 Task: Explore Grand Ole Opry in Nashville. 176.50246
Action: Key pressed <Key.caps_lock>G<Key.caps_lock>rand<Key.space><Key.caps_lock>O<Key.caps_lock>le<Key.space><Key.caps_lock>O<Key.caps_lock>pry<Key.shift_r>
Screenshot: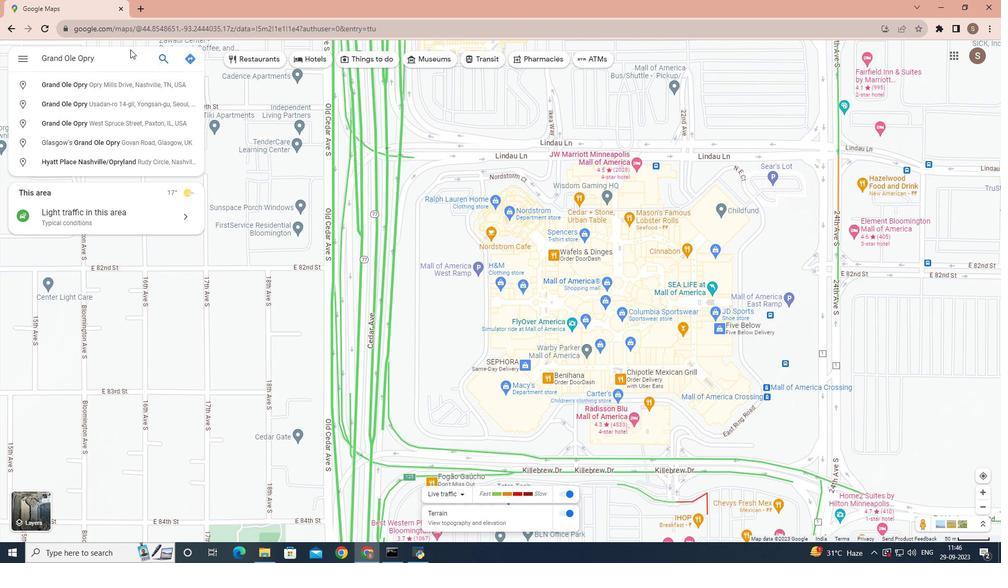
Action: Mouse moved to (122, 88)
Screenshot: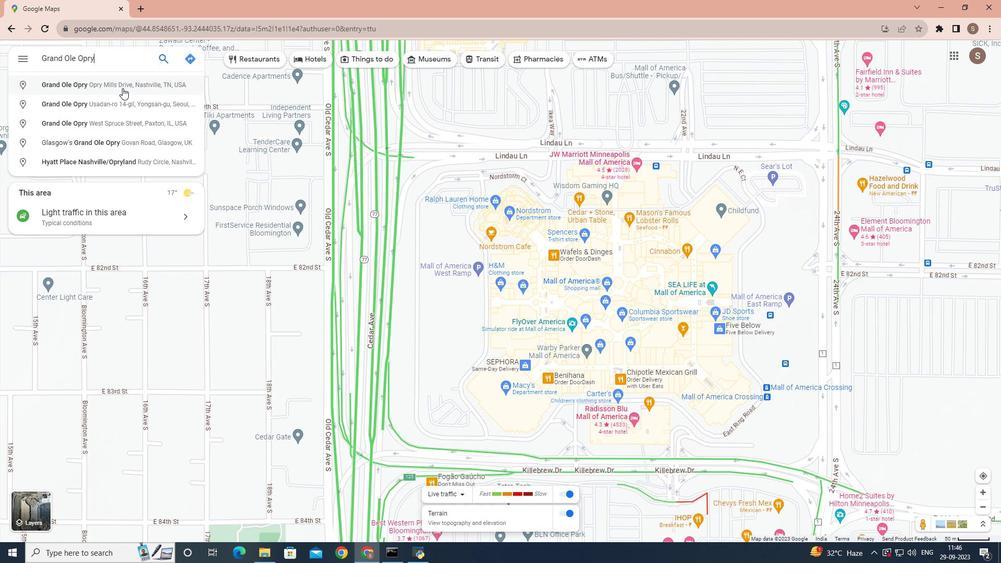 
Action: Mouse pressed left at (122, 88)
Screenshot: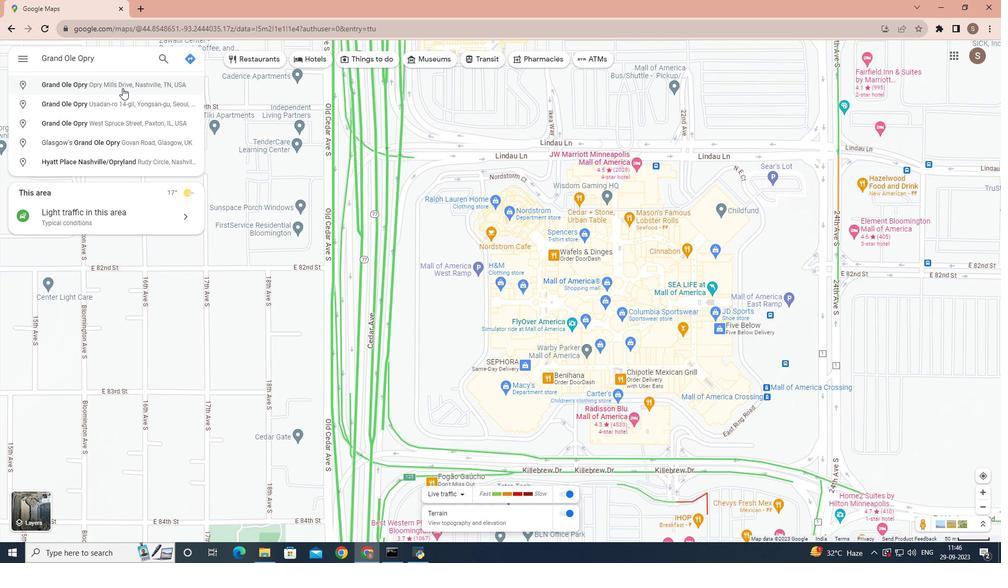 
Action: Mouse moved to (122, 111)
Screenshot: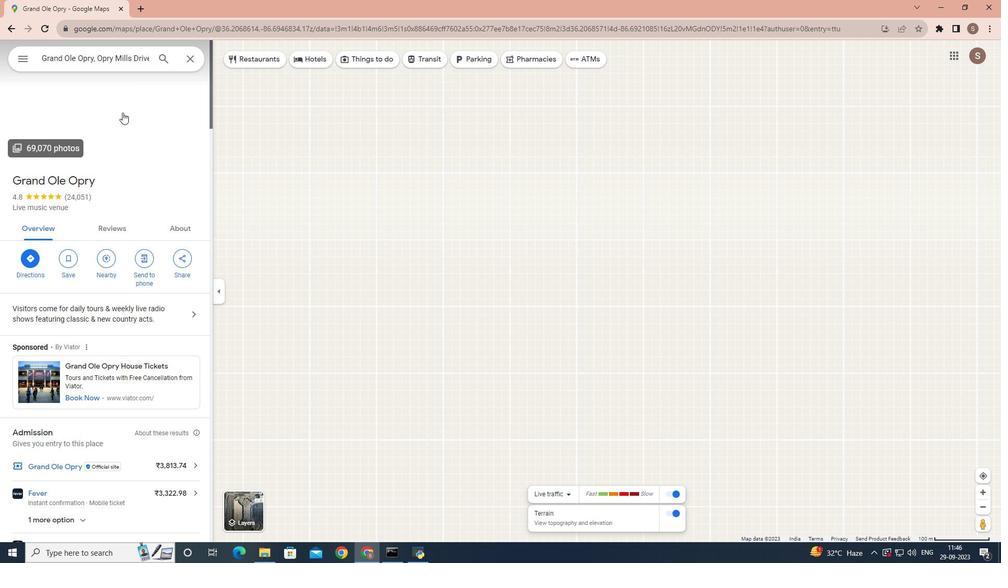 
Action: Mouse scrolled (122, 111) with delta (0, 0)
Screenshot: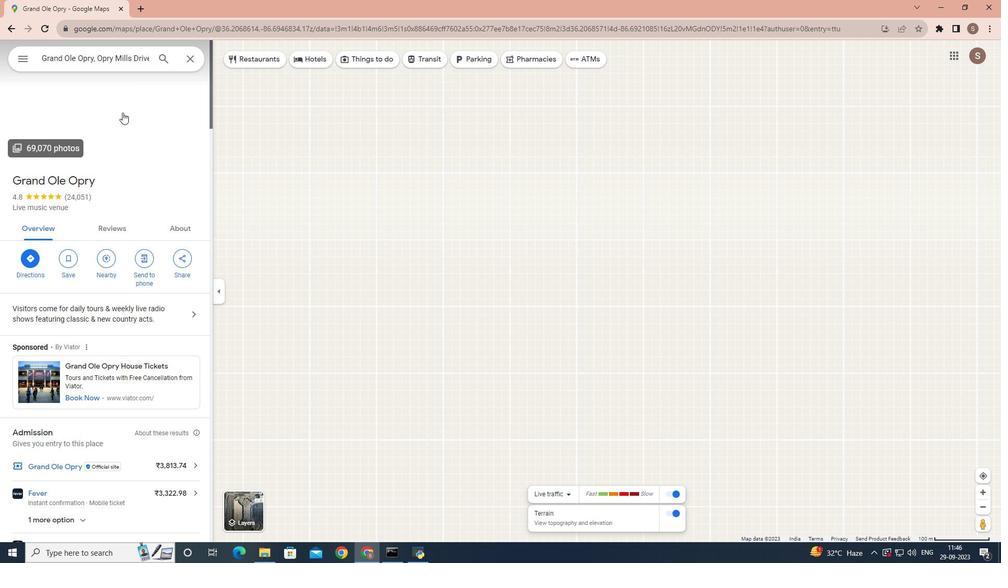 
Action: Mouse moved to (115, 133)
Screenshot: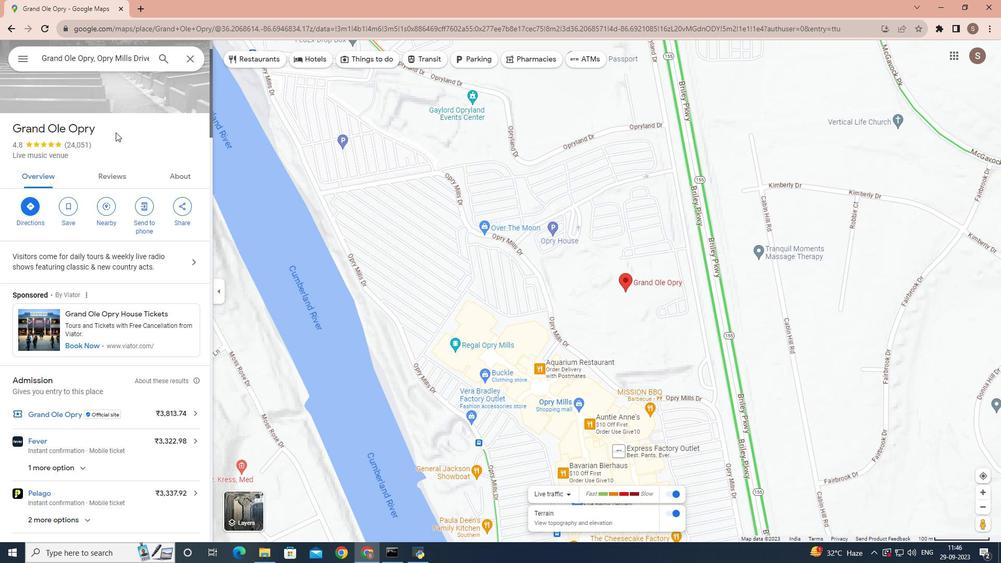 
Action: Mouse scrolled (115, 133) with delta (0, 0)
Screenshot: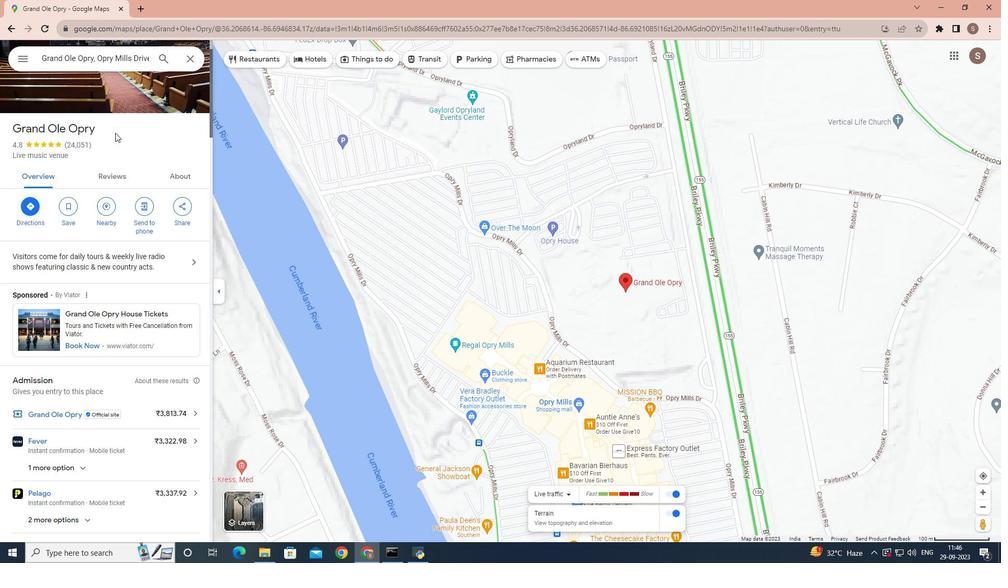 
Action: Mouse scrolled (115, 133) with delta (0, 0)
Screenshot: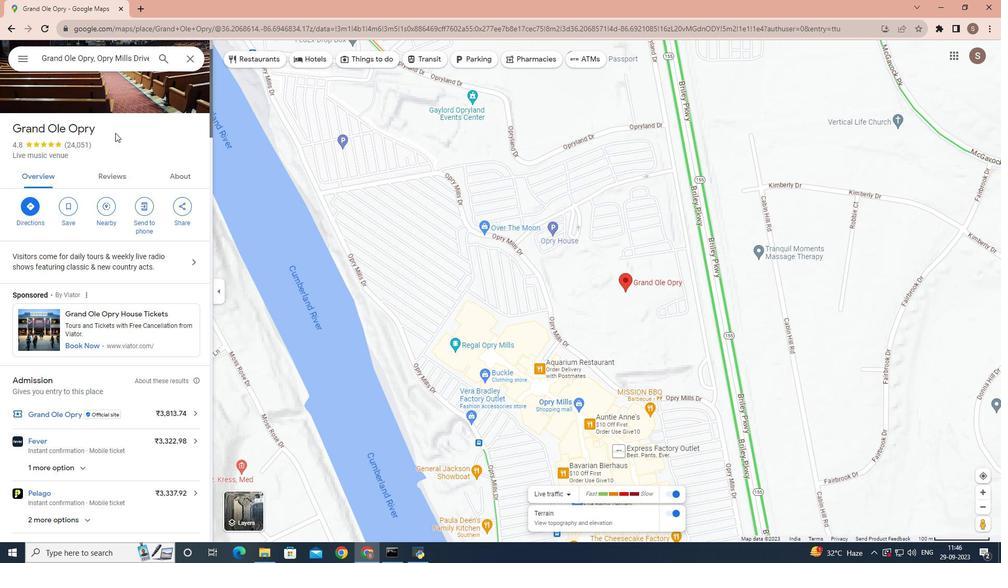 
Action: Mouse scrolled (115, 133) with delta (0, 0)
Screenshot: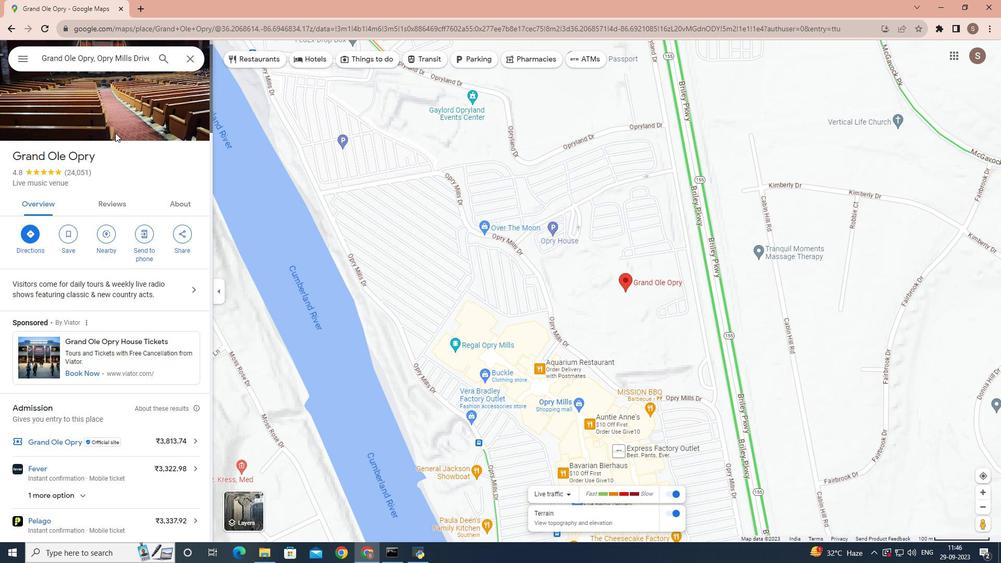 
Action: Mouse scrolled (115, 132) with delta (0, 0)
Screenshot: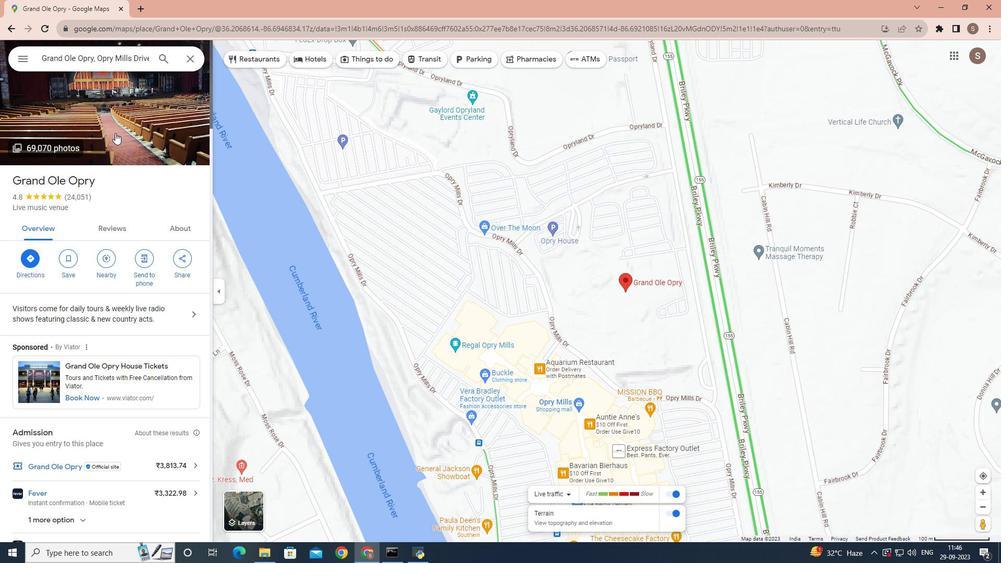 
Action: Mouse moved to (148, 265)
Screenshot: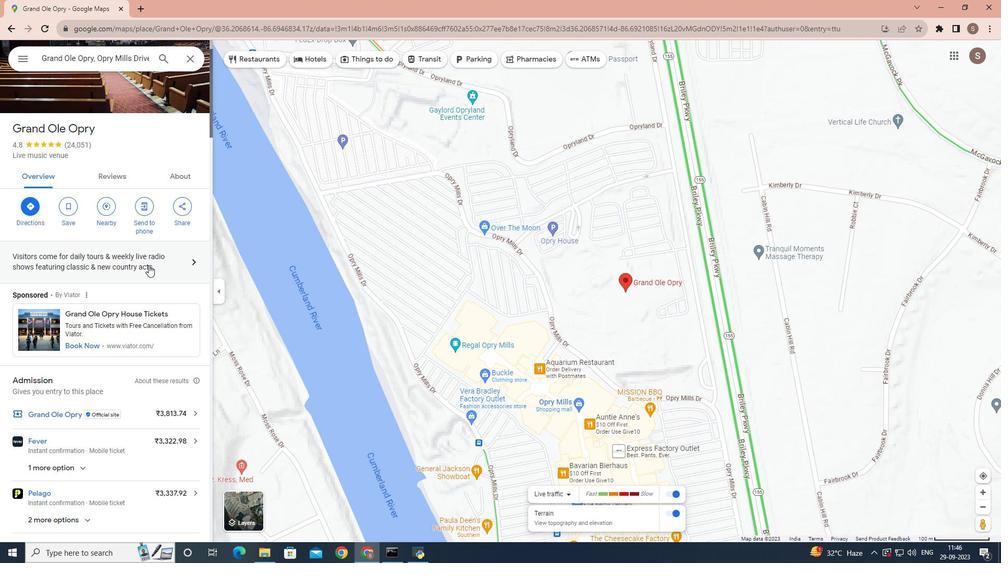 
Action: Mouse scrolled (148, 264) with delta (0, 0)
Screenshot: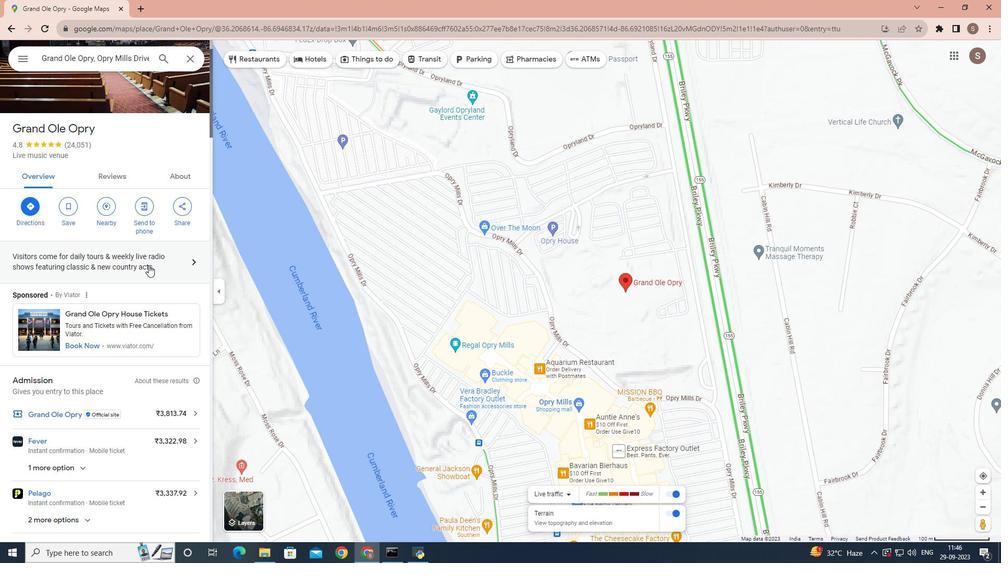 
Action: Mouse moved to (148, 262)
Screenshot: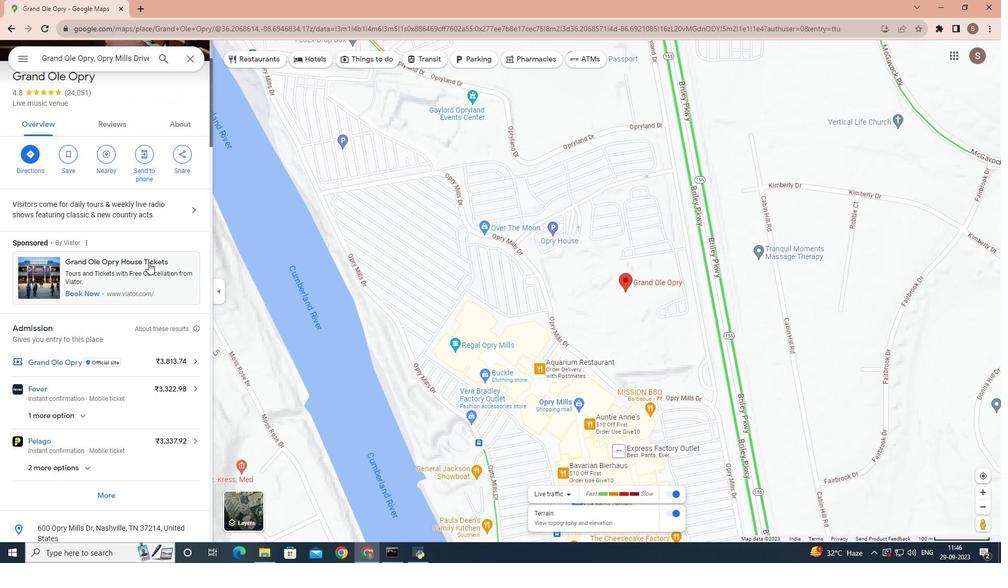 
Action: Mouse scrolled (148, 262) with delta (0, 0)
Screenshot: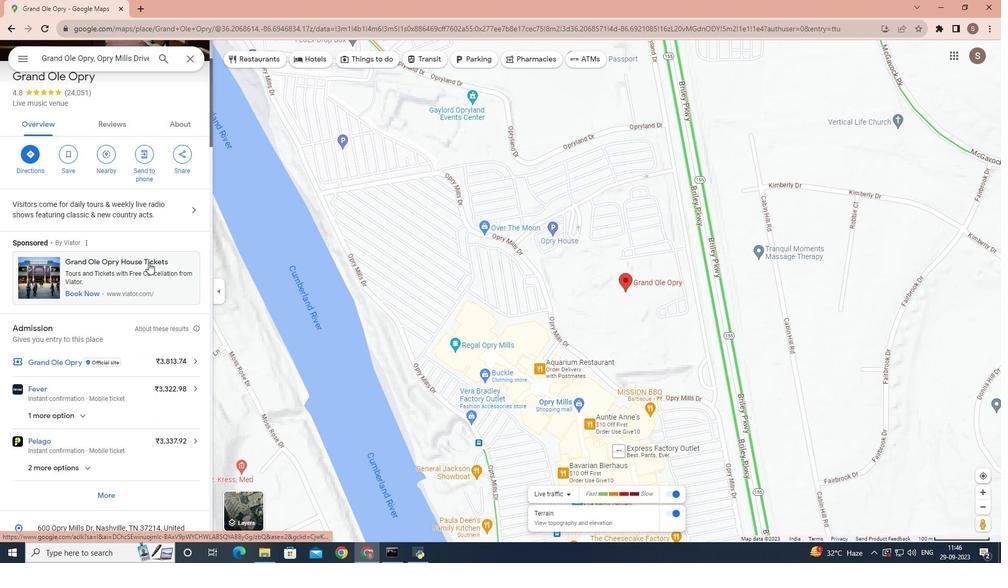 
Action: Mouse scrolled (148, 262) with delta (0, 0)
Screenshot: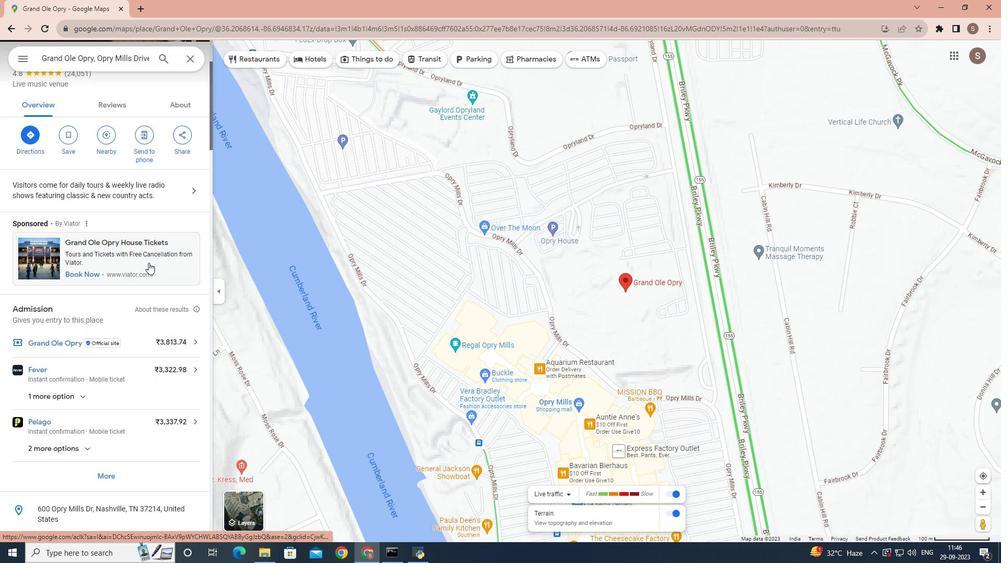 
Action: Mouse moved to (144, 191)
Screenshot: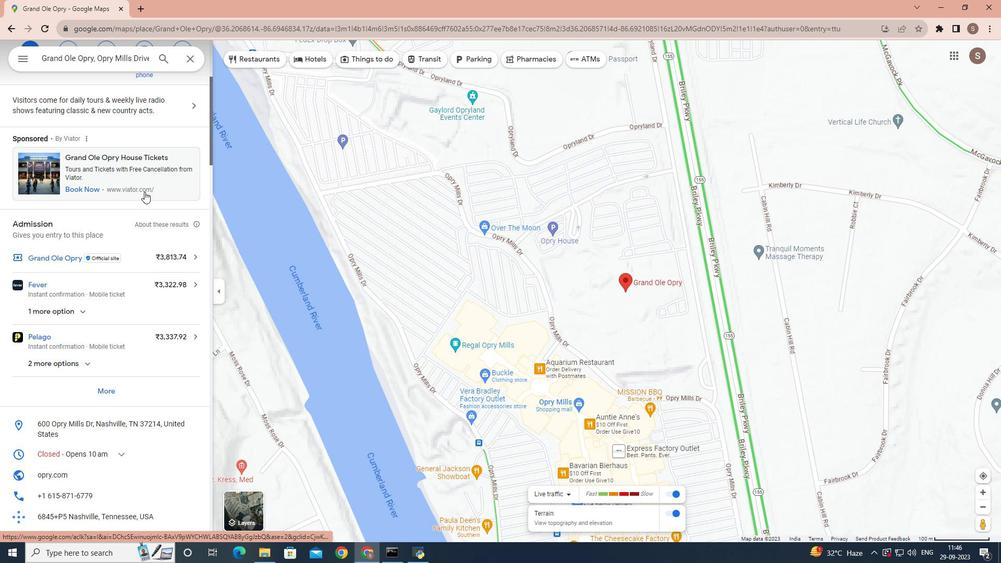 
Action: Mouse scrolled (144, 191) with delta (0, 0)
Screenshot: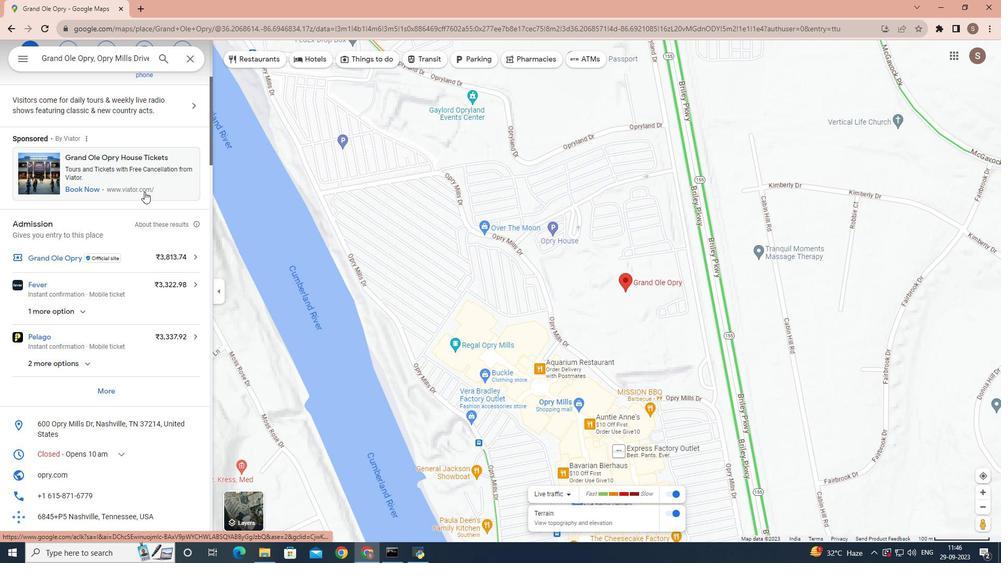 
Action: Mouse scrolled (144, 191) with delta (0, 0)
Screenshot: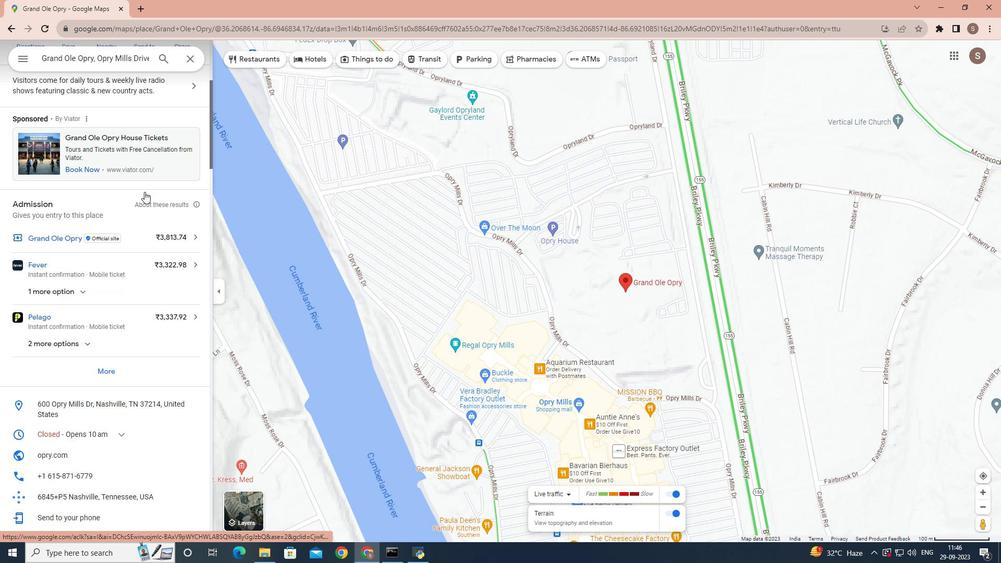 
Action: Mouse scrolled (144, 191) with delta (0, 0)
Screenshot: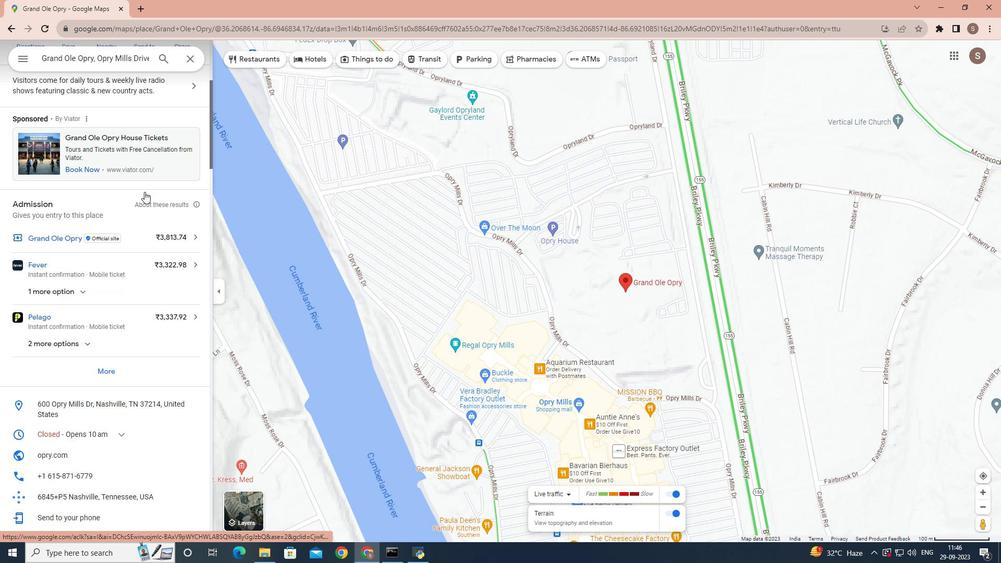 
Action: Mouse scrolled (144, 191) with delta (0, 0)
Screenshot: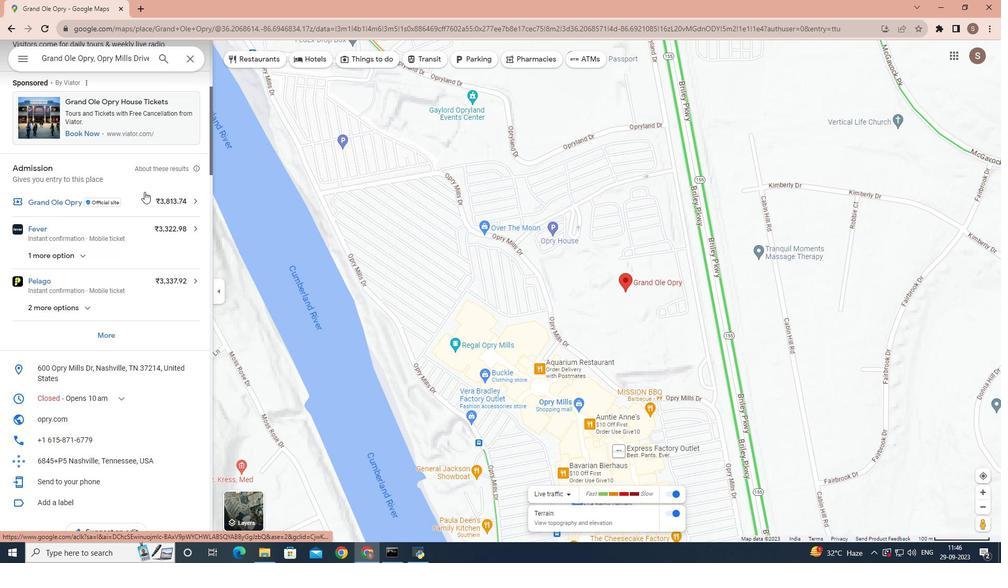 
Action: Mouse scrolled (144, 191) with delta (0, 0)
Screenshot: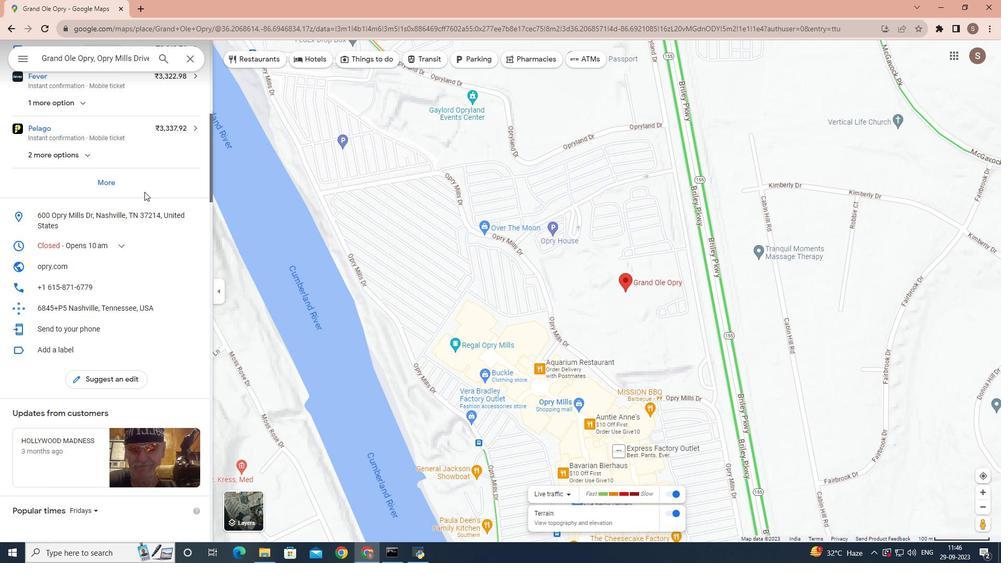 
Action: Mouse scrolled (144, 191) with delta (0, 0)
Screenshot: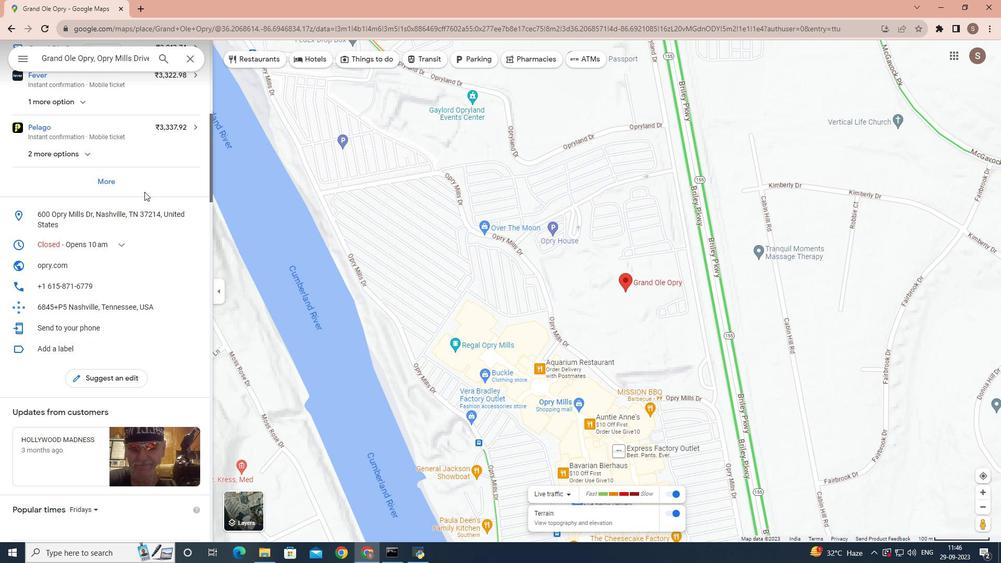 
Action: Mouse scrolled (144, 191) with delta (0, 0)
Screenshot: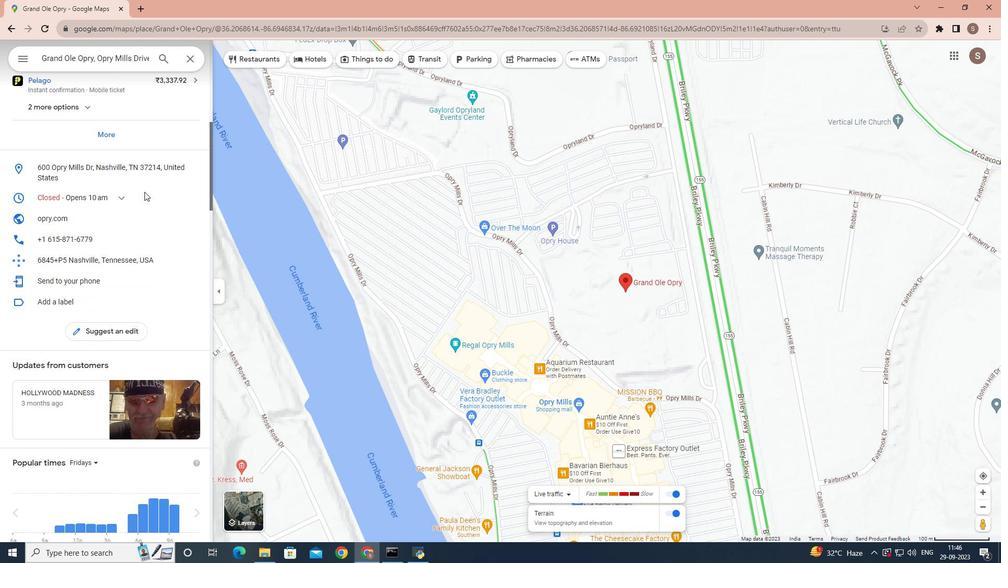 
Action: Mouse scrolled (144, 191) with delta (0, 0)
Screenshot: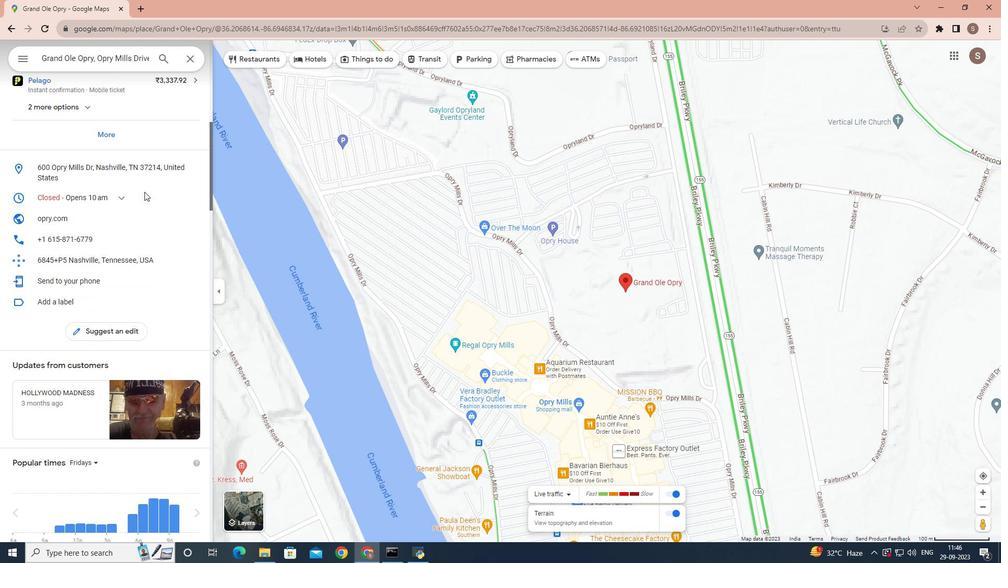 
Action: Mouse scrolled (144, 191) with delta (0, 0)
Screenshot: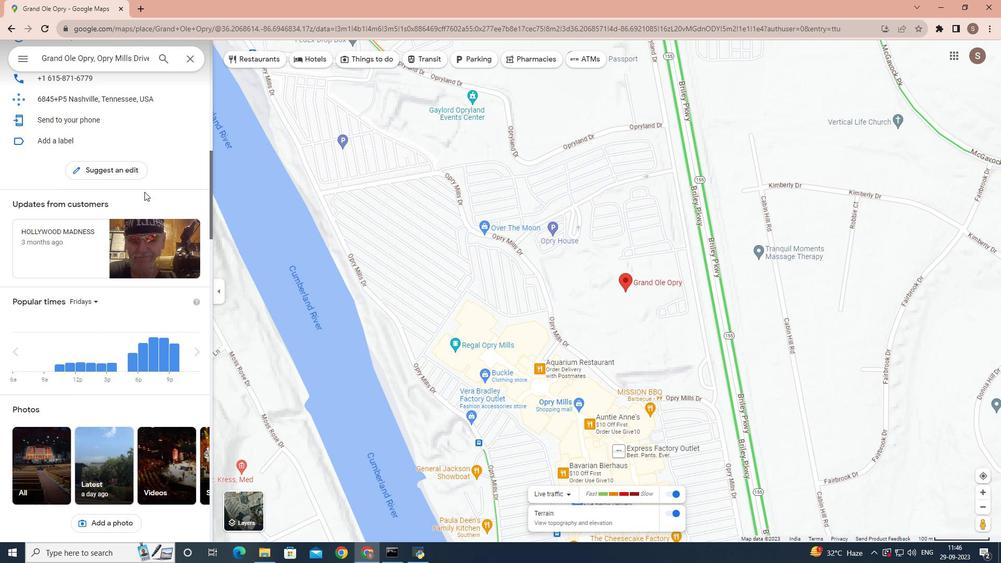 
Action: Mouse scrolled (144, 191) with delta (0, 0)
Screenshot: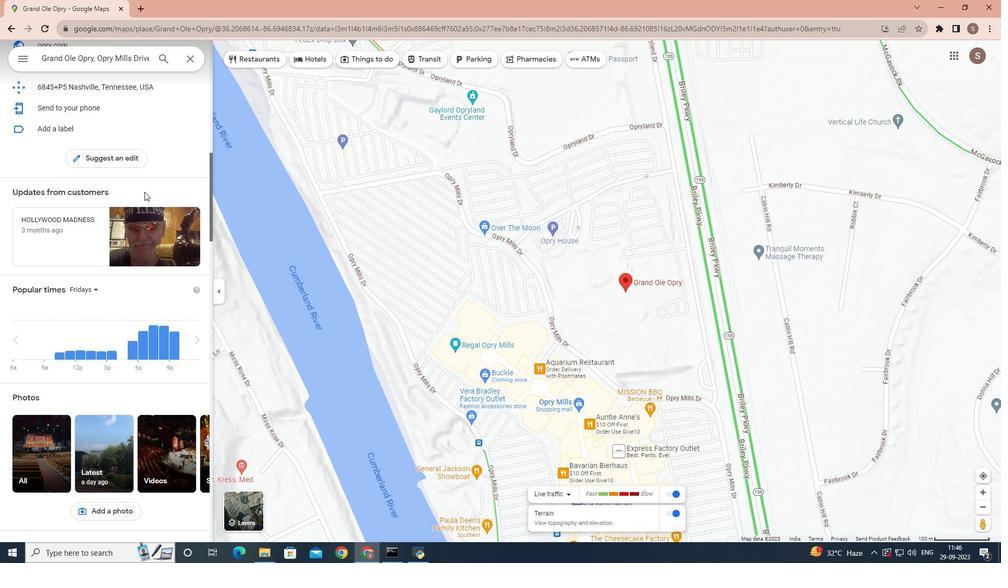 
Action: Mouse scrolled (144, 191) with delta (0, 0)
Screenshot: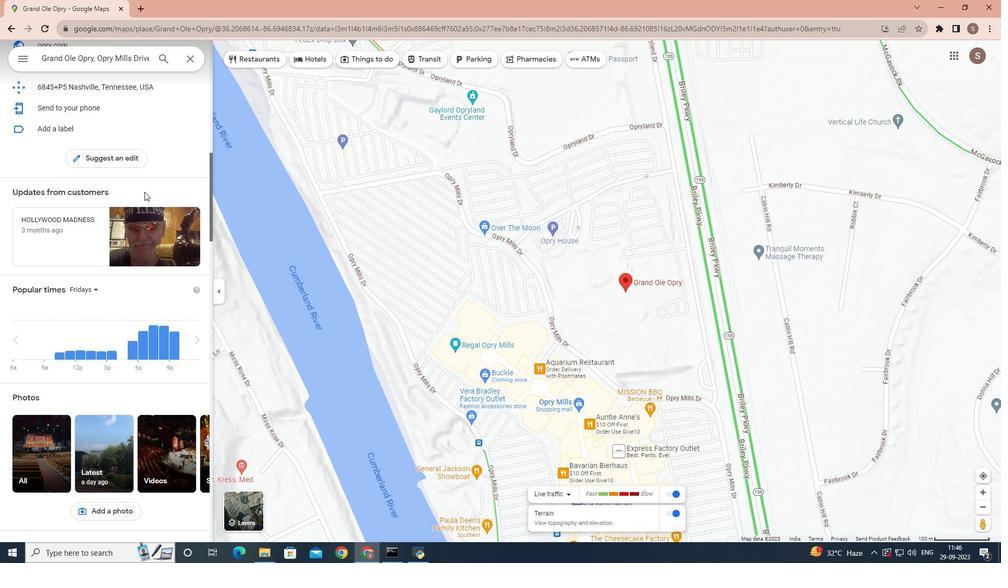 
Action: Mouse scrolled (144, 191) with delta (0, 0)
Screenshot: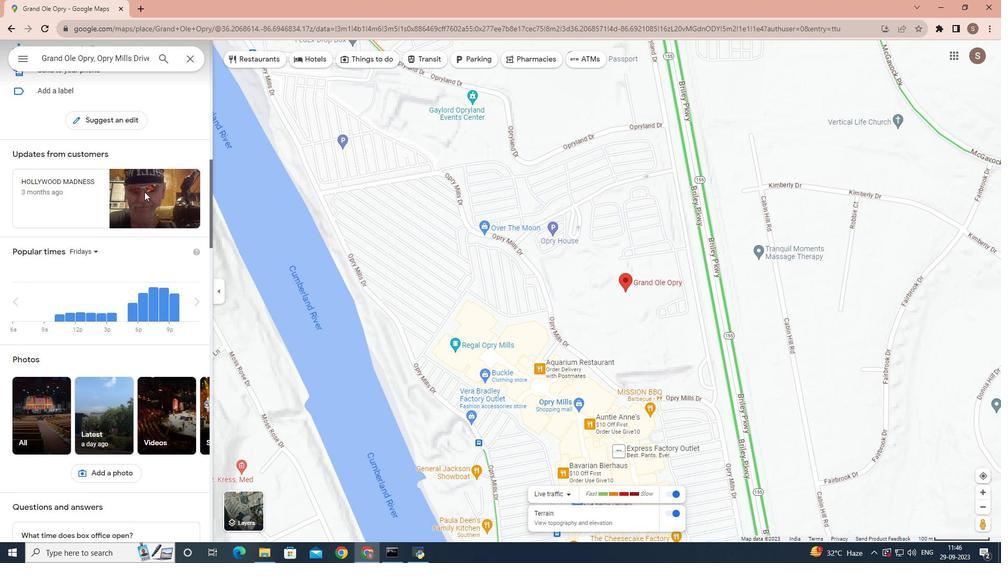 
Action: Mouse scrolled (144, 191) with delta (0, 0)
Screenshot: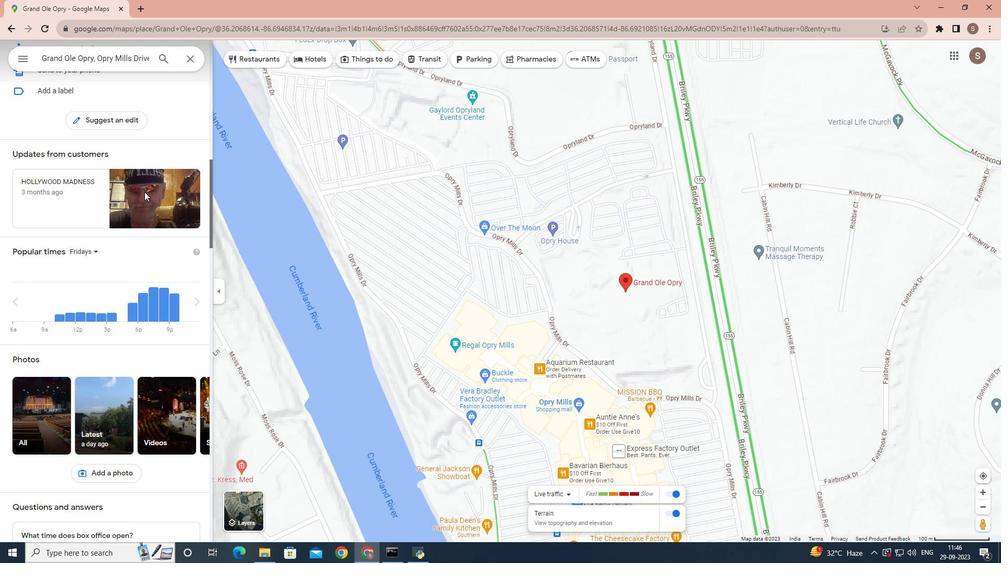 
Action: Mouse scrolled (144, 191) with delta (0, 0)
Screenshot: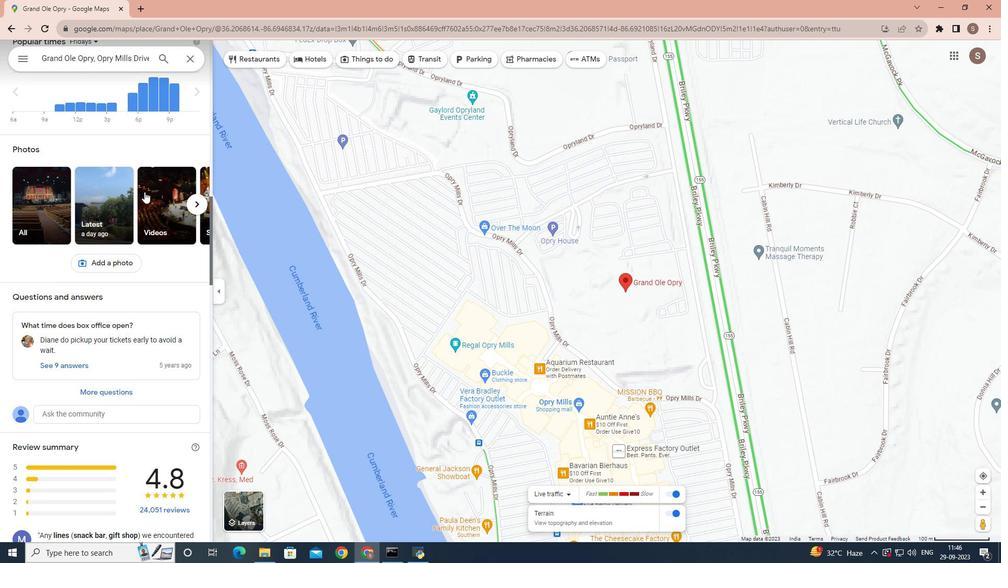 
Action: Mouse scrolled (144, 191) with delta (0, 0)
Screenshot: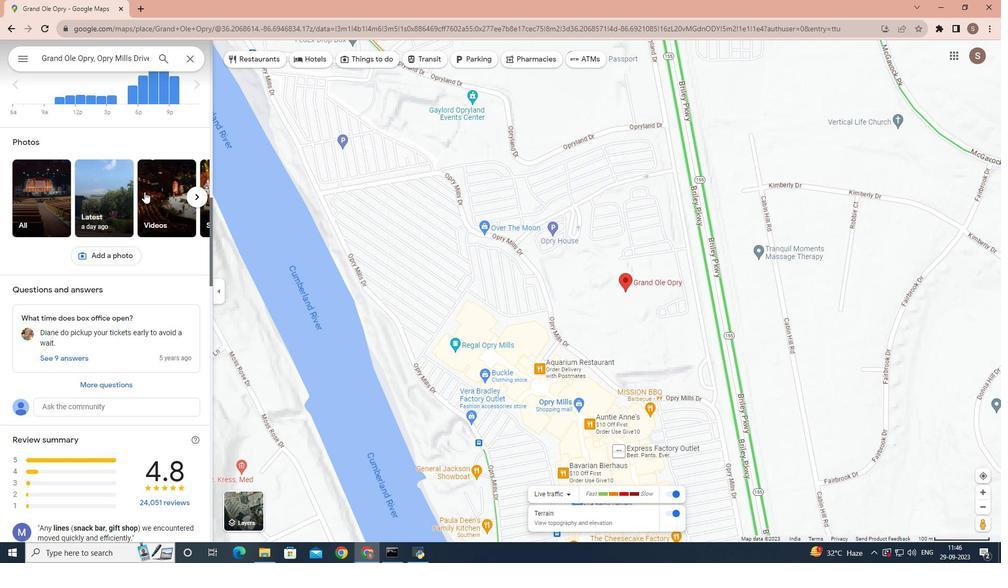 
Action: Mouse scrolled (144, 191) with delta (0, 0)
Screenshot: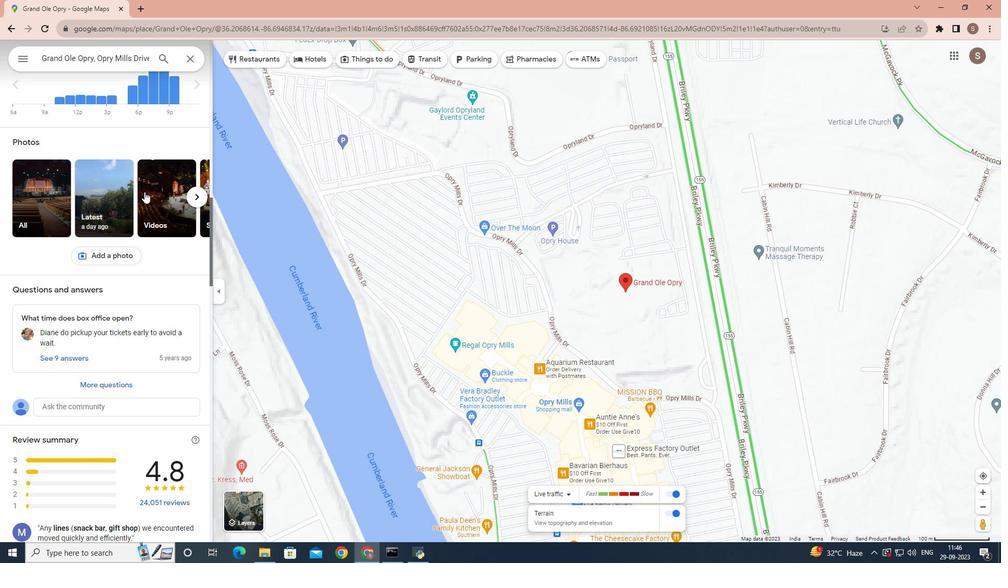 
Action: Mouse scrolled (144, 191) with delta (0, 0)
Screenshot: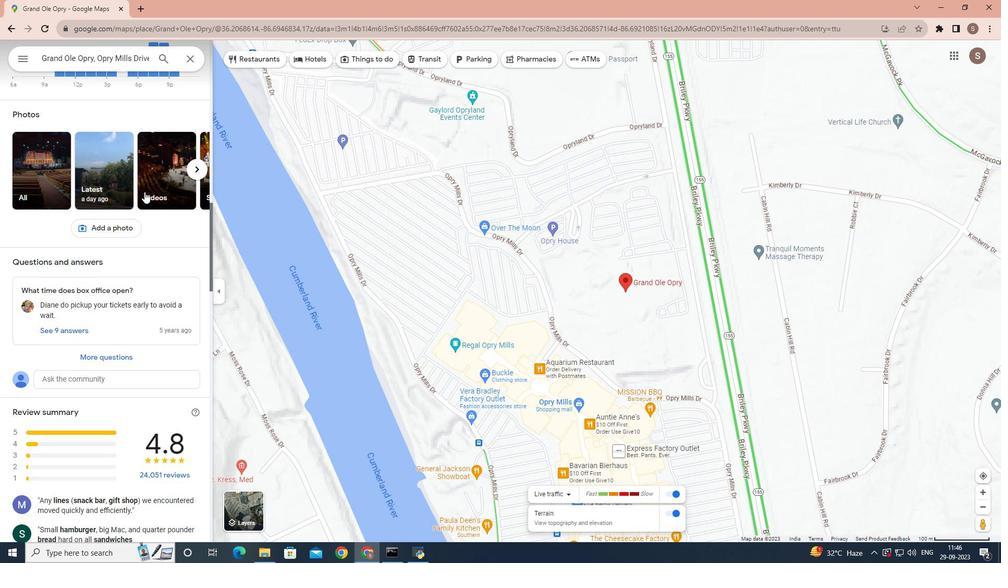 
Action: Mouse scrolled (144, 191) with delta (0, 0)
Screenshot: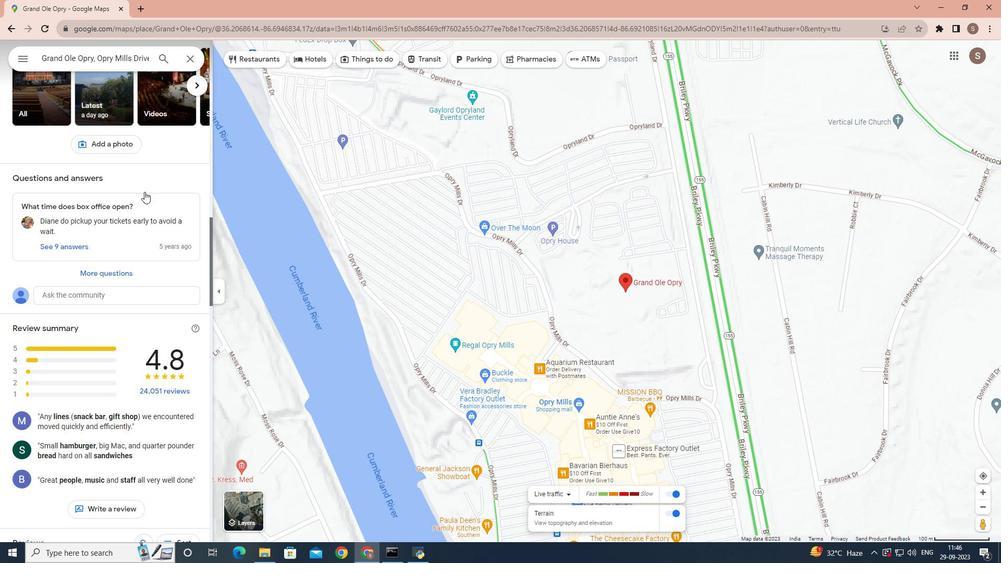 
Action: Mouse scrolled (144, 191) with delta (0, 0)
Screenshot: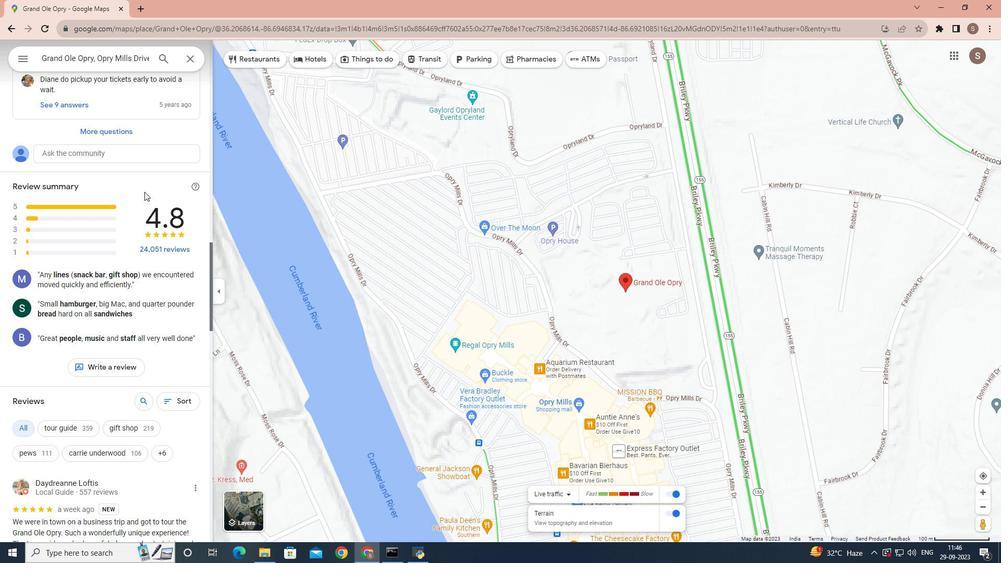 
Action: Mouse scrolled (144, 191) with delta (0, 0)
Screenshot: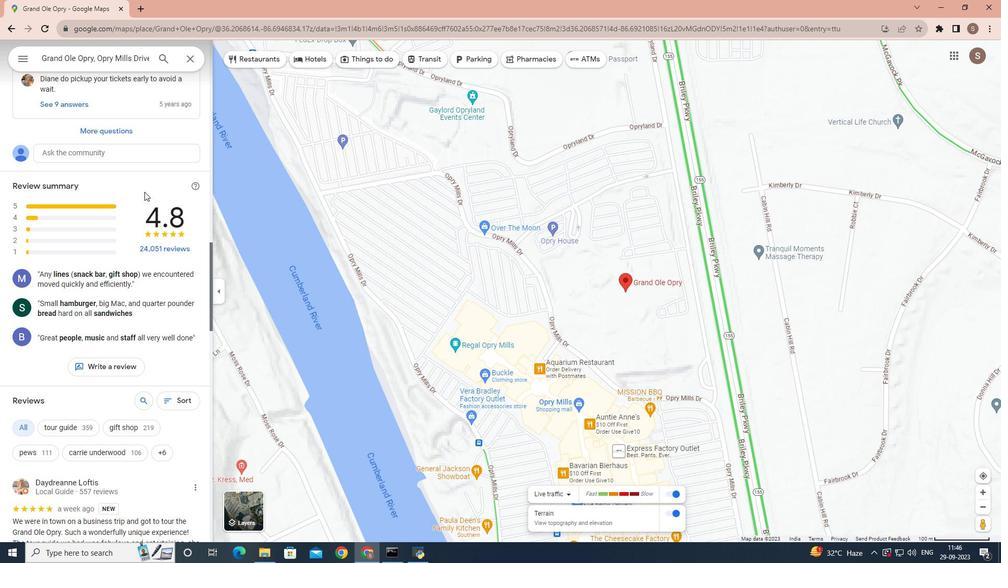 
Action: Mouse scrolled (144, 191) with delta (0, 0)
Screenshot: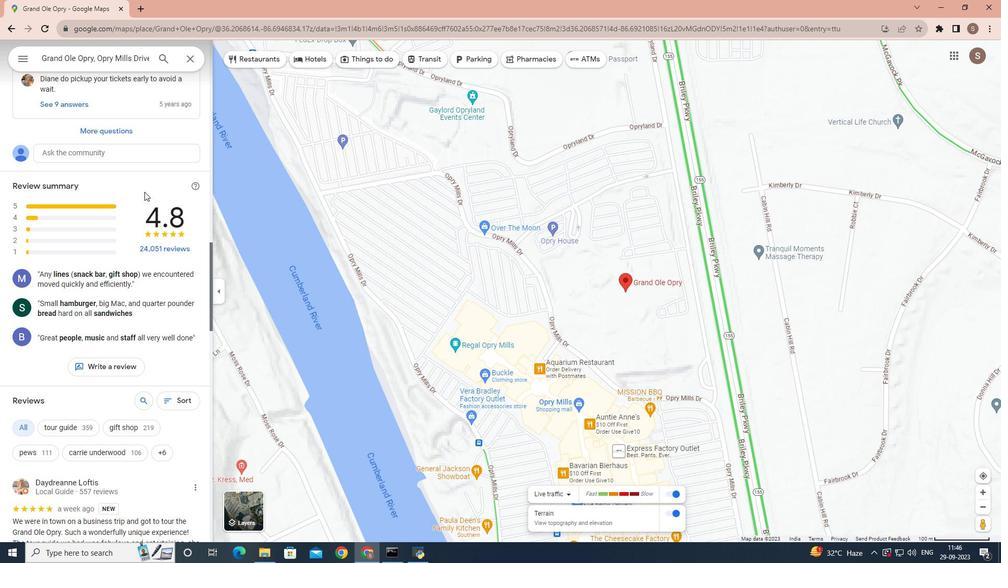
Action: Mouse scrolled (144, 191) with delta (0, 0)
Screenshot: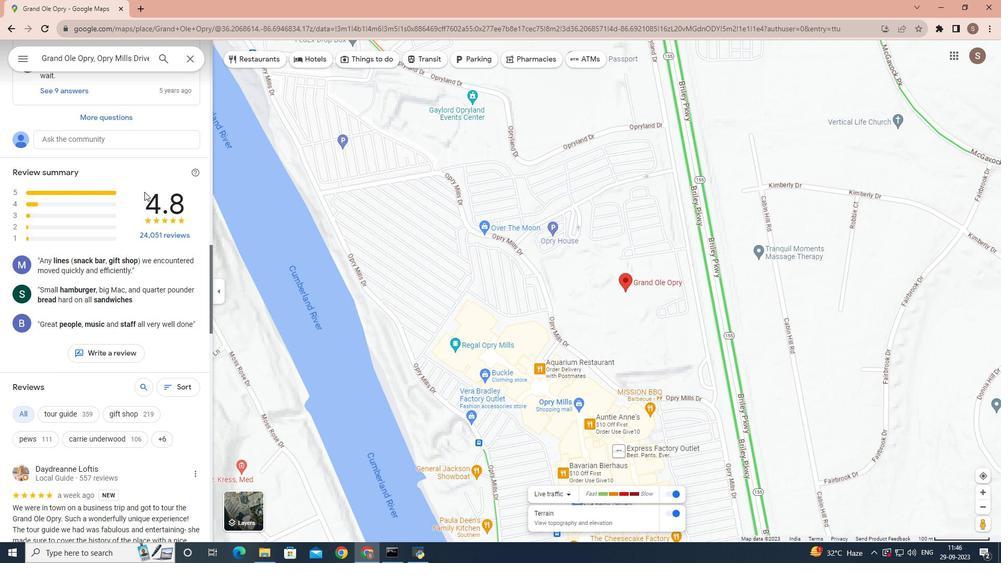 
Action: Mouse scrolled (144, 191) with delta (0, 0)
Screenshot: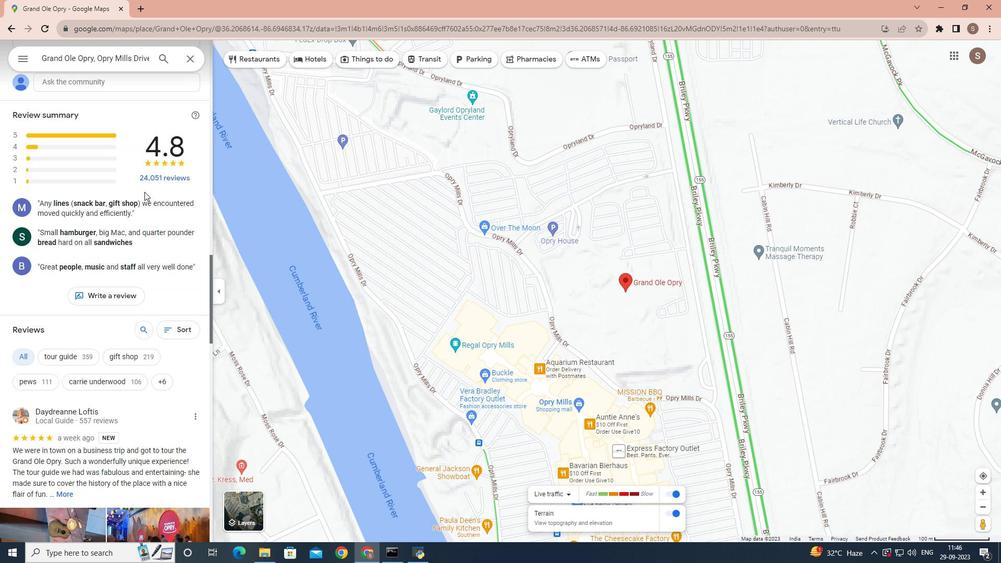 
Action: Mouse moved to (137, 198)
Screenshot: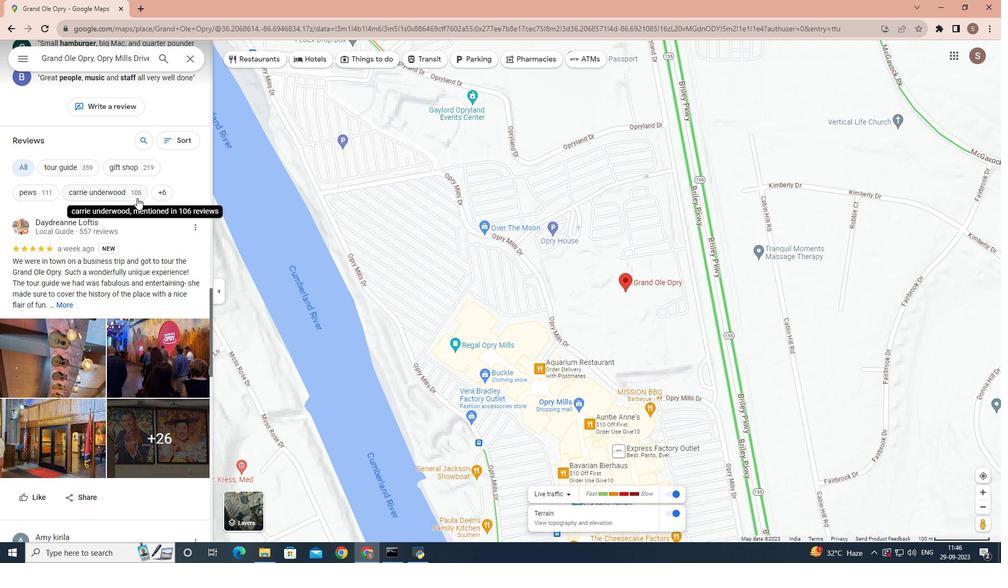 
Action: Mouse scrolled (137, 197) with delta (0, 0)
Screenshot: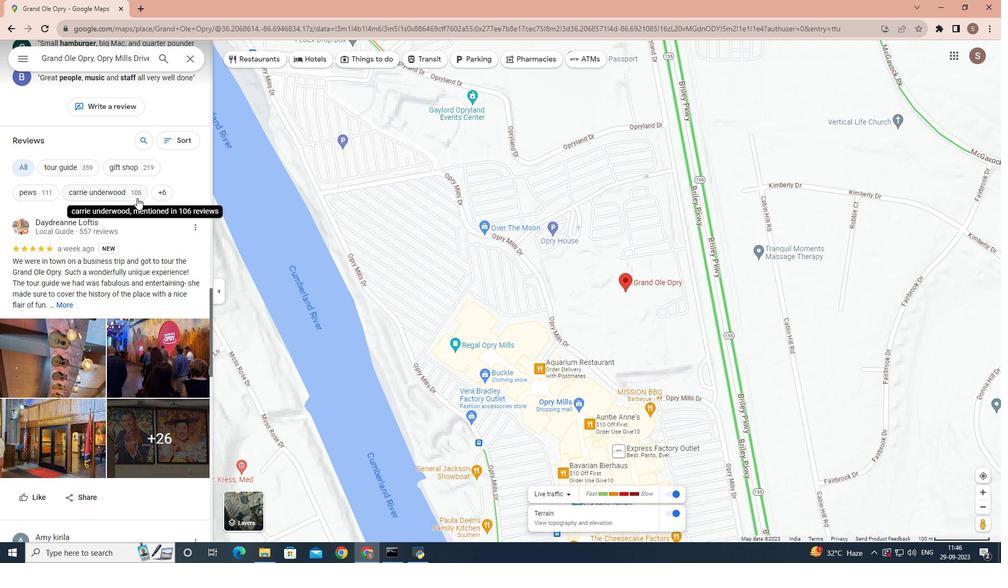 
Action: Mouse scrolled (137, 197) with delta (0, 0)
Screenshot: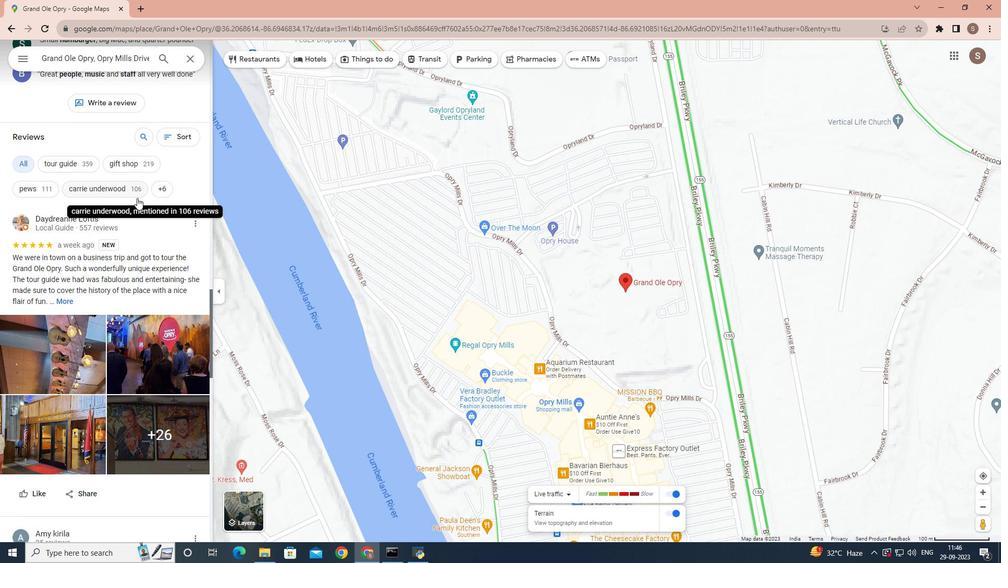 
Action: Mouse scrolled (137, 197) with delta (0, 0)
Screenshot: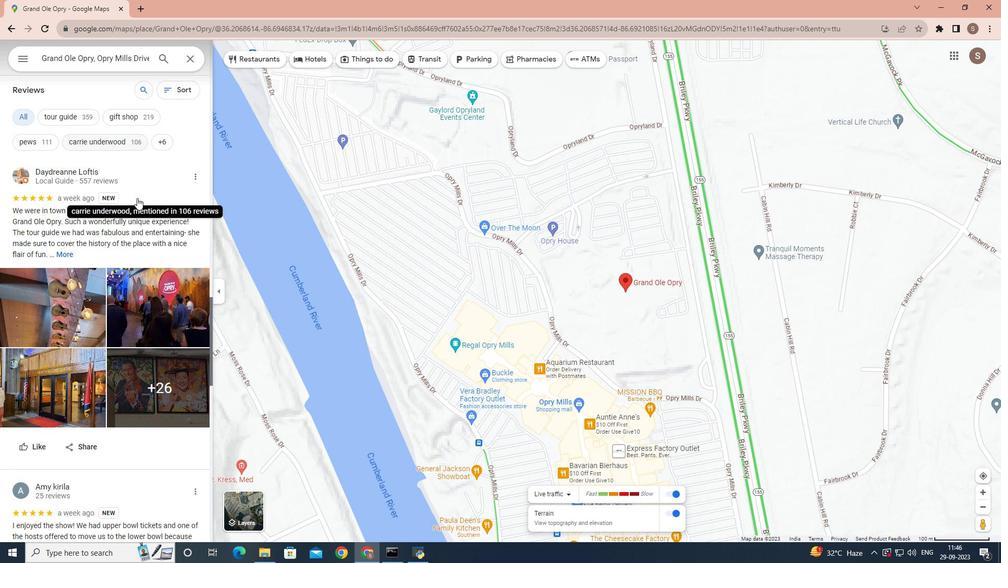 
Action: Mouse scrolled (137, 198) with delta (0, 0)
Screenshot: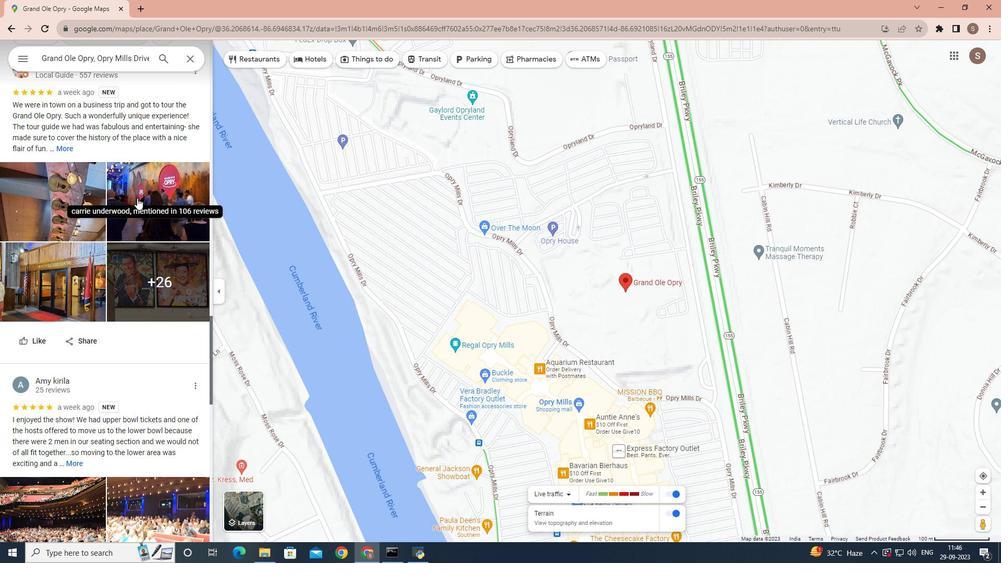 
Action: Mouse moved to (54, 204)
Screenshot: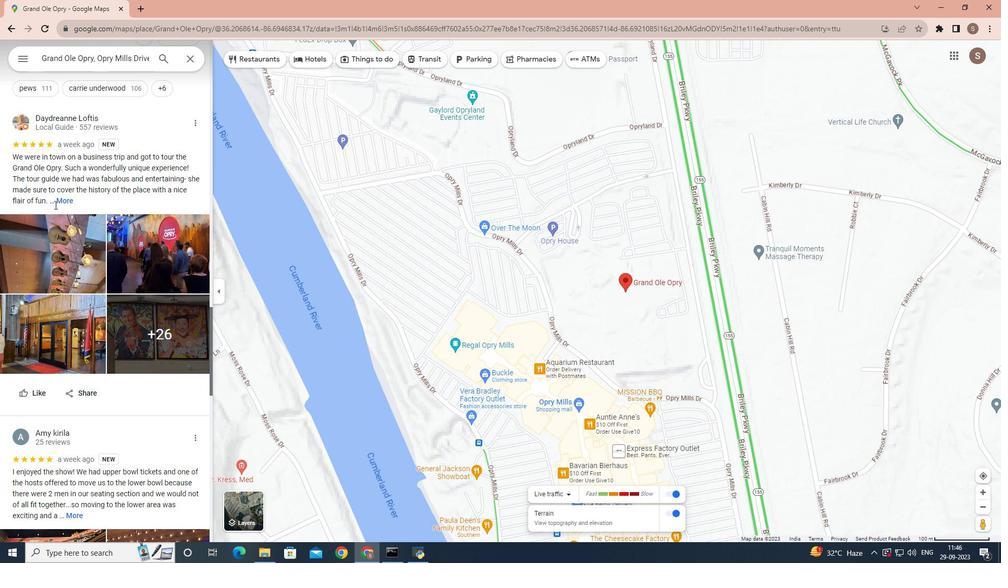 
Action: Mouse pressed left at (54, 204)
Screenshot: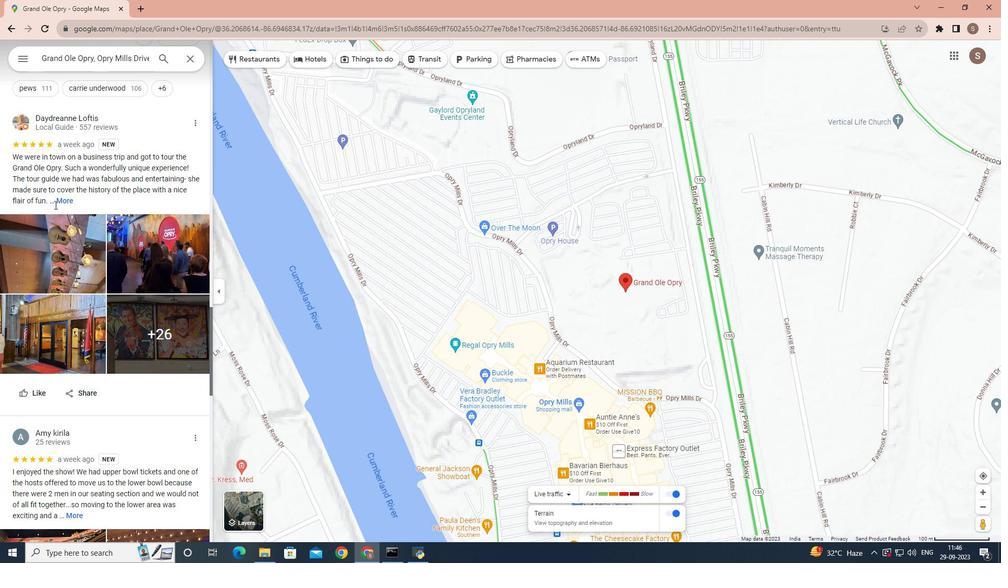 
Action: Mouse moved to (60, 201)
Screenshot: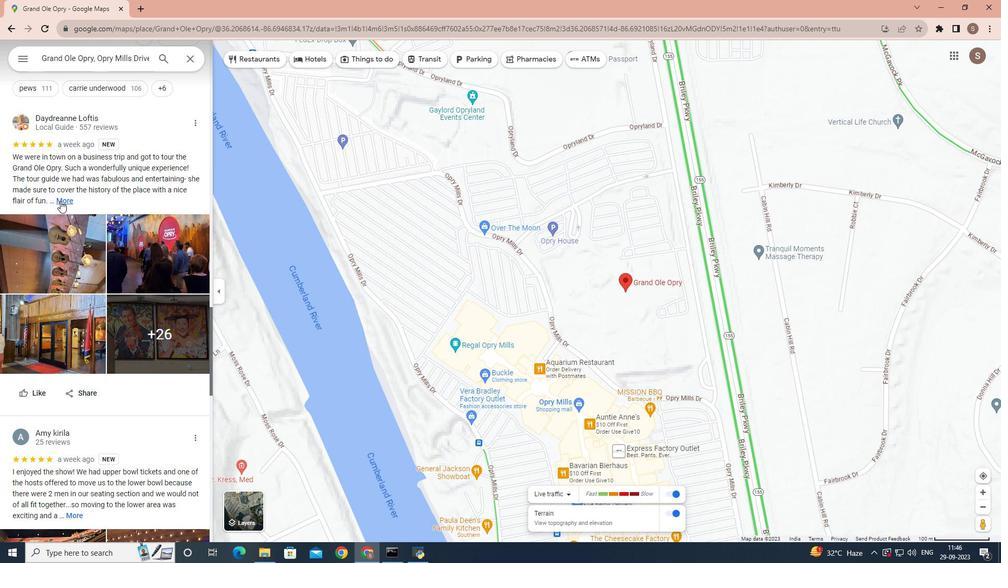 
Action: Mouse pressed left at (60, 201)
Screenshot: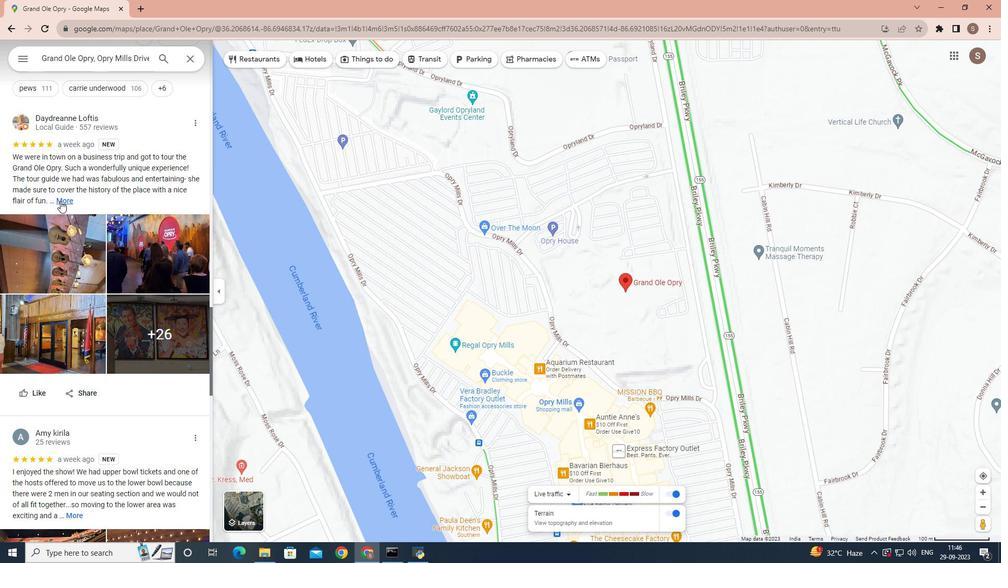 
Action: Mouse scrolled (60, 200) with delta (0, 0)
Screenshot: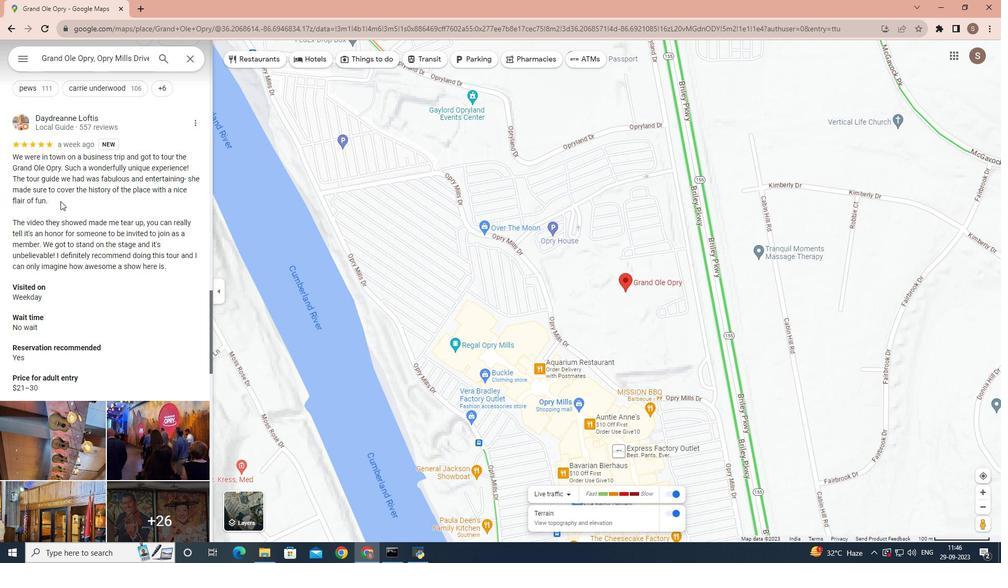 
Action: Mouse scrolled (60, 200) with delta (0, 0)
Screenshot: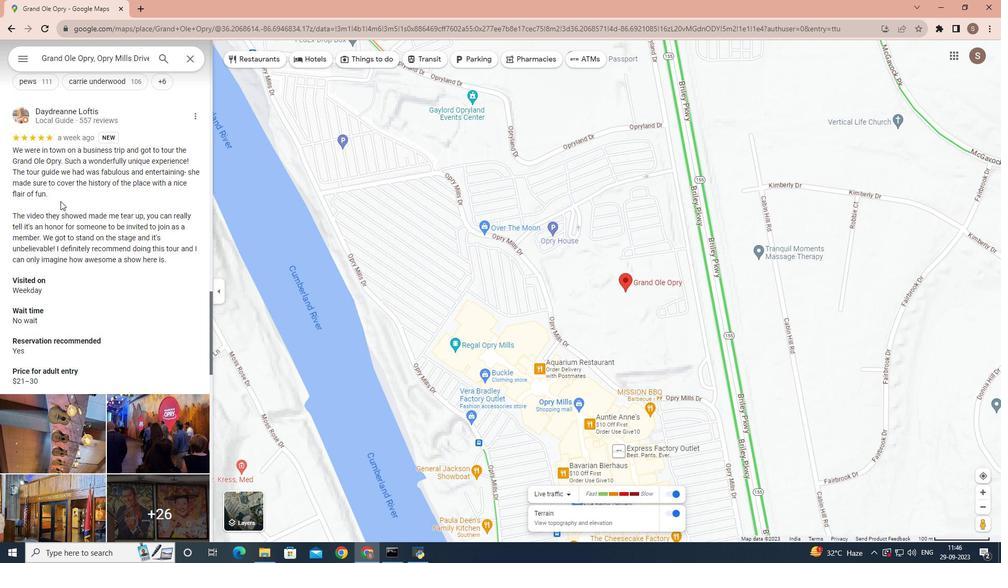 
Action: Mouse scrolled (60, 200) with delta (0, 0)
Screenshot: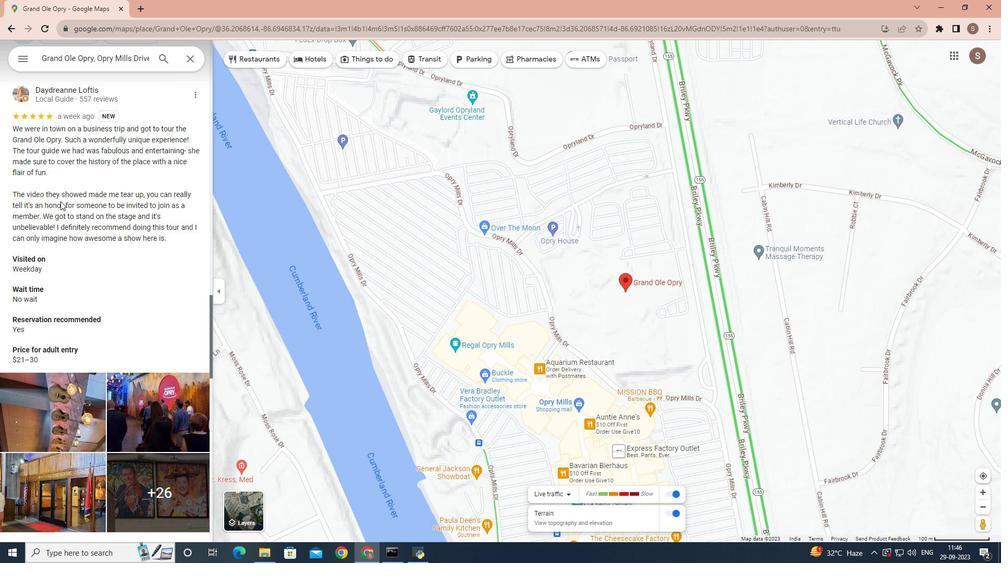 
Action: Mouse scrolled (60, 200) with delta (0, 0)
Screenshot: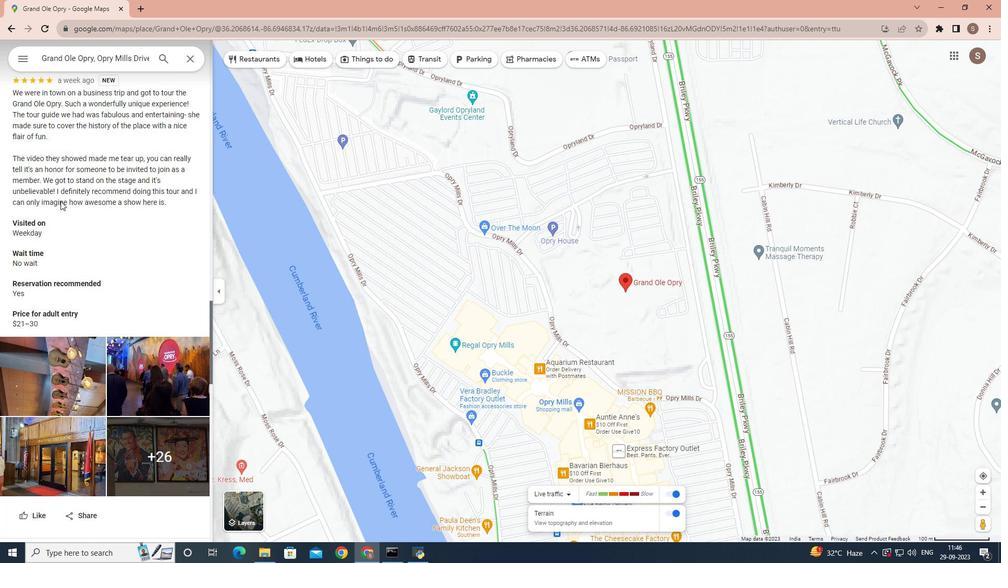 
Action: Mouse scrolled (60, 200) with delta (0, 0)
Screenshot: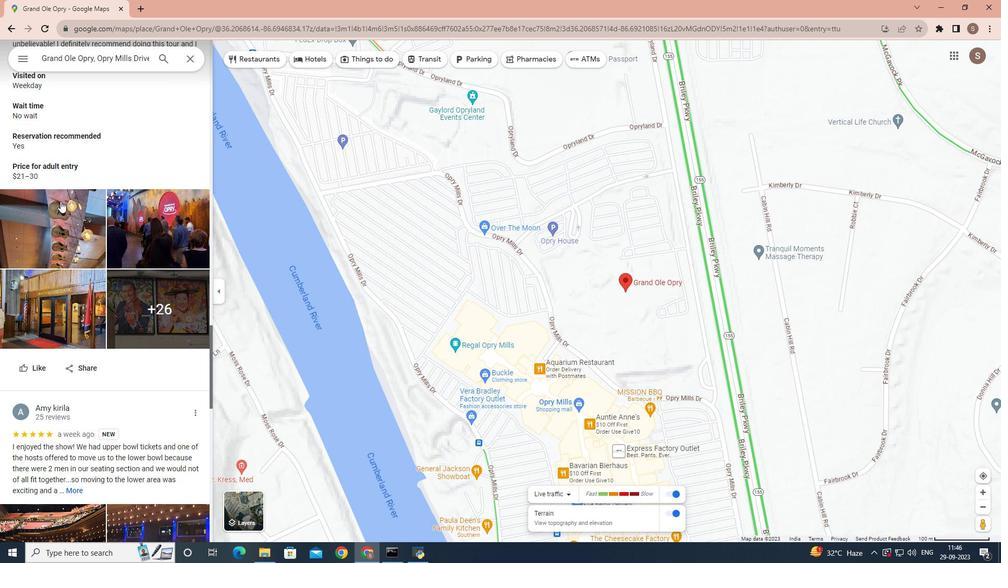 
Action: Mouse scrolled (60, 200) with delta (0, 0)
Screenshot: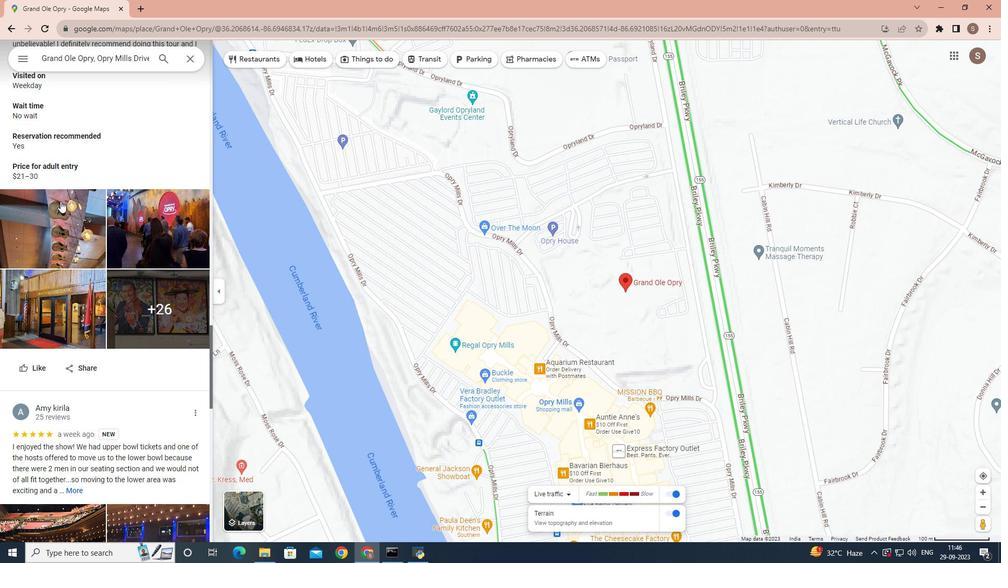 
Action: Mouse scrolled (60, 200) with delta (0, 0)
Screenshot: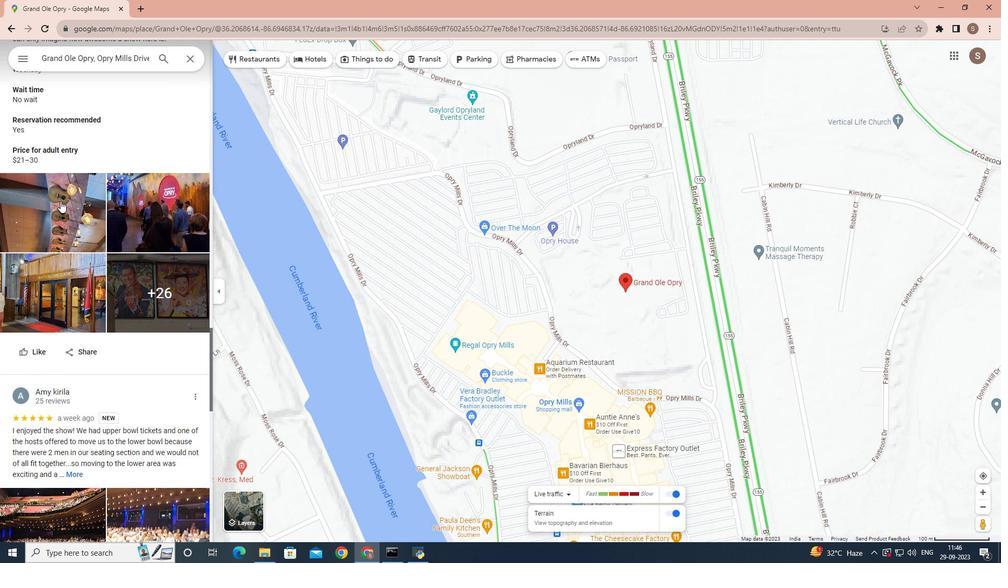 
Action: Mouse scrolled (60, 200) with delta (0, 0)
Screenshot: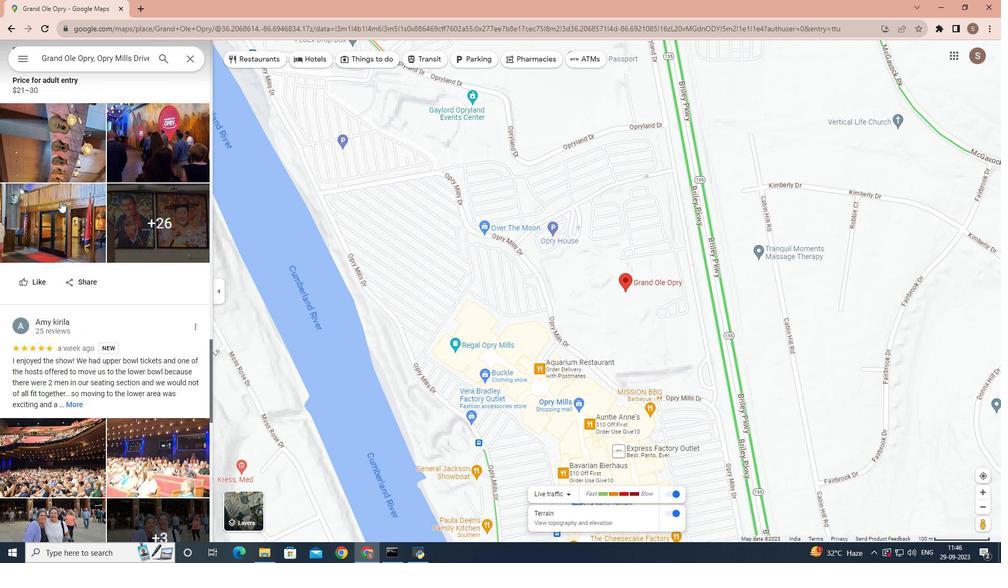 
Action: Mouse scrolled (60, 200) with delta (0, 0)
Screenshot: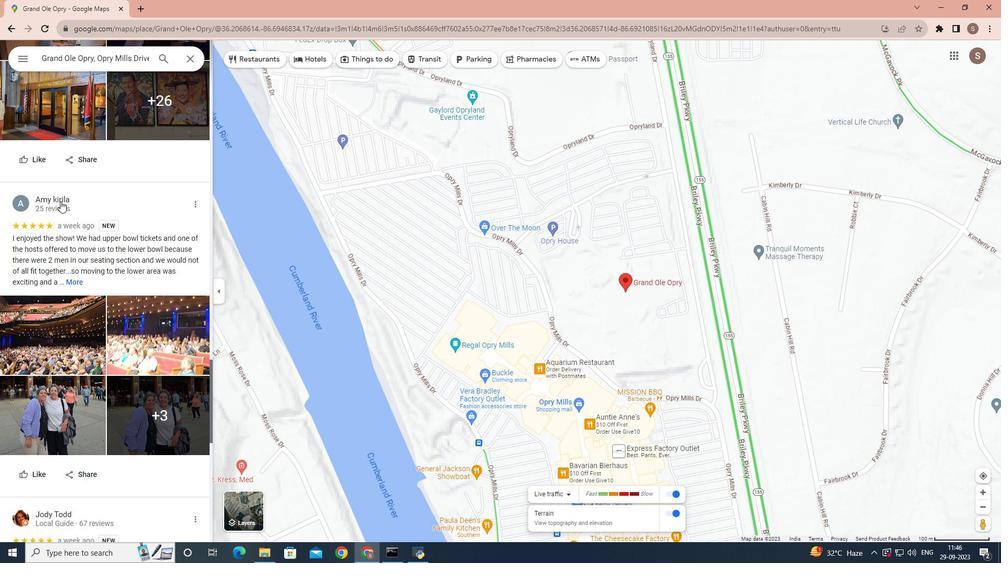 
Action: Mouse scrolled (60, 201) with delta (0, 0)
Screenshot: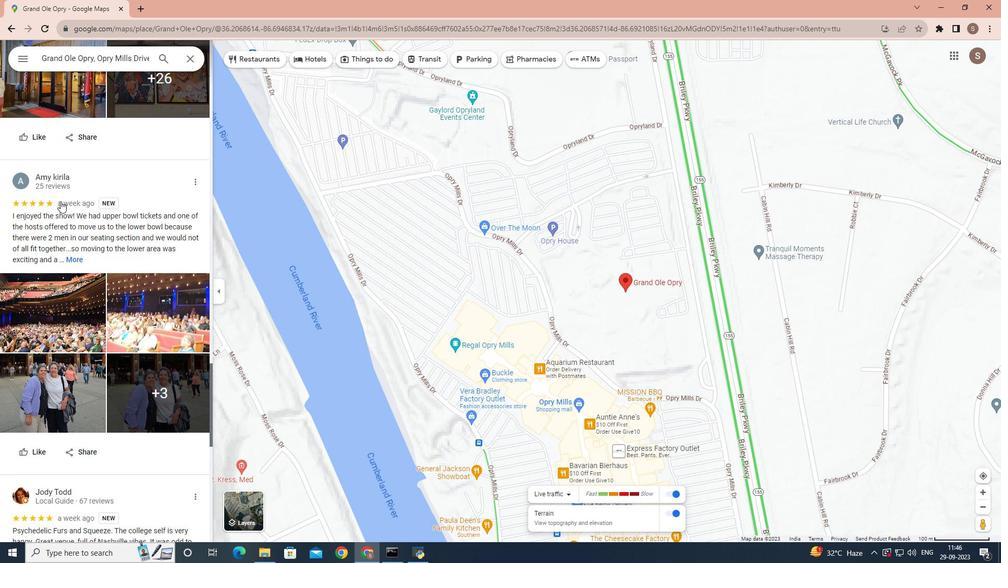 
Action: Mouse moved to (76, 281)
Screenshot: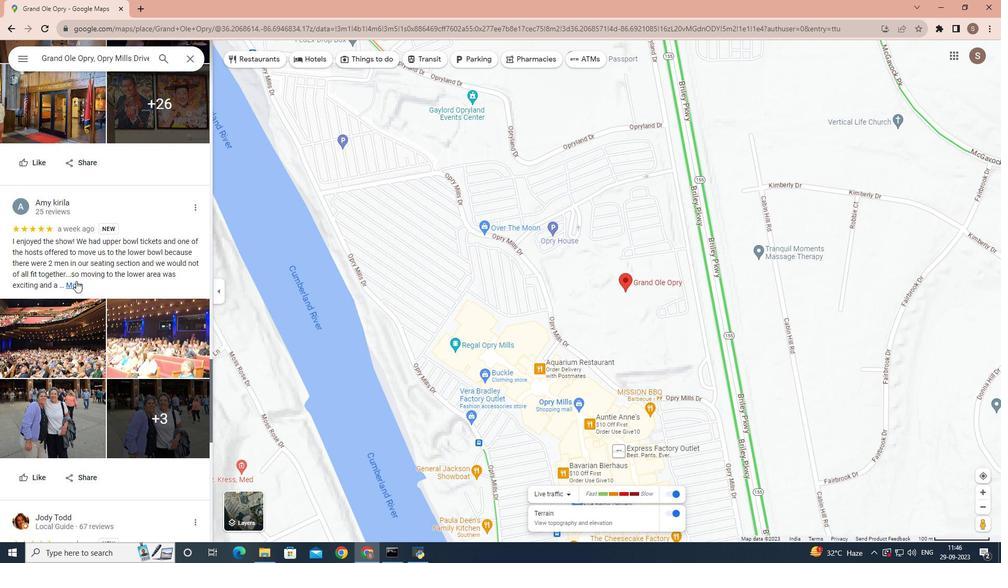 
Action: Mouse pressed left at (76, 281)
Screenshot: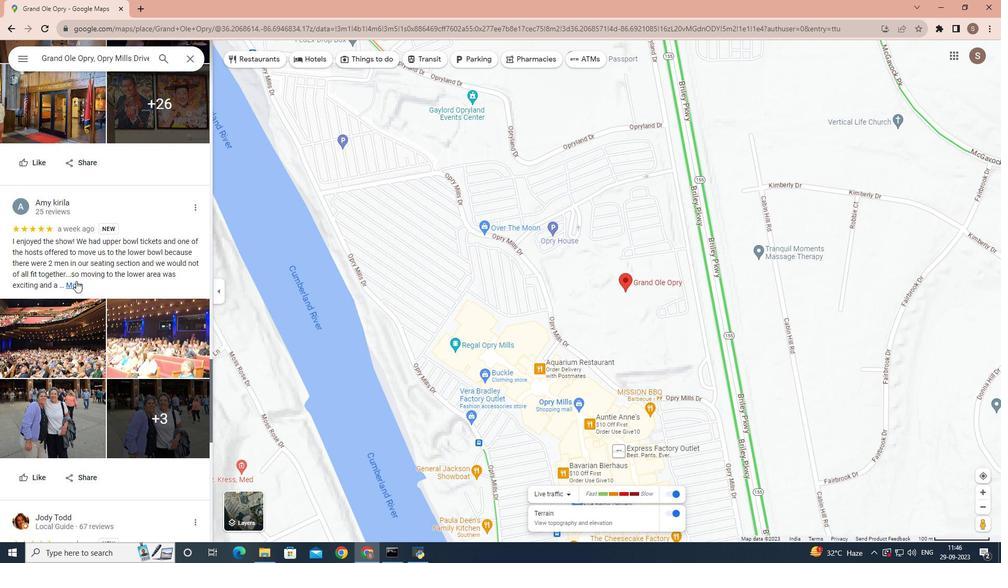 
Action: Mouse moved to (75, 260)
Screenshot: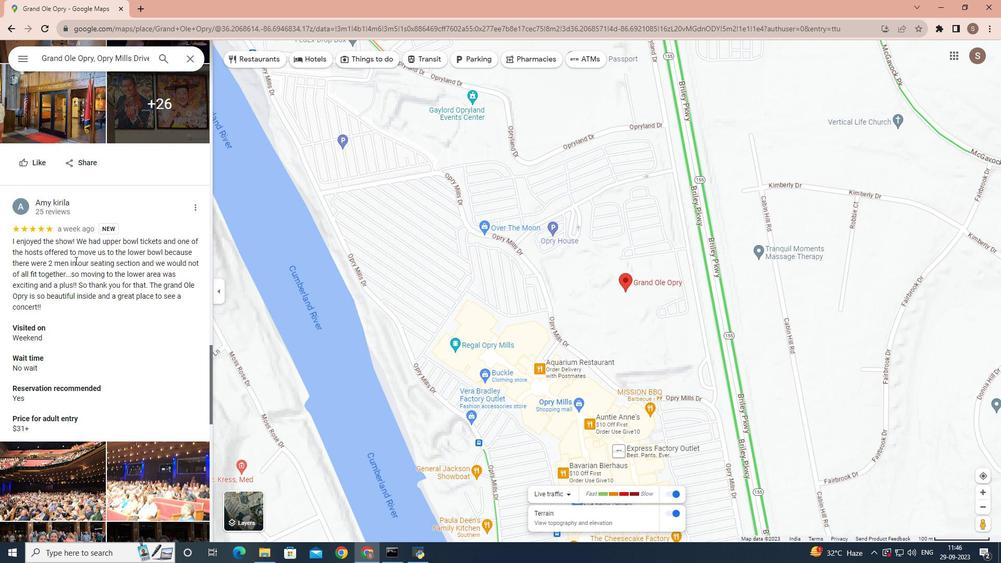 
Action: Mouse scrolled (75, 260) with delta (0, 0)
Screenshot: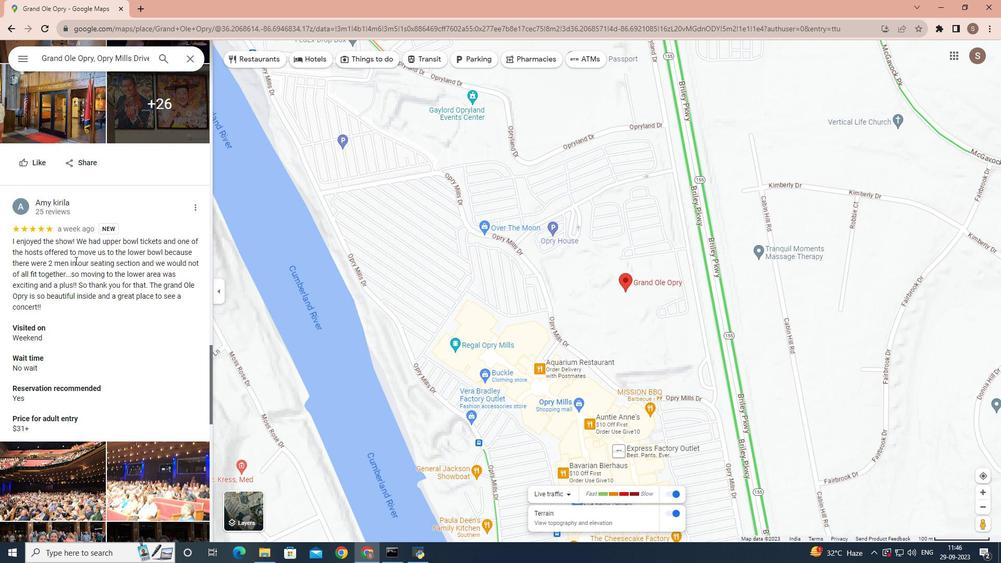 
Action: Mouse scrolled (75, 260) with delta (0, 0)
Screenshot: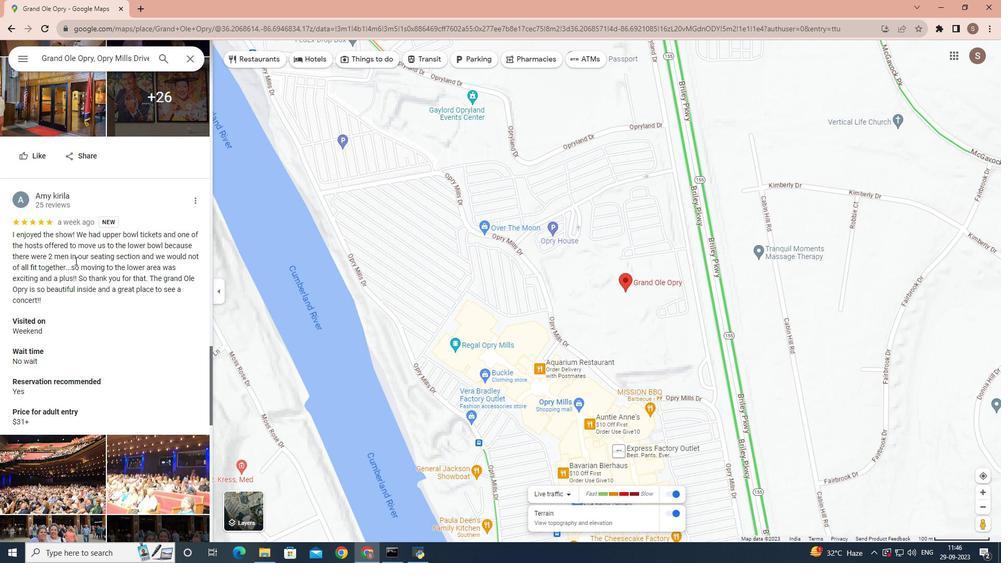 
Action: Mouse scrolled (75, 260) with delta (0, 0)
Screenshot: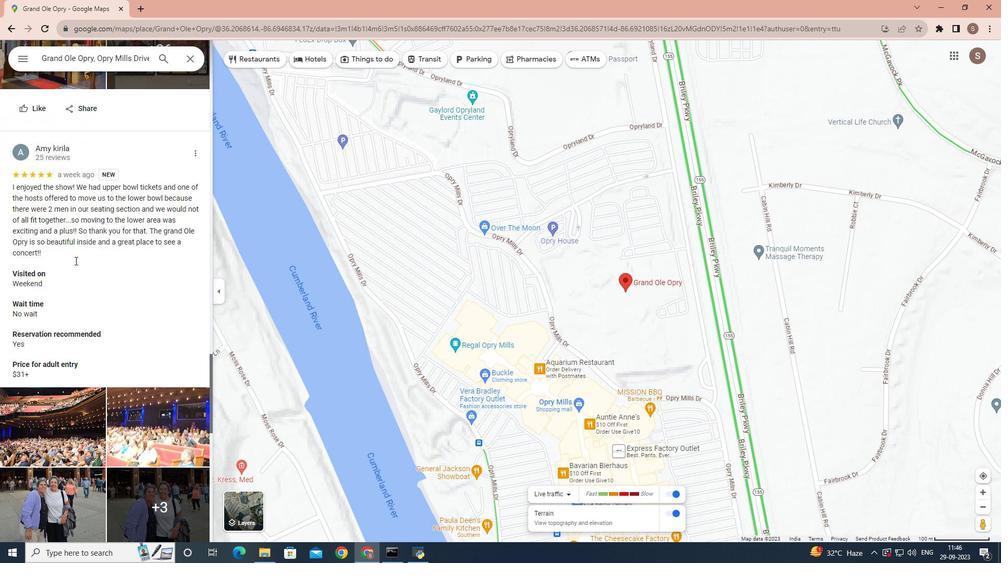 
Action: Mouse scrolled (75, 260) with delta (0, 0)
Screenshot: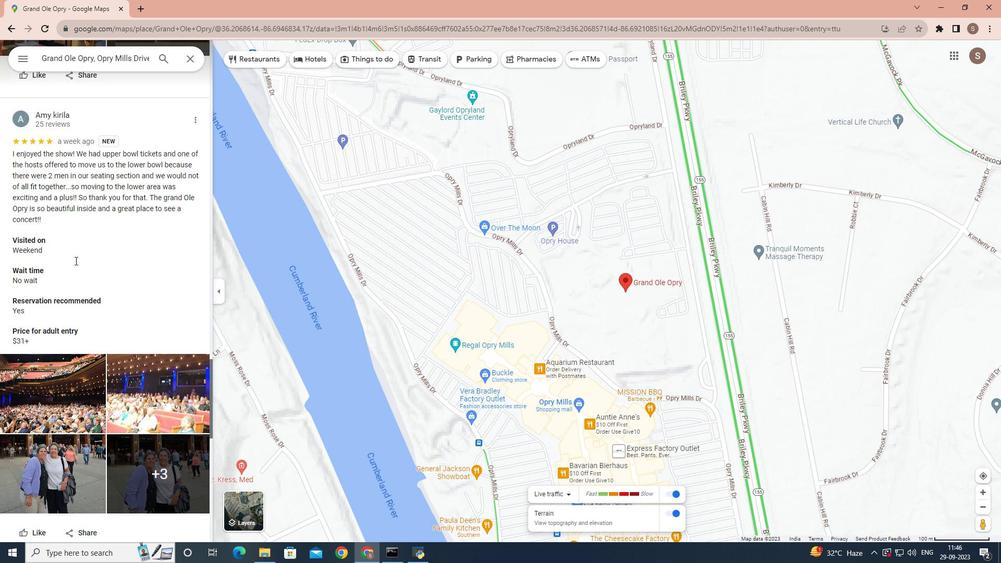 
Action: Mouse moved to (74, 257)
Screenshot: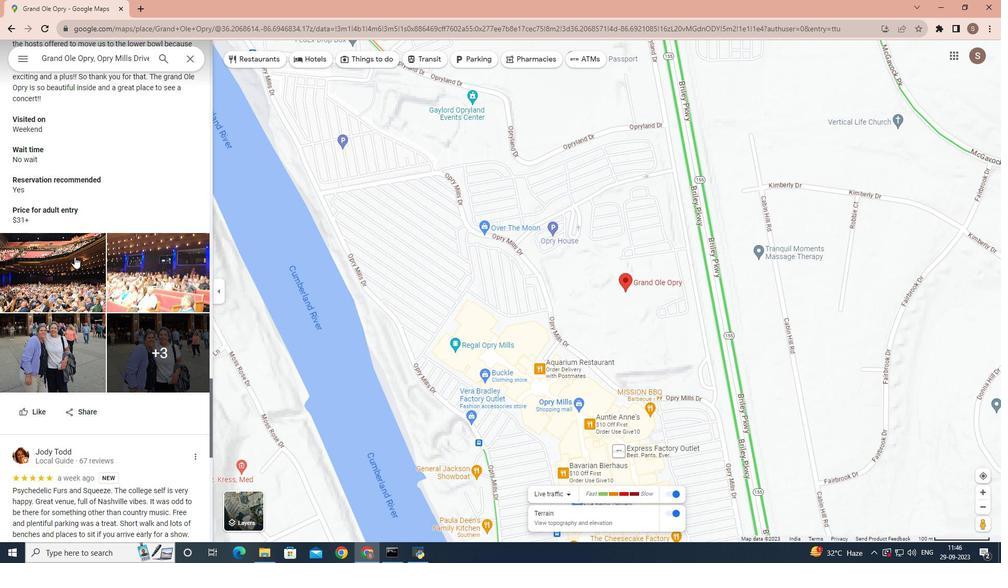 
Action: Mouse scrolled (74, 256) with delta (0, 0)
Screenshot: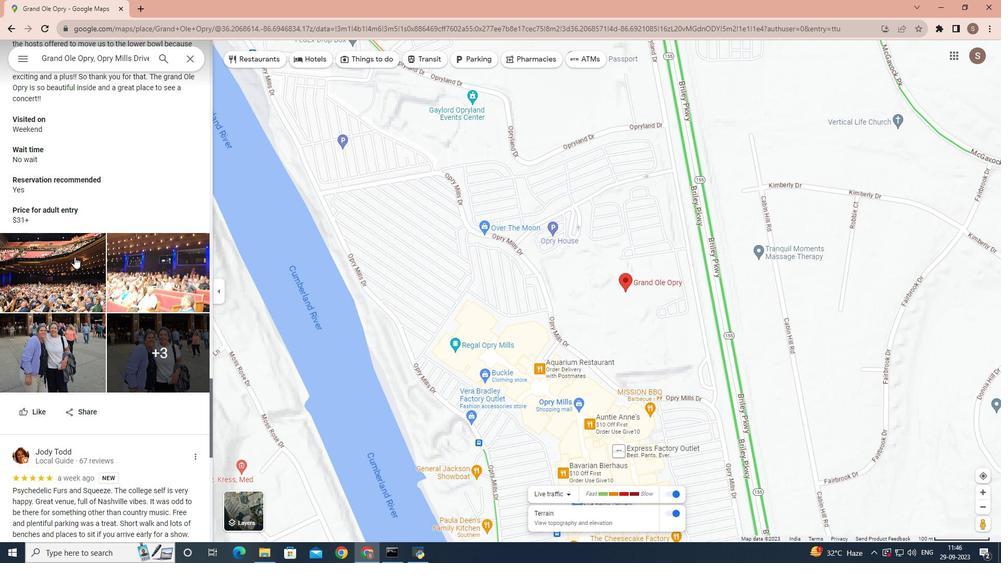 
Action: Mouse scrolled (74, 256) with delta (0, 0)
Screenshot: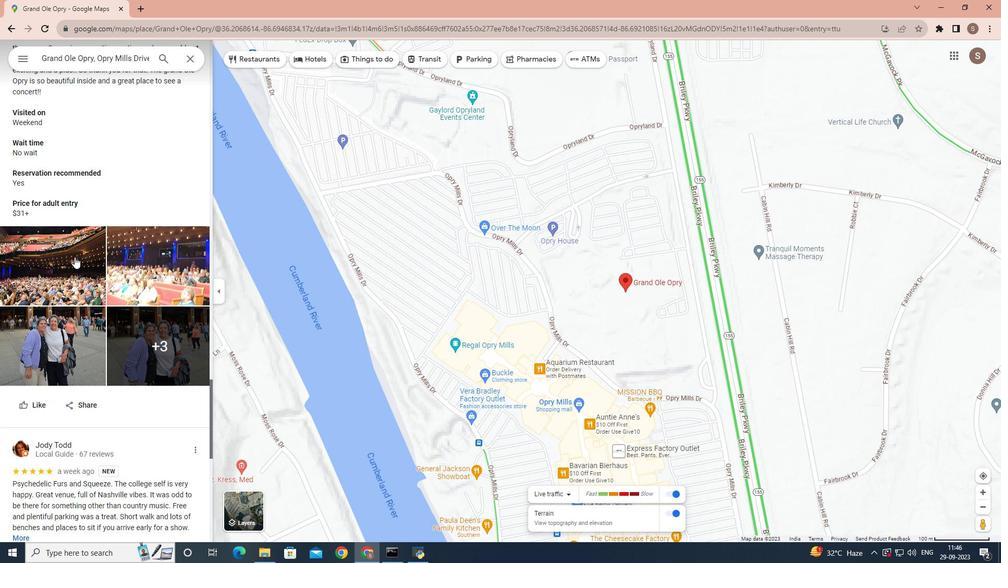 
Action: Mouse scrolled (74, 256) with delta (0, 0)
Screenshot: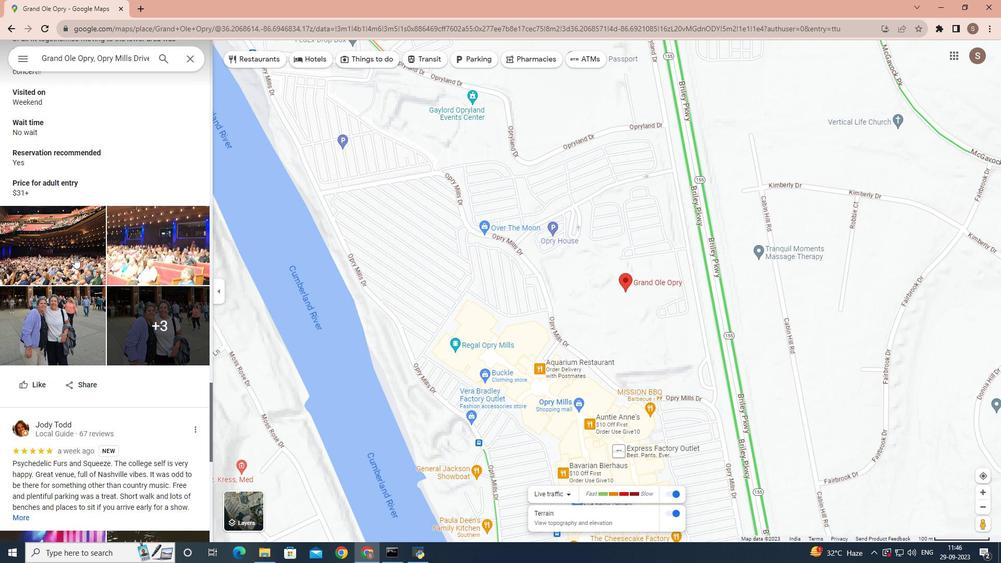 
Action: Mouse scrolled (74, 256) with delta (0, 0)
Screenshot: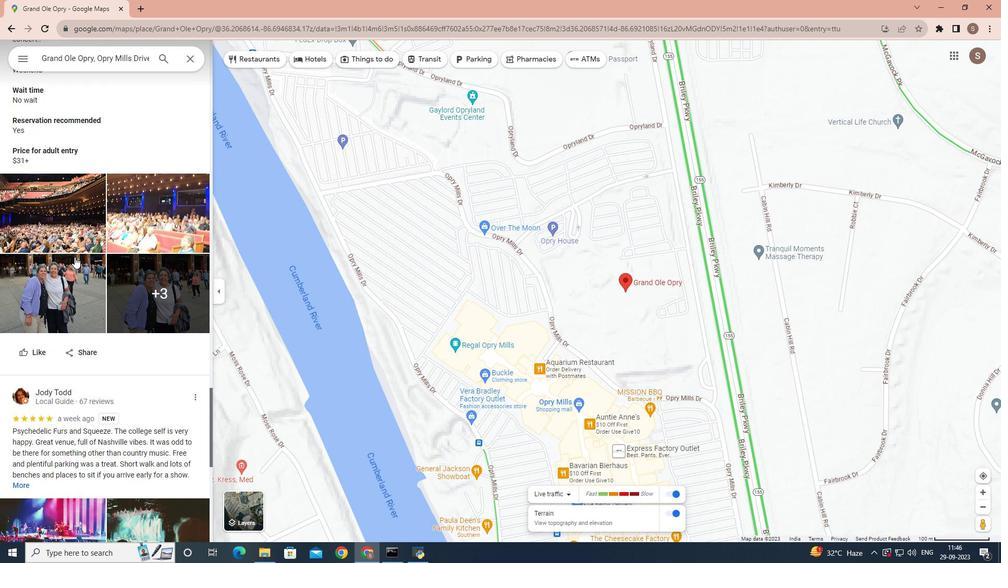 
Action: Mouse scrolled (74, 256) with delta (0, 0)
Screenshot: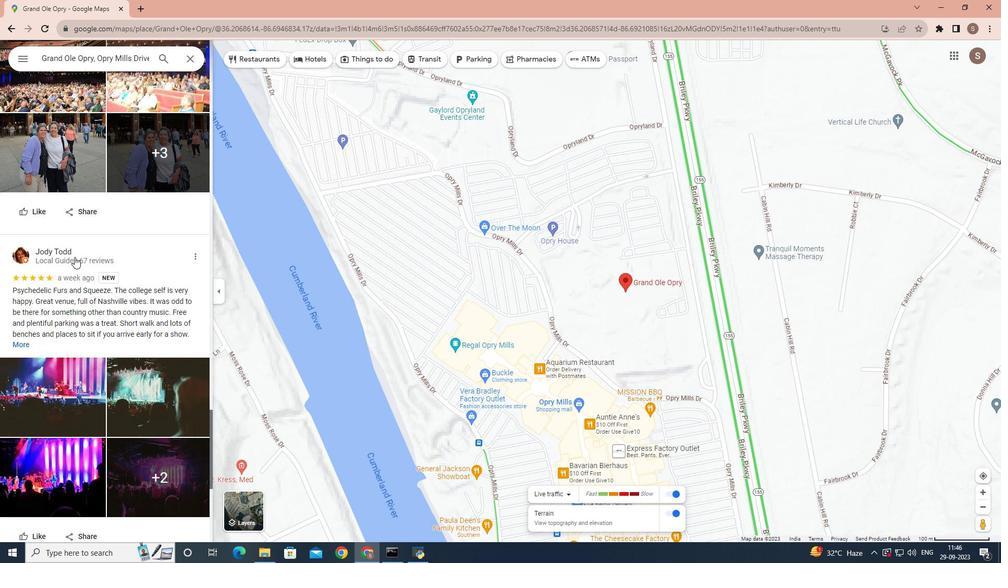 
Action: Mouse scrolled (74, 256) with delta (0, 0)
Screenshot: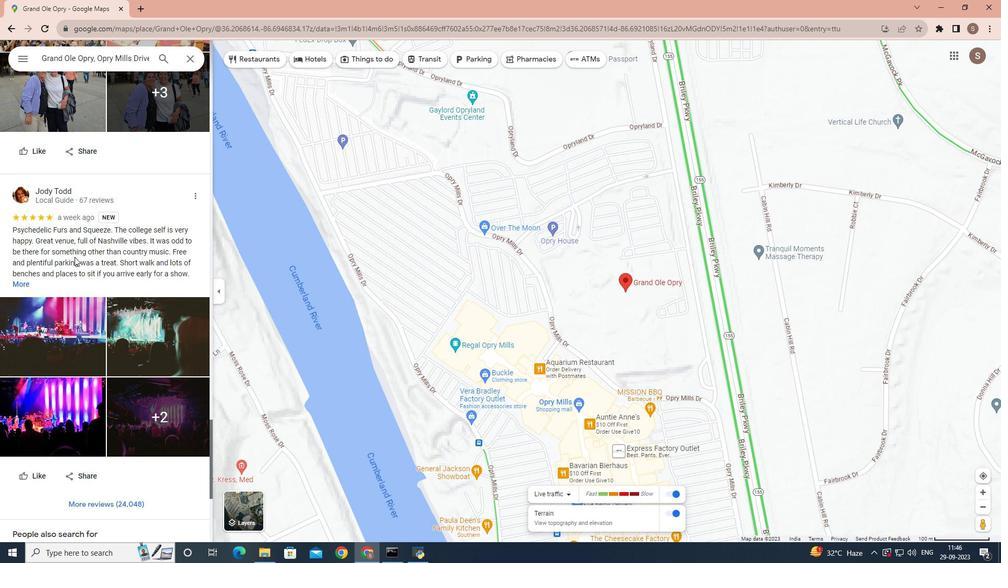 
Action: Mouse moved to (20, 227)
Screenshot: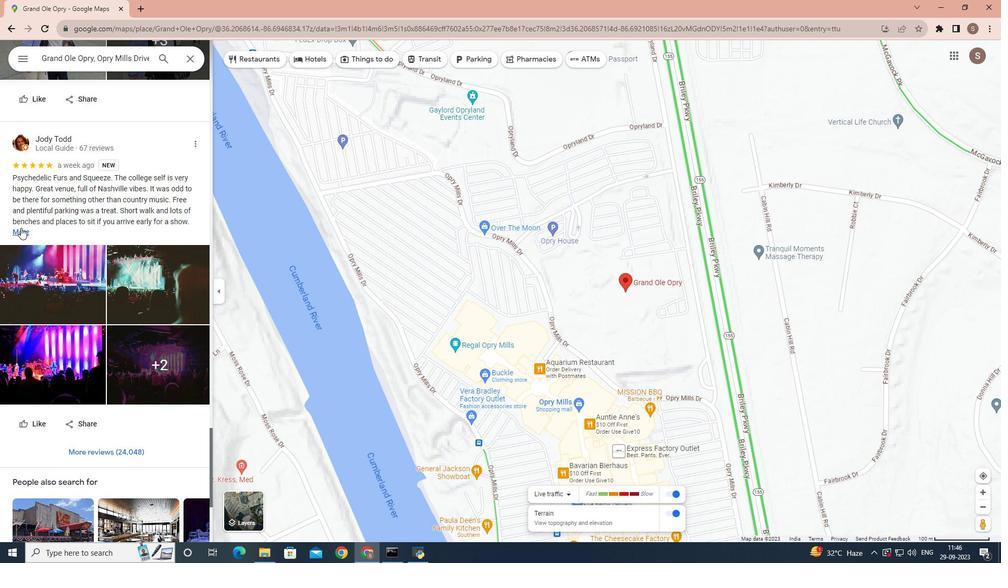 
Action: Mouse pressed left at (20, 227)
Screenshot: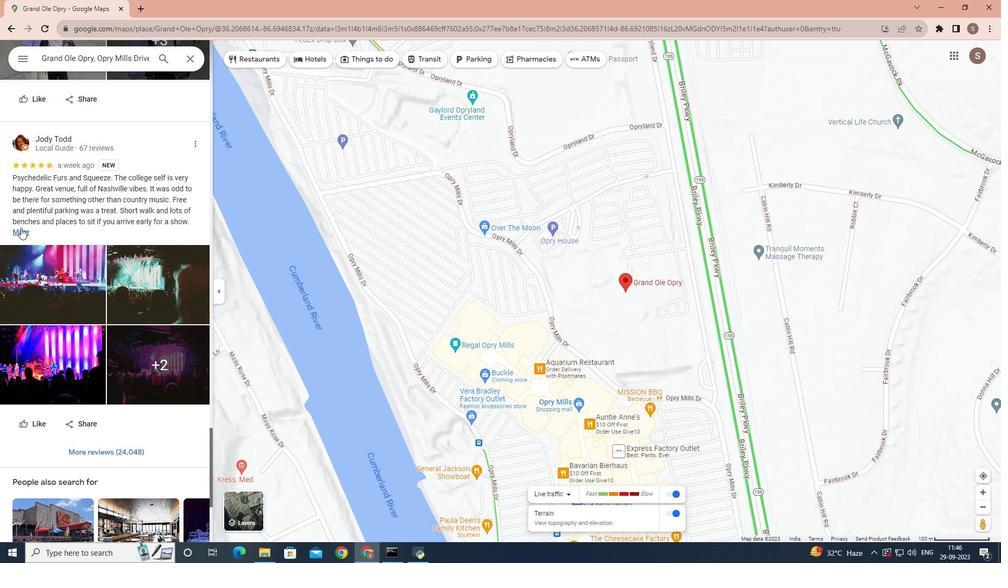 
Action: Mouse moved to (26, 224)
Screenshot: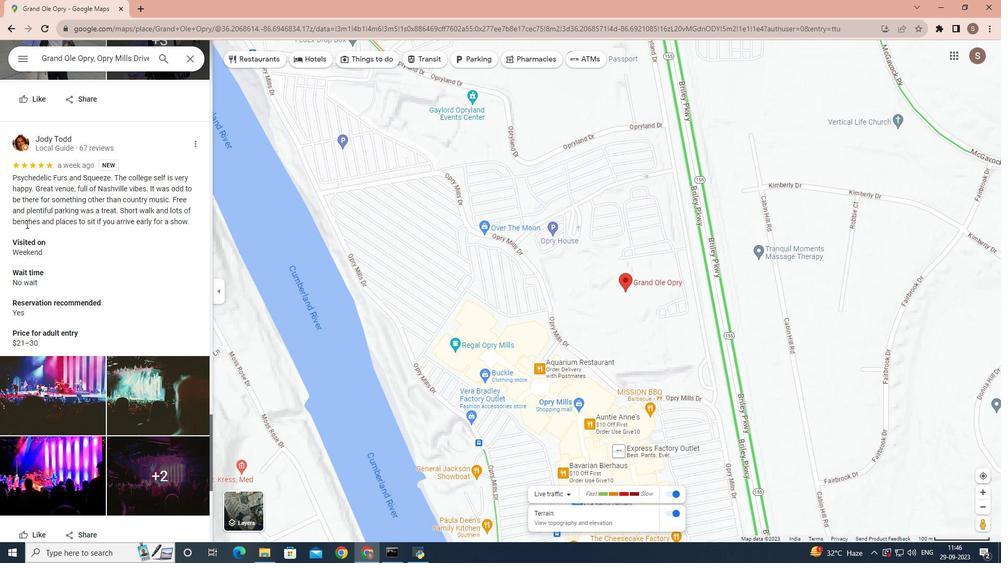 
Action: Mouse scrolled (26, 223) with delta (0, 0)
Screenshot: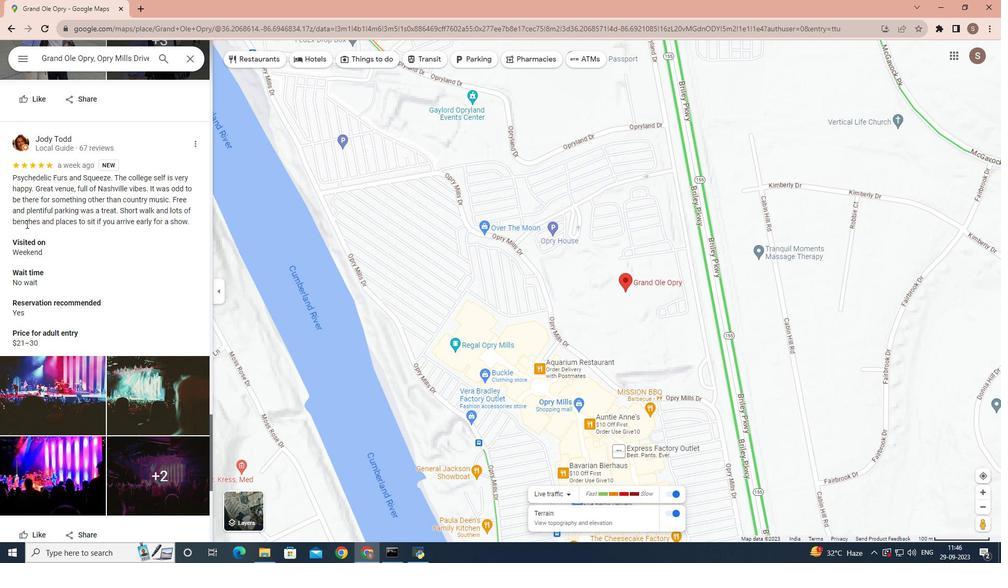 
Action: Mouse scrolled (26, 223) with delta (0, 0)
Screenshot: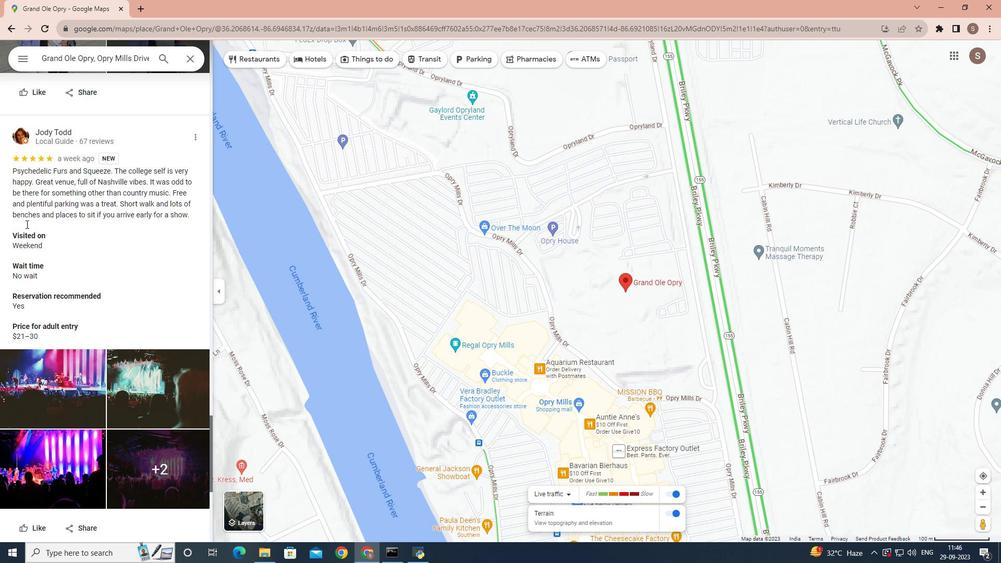 
Action: Mouse scrolled (26, 223) with delta (0, 0)
Screenshot: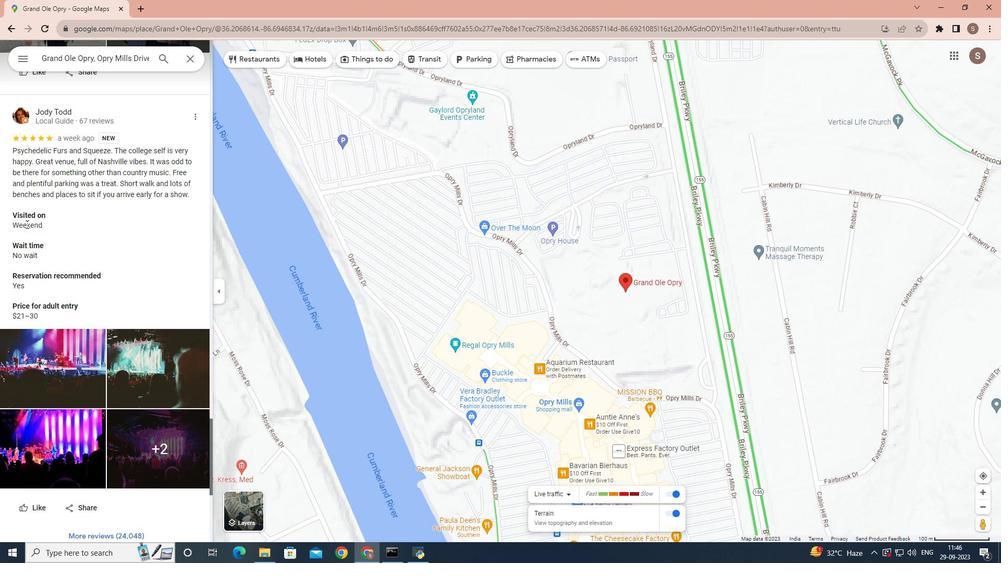 
Action: Mouse scrolled (26, 223) with delta (0, 0)
Screenshot: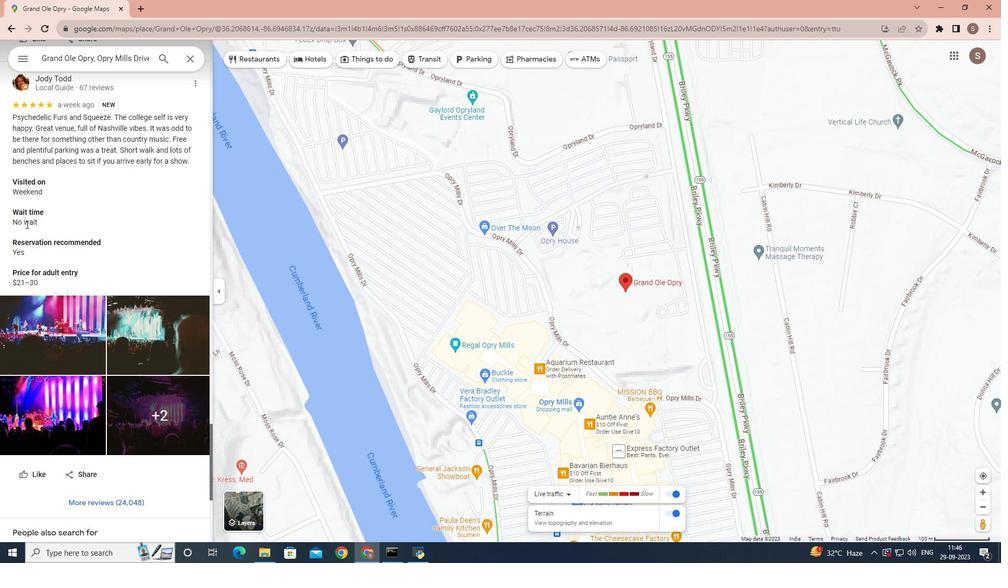 
Action: Mouse scrolled (26, 223) with delta (0, 0)
Screenshot: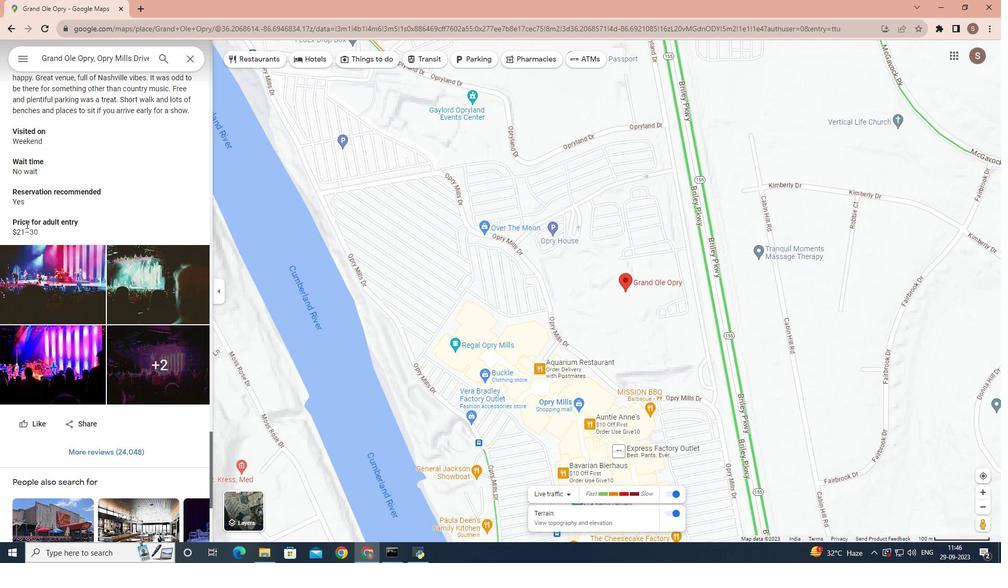 
Action: Mouse scrolled (26, 223) with delta (0, 0)
Screenshot: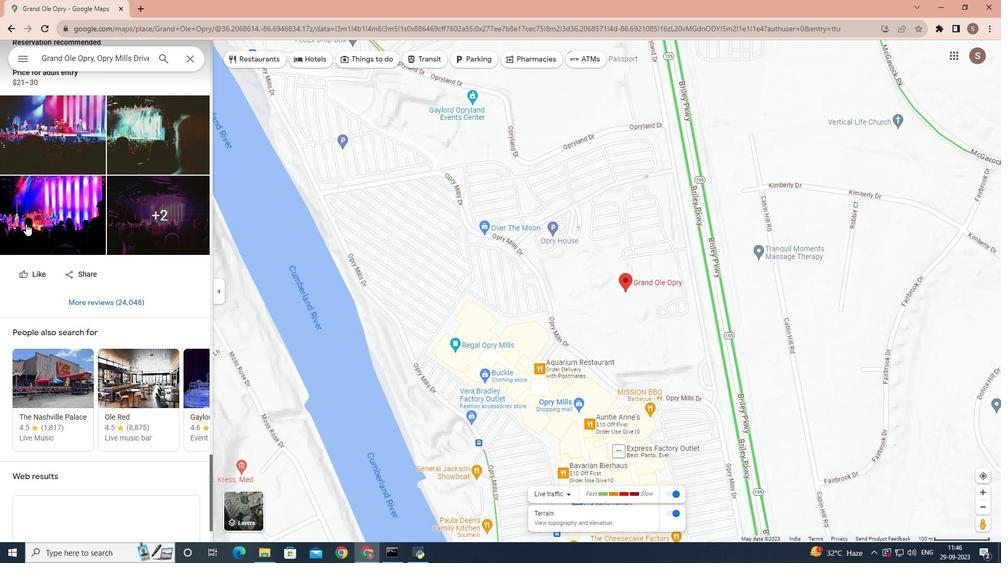 
Action: Mouse scrolled (26, 223) with delta (0, 0)
Screenshot: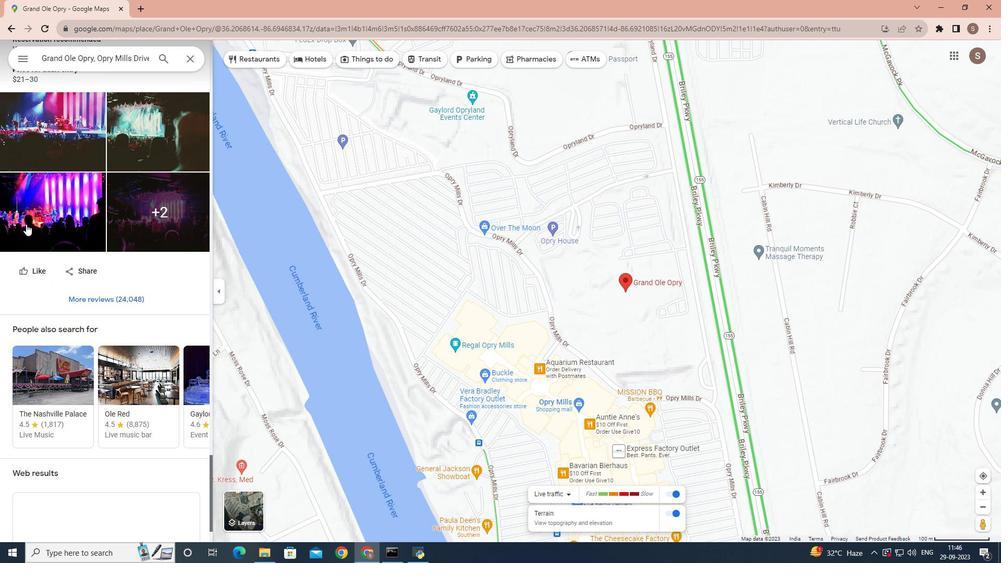 
Action: Mouse scrolled (26, 223) with delta (0, 0)
Screenshot: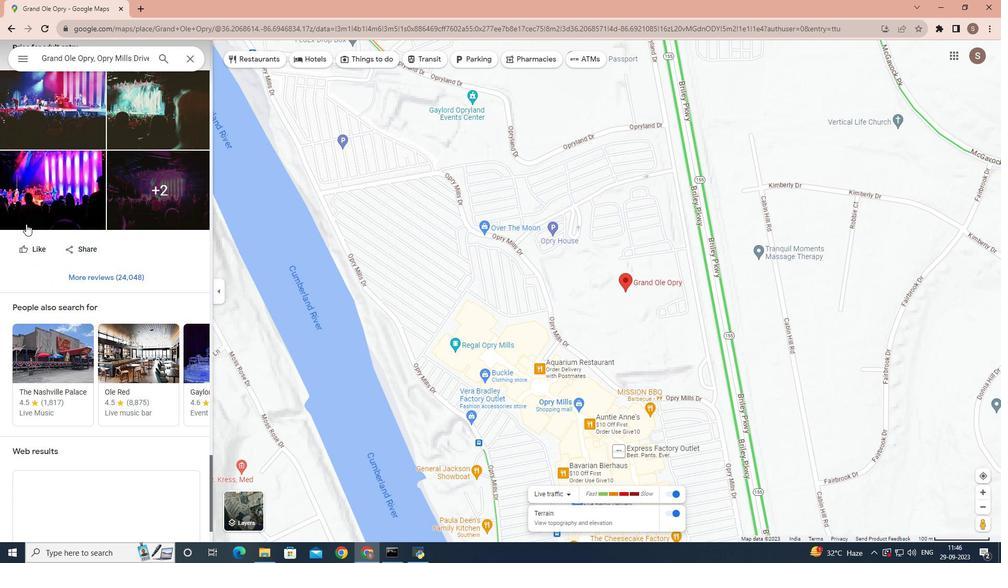 
Action: Mouse scrolled (26, 223) with delta (0, 0)
Screenshot: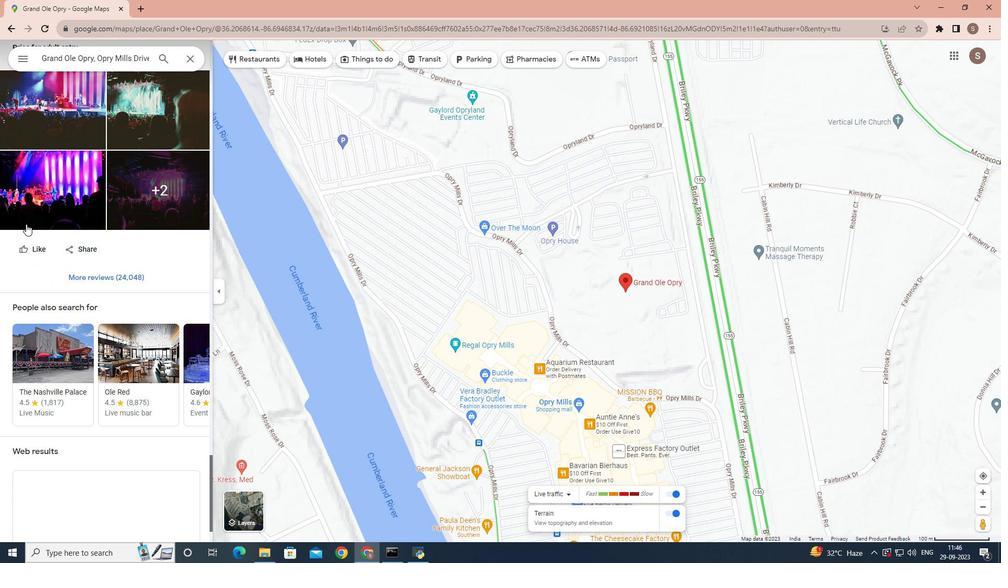 
Action: Mouse scrolled (26, 224) with delta (0, 0)
Screenshot: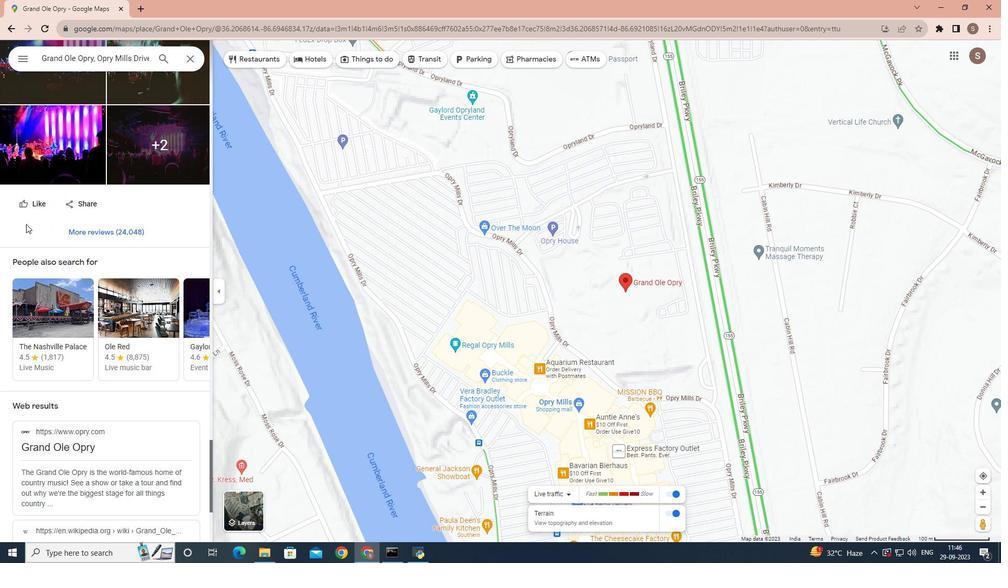 
Action: Mouse scrolled (26, 224) with delta (0, 0)
Screenshot: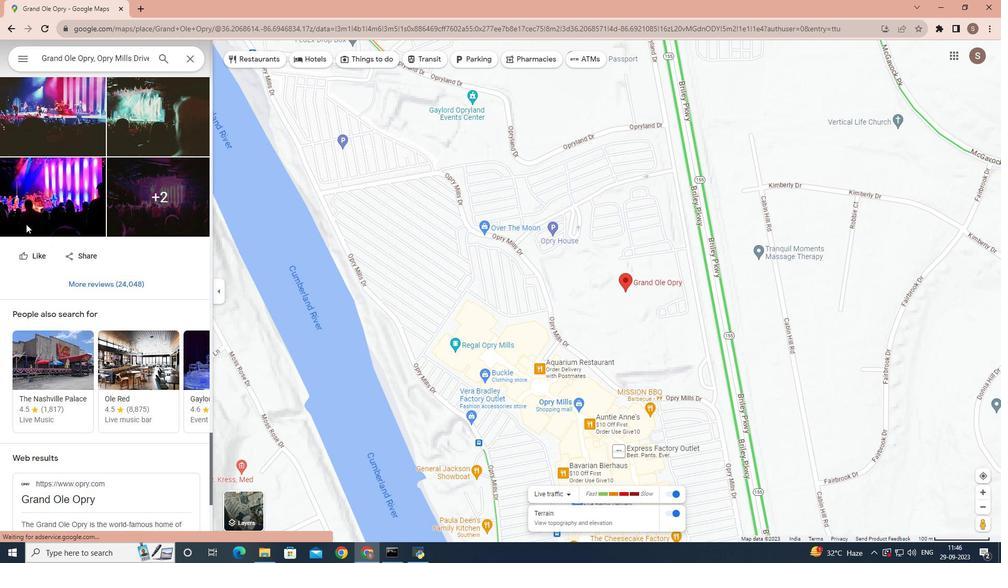 
Action: Mouse scrolled (26, 224) with delta (0, 0)
Screenshot: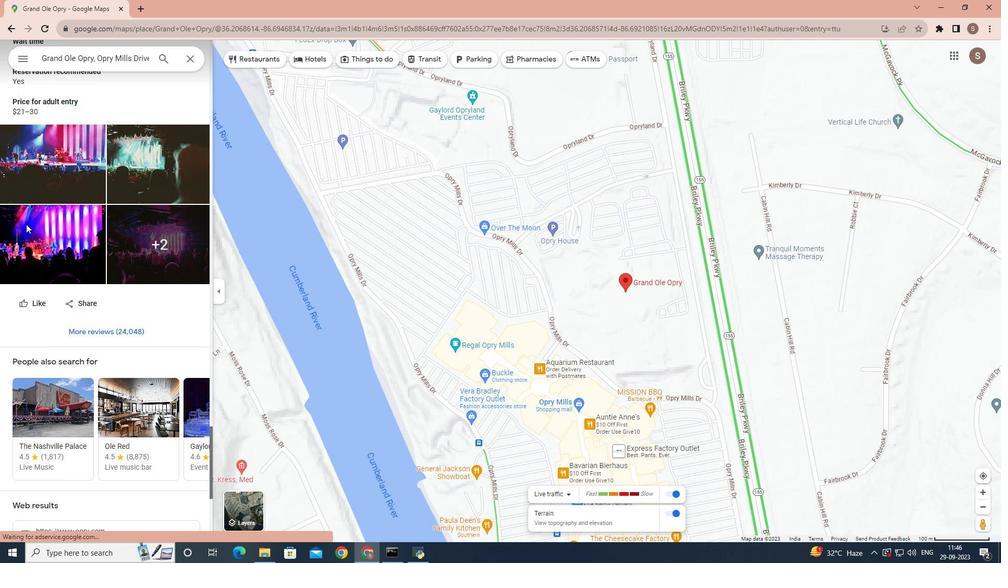 
Action: Mouse scrolled (26, 224) with delta (0, 0)
Screenshot: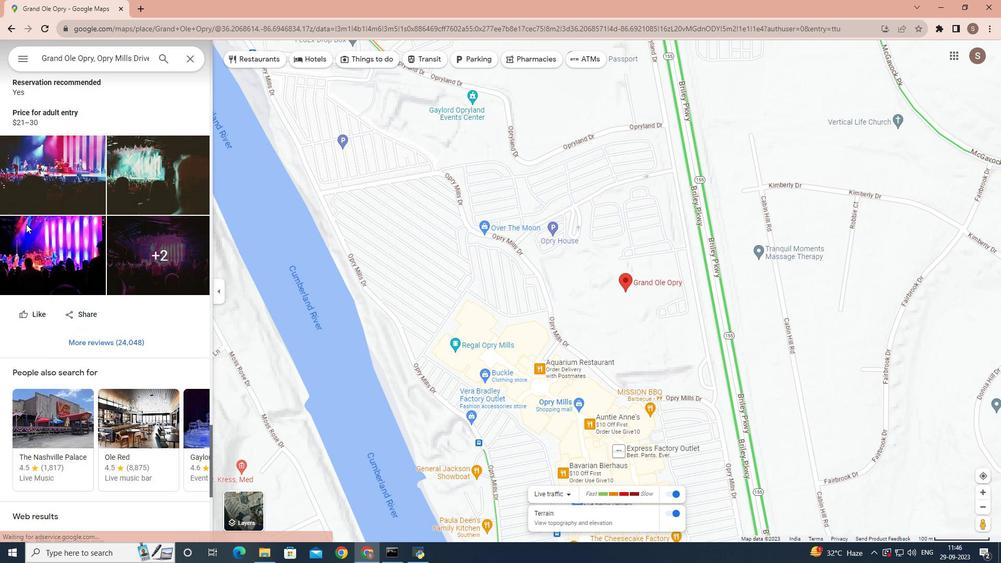 
Action: Mouse scrolled (26, 224) with delta (0, 0)
Screenshot: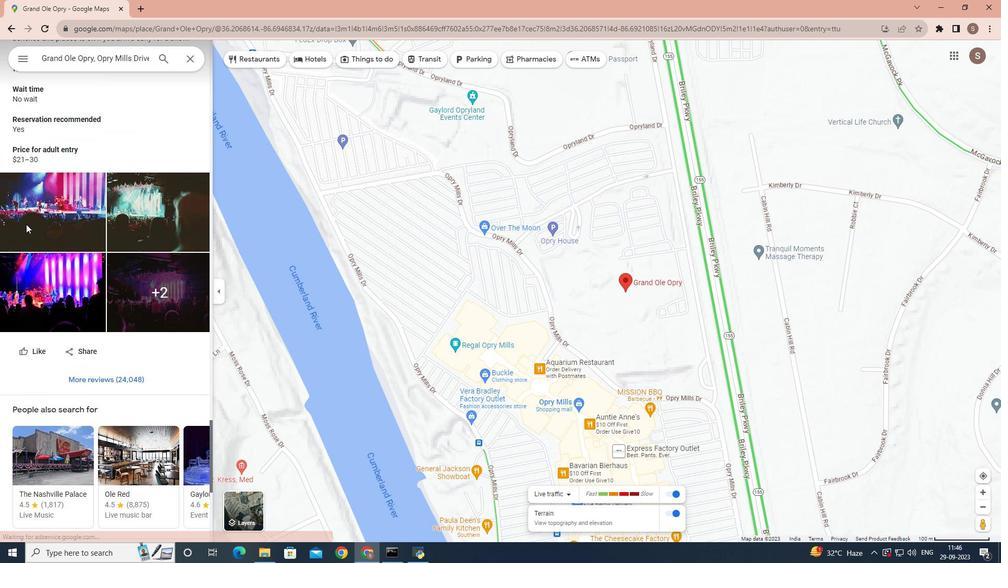 
Action: Mouse moved to (38, 226)
Screenshot: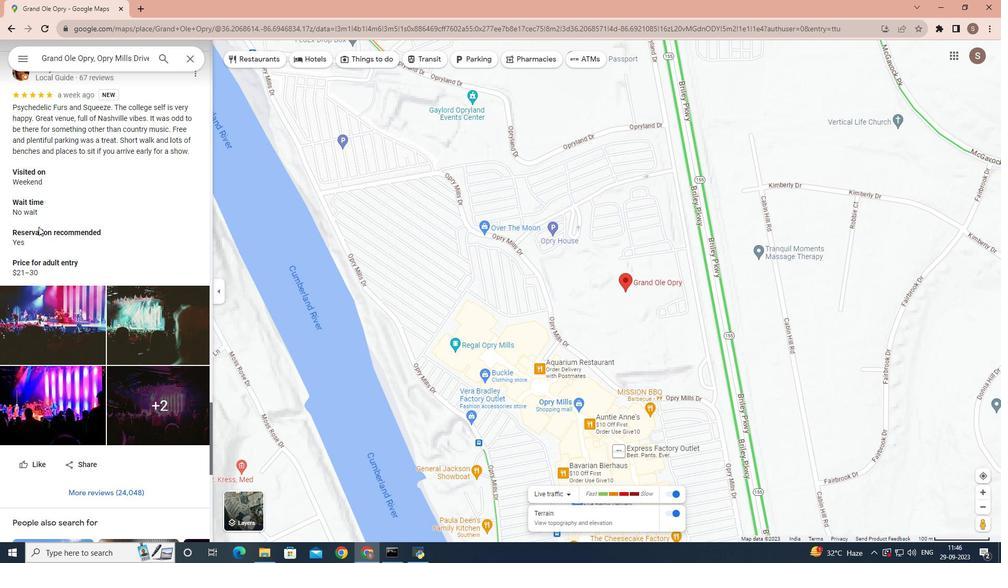 
Action: Mouse scrolled (38, 226) with delta (0, 0)
Screenshot: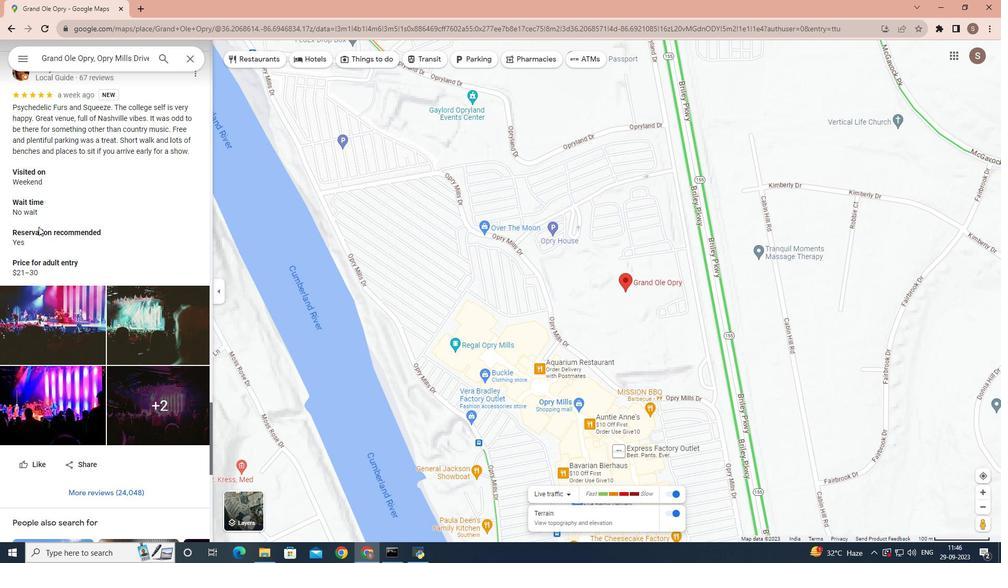 
Action: Mouse scrolled (38, 226) with delta (0, 0)
Screenshot: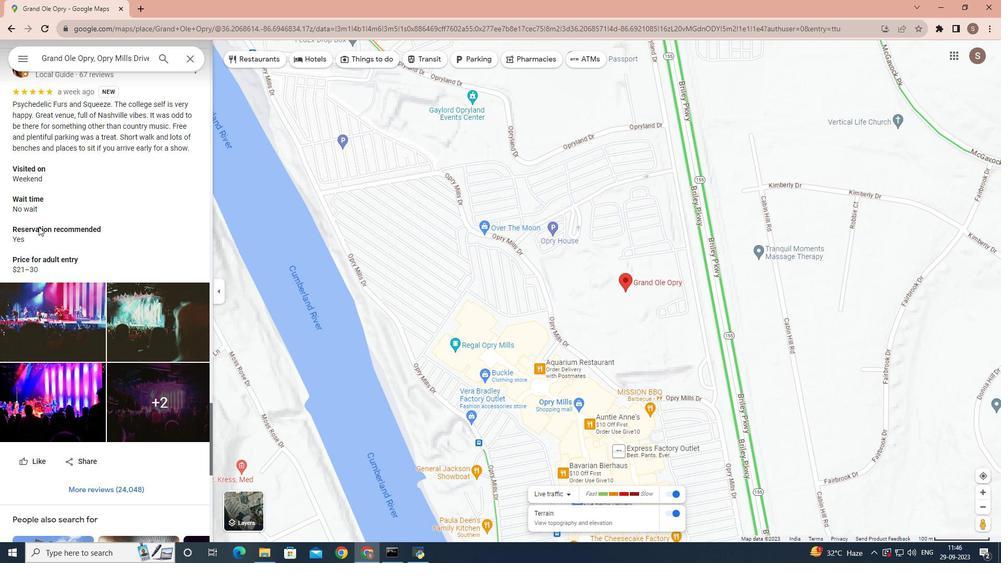 
Action: Mouse scrolled (38, 226) with delta (0, 0)
Screenshot: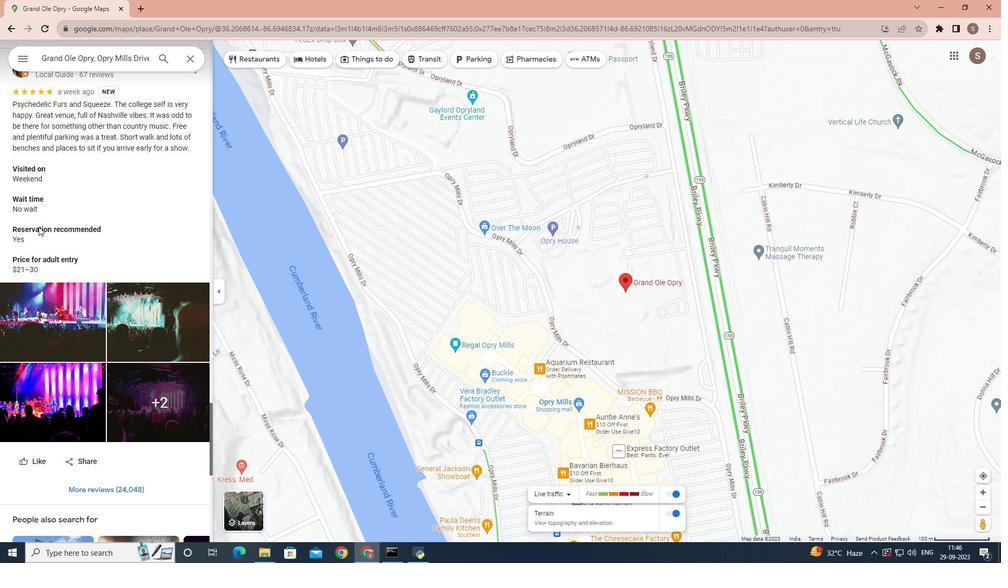 
Action: Mouse scrolled (38, 226) with delta (0, 0)
Screenshot: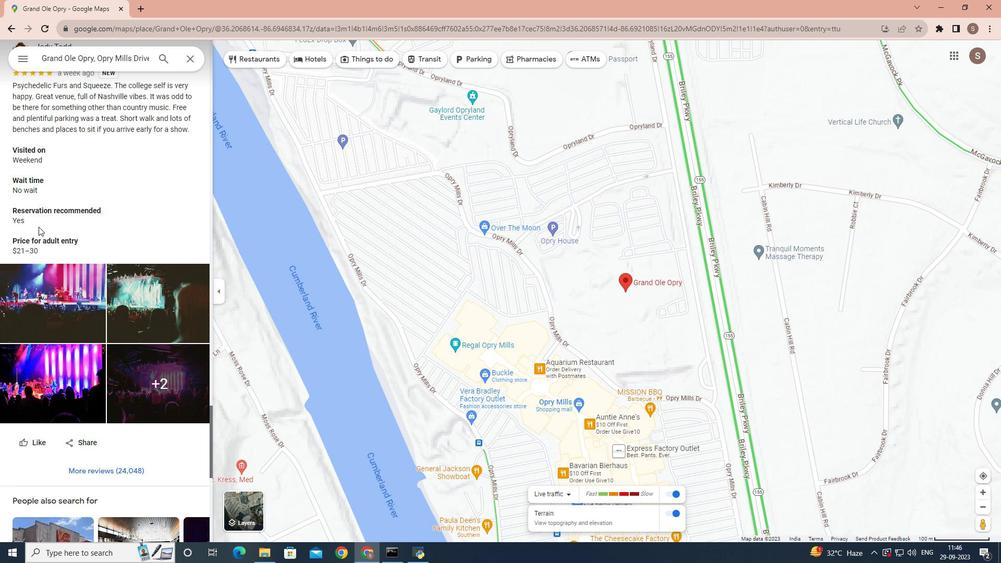 
Action: Mouse scrolled (38, 226) with delta (0, 0)
Screenshot: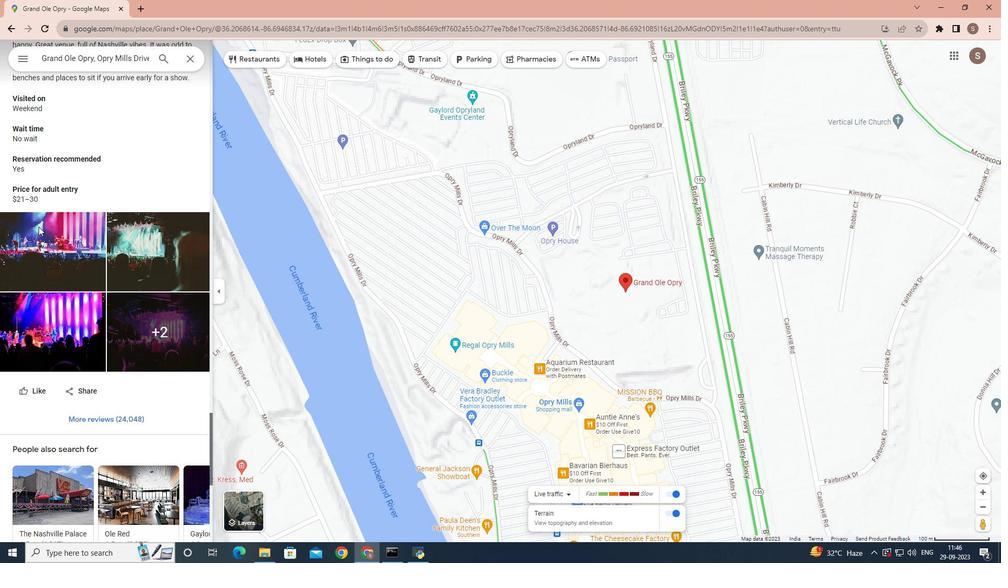 
Action: Mouse scrolled (38, 226) with delta (0, 0)
Screenshot: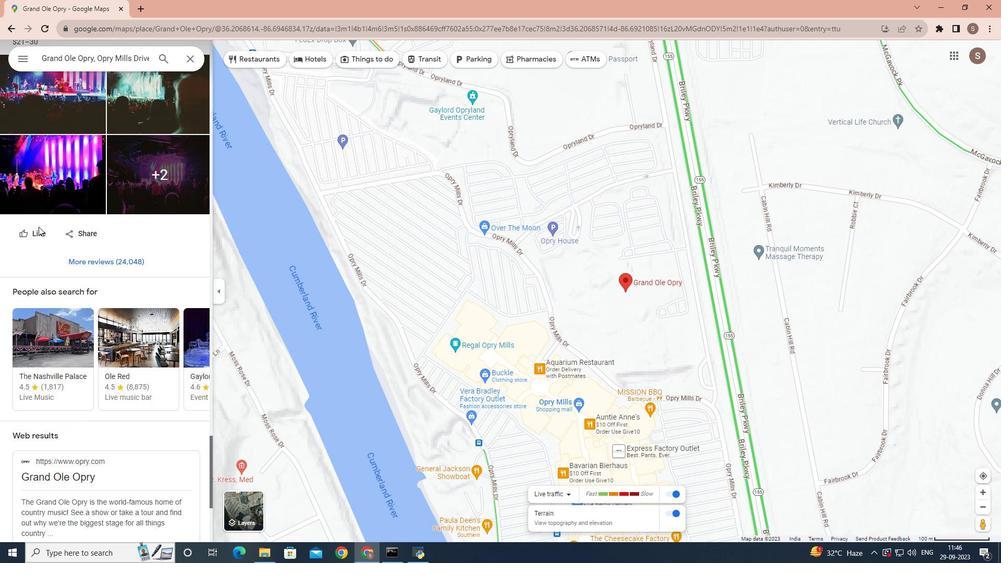
Action: Mouse scrolled (38, 226) with delta (0, 0)
Screenshot: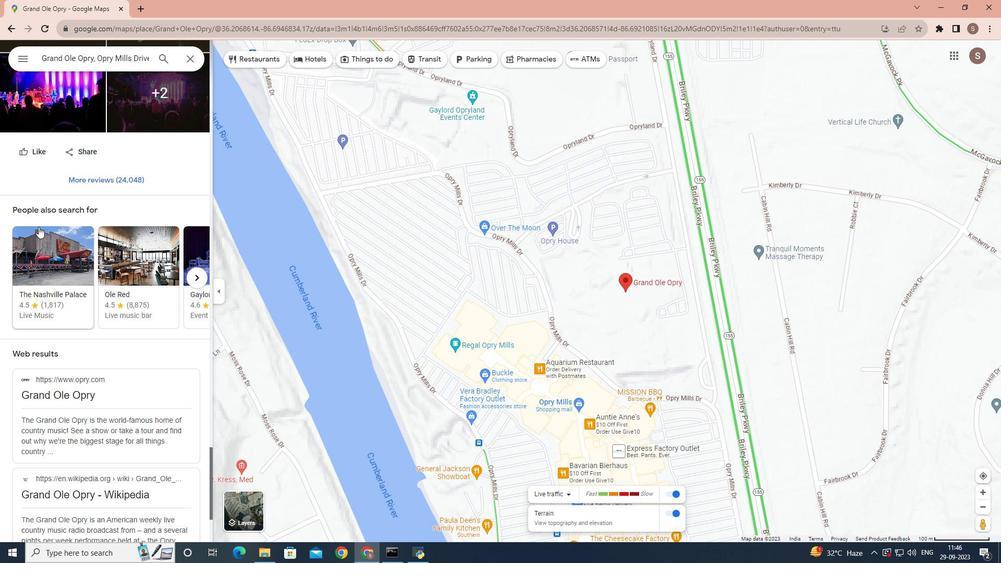 
Action: Mouse scrolled (38, 226) with delta (0, 0)
Screenshot: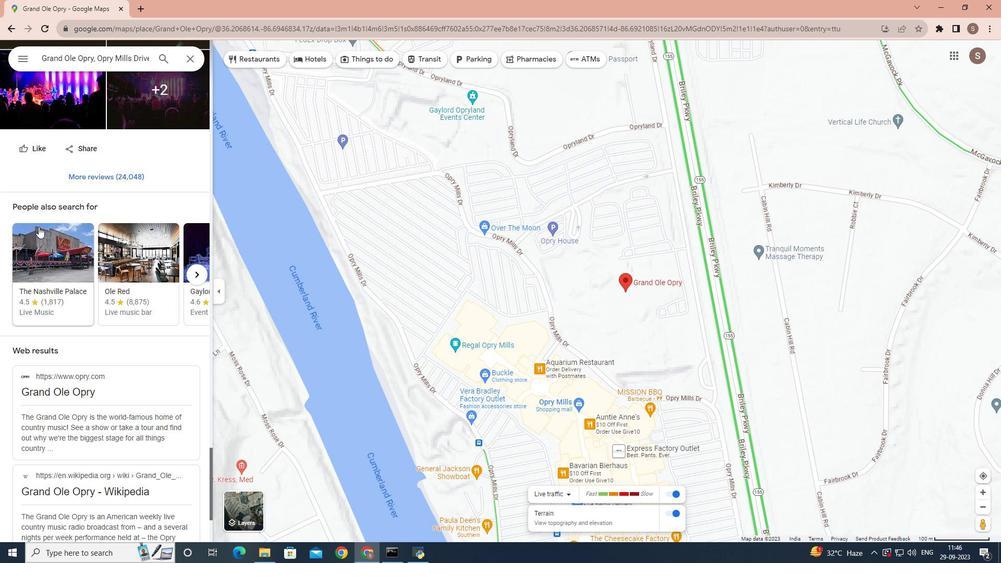 
Action: Mouse scrolled (38, 226) with delta (0, 0)
Screenshot: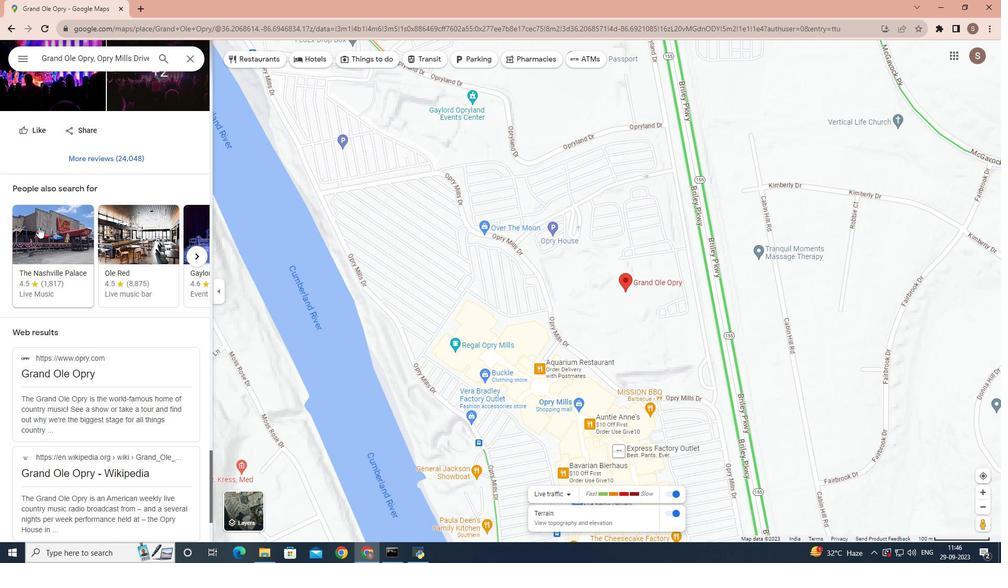 
Action: Mouse scrolled (38, 226) with delta (0, 0)
Screenshot: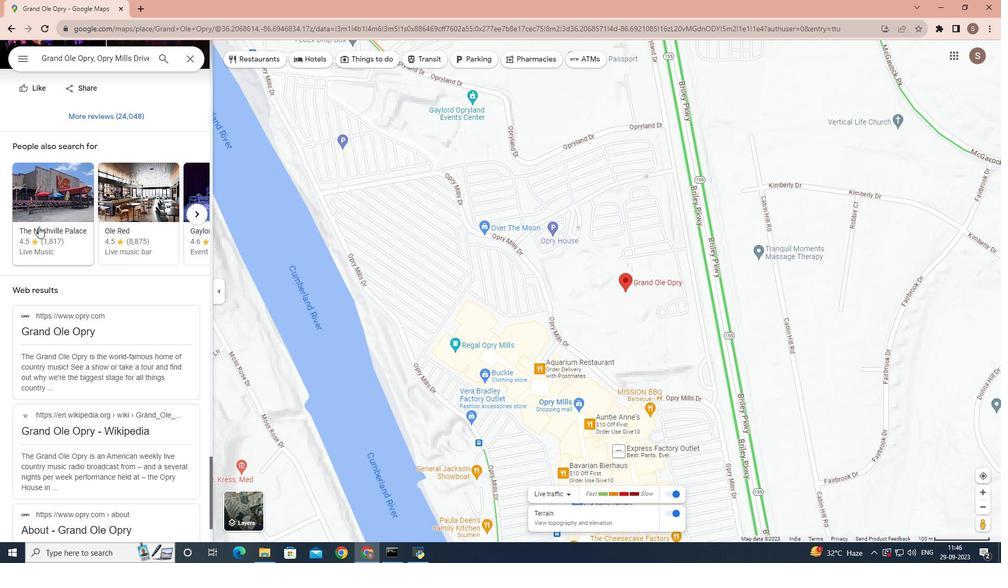 
Action: Mouse scrolled (38, 226) with delta (0, 0)
Screenshot: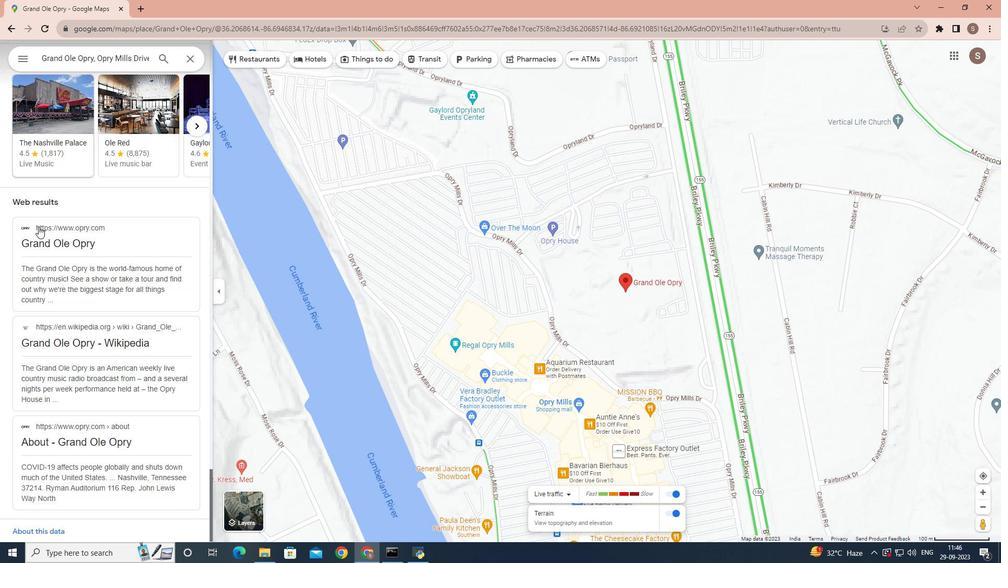 
Action: Mouse scrolled (38, 227) with delta (0, 0)
Screenshot: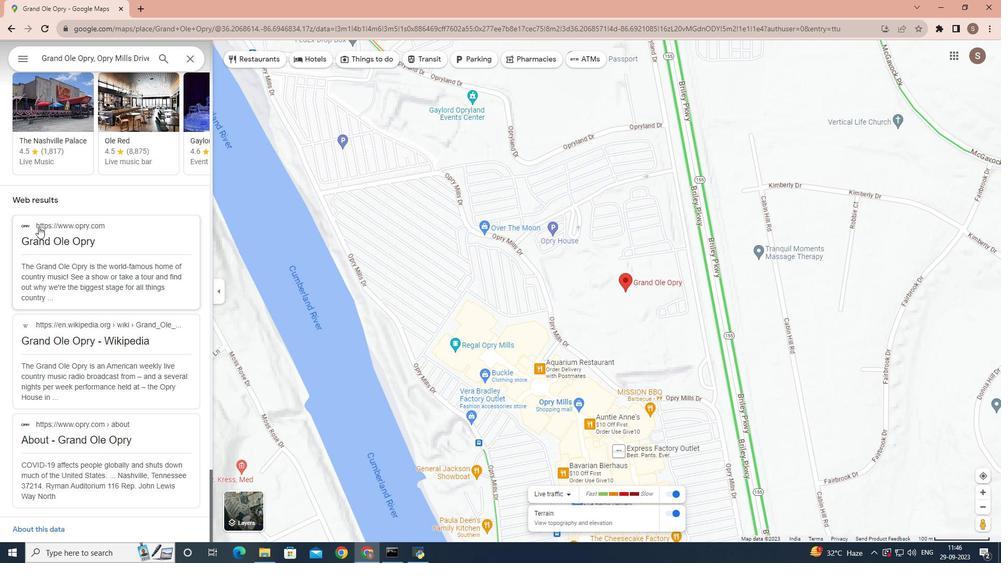 
Action: Mouse scrolled (38, 227) with delta (0, 0)
Screenshot: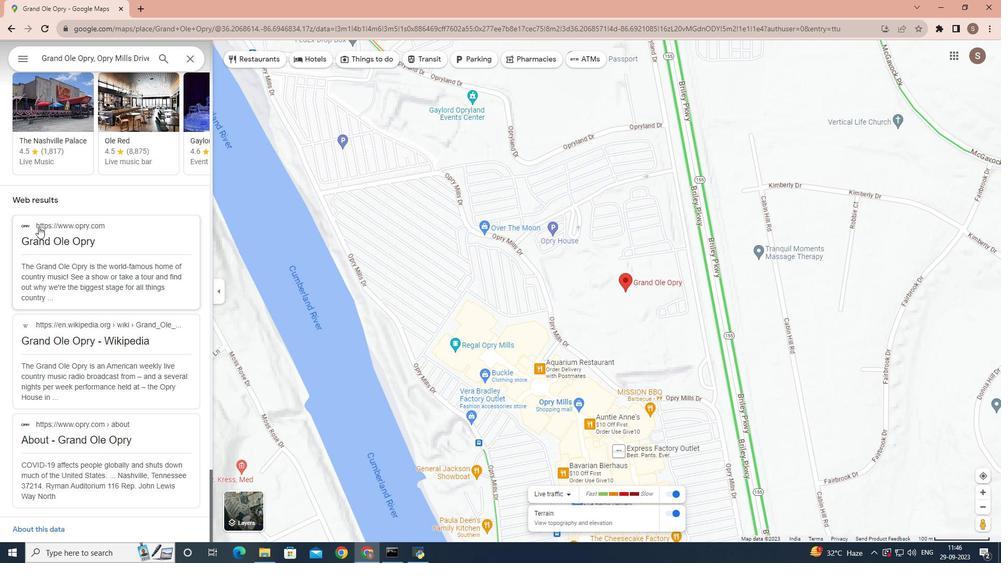 
Action: Mouse scrolled (38, 227) with delta (0, 0)
Screenshot: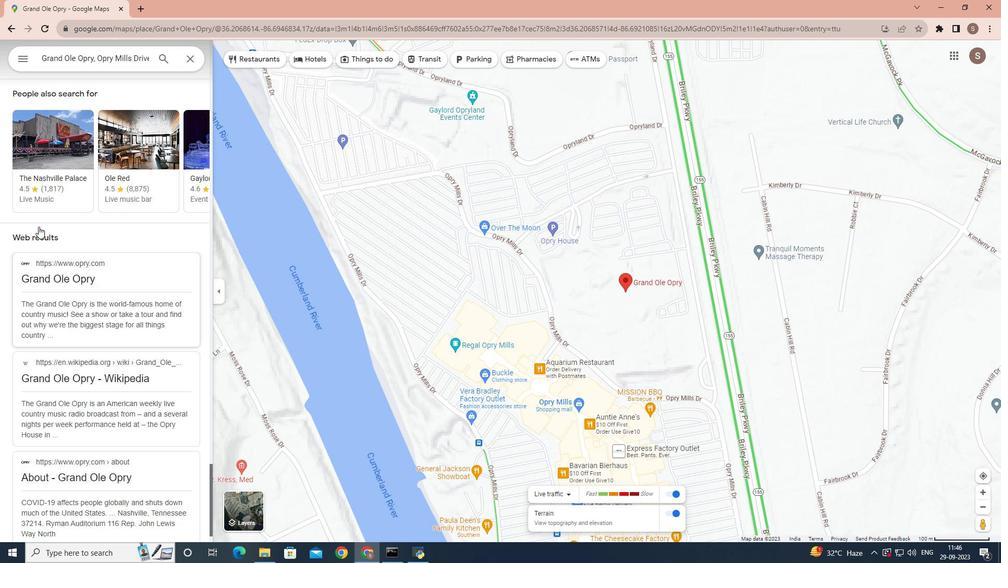 
Action: Mouse scrolled (38, 227) with delta (0, 0)
Screenshot: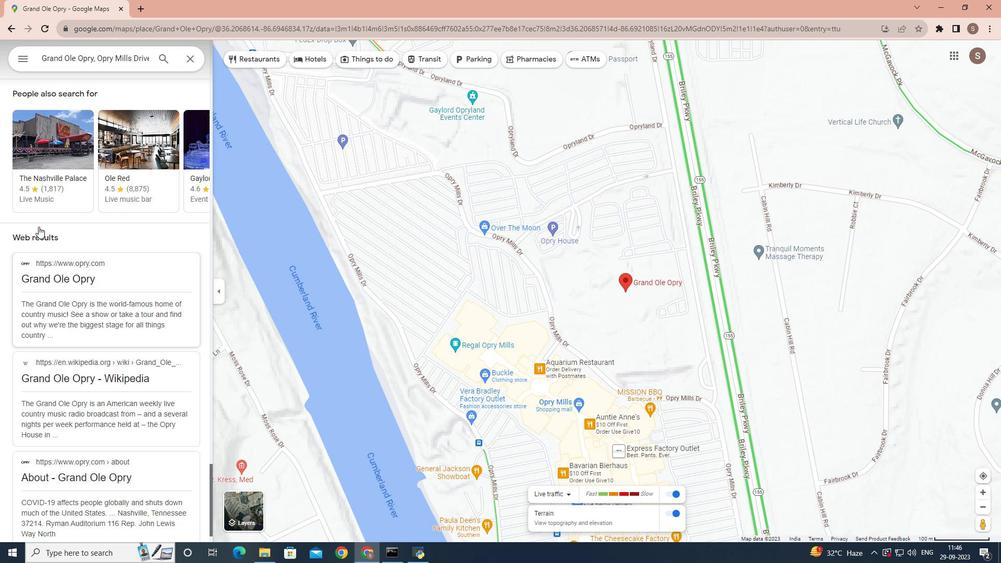 
Action: Mouse scrolled (38, 227) with delta (0, 0)
Screenshot: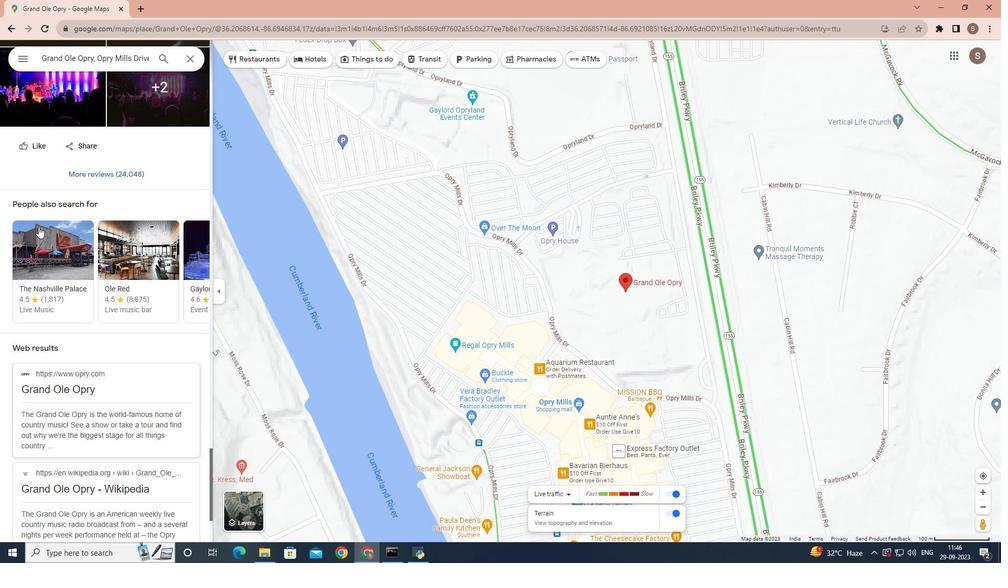 
Action: Mouse scrolled (38, 227) with delta (0, 0)
Screenshot: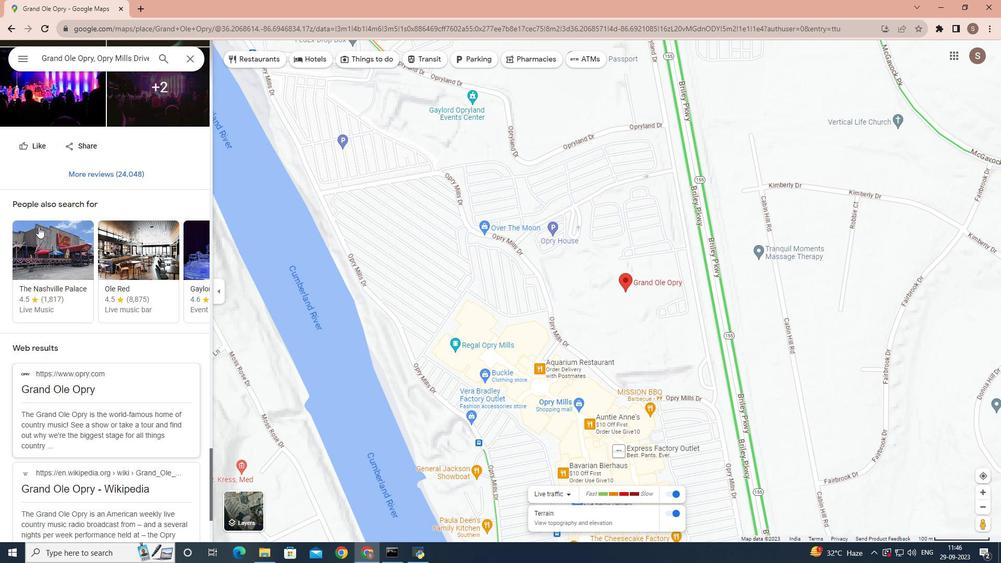 
Action: Mouse scrolled (38, 227) with delta (0, 0)
Screenshot: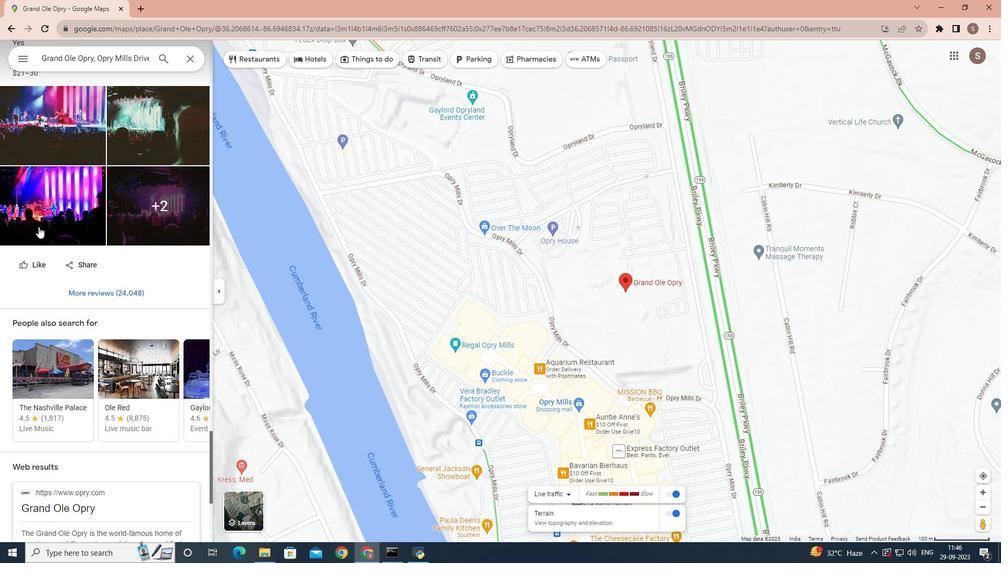 
Action: Mouse scrolled (38, 227) with delta (0, 0)
Screenshot: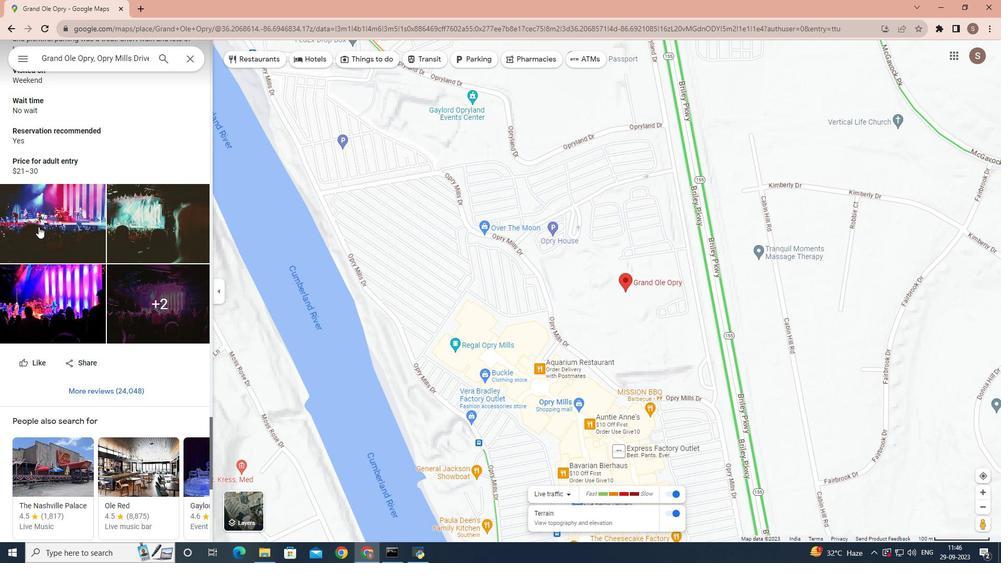 
Action: Mouse scrolled (38, 227) with delta (0, 0)
Screenshot: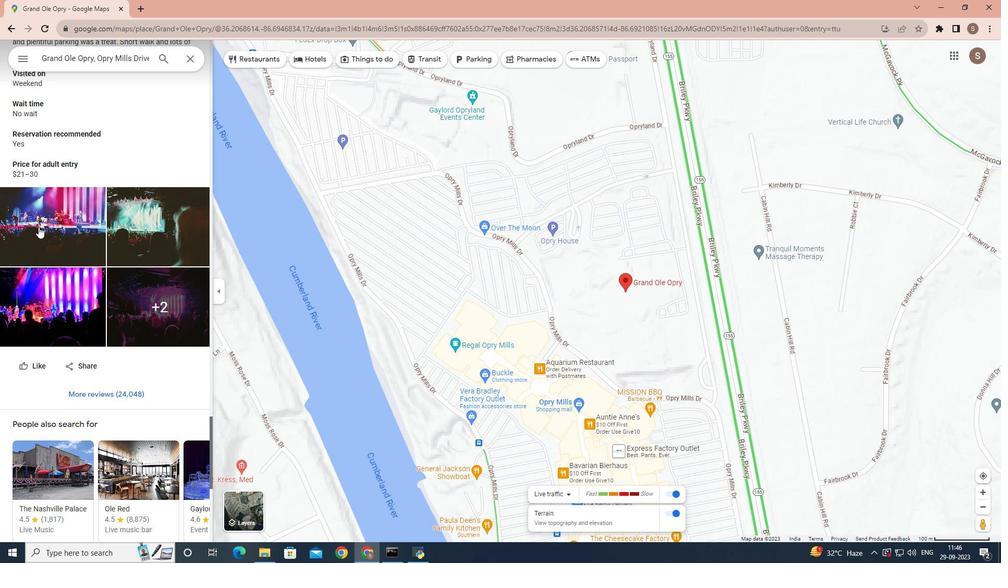 
Action: Mouse scrolled (38, 227) with delta (0, 0)
Screenshot: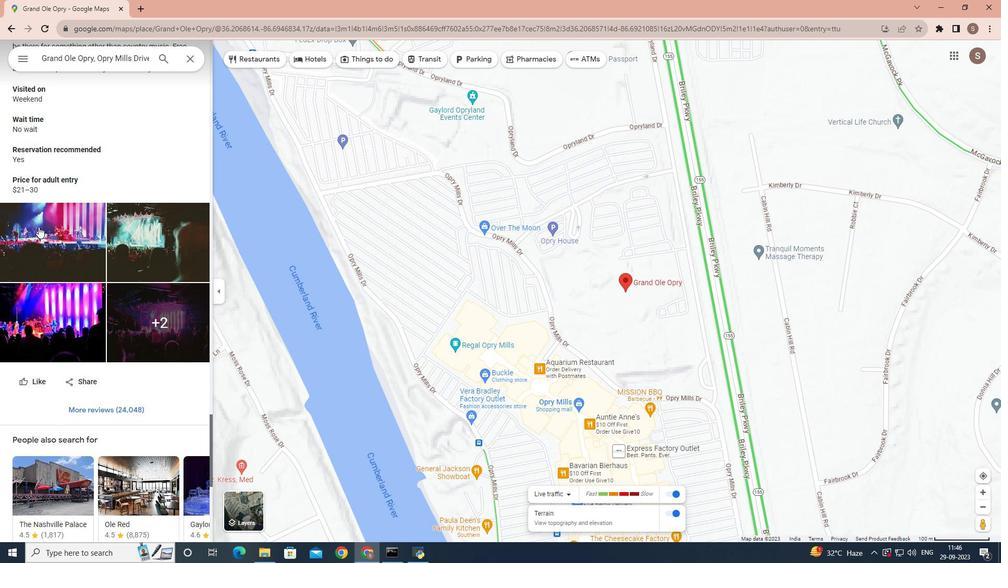 
Action: Mouse scrolled (38, 227) with delta (0, 0)
Screenshot: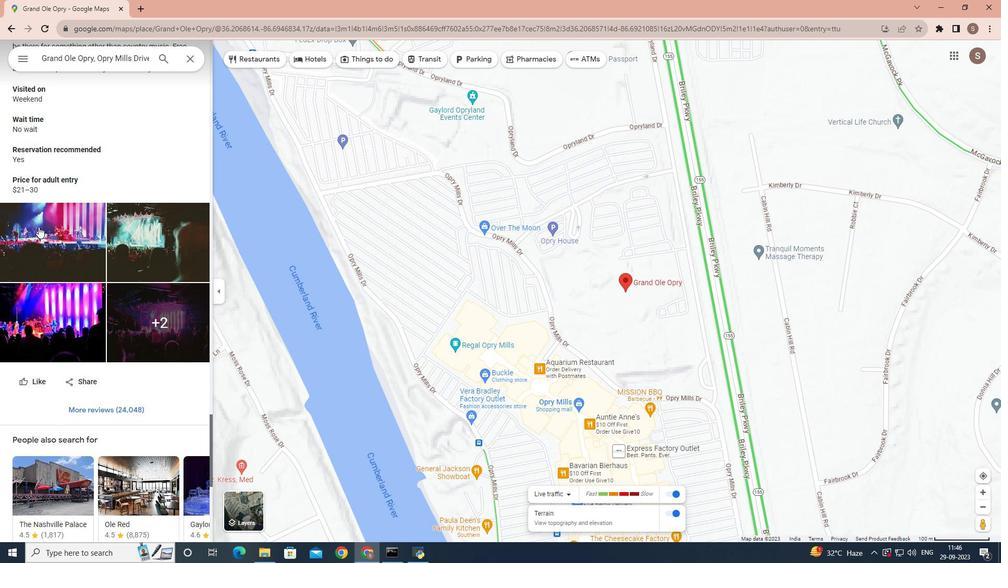 
Action: Mouse scrolled (38, 227) with delta (0, 0)
Screenshot: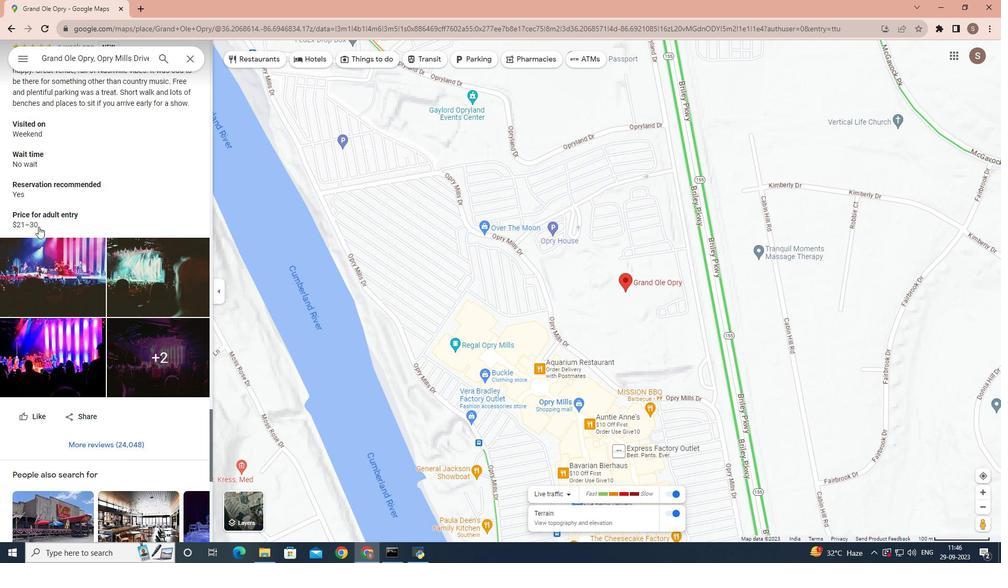 
Action: Mouse scrolled (38, 227) with delta (0, 0)
Screenshot: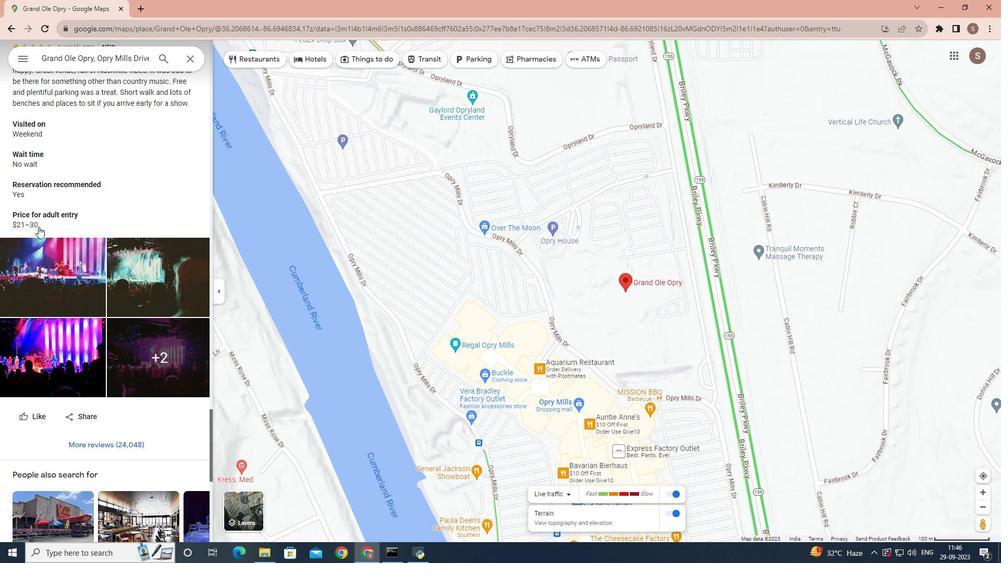 
Action: Mouse scrolled (38, 227) with delta (0, 0)
Screenshot: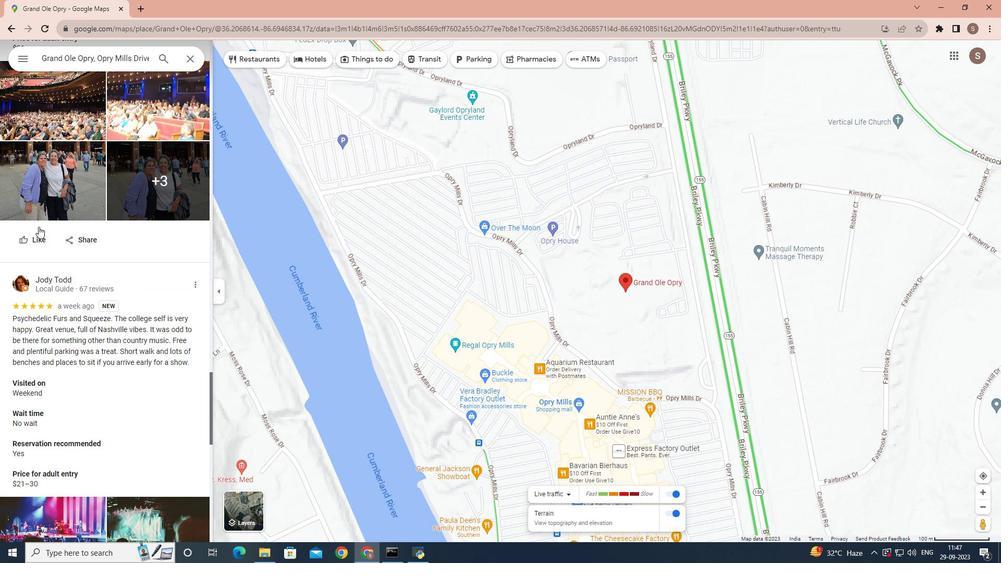 
Action: Mouse scrolled (38, 227) with delta (0, 0)
Screenshot: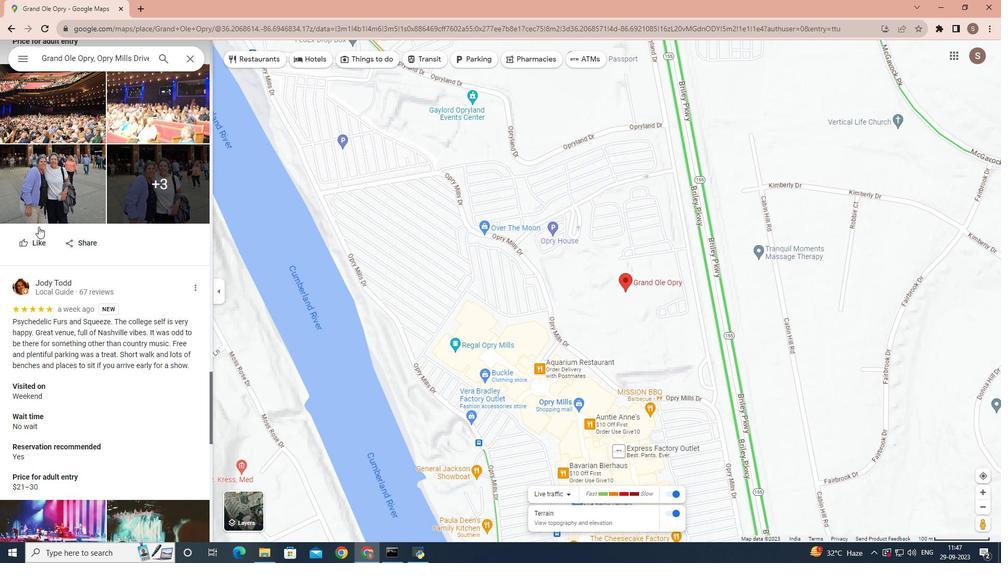 
Action: Mouse scrolled (38, 227) with delta (0, 0)
Screenshot: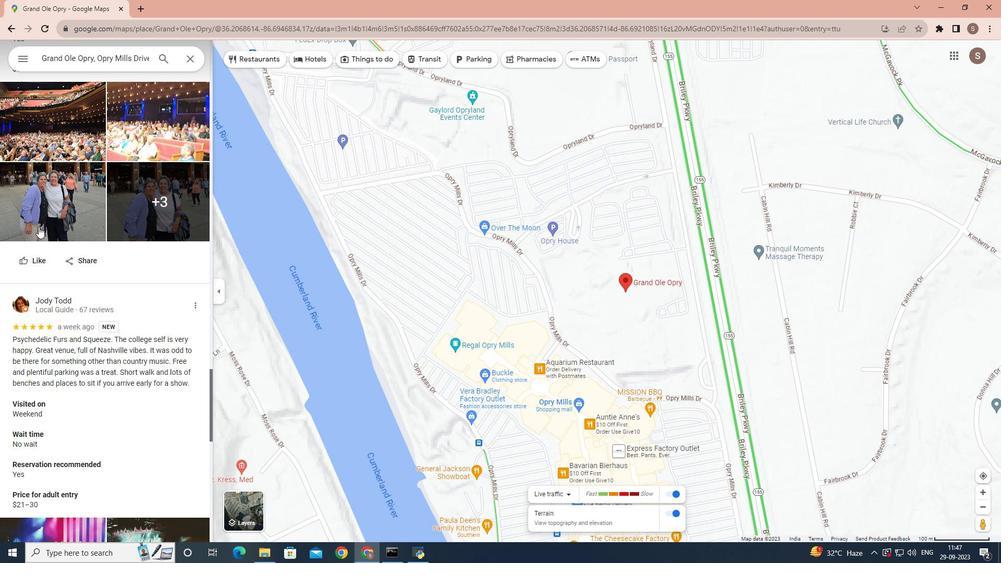 
Action: Mouse scrolled (38, 227) with delta (0, 0)
Screenshot: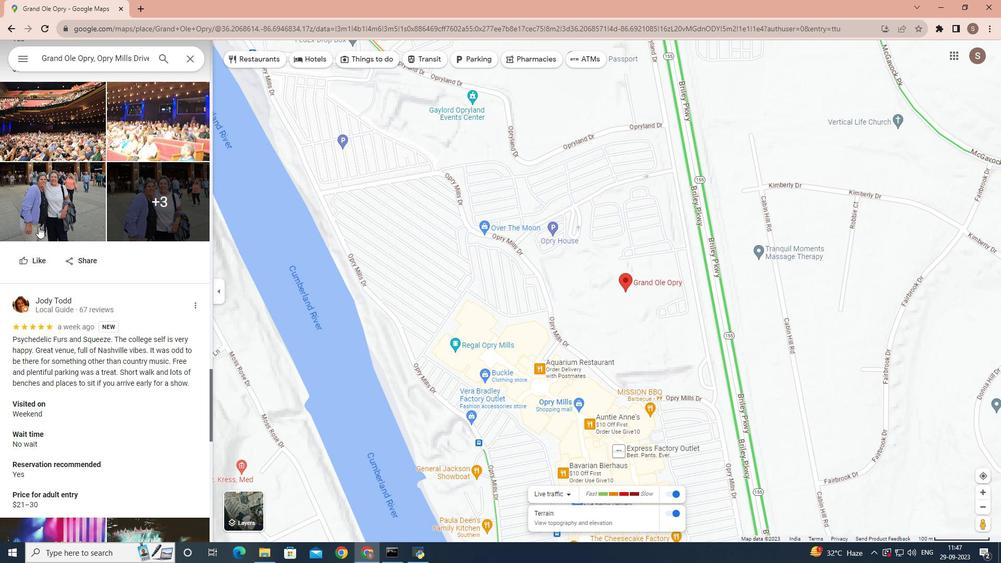 
Action: Mouse scrolled (38, 227) with delta (0, 0)
Screenshot: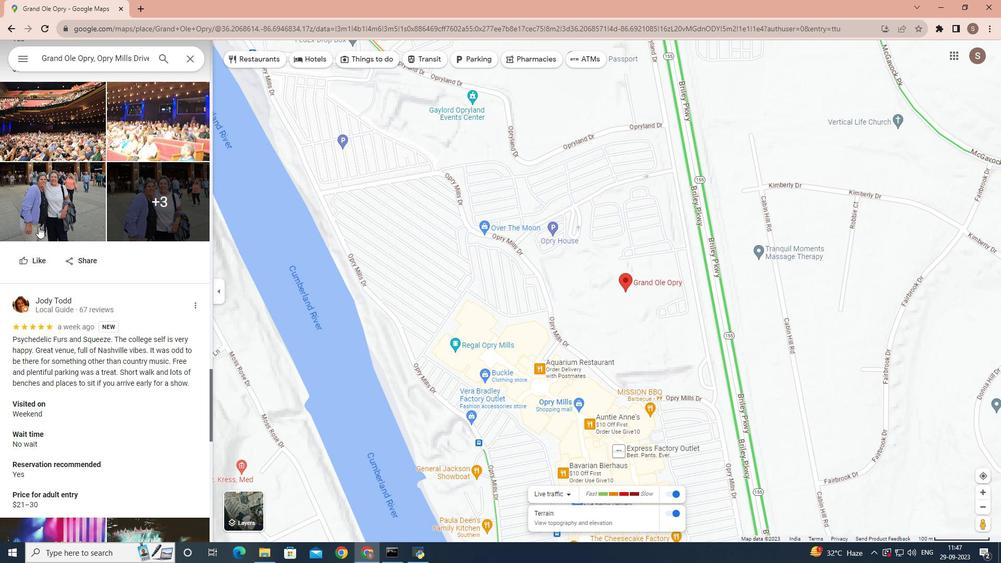 
Action: Mouse scrolled (38, 227) with delta (0, 0)
Screenshot: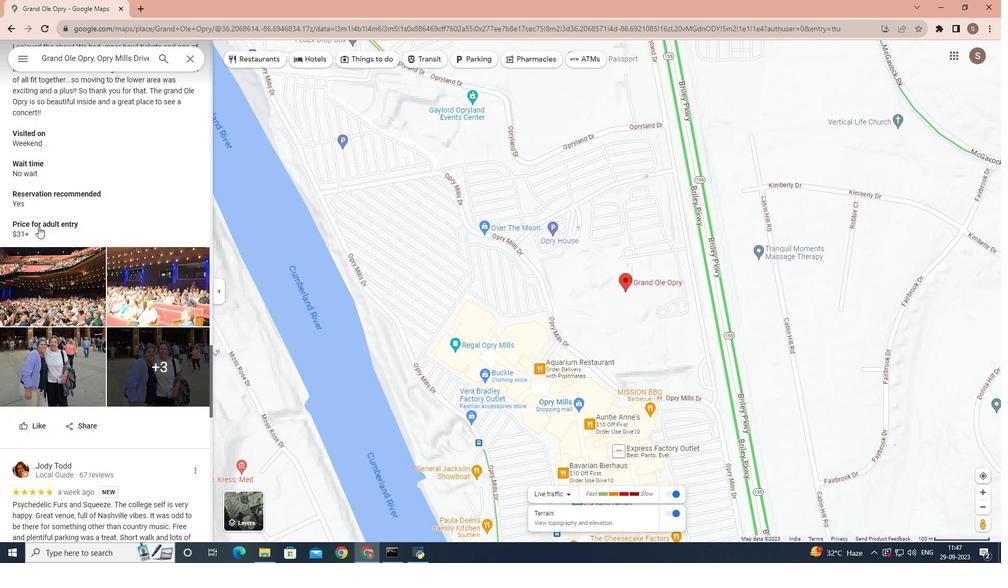 
Action: Mouse scrolled (38, 227) with delta (0, 0)
Screenshot: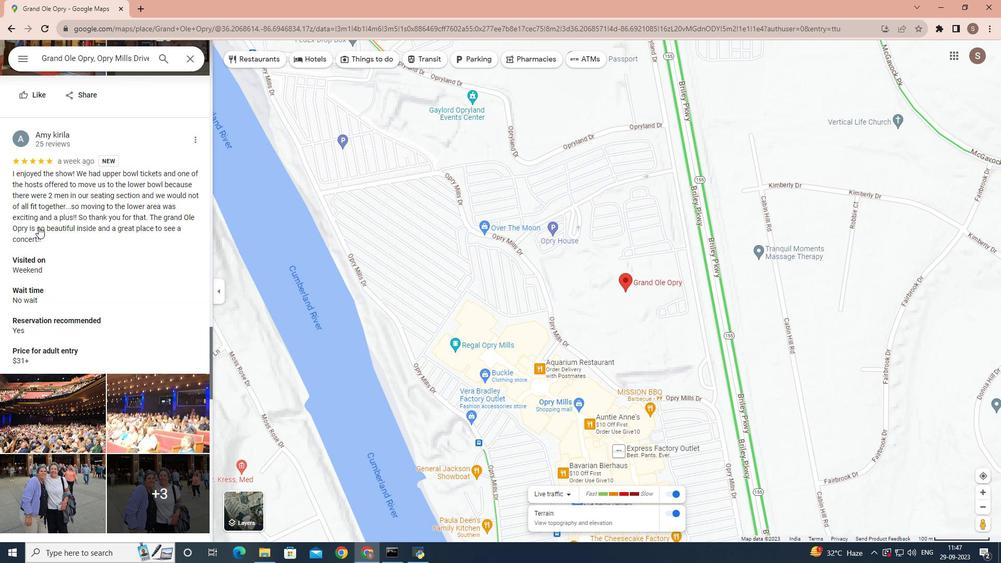 
Action: Mouse scrolled (38, 227) with delta (0, 0)
Screenshot: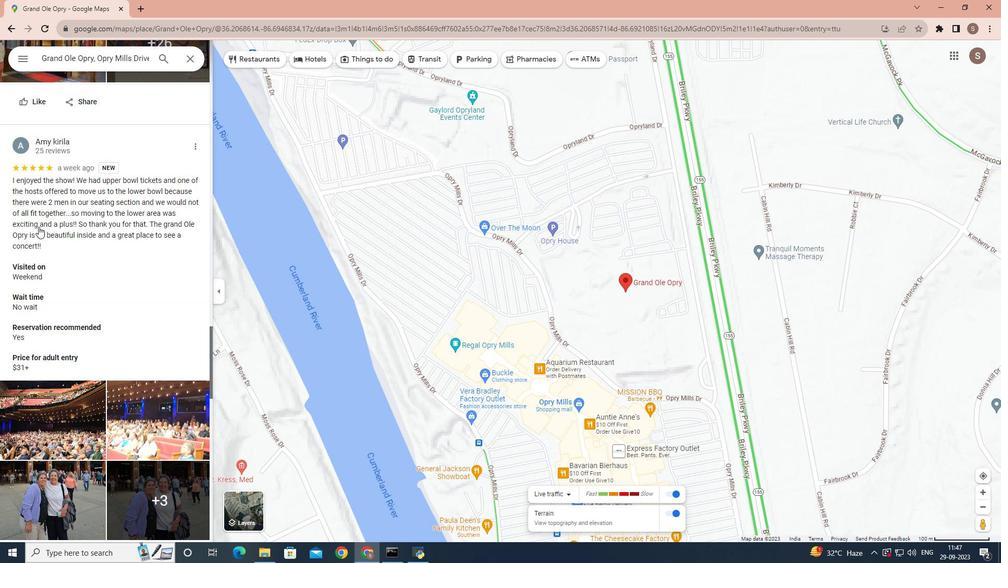 
Action: Mouse scrolled (38, 227) with delta (0, 0)
Screenshot: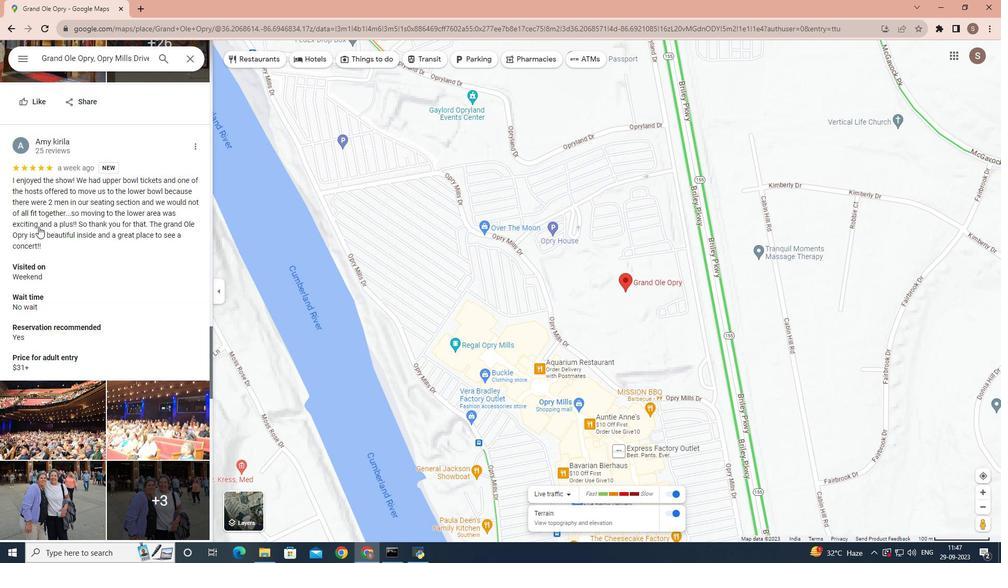 
Action: Mouse scrolled (38, 227) with delta (0, 0)
Screenshot: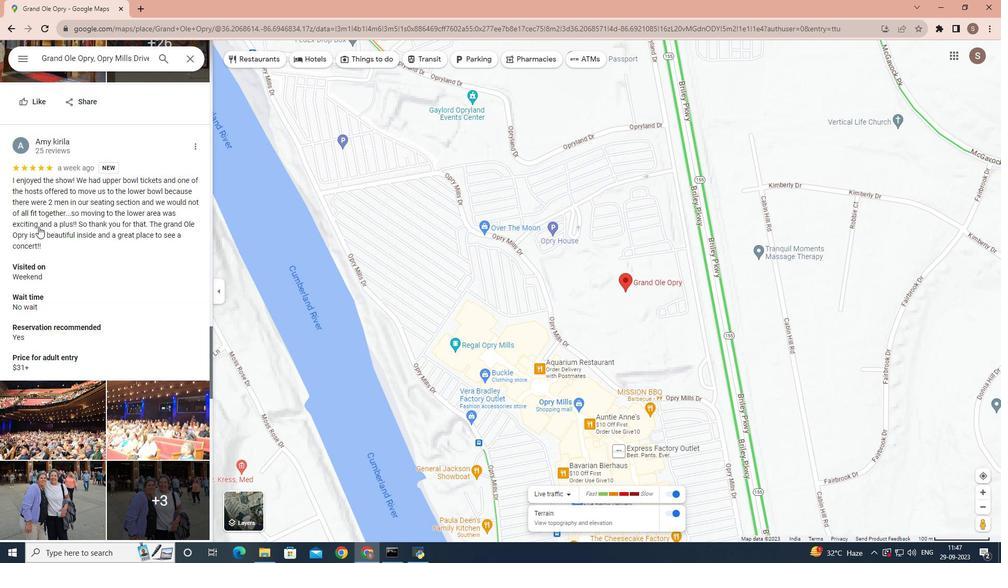 
Action: Mouse scrolled (38, 227) with delta (0, 0)
Screenshot: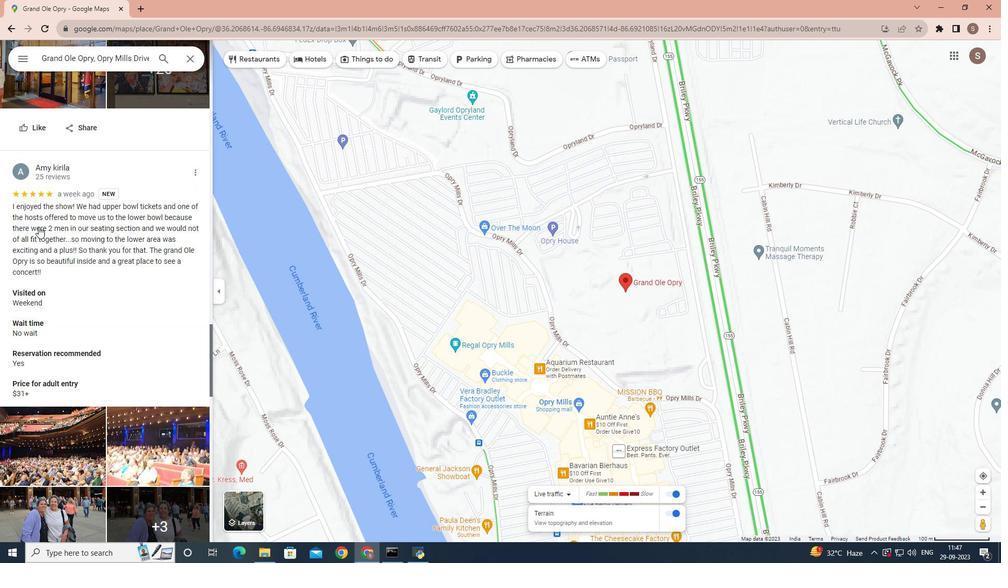 
Action: Mouse scrolled (38, 227) with delta (0, 0)
Screenshot: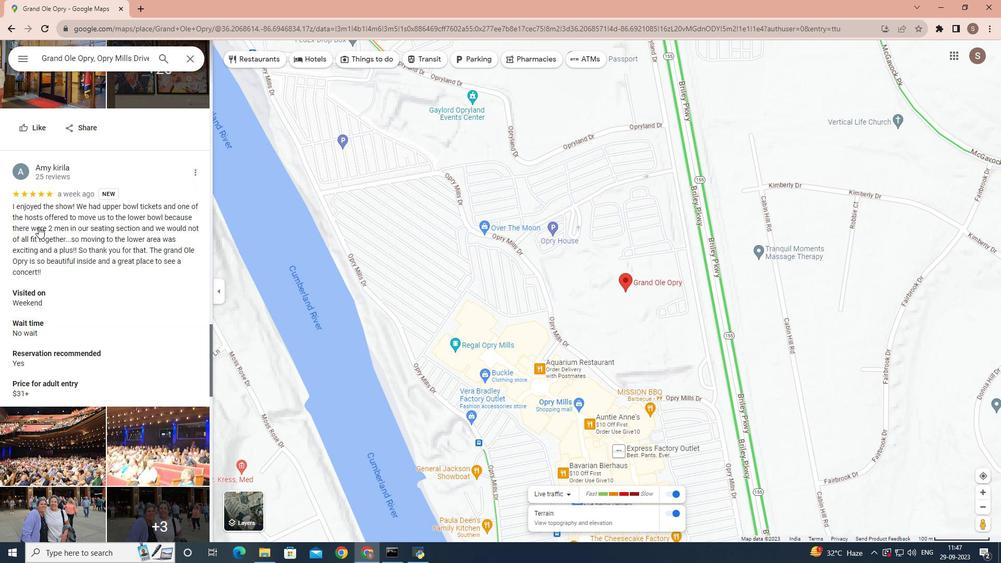 
Action: Mouse scrolled (38, 227) with delta (0, 0)
Screenshot: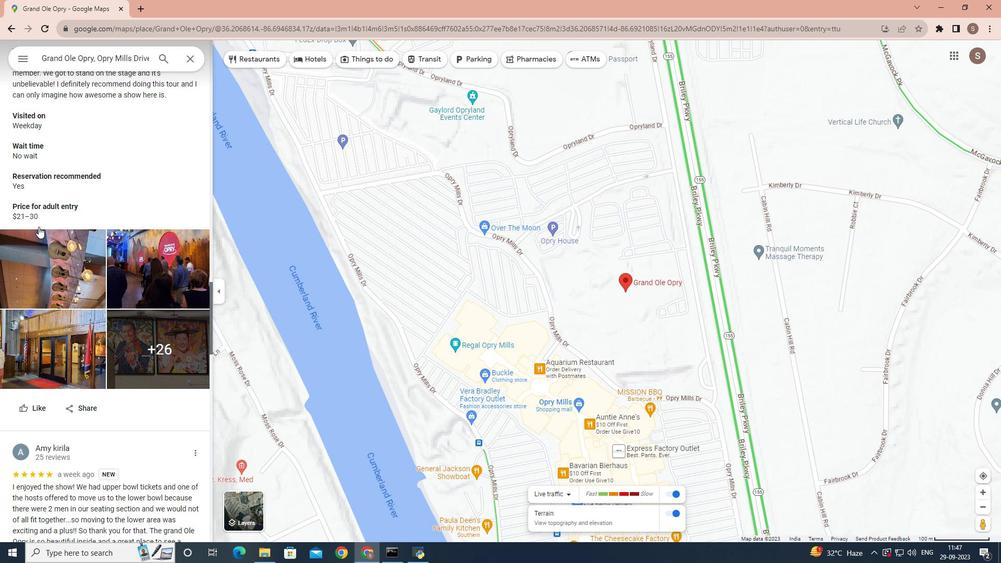 
Action: Mouse scrolled (38, 227) with delta (0, 0)
Screenshot: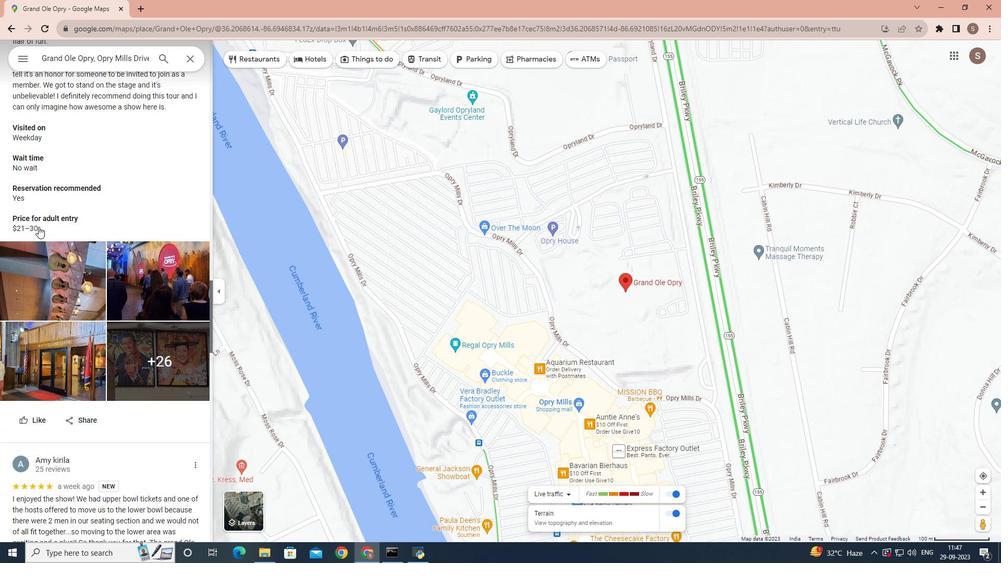 
Action: Mouse scrolled (38, 227) with delta (0, 0)
Screenshot: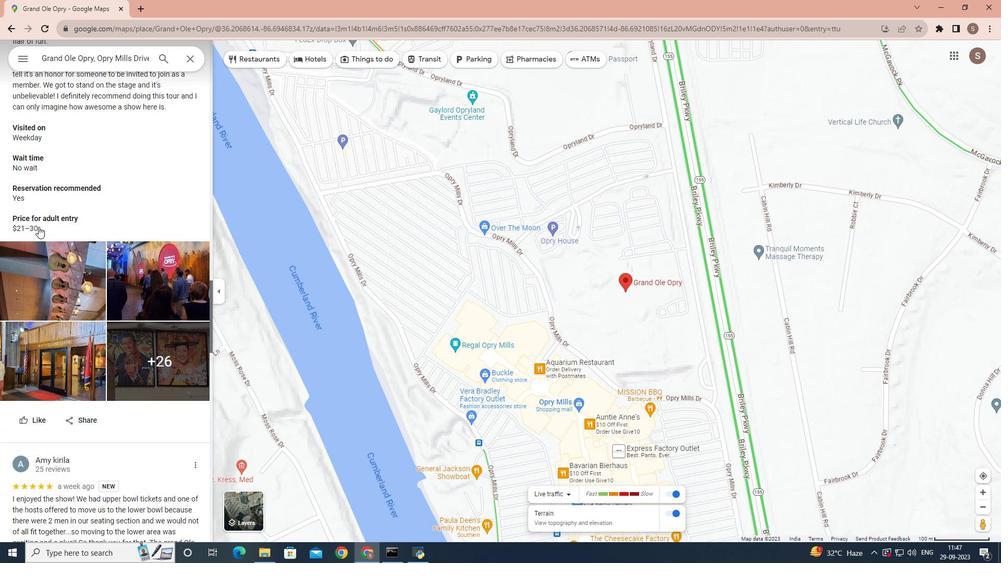 
Action: Mouse scrolled (38, 227) with delta (0, 0)
Screenshot: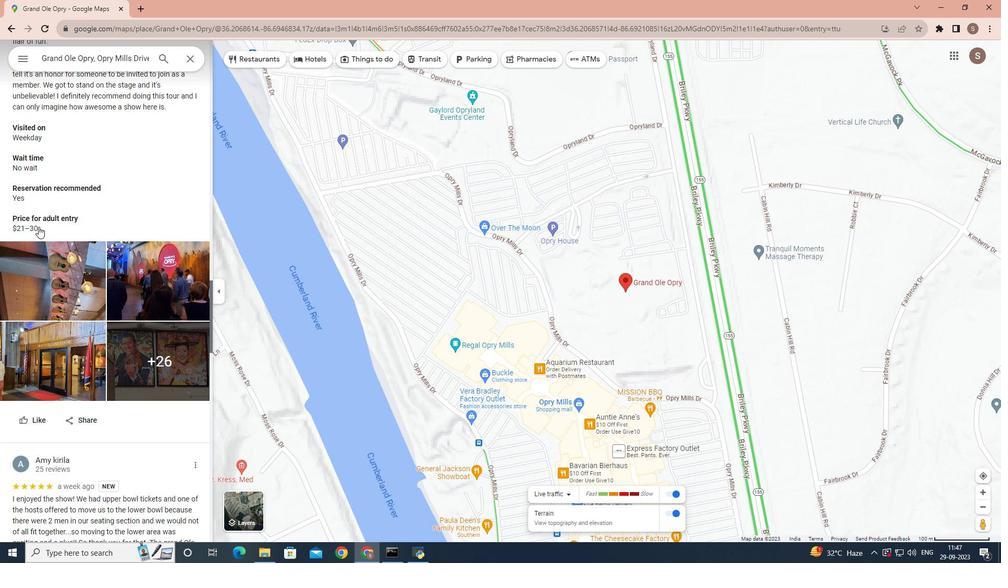 
Action: Mouse scrolled (38, 227) with delta (0, 0)
Screenshot: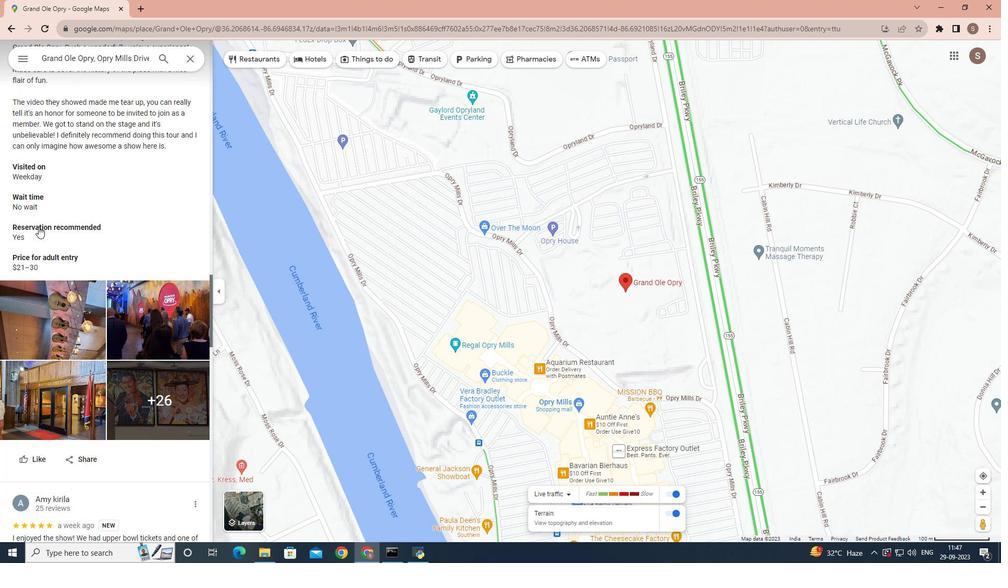 
Action: Mouse scrolled (38, 227) with delta (0, 0)
Screenshot: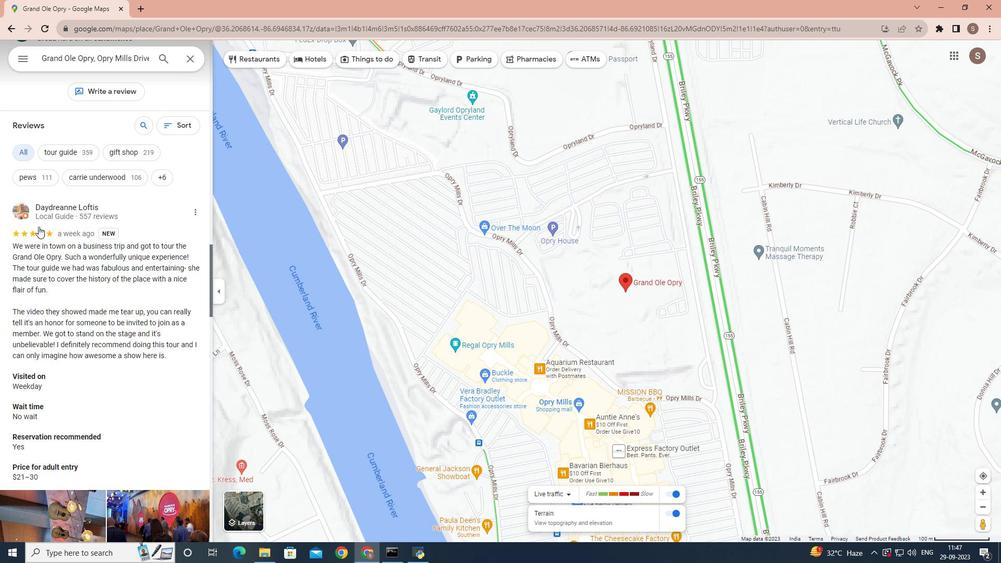 
Action: Mouse scrolled (38, 227) with delta (0, 0)
Screenshot: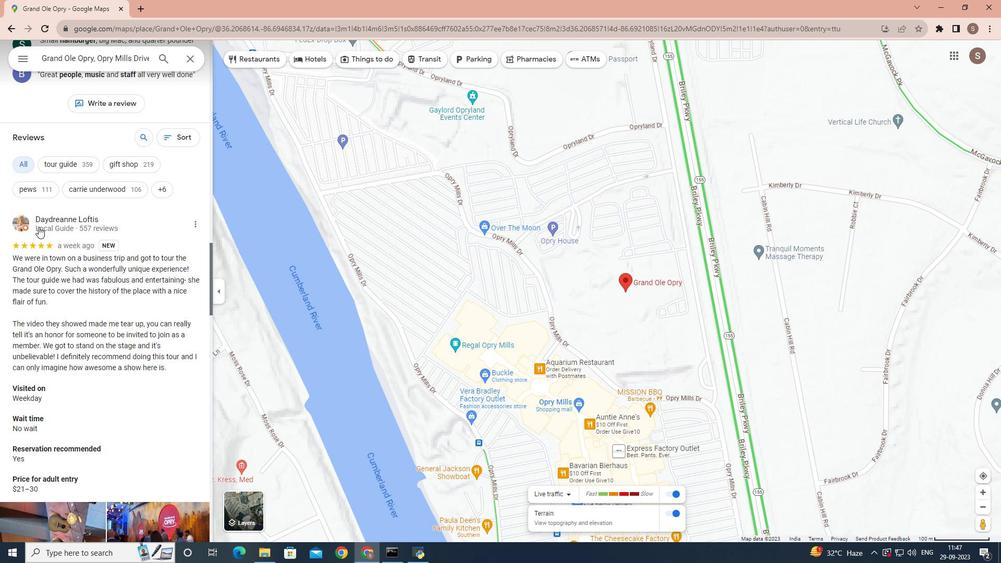 
Action: Mouse scrolled (38, 227) with delta (0, 0)
Screenshot: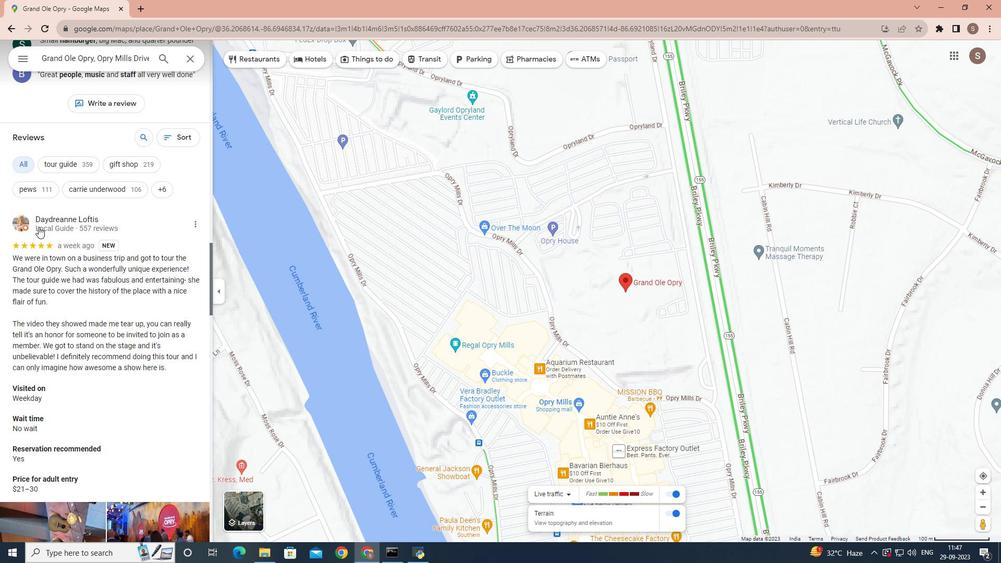 
Action: Mouse scrolled (38, 227) with delta (0, 0)
Screenshot: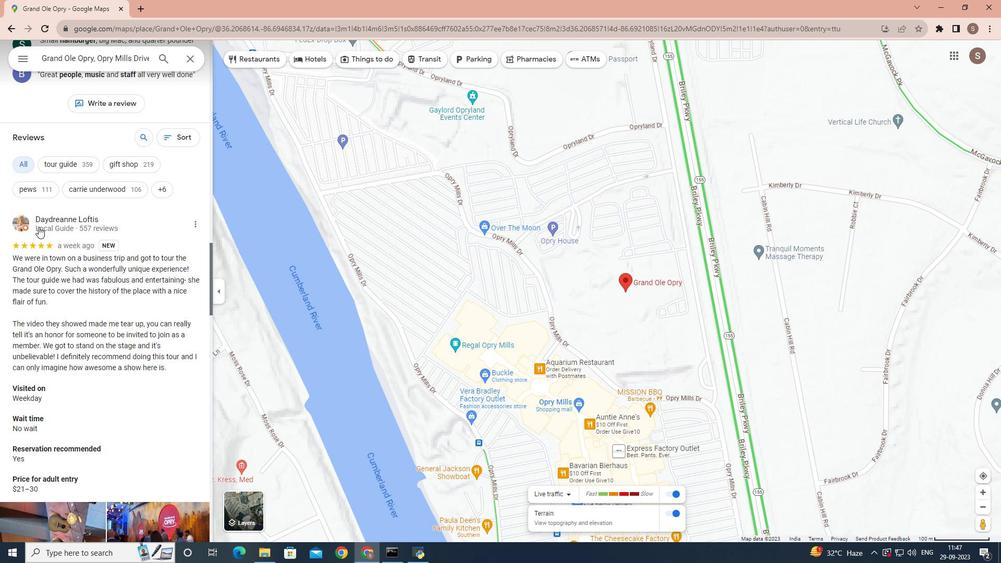
Action: Mouse scrolled (38, 227) with delta (0, 0)
Screenshot: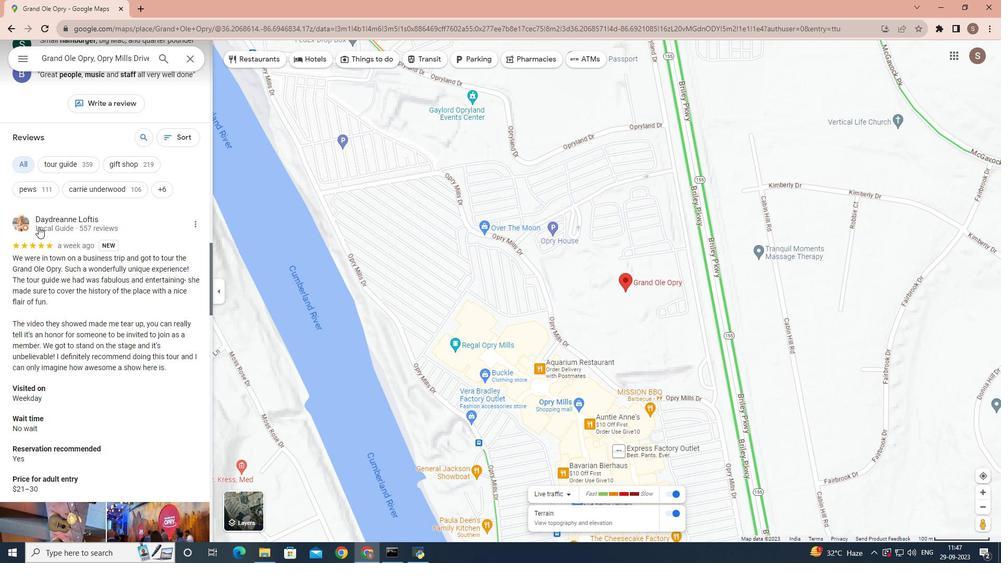 
Action: Mouse scrolled (38, 227) with delta (0, 0)
Screenshot: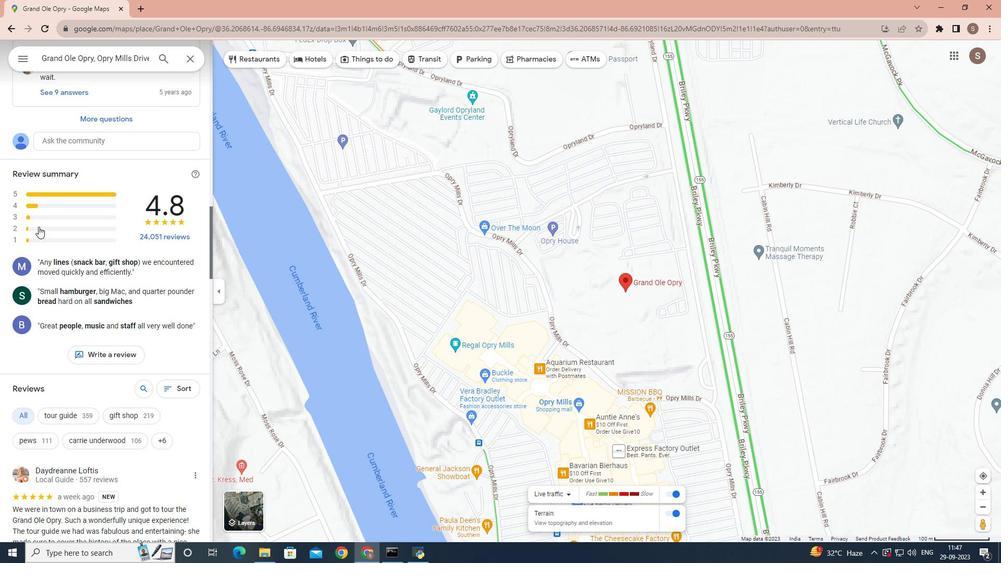 
Action: Mouse scrolled (38, 227) with delta (0, 0)
Screenshot: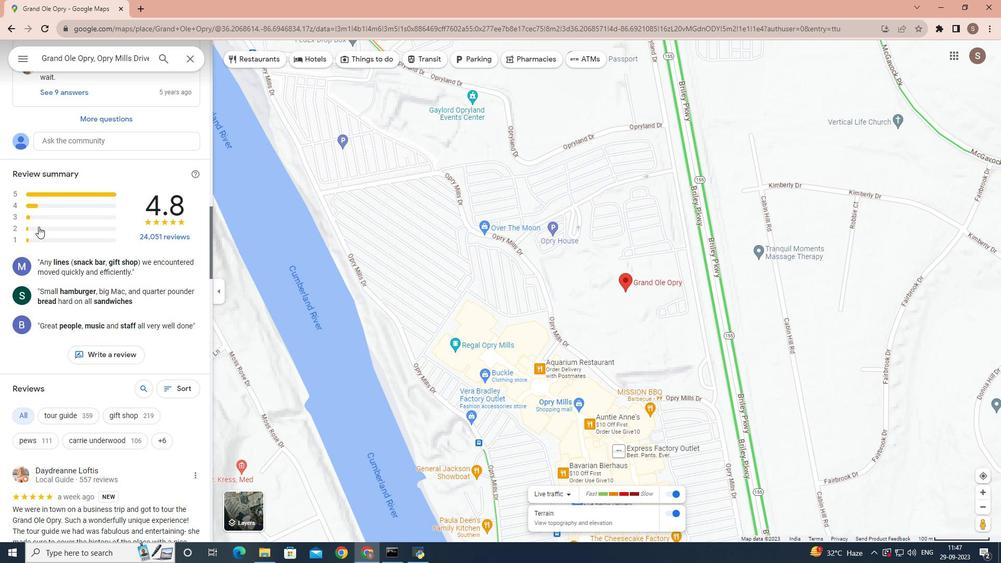 
Action: Mouse scrolled (38, 227) with delta (0, 0)
Screenshot: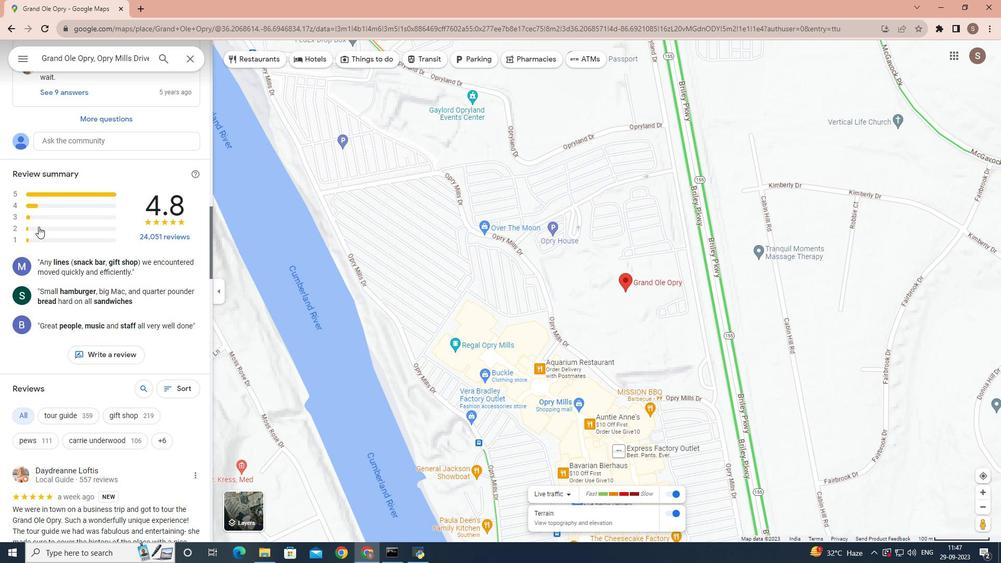 
Action: Mouse scrolled (38, 227) with delta (0, 0)
Screenshot: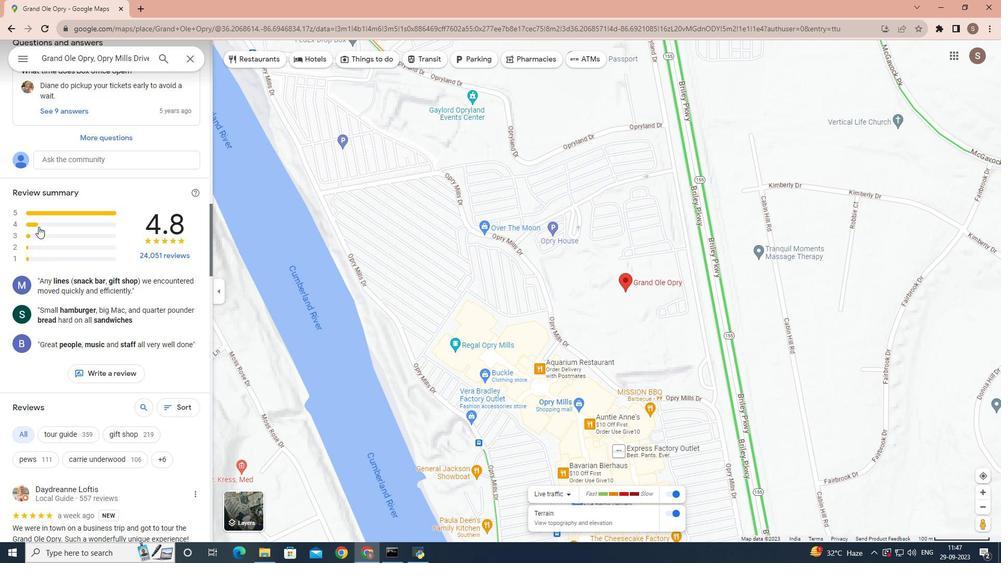 
Action: Mouse scrolled (38, 227) with delta (0, 0)
Screenshot: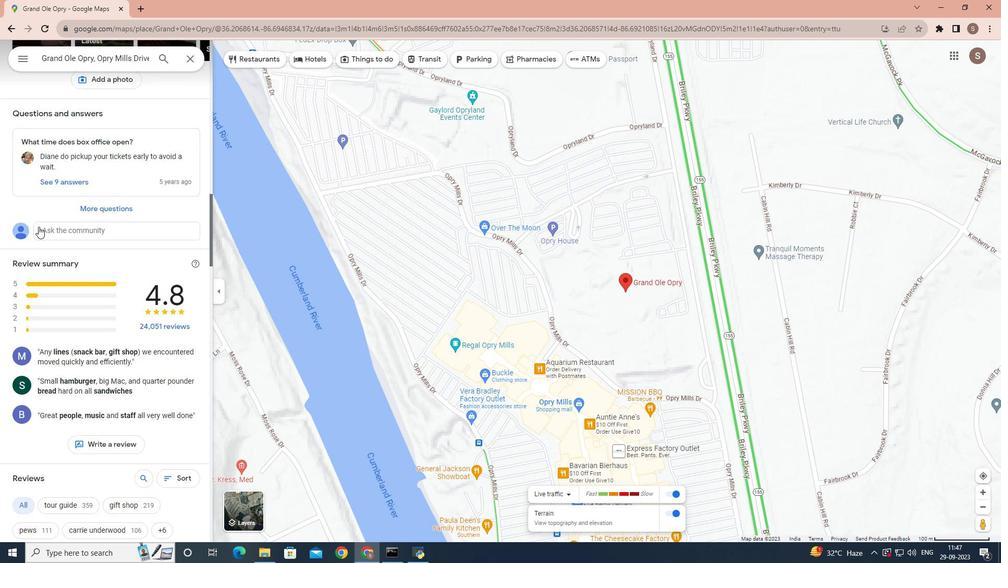 
Action: Mouse scrolled (38, 227) with delta (0, 0)
Screenshot: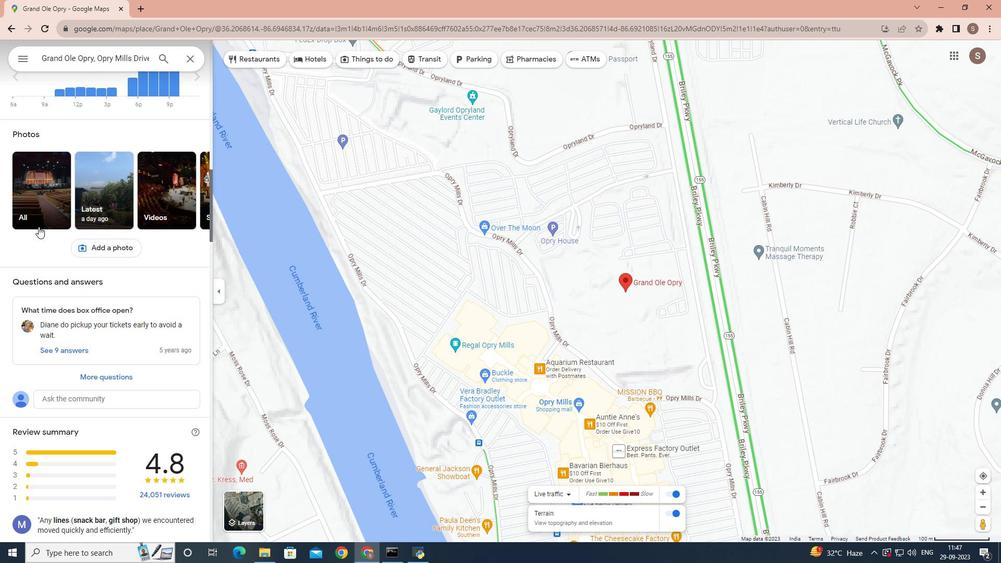 
Action: Mouse scrolled (38, 227) with delta (0, 0)
Screenshot: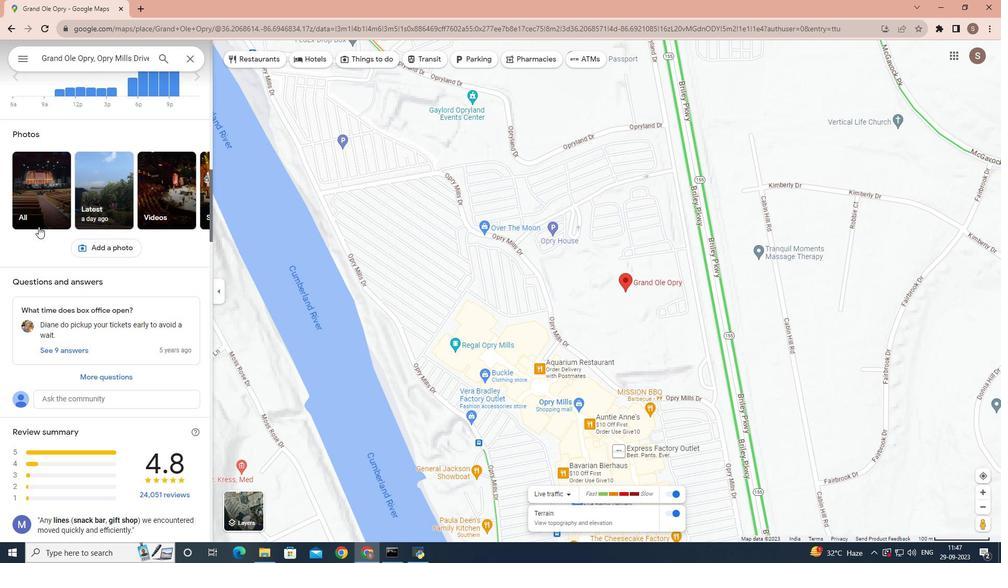 
Action: Mouse scrolled (38, 227) with delta (0, 0)
Screenshot: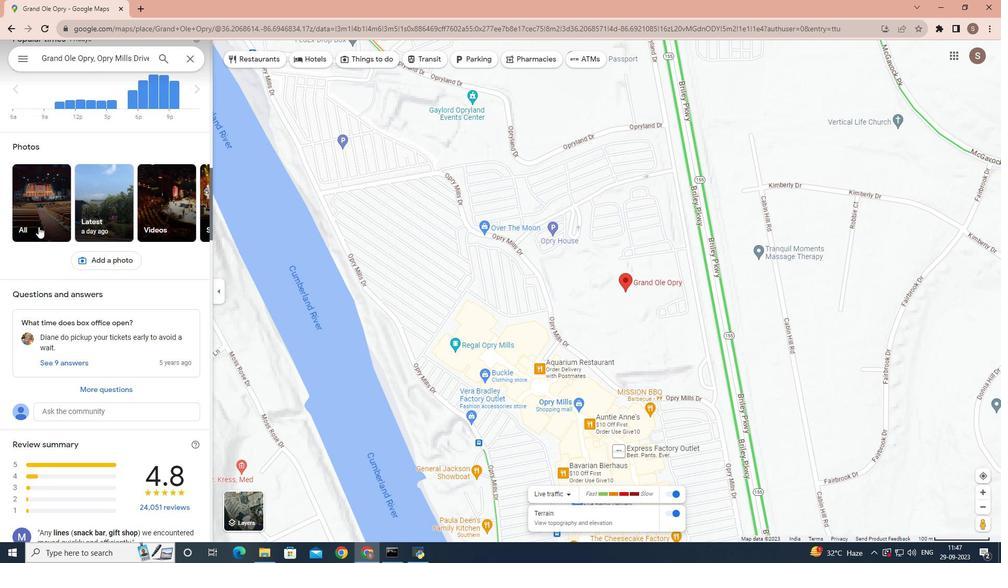 
Action: Mouse scrolled (38, 227) with delta (0, 0)
Screenshot: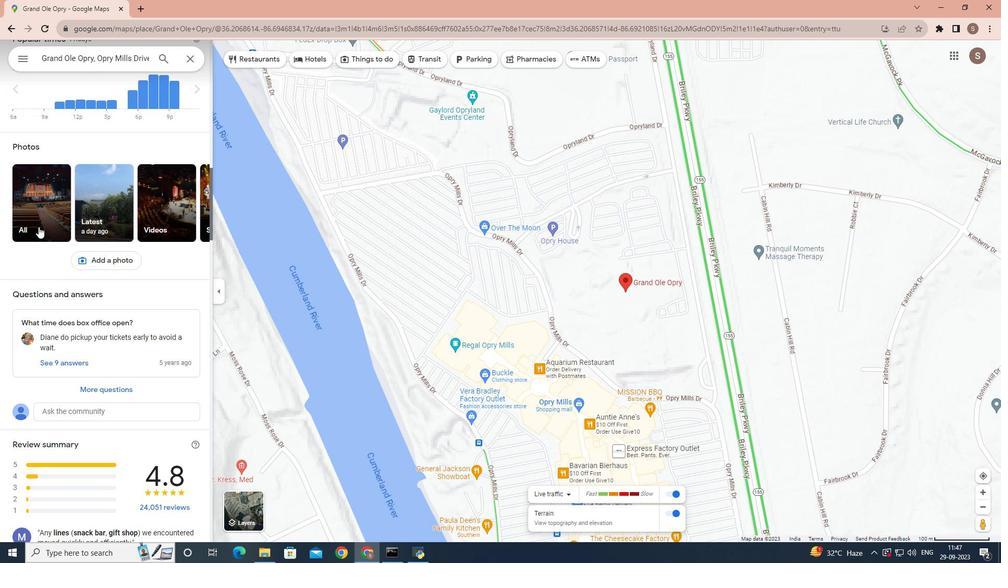 
Action: Mouse moved to (37, 393)
Screenshot: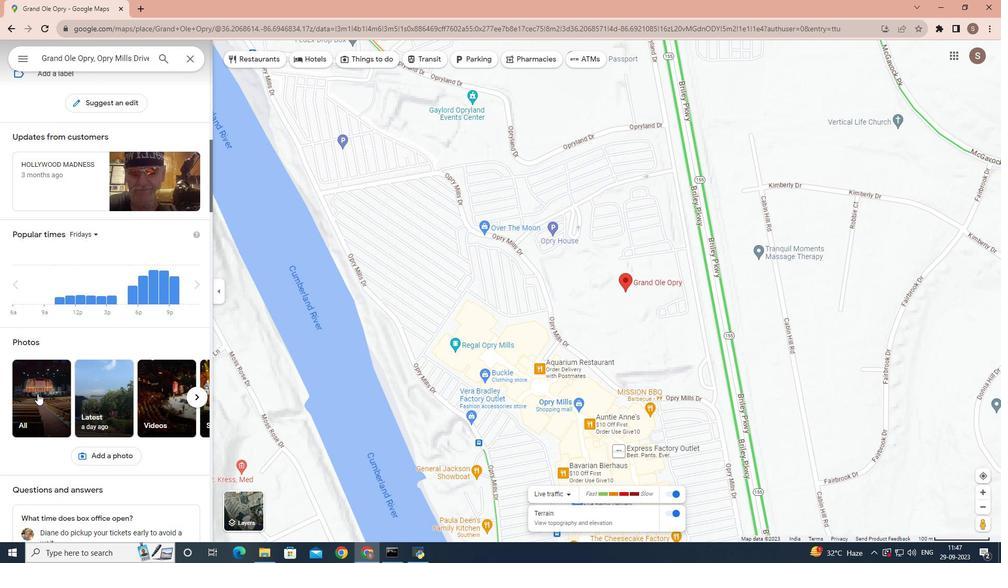 
Action: Mouse pressed left at (37, 393)
Screenshot: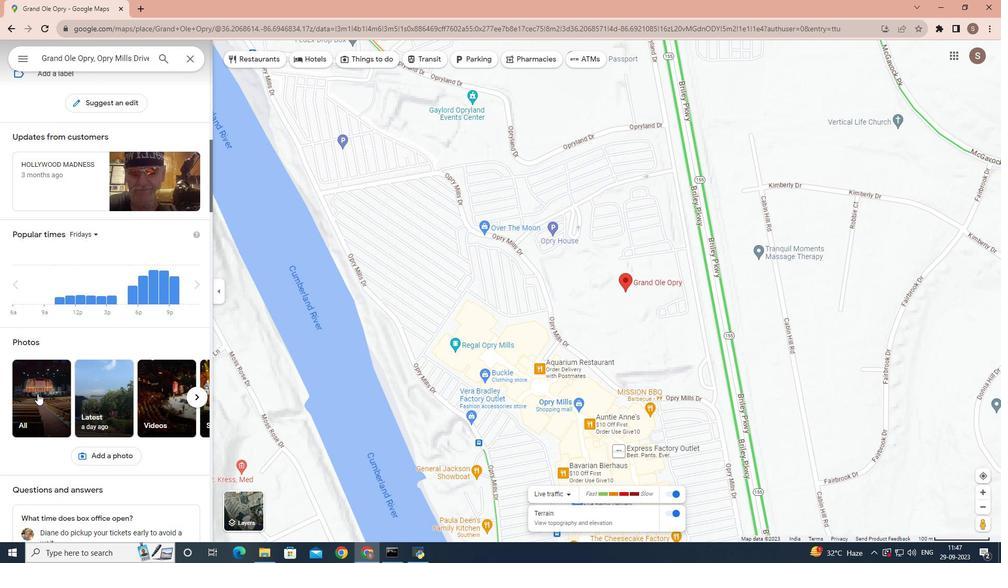 
Action: Mouse moved to (615, 462)
Screenshot: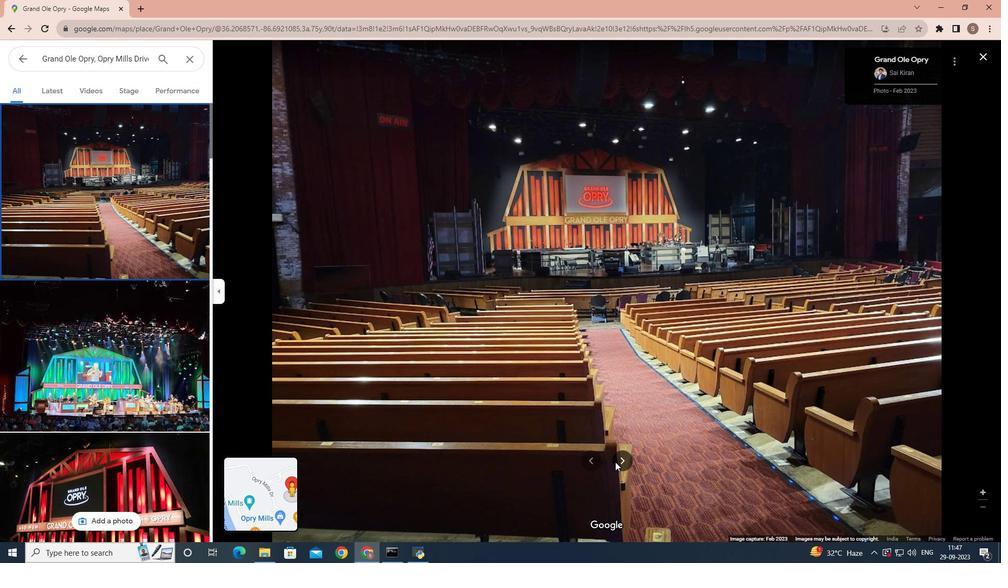 
Action: Mouse pressed left at (615, 462)
Screenshot: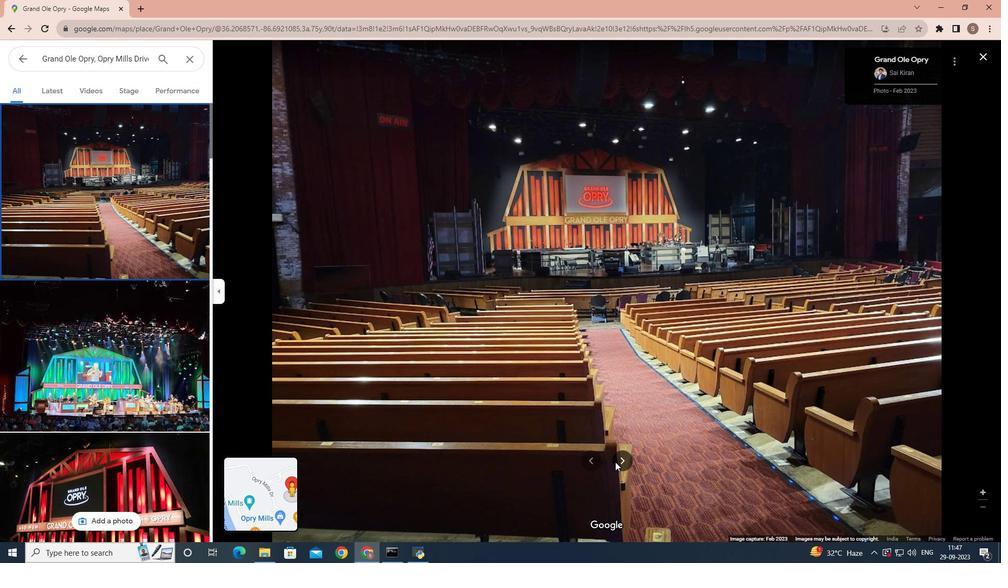 
Action: Mouse pressed left at (615, 462)
Screenshot: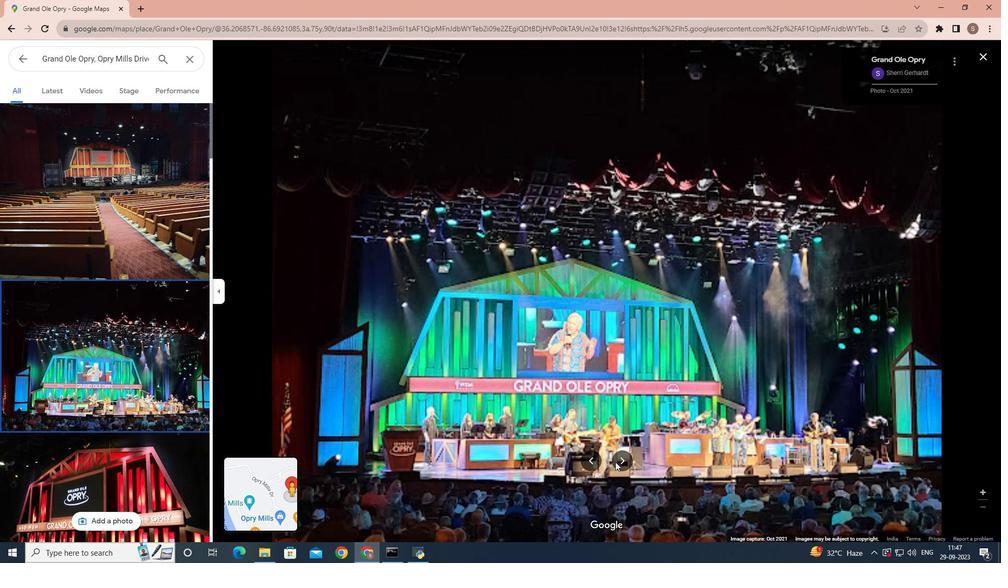 
Action: Mouse pressed left at (615, 462)
Screenshot: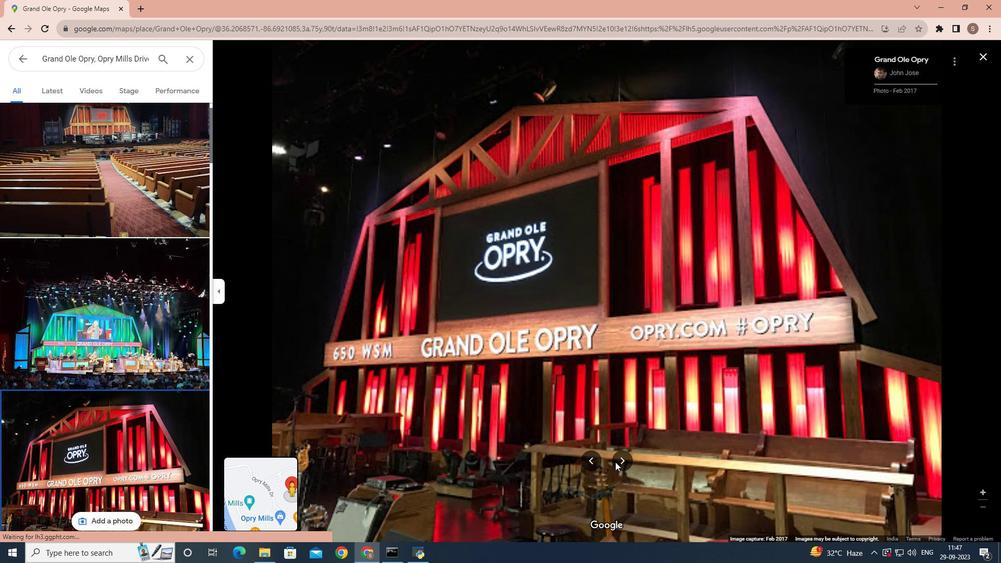 
Action: Mouse pressed left at (615, 462)
Screenshot: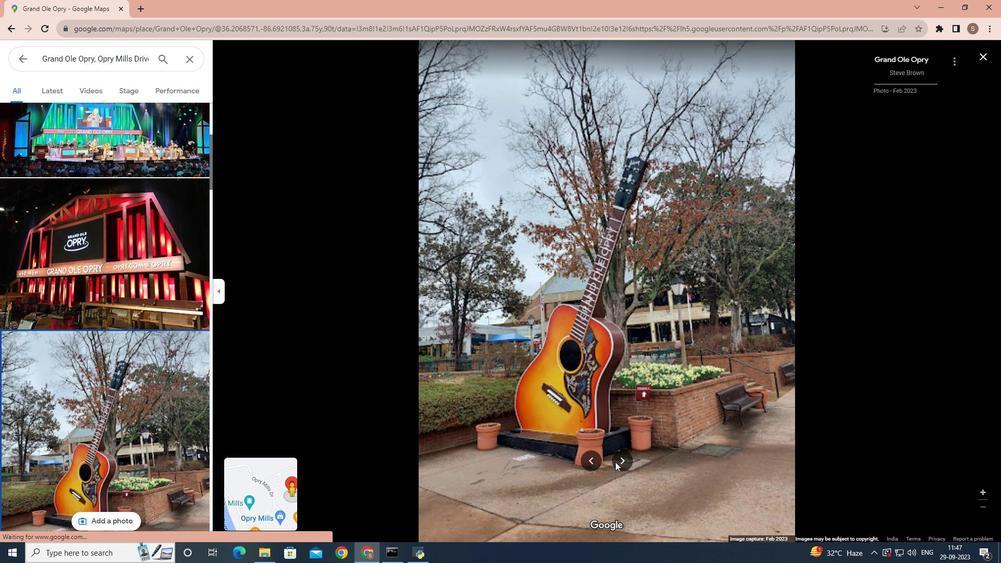 
Action: Mouse pressed left at (615, 462)
Screenshot: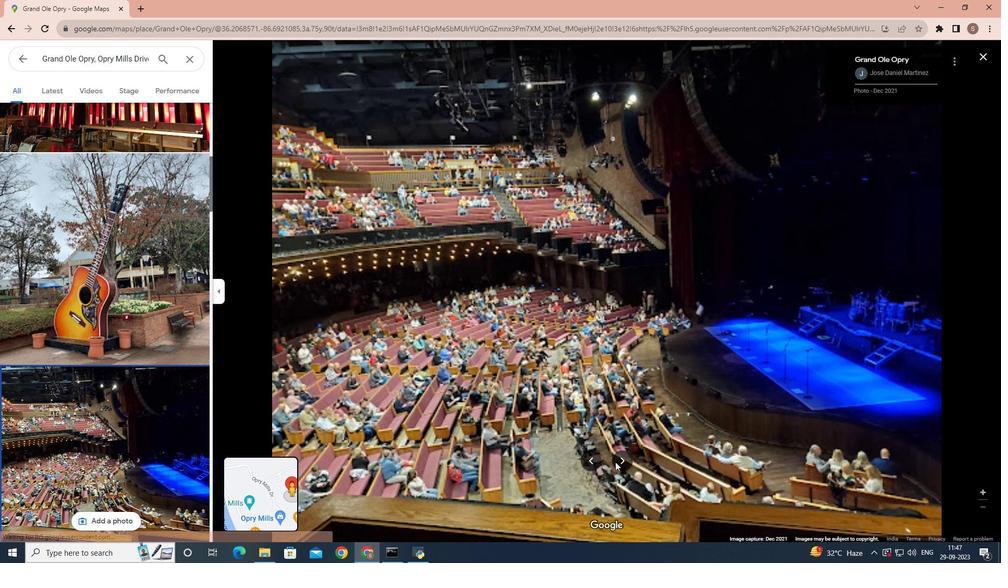 
Action: Mouse pressed left at (615, 462)
Screenshot: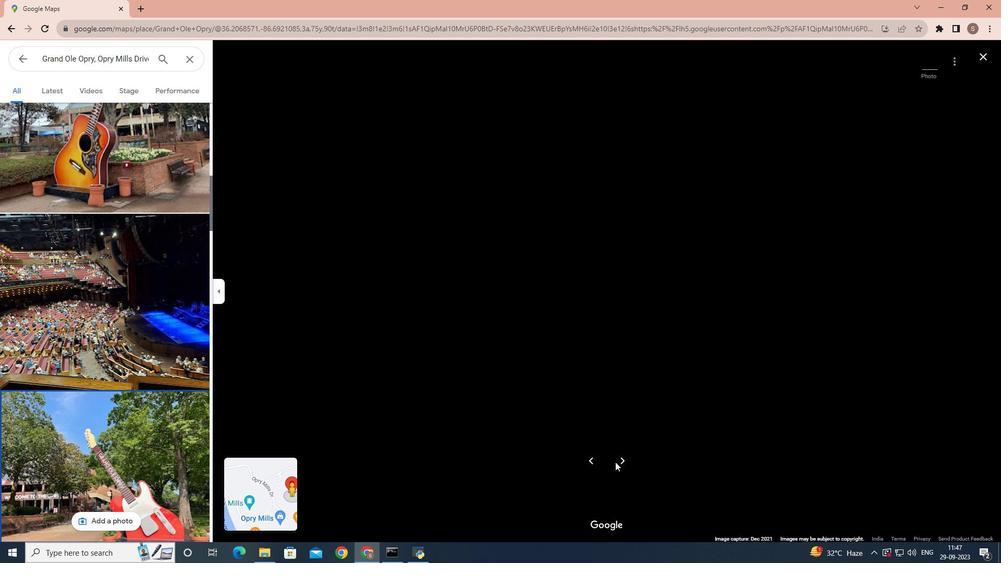 
Action: Mouse pressed left at (615, 462)
Screenshot: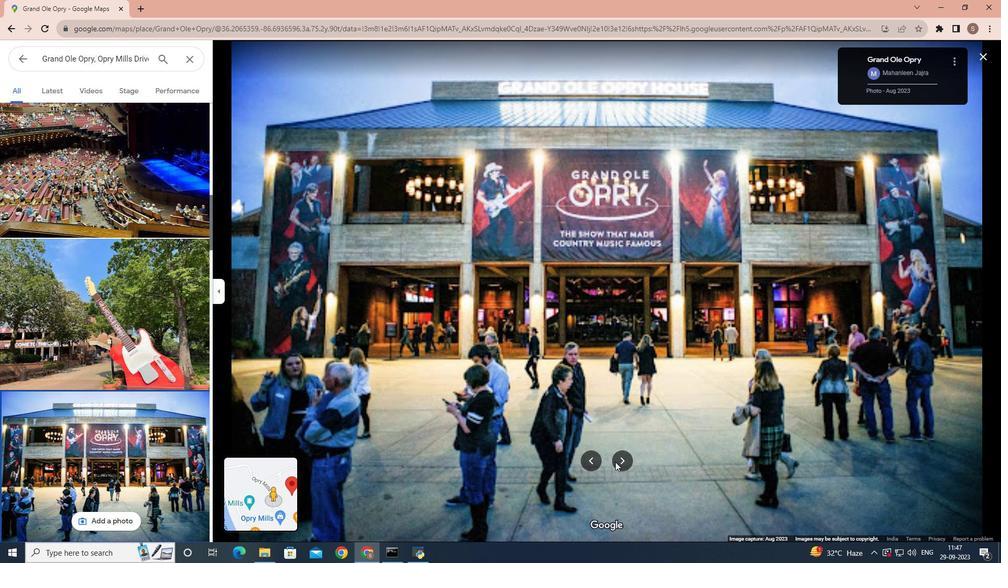 
Action: Mouse pressed left at (615, 462)
Screenshot: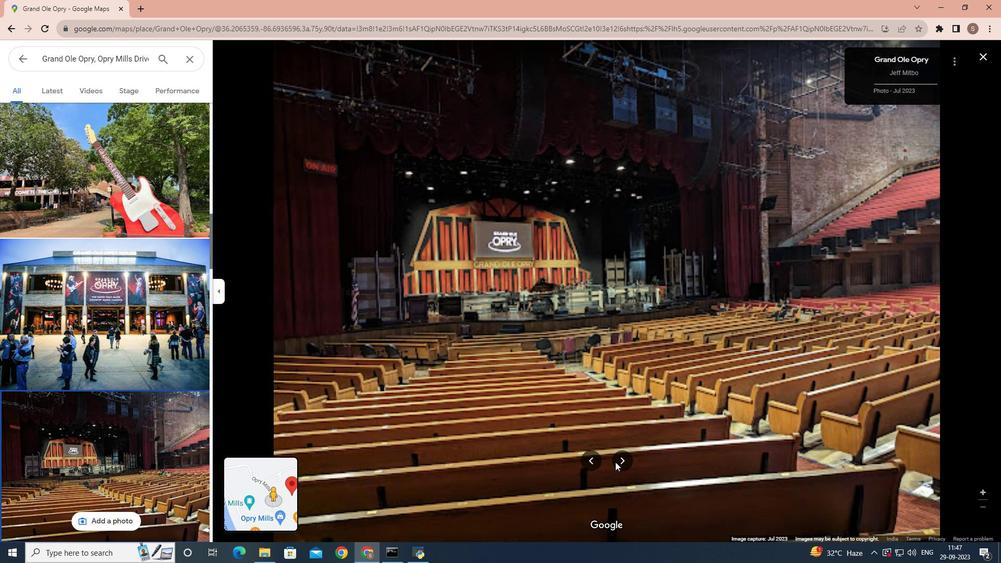 
Action: Mouse pressed left at (615, 462)
Screenshot: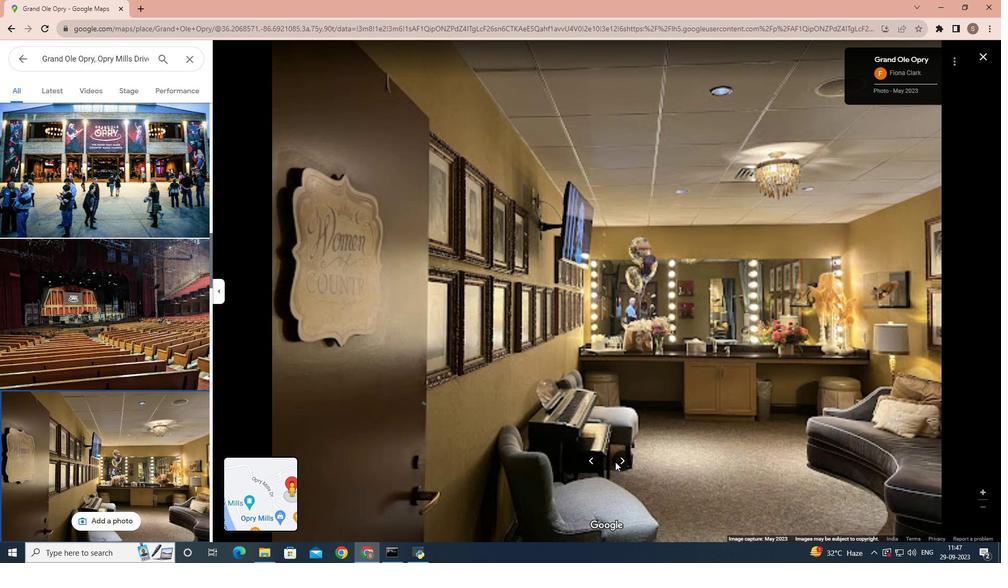 
Action: Mouse pressed left at (615, 462)
Screenshot: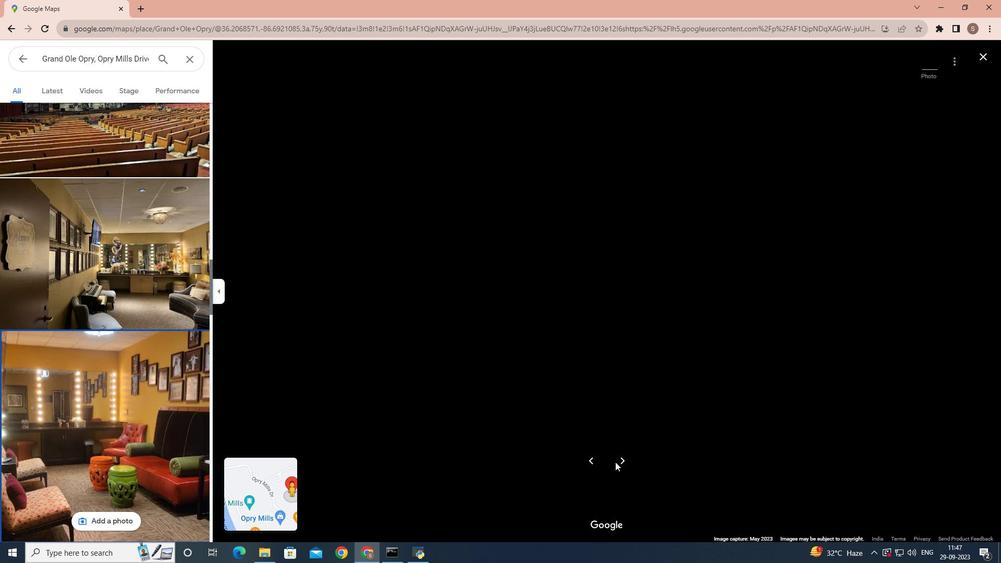 
Action: Mouse moved to (616, 462)
Screenshot: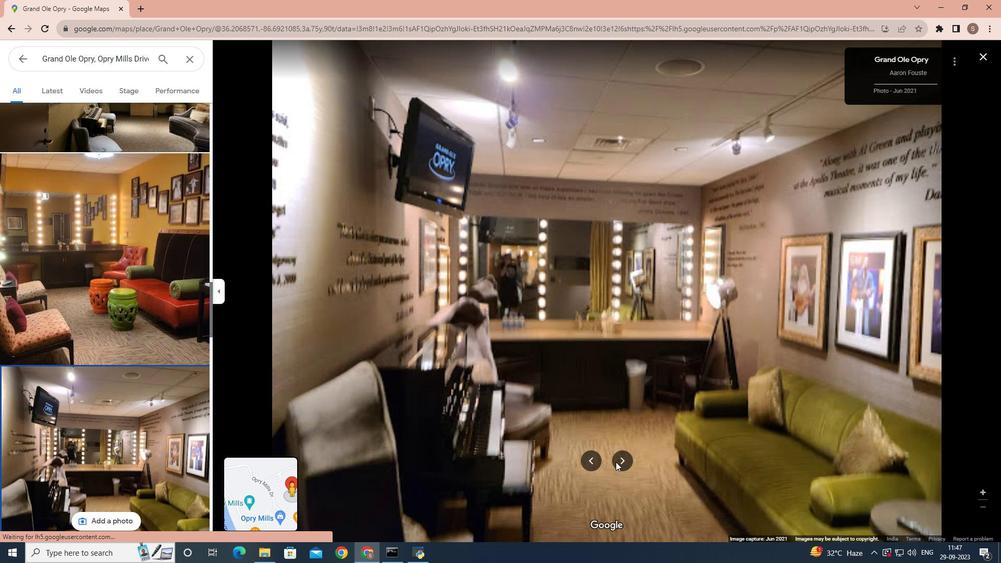 
Action: Mouse pressed left at (616, 462)
Screenshot: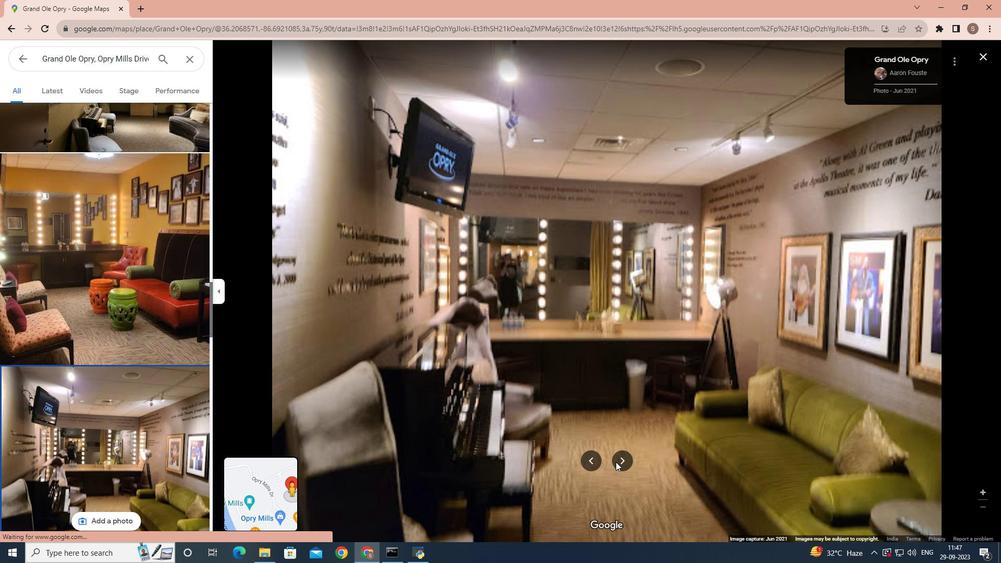 
Action: Mouse pressed left at (616, 462)
Screenshot: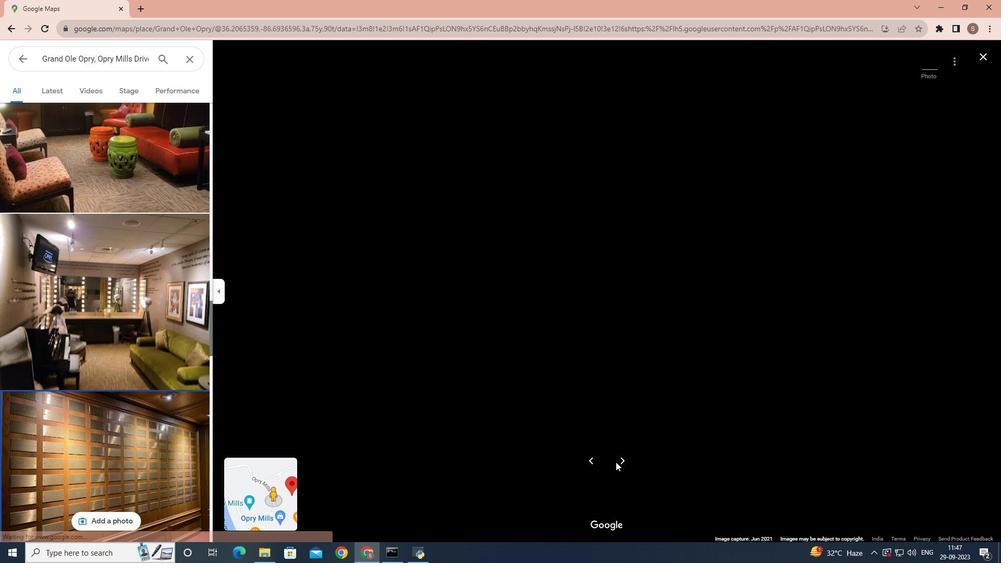 
Action: Mouse pressed left at (616, 462)
Screenshot: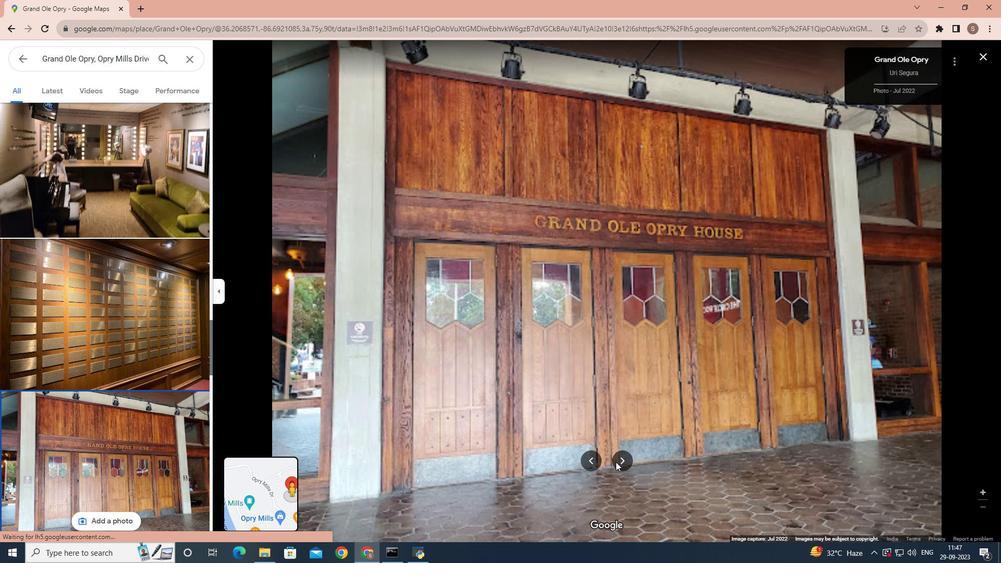 
Action: Mouse pressed left at (616, 462)
Screenshot: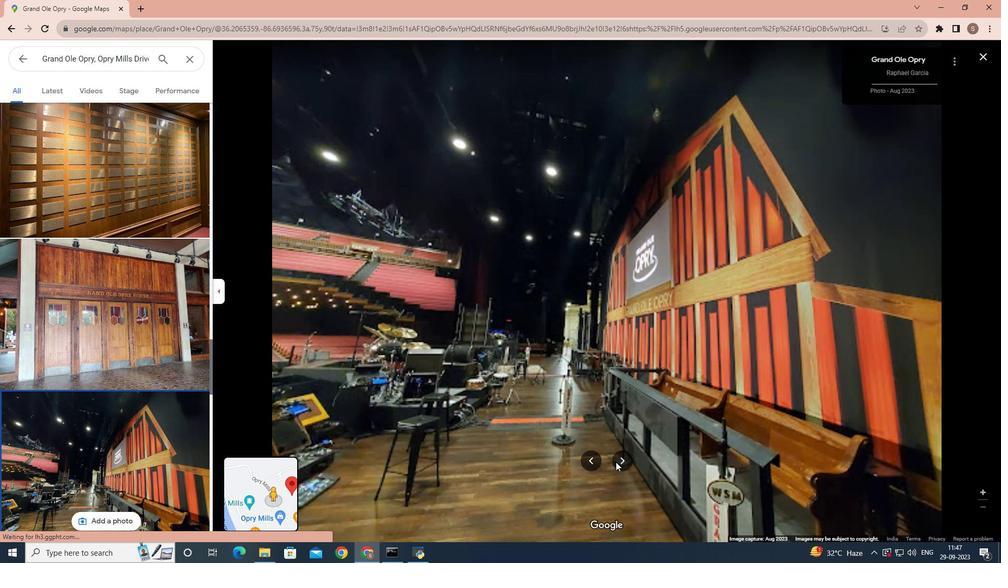
Action: Mouse pressed left at (616, 462)
Screenshot: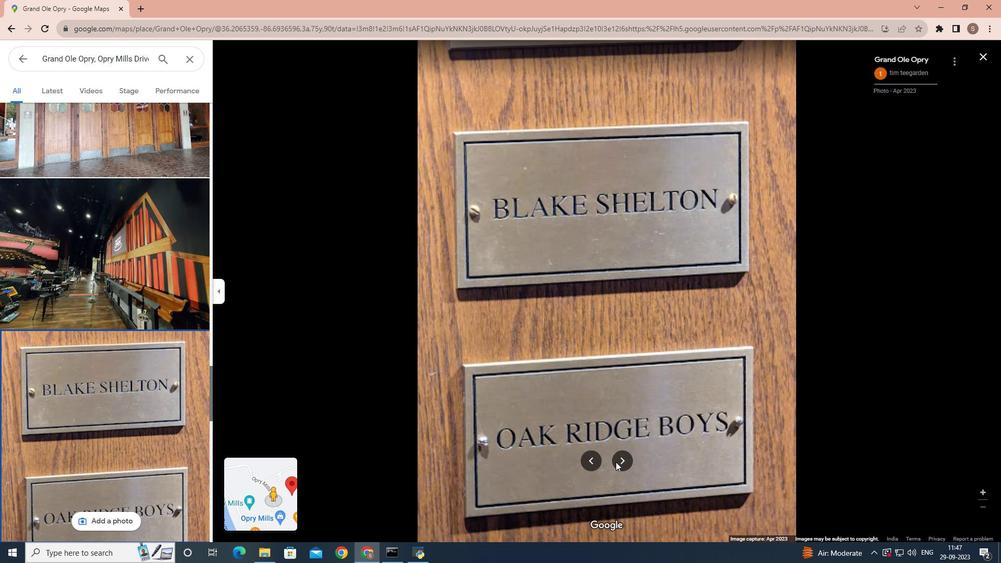 
Action: Mouse pressed left at (616, 462)
Screenshot: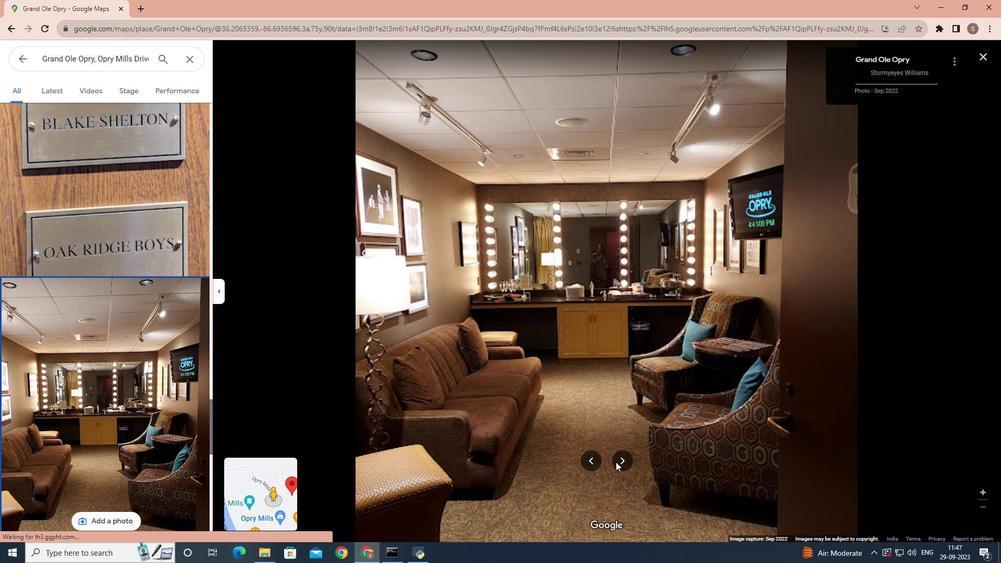 
Action: Mouse pressed left at (616, 462)
Screenshot: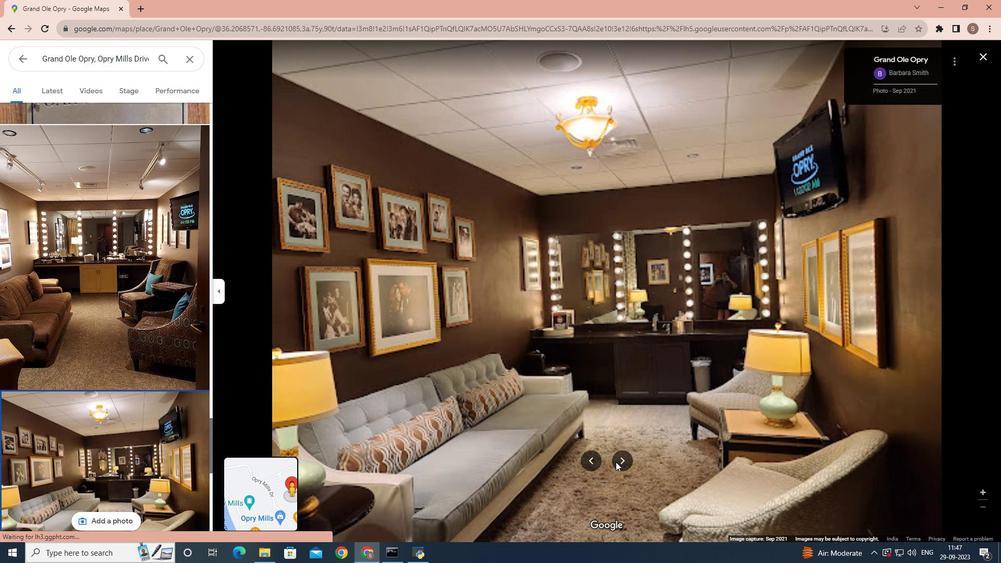 
Action: Mouse moved to (616, 462)
Screenshot: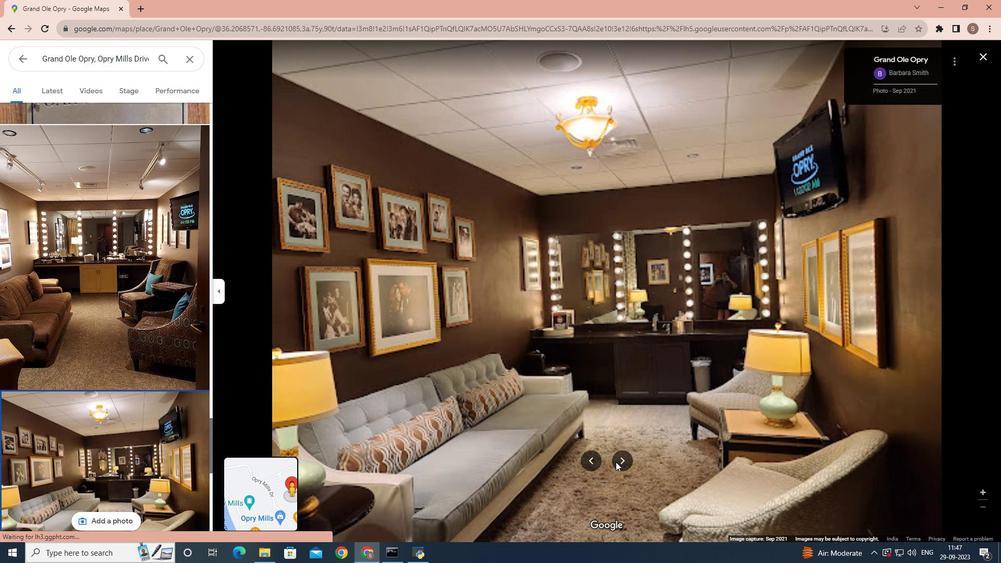 
Action: Mouse pressed left at (616, 462)
Screenshot: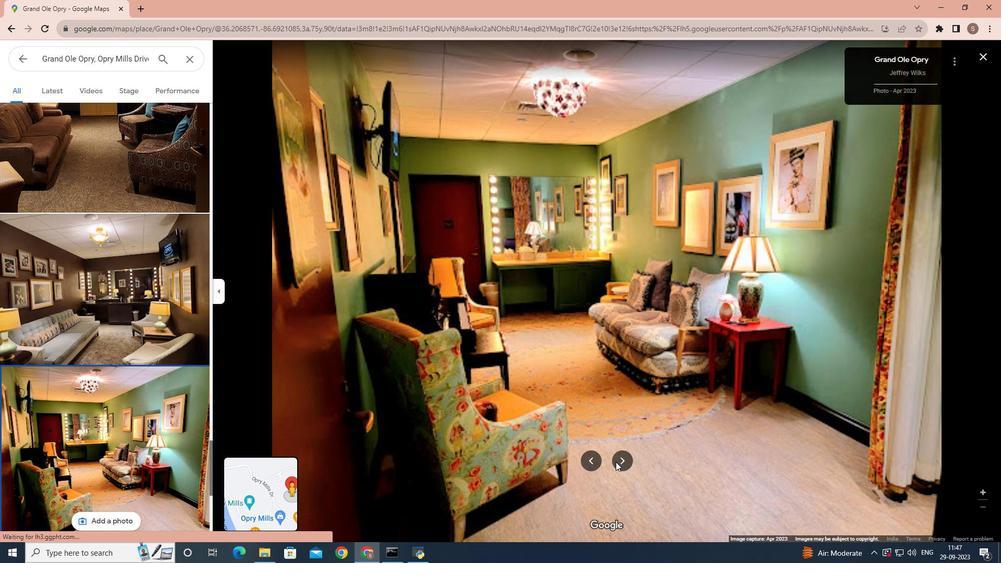 
Action: Mouse pressed left at (616, 462)
Screenshot: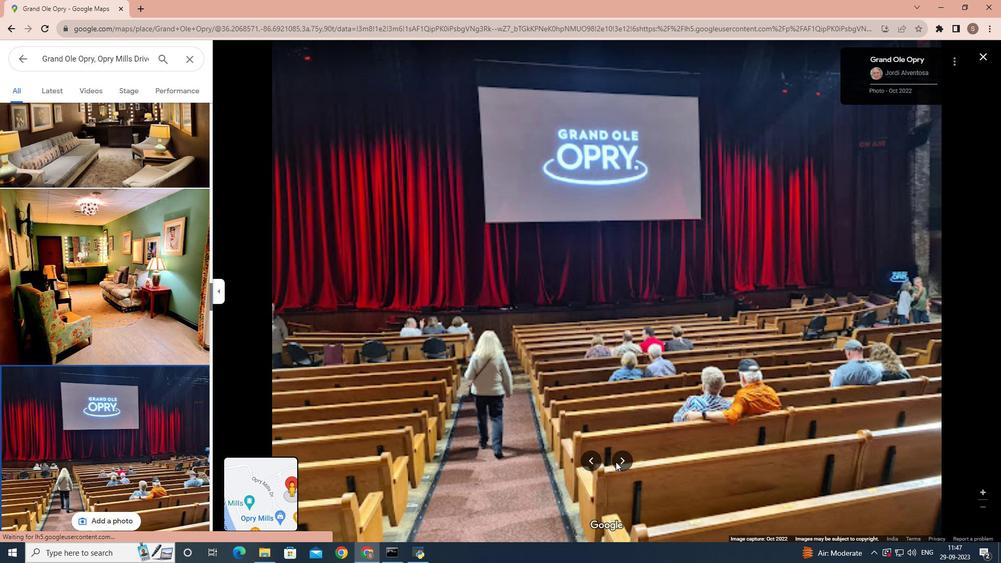 
Action: Mouse pressed left at (616, 462)
Screenshot: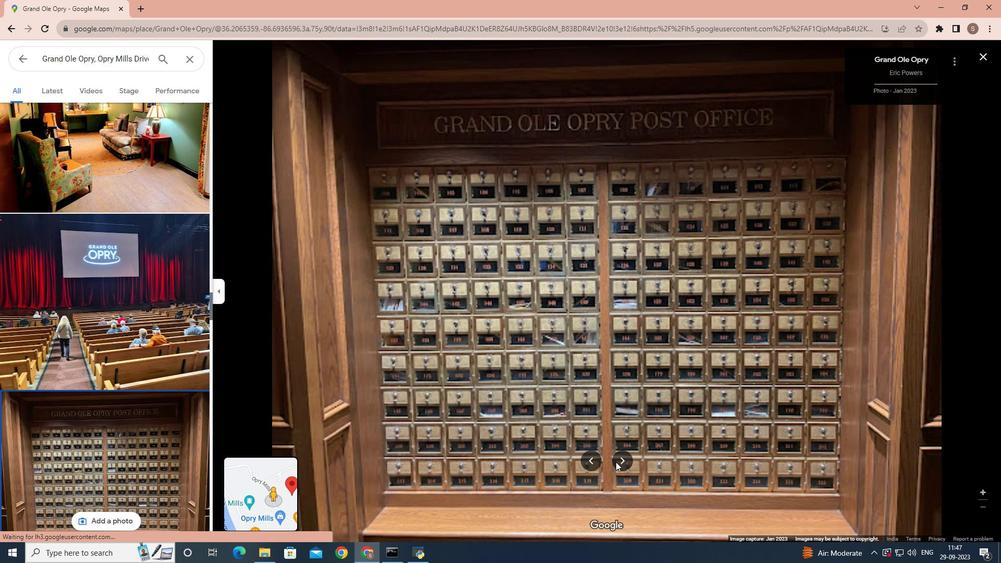 
Action: Mouse moved to (128, 92)
Screenshot: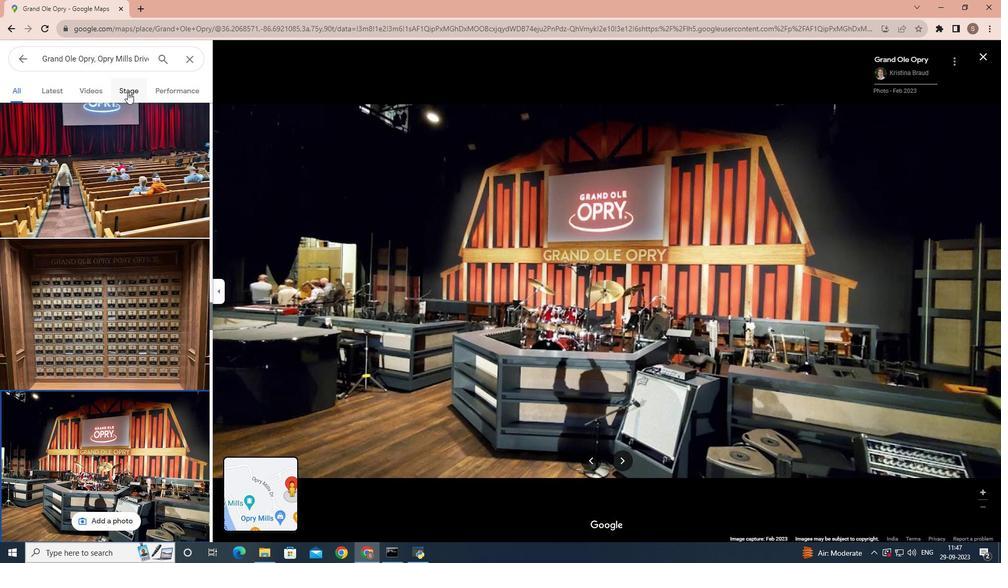 
Action: Mouse pressed left at (128, 92)
Screenshot: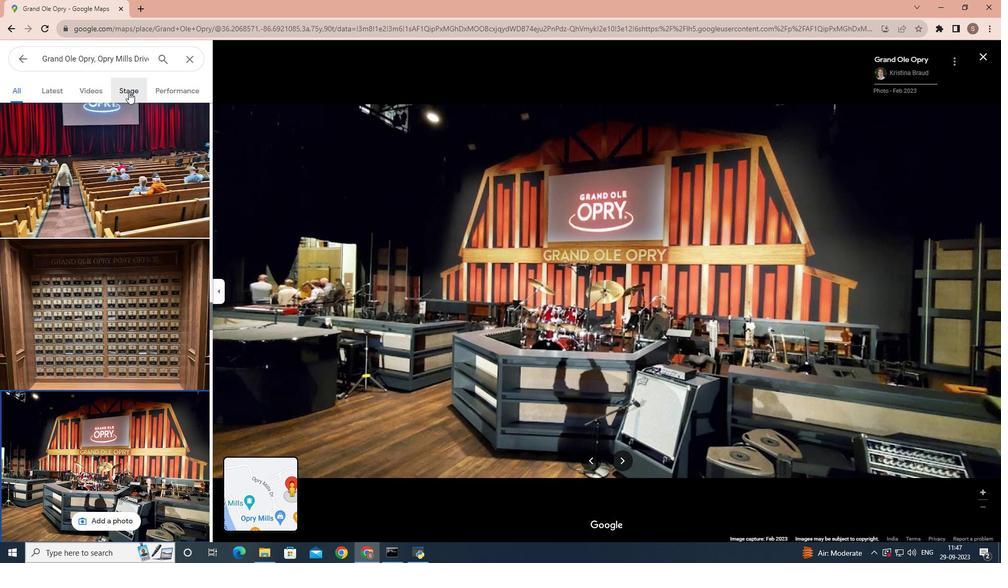 
Action: Mouse moved to (624, 459)
Screenshot: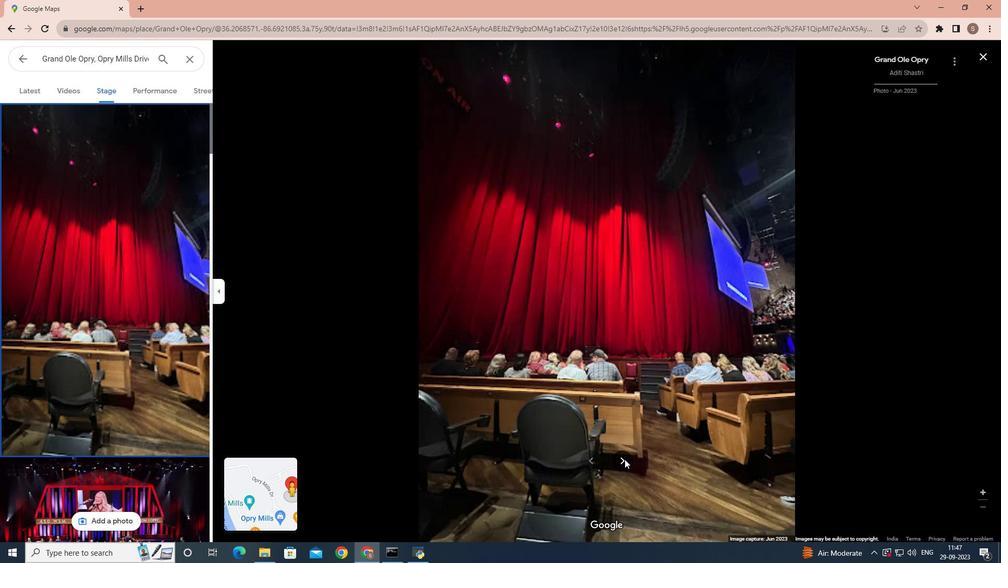 
Action: Mouse pressed left at (624, 459)
Screenshot: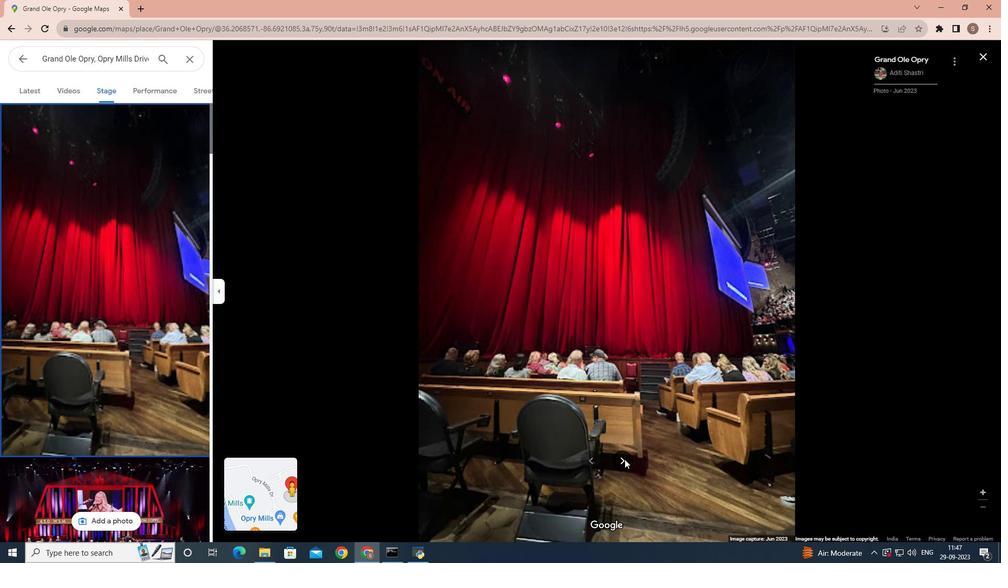 
Action: Mouse pressed left at (624, 459)
Screenshot: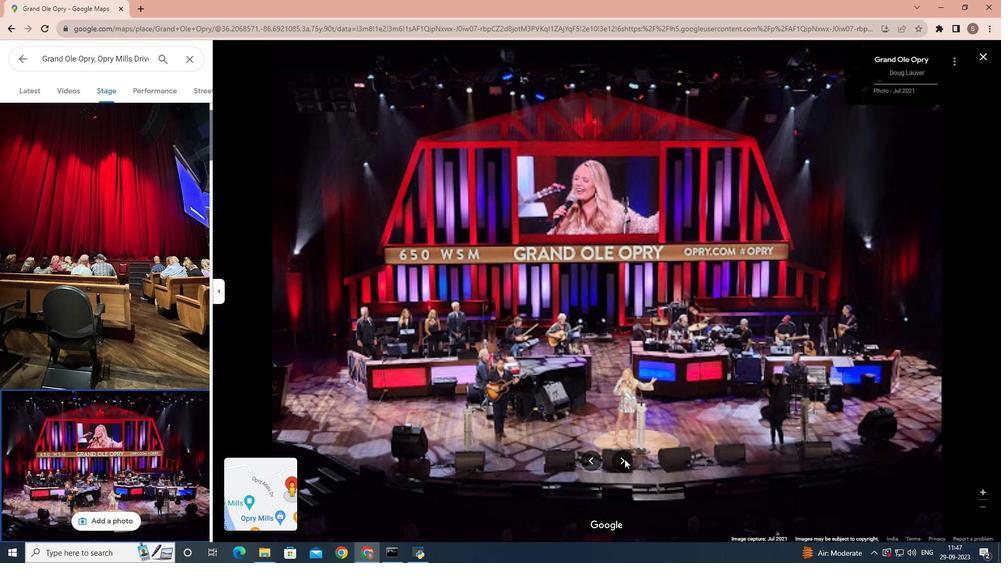 
Action: Mouse pressed left at (624, 459)
Screenshot: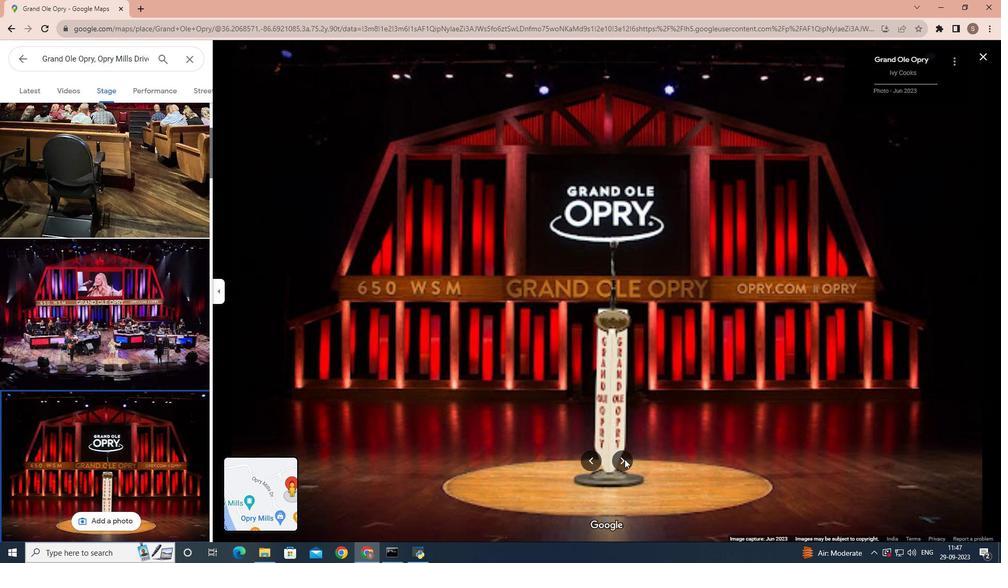 
Action: Mouse pressed left at (624, 459)
Screenshot: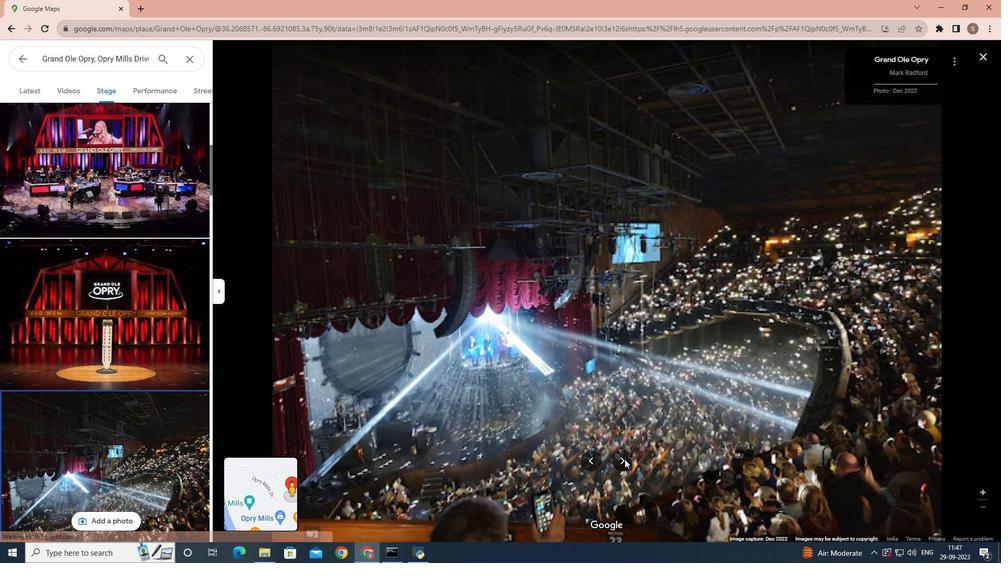 
Action: Mouse pressed left at (624, 459)
Screenshot: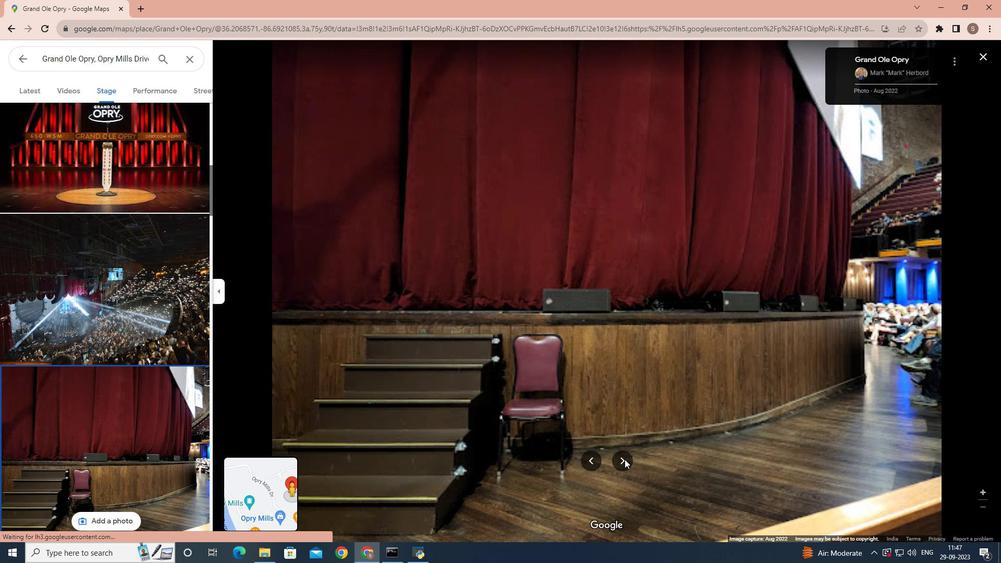 
Action: Mouse pressed left at (624, 459)
Screenshot: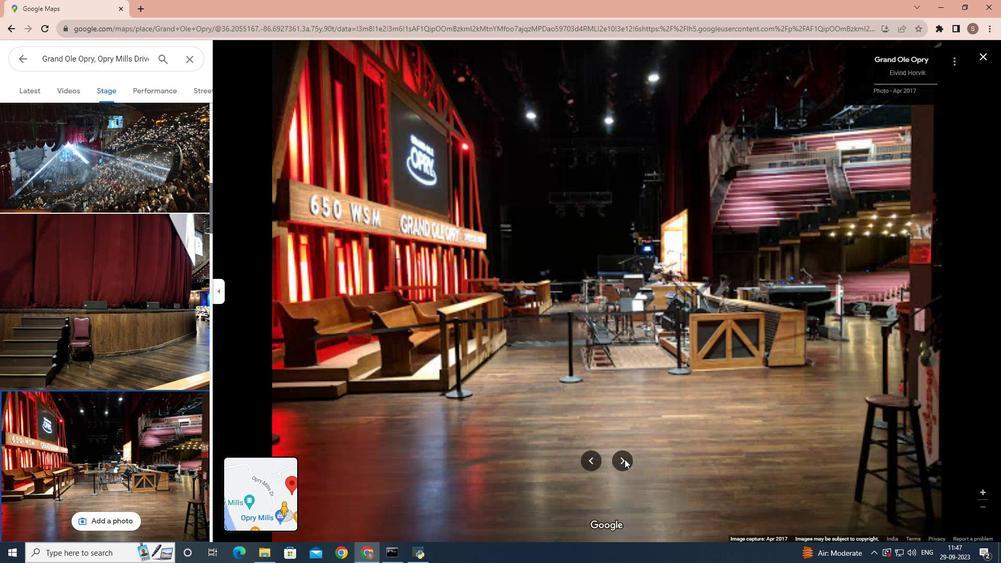 
Action: Mouse pressed left at (624, 459)
Screenshot: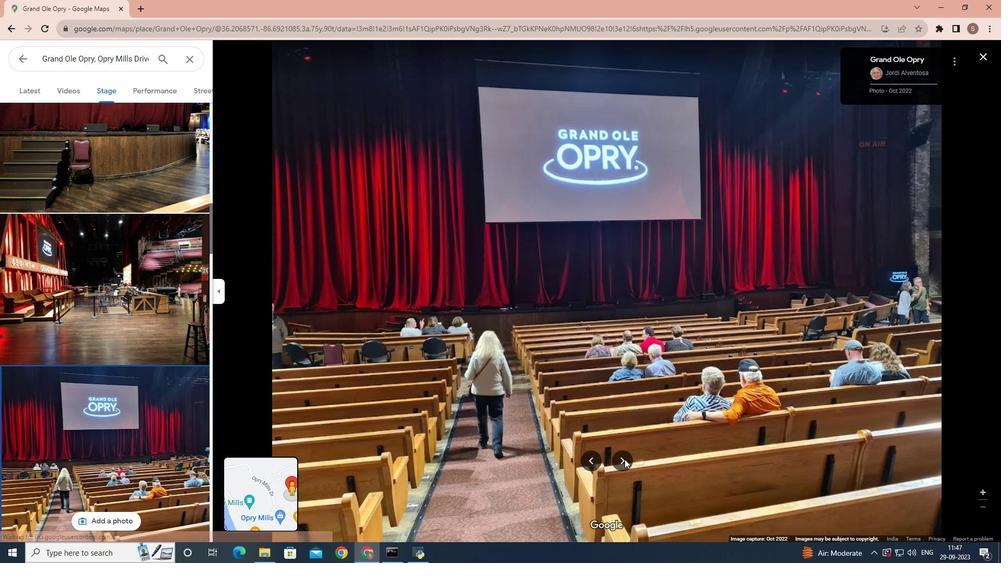 
Action: Mouse pressed left at (624, 459)
Screenshot: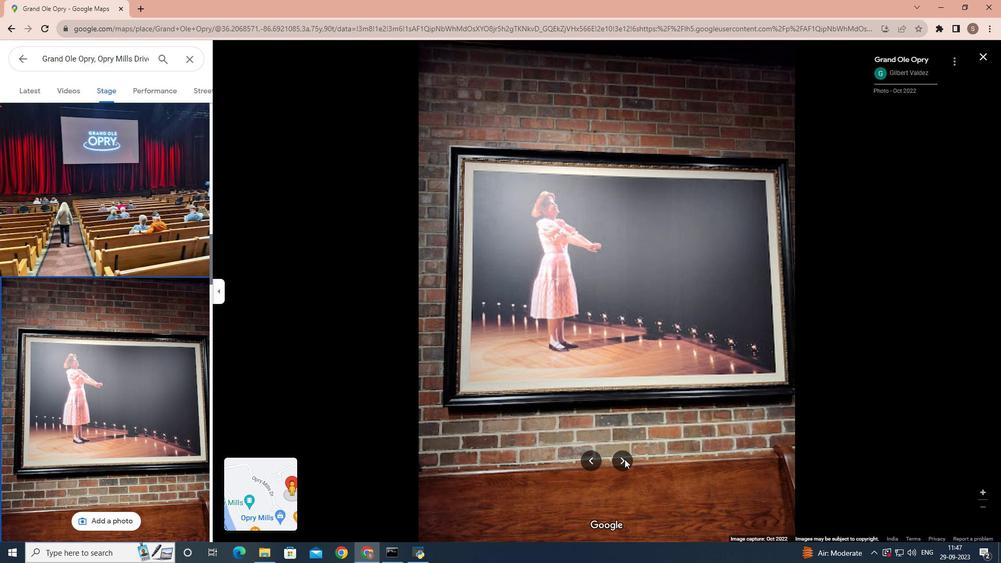 
Action: Mouse pressed left at (624, 459)
Screenshot: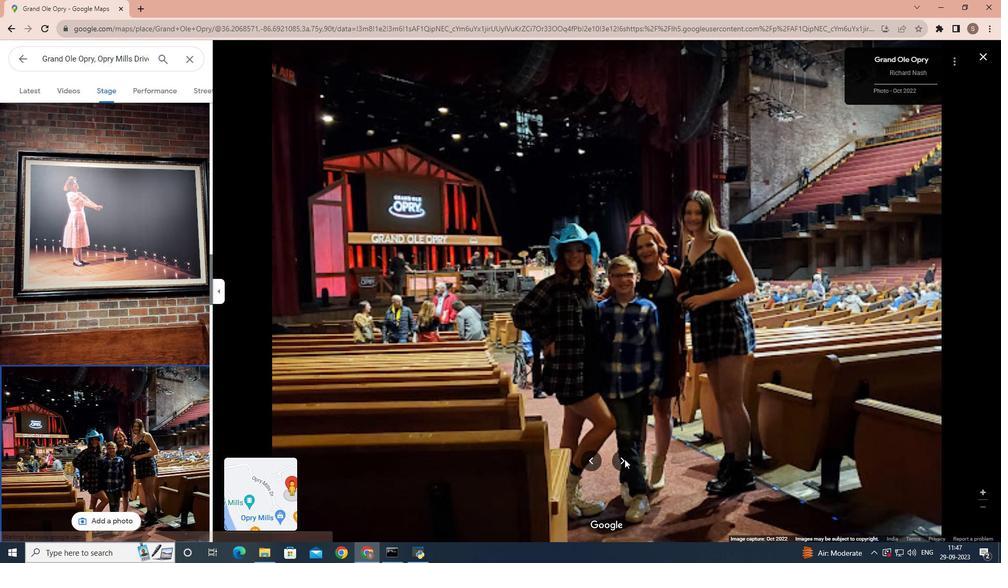 
Action: Mouse pressed left at (624, 459)
Screenshot: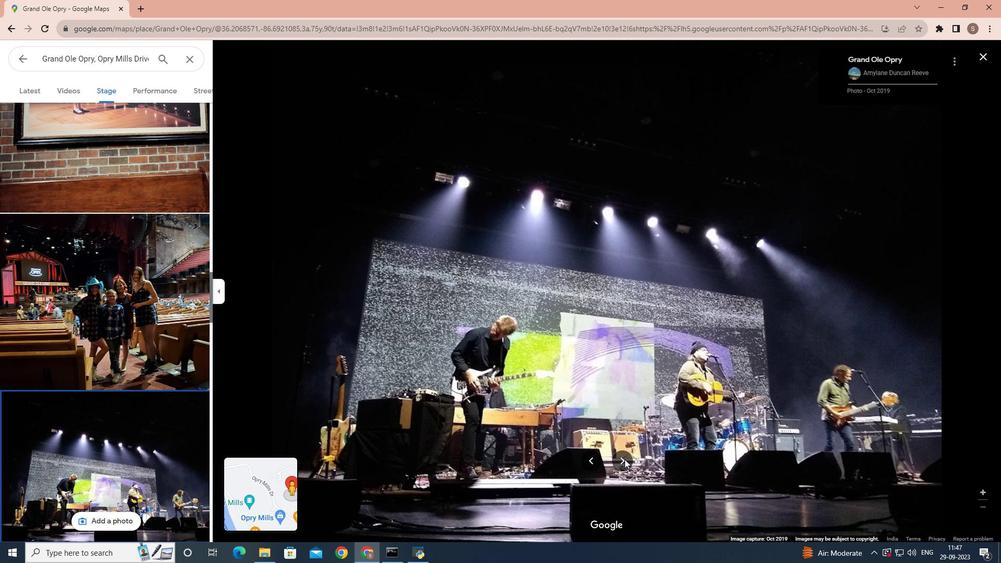 
Action: Mouse pressed left at (624, 459)
Screenshot: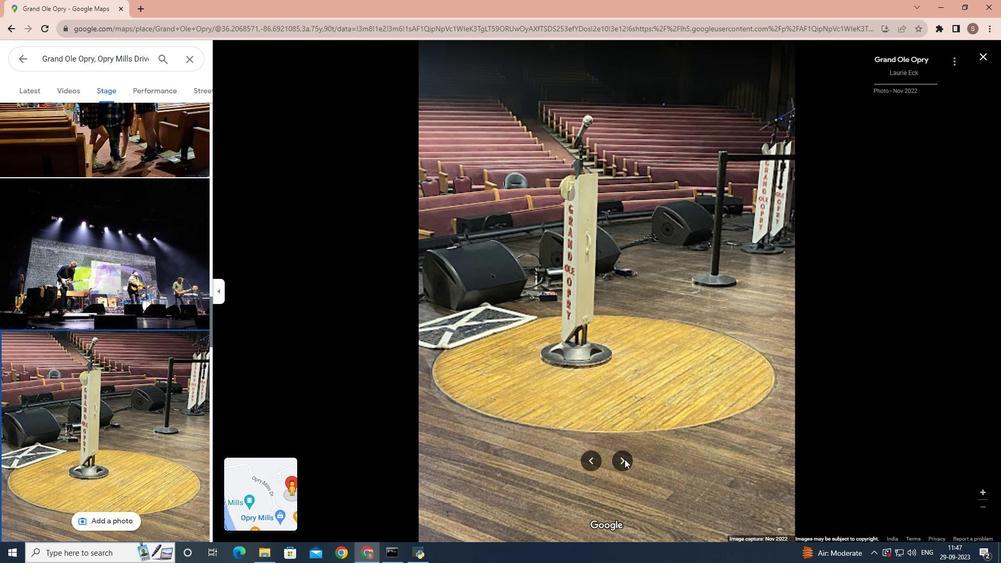 
Action: Mouse pressed left at (624, 459)
Screenshot: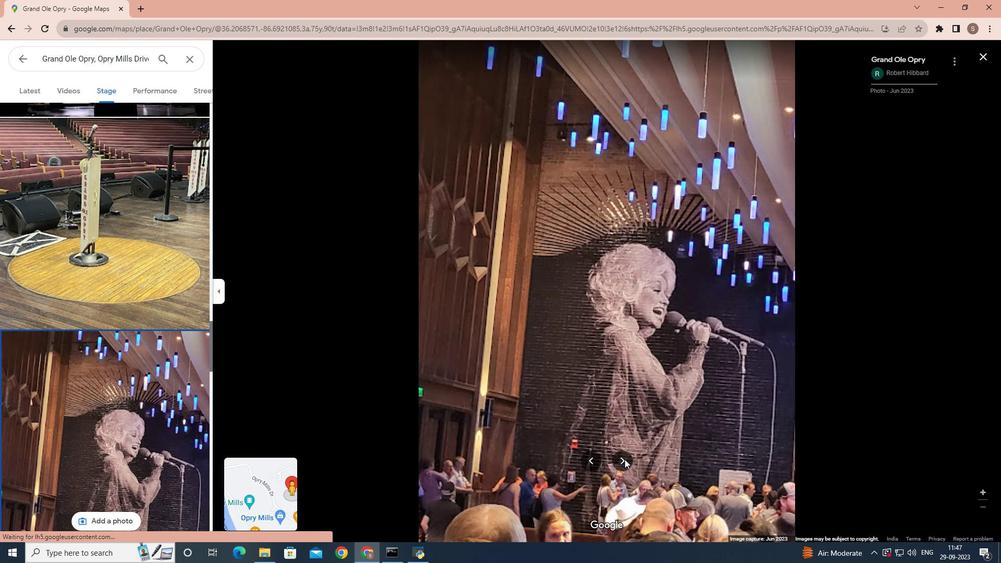 
Action: Mouse pressed left at (624, 459)
Screenshot: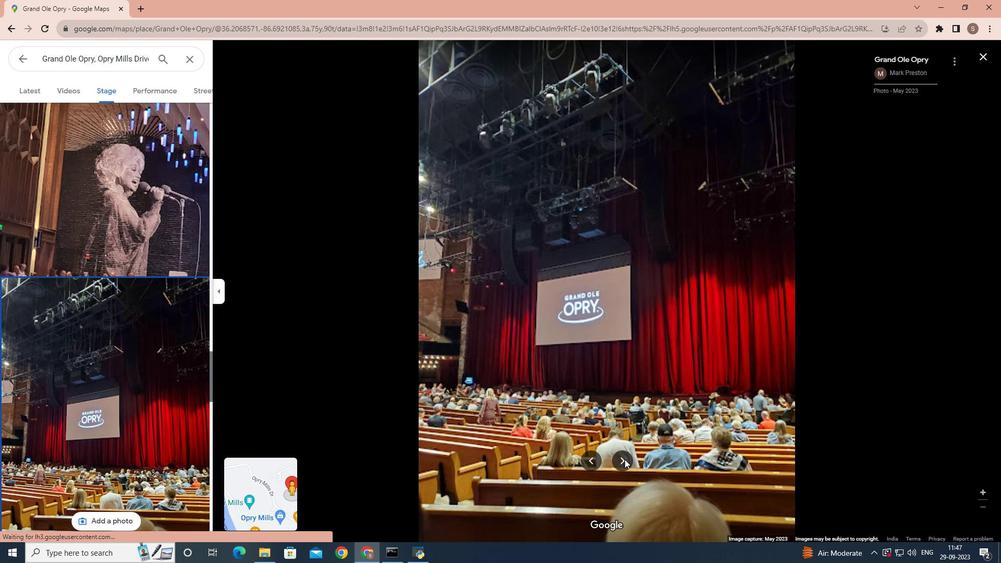 
Action: Mouse moved to (197, 91)
Screenshot: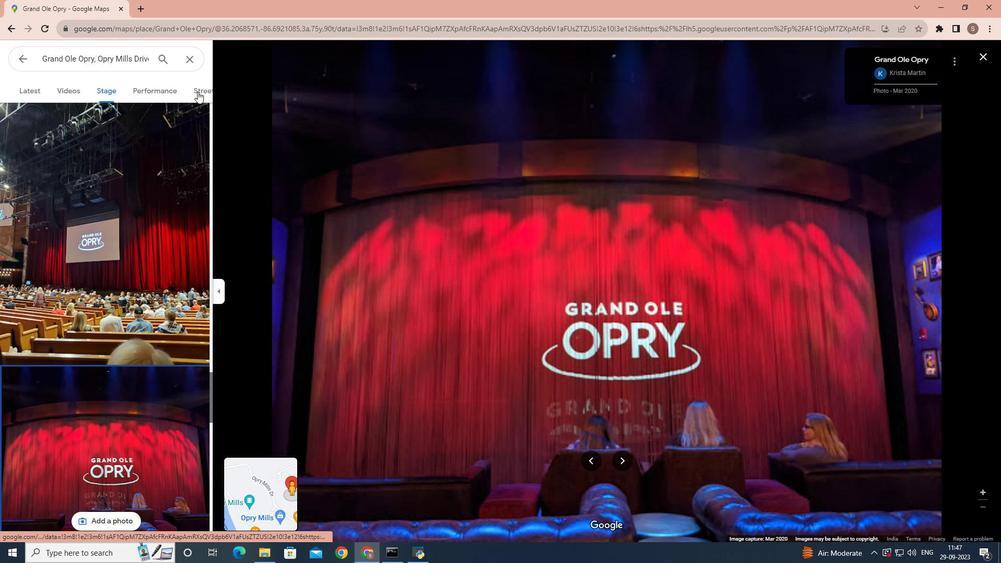 
Action: Mouse pressed left at (197, 91)
Screenshot: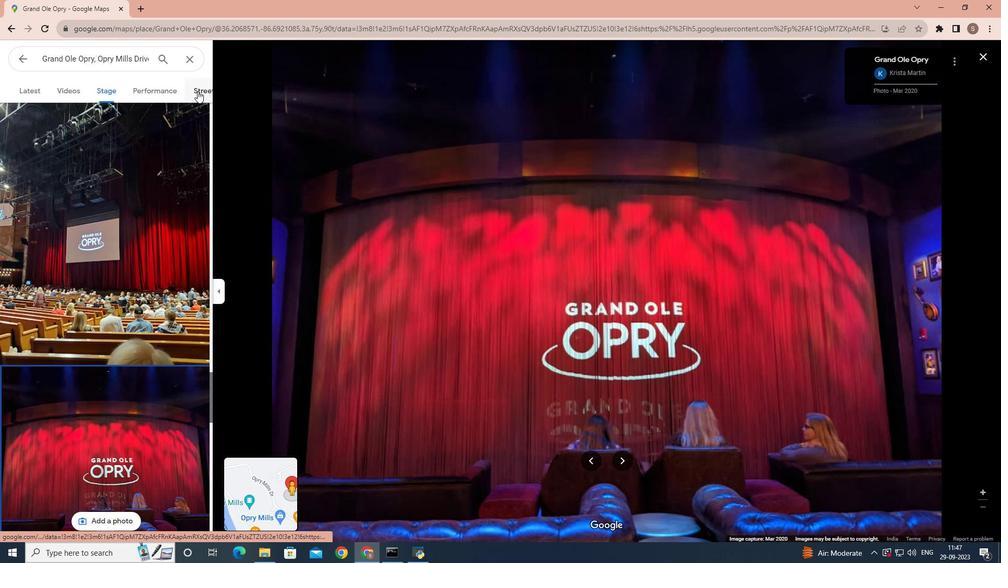 
Action: Mouse moved to (620, 467)
Screenshot: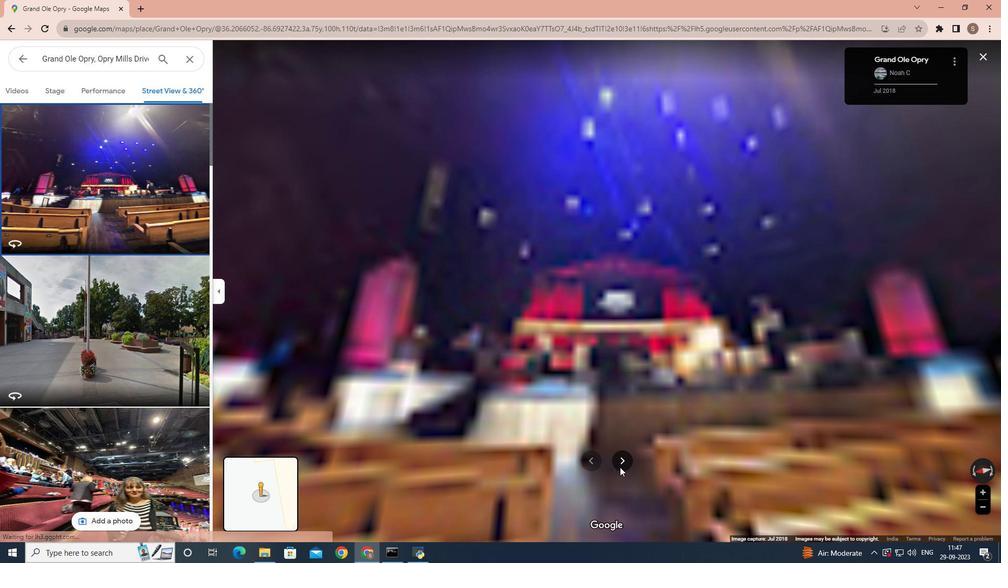 
Action: Mouse pressed left at (620, 467)
Screenshot: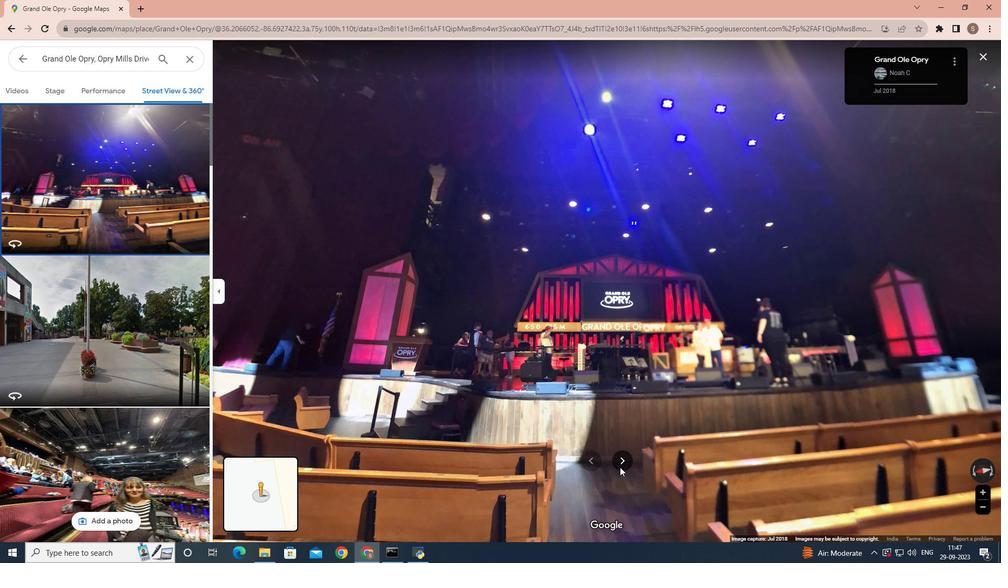 
Action: Mouse pressed left at (620, 467)
Screenshot: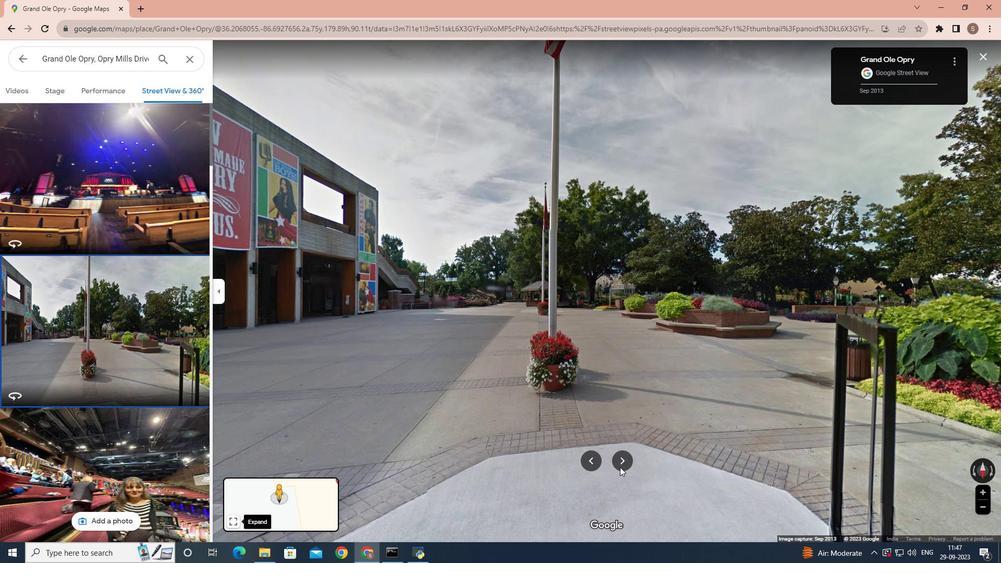 
Action: Mouse pressed left at (620, 467)
Screenshot: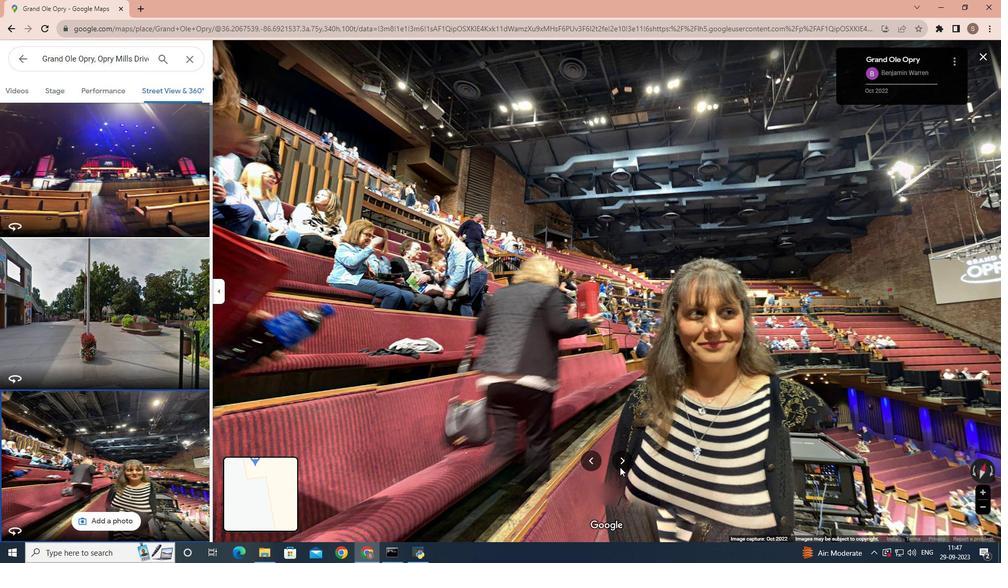 
Action: Mouse moved to (621, 460)
Screenshot: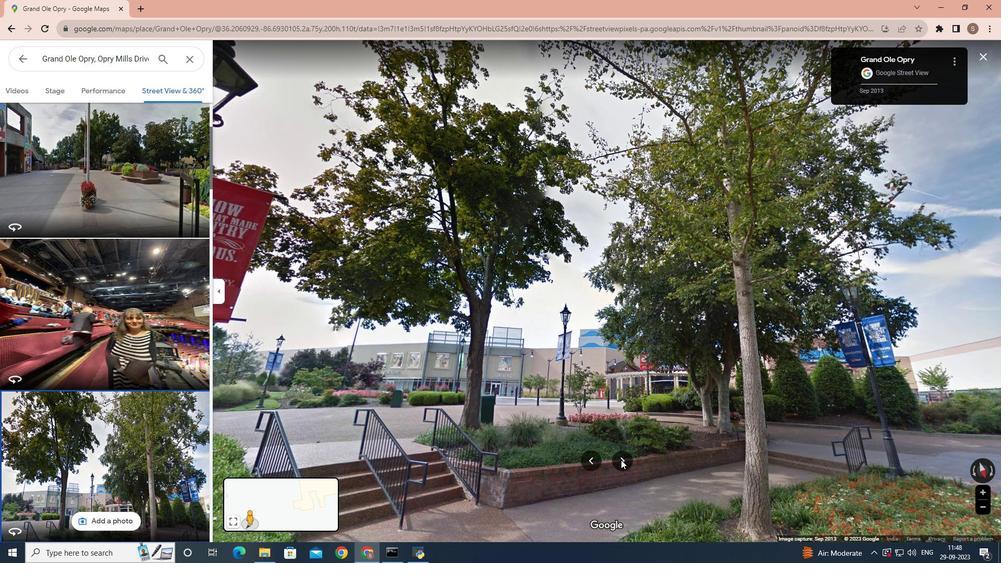 
Action: Mouse pressed left at (621, 460)
Screenshot: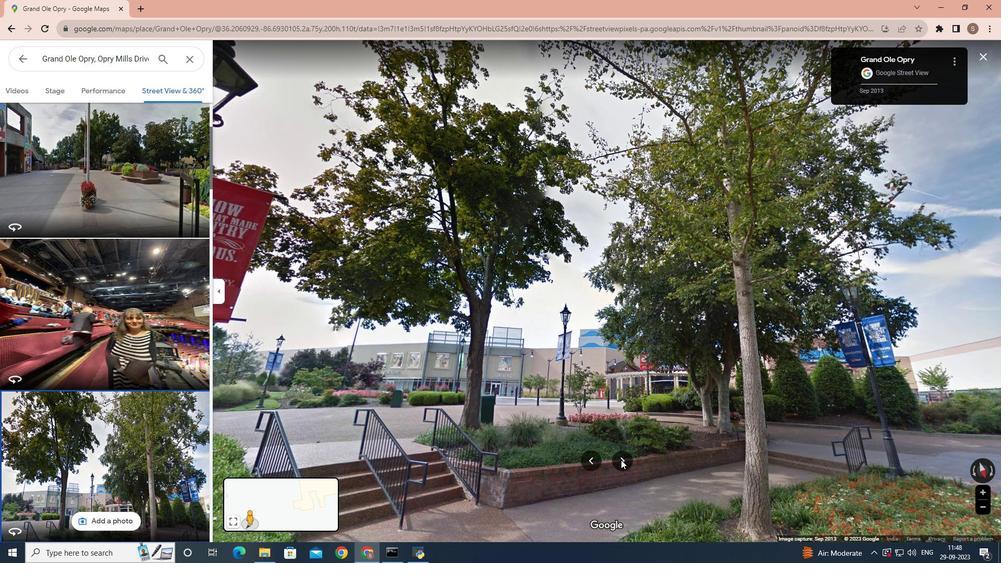 
Action: Mouse pressed left at (621, 460)
Screenshot: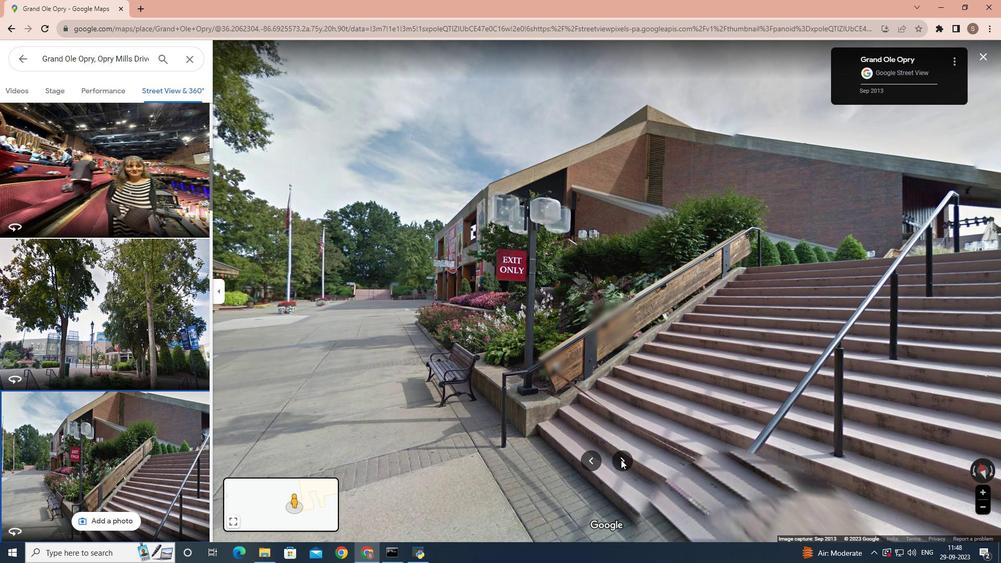 
Action: Mouse pressed left at (621, 460)
Screenshot: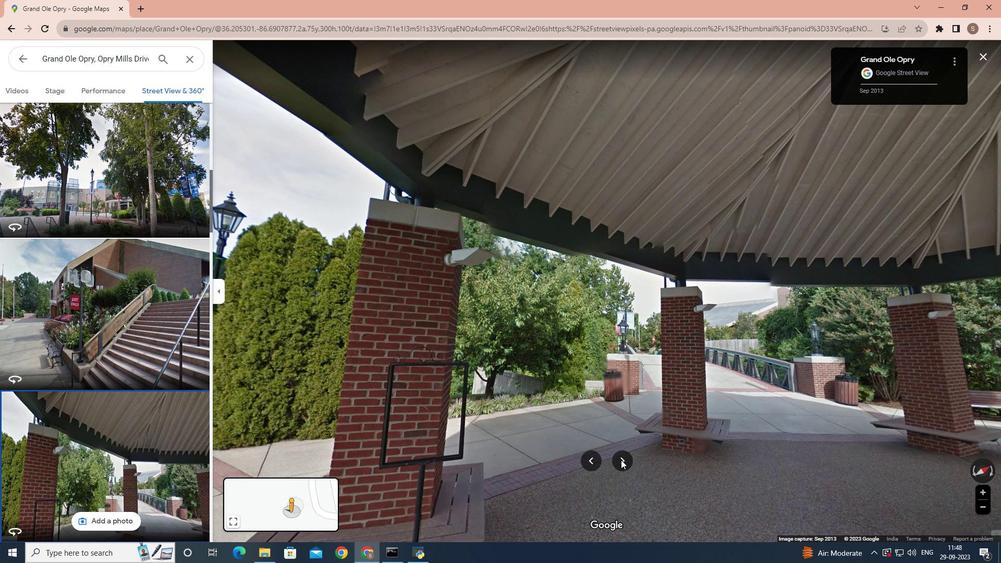 
Action: Mouse pressed left at (621, 460)
Screenshot: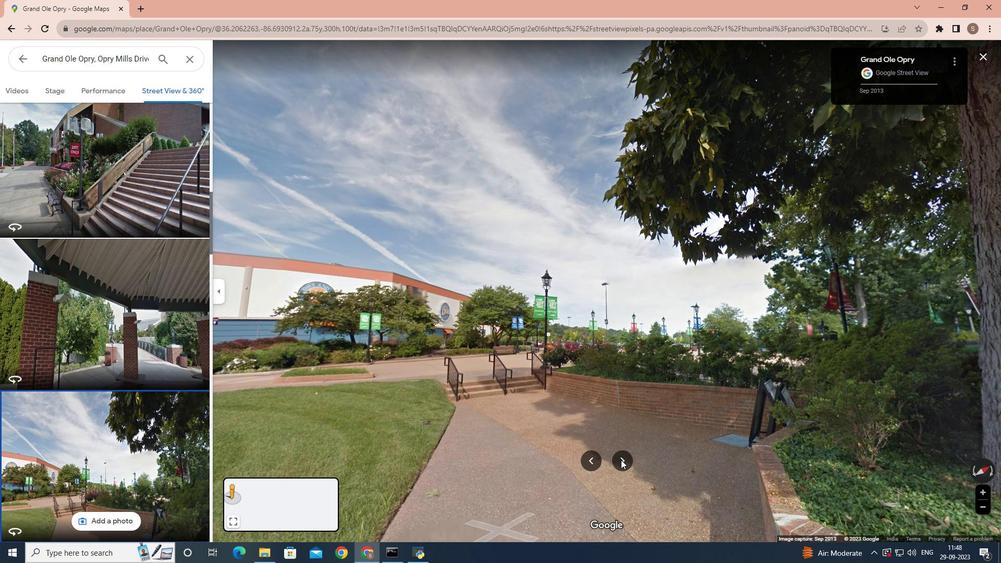 
Action: Mouse pressed left at (621, 460)
Screenshot: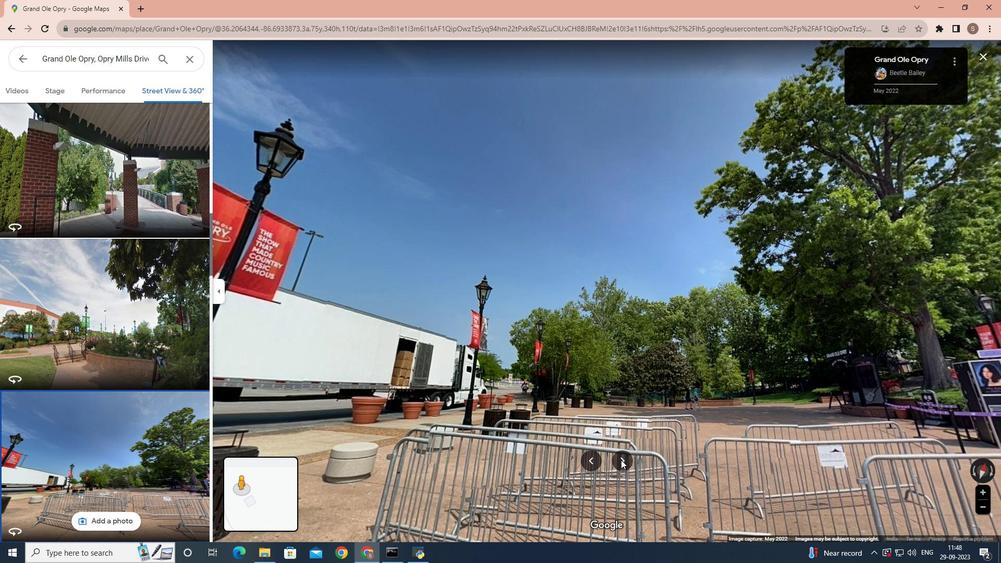 
Action: Mouse pressed left at (621, 460)
Screenshot: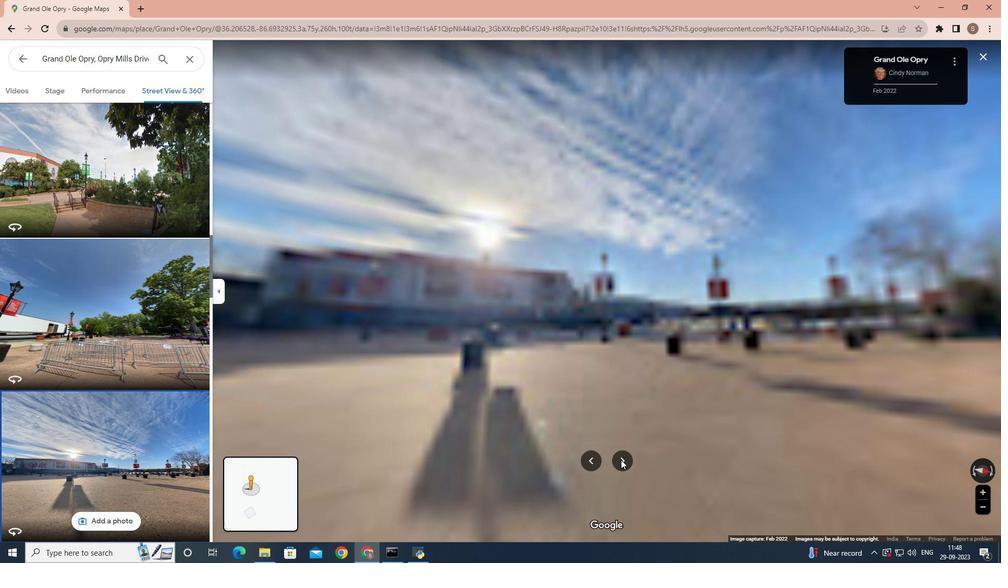 
Action: Mouse moved to (28, 57)
Screenshot: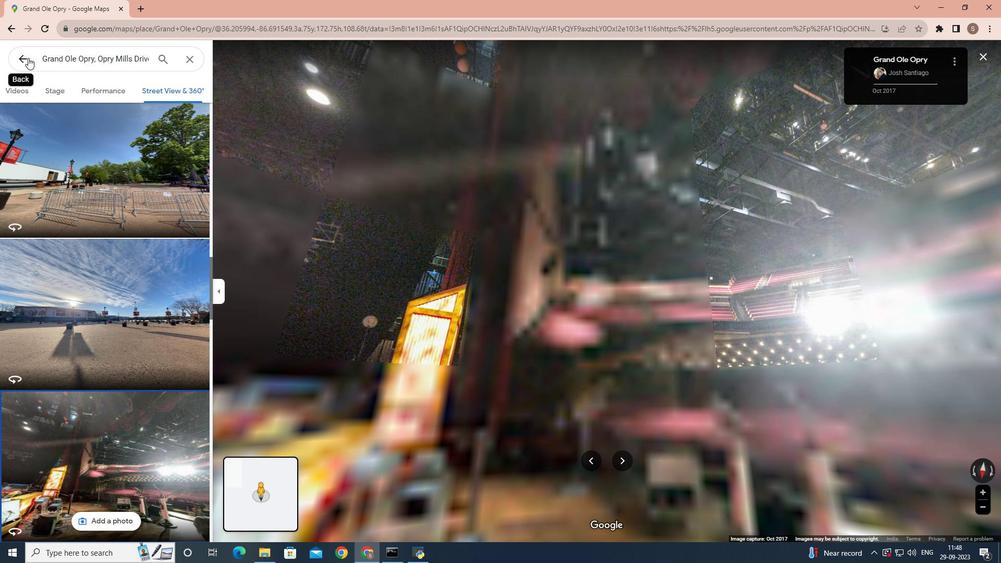 
Action: Mouse pressed left at (28, 57)
Screenshot: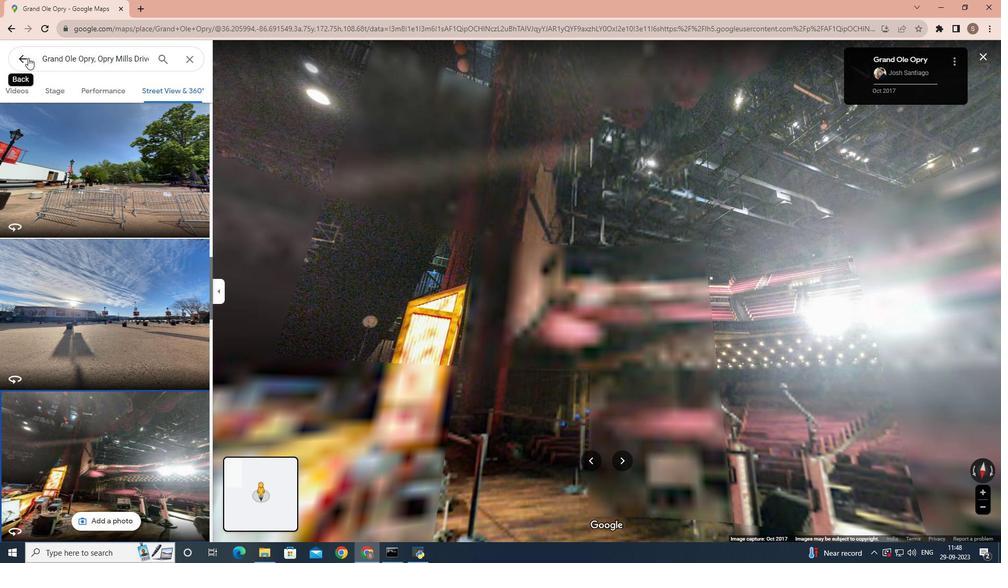 
Action: Mouse moved to (22, 52)
Screenshot: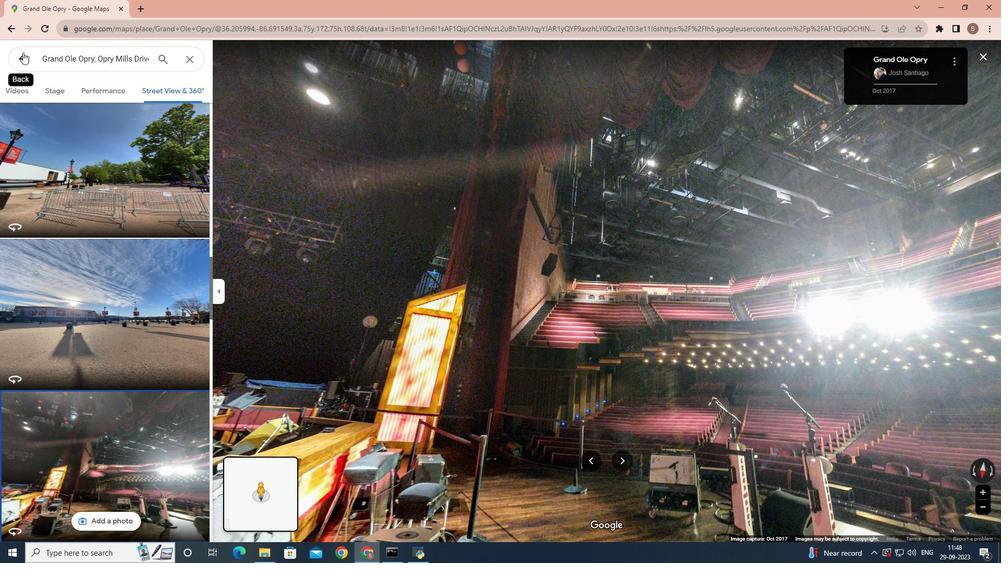 
Action: Mouse pressed left at (22, 52)
Screenshot: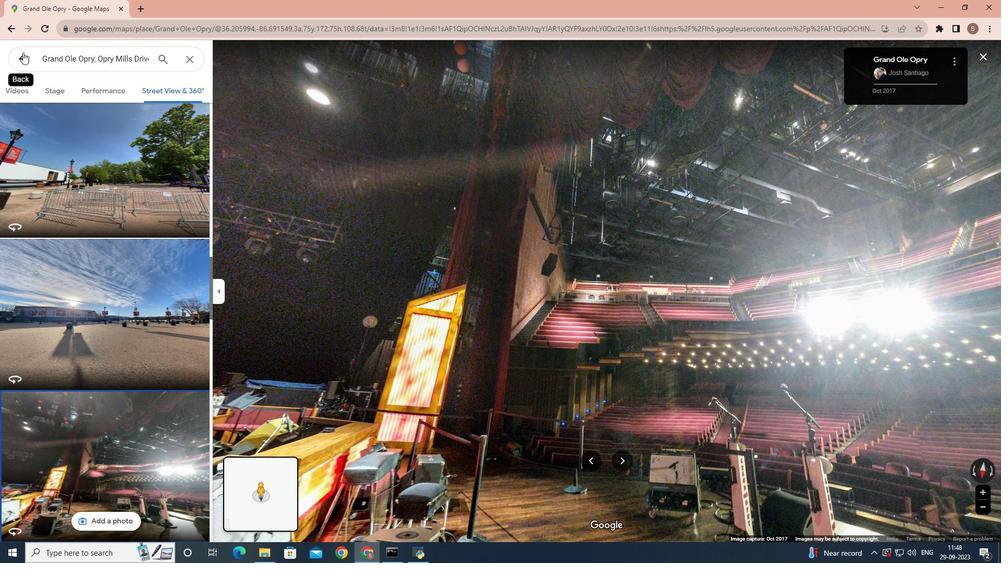 
Action: Mouse moved to (114, 135)
Screenshot: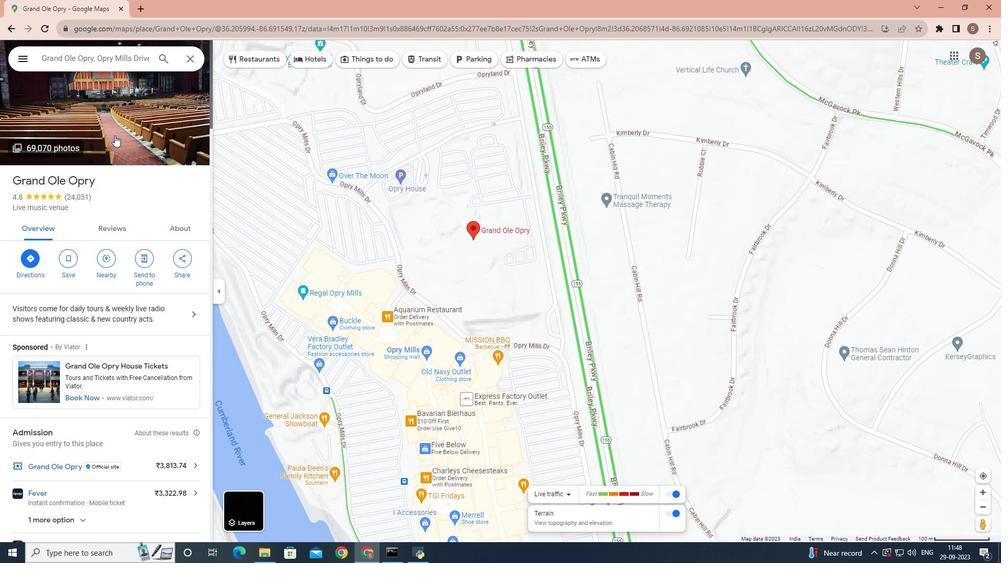 
Action: Mouse scrolled (114, 135) with delta (0, 0)
Screenshot: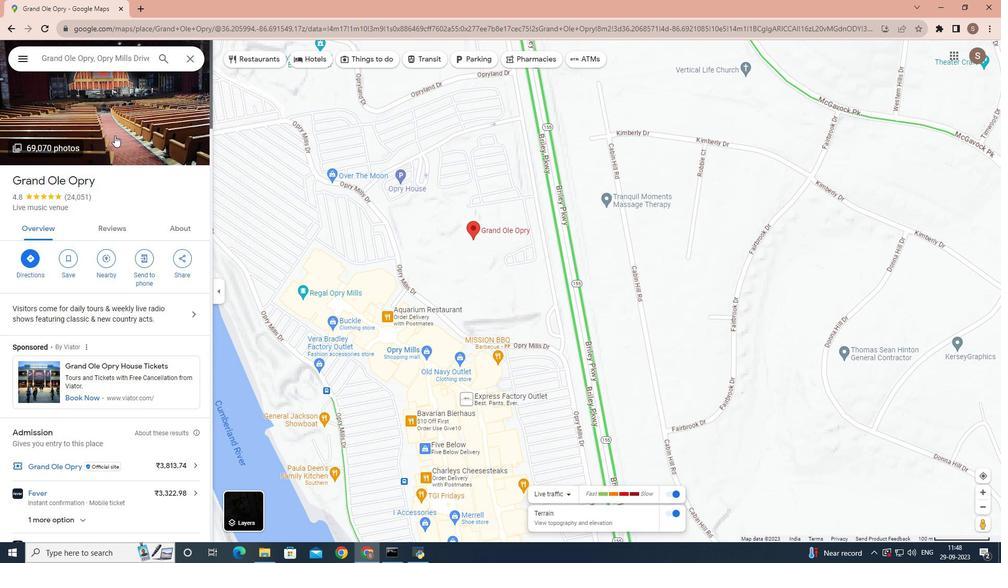 
Action: Mouse scrolled (114, 135) with delta (0, 0)
Screenshot: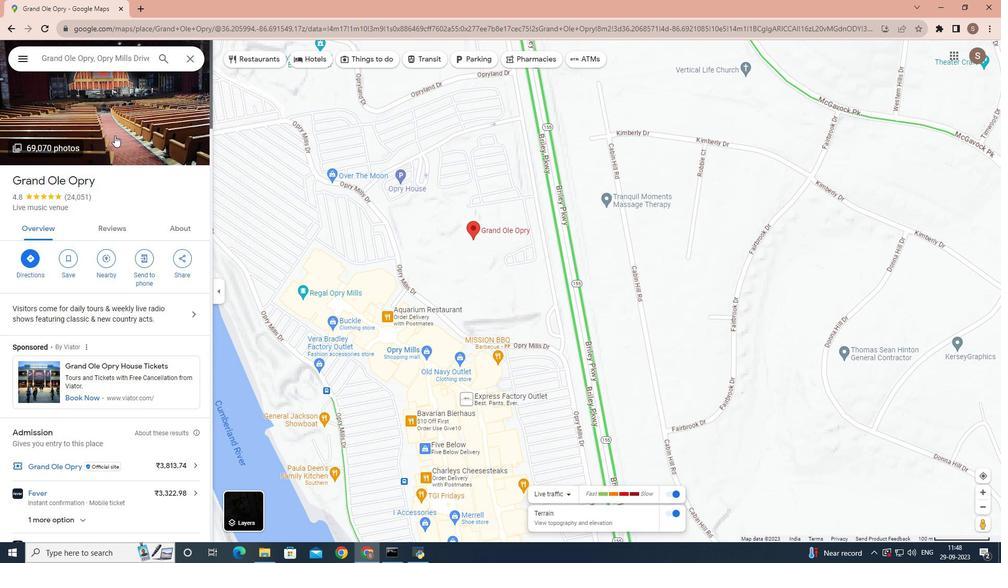 
Action: Mouse scrolled (114, 135) with delta (0, 0)
Screenshot: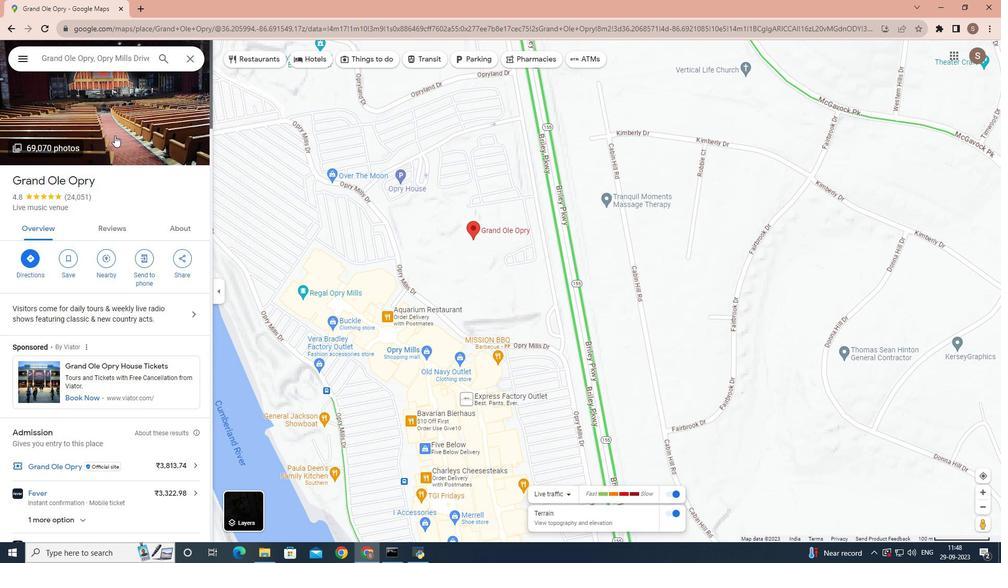 
Action: Mouse scrolled (114, 135) with delta (0, 0)
Screenshot: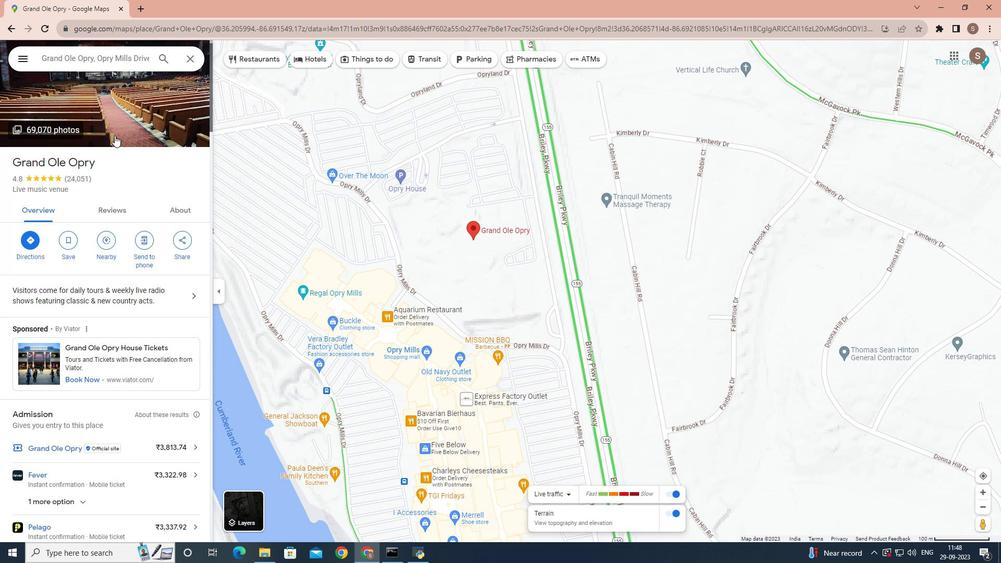 
Action: Mouse scrolled (114, 135) with delta (0, 0)
Screenshot: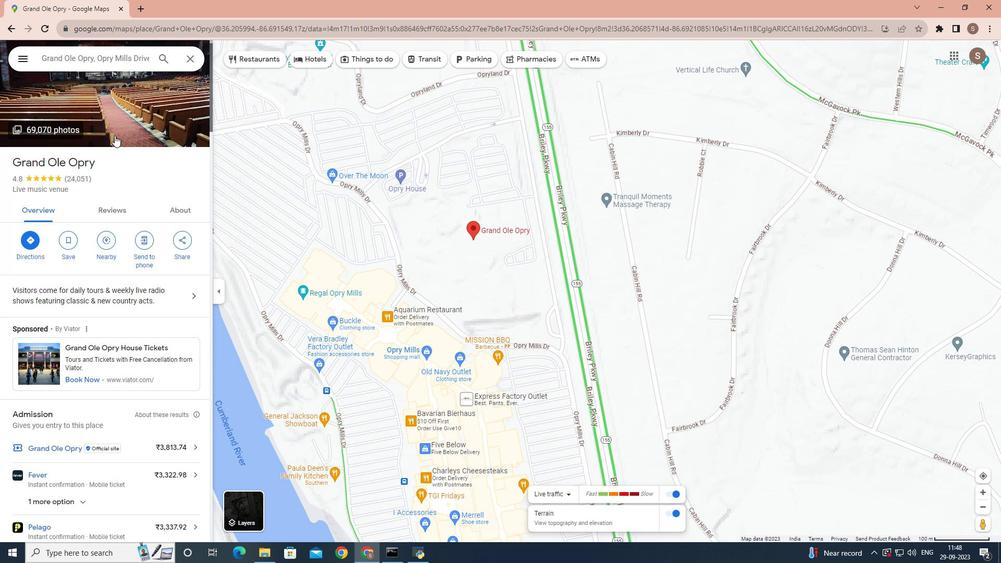 
Action: Mouse scrolled (114, 135) with delta (0, 0)
Screenshot: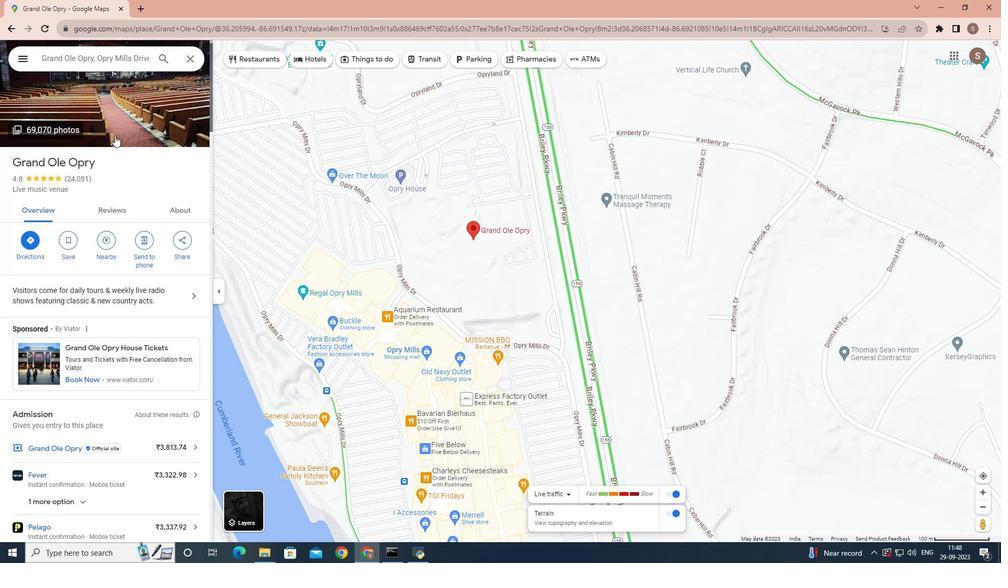 
Action: Mouse scrolled (114, 135) with delta (0, 0)
Screenshot: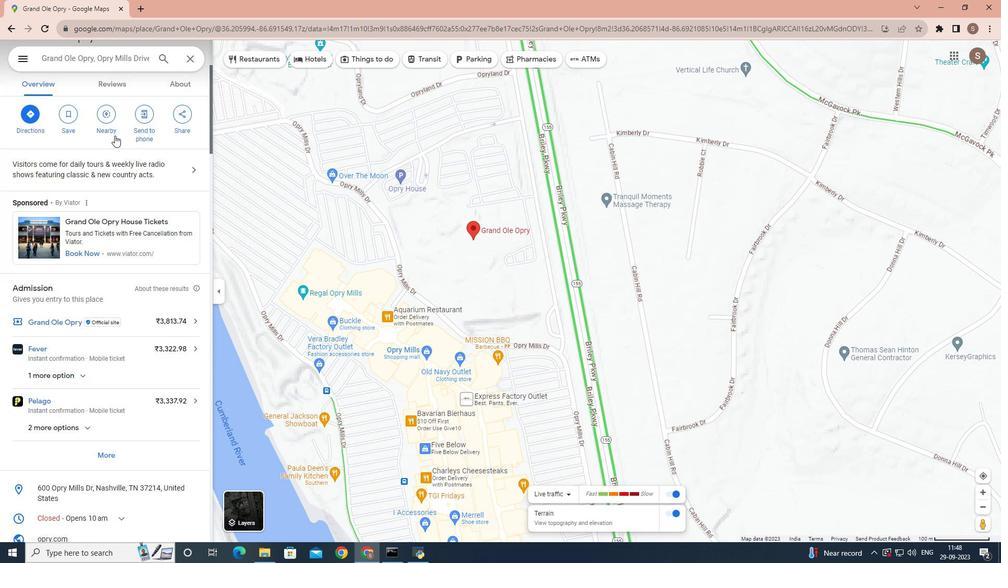 
Action: Mouse scrolled (114, 136) with delta (0, 0)
Screenshot: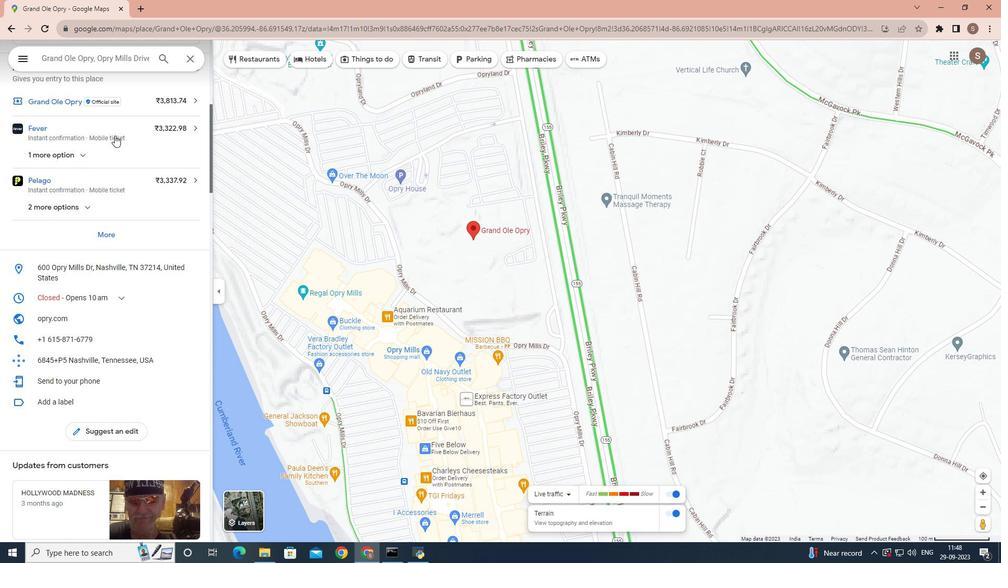 
Action: Mouse scrolled (114, 136) with delta (0, 0)
Screenshot: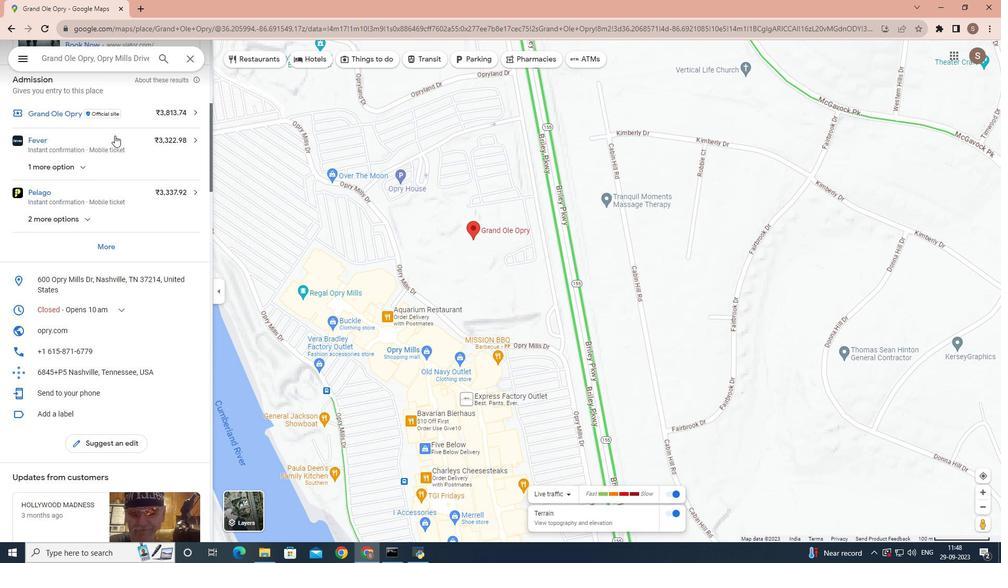 
Action: Mouse scrolled (114, 136) with delta (0, 0)
Screenshot: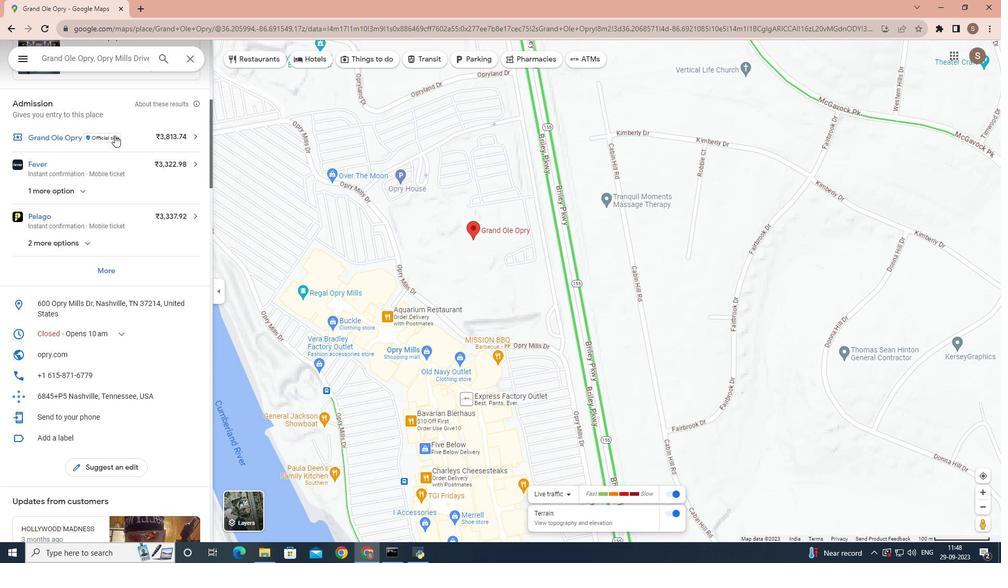 
Action: Mouse scrolled (114, 136) with delta (0, 0)
Screenshot: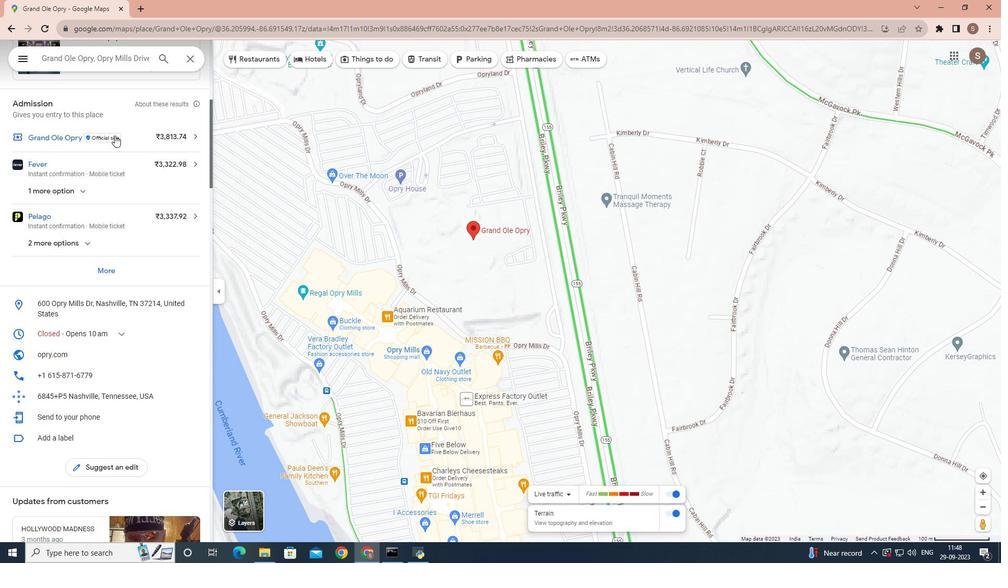 
Action: Mouse scrolled (114, 136) with delta (0, 0)
Screenshot: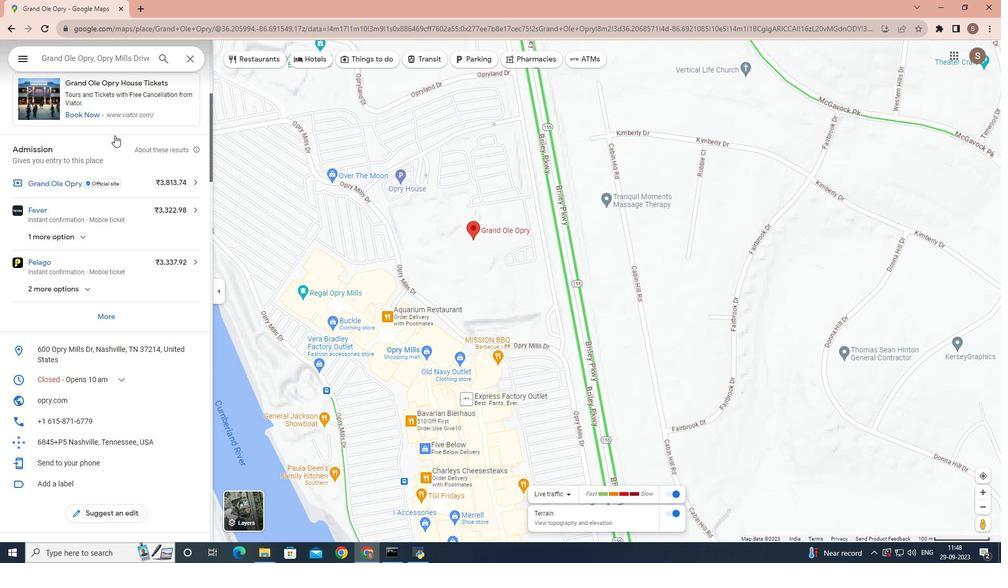 
Action: Mouse scrolled (114, 135) with delta (0, 0)
Screenshot: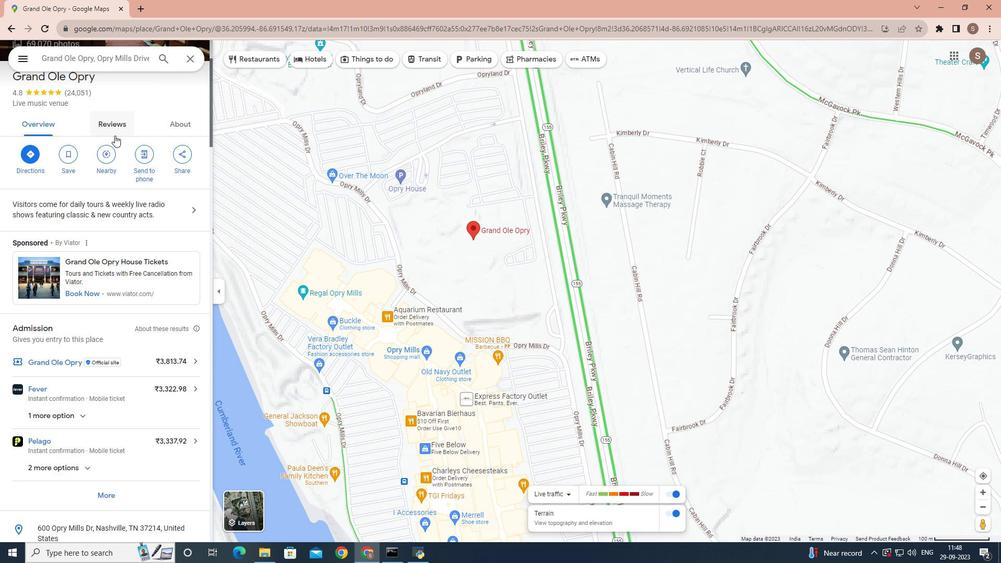 
Action: Mouse scrolled (114, 135) with delta (0, 0)
Screenshot: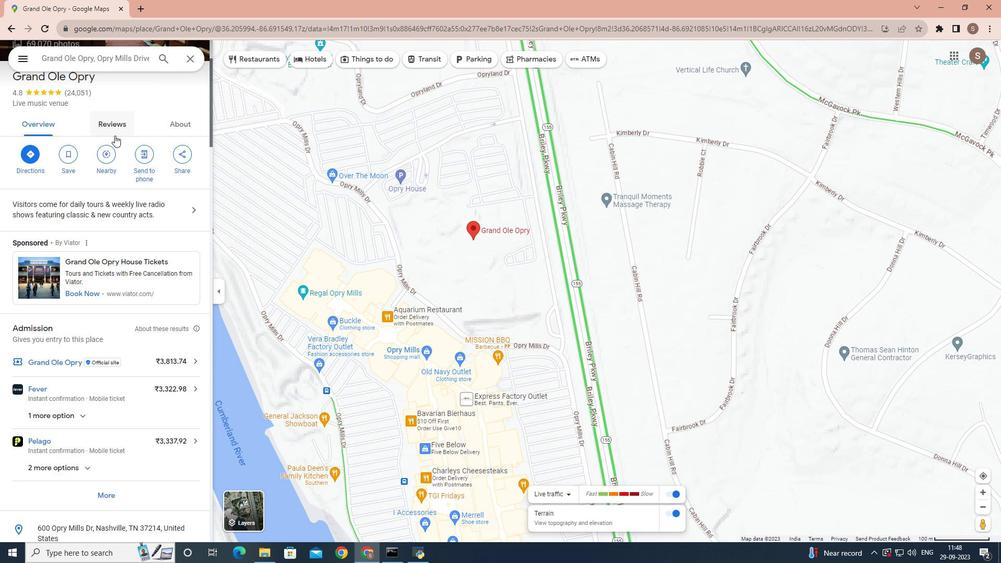 
Action: Mouse scrolled (114, 135) with delta (0, 0)
Screenshot: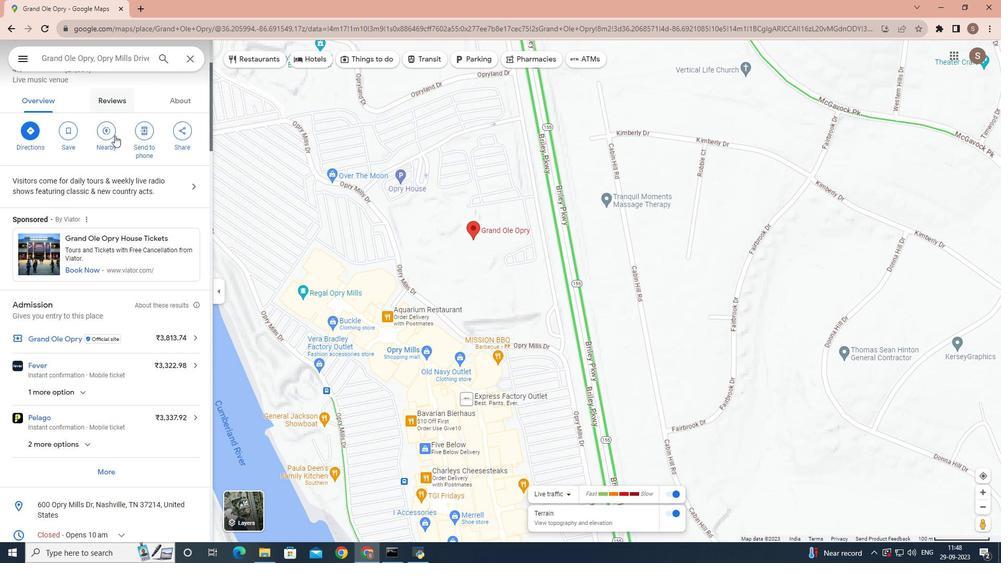 
Action: Mouse scrolled (114, 135) with delta (0, 0)
Screenshot: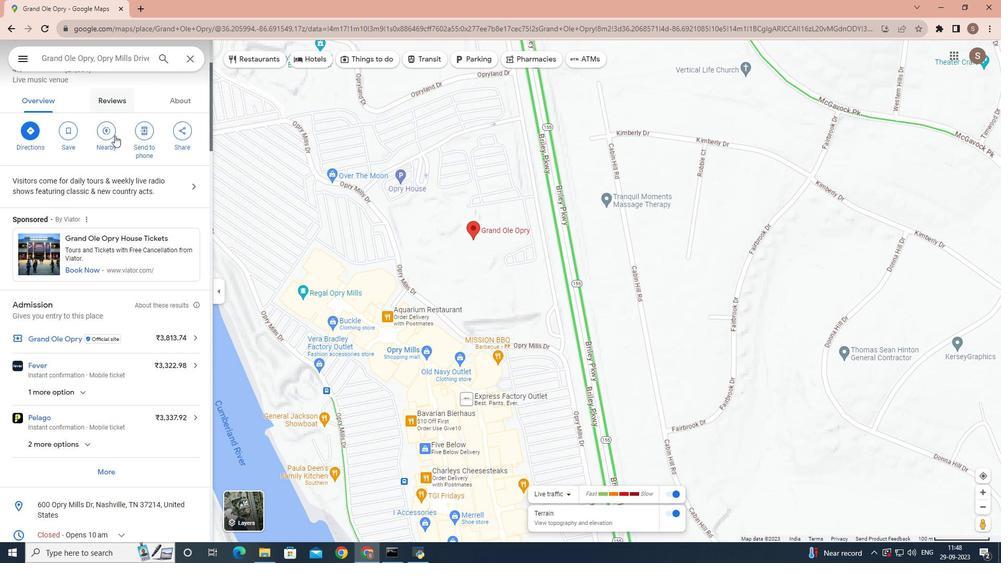 
Action: Mouse scrolled (114, 135) with delta (0, 0)
Screenshot: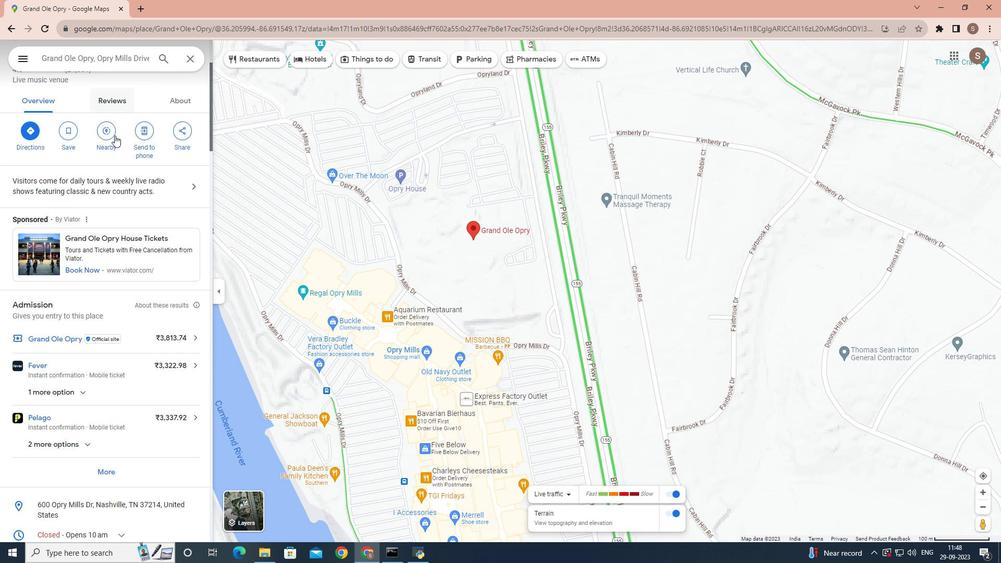 
Action: Mouse scrolled (114, 135) with delta (0, 0)
Screenshot: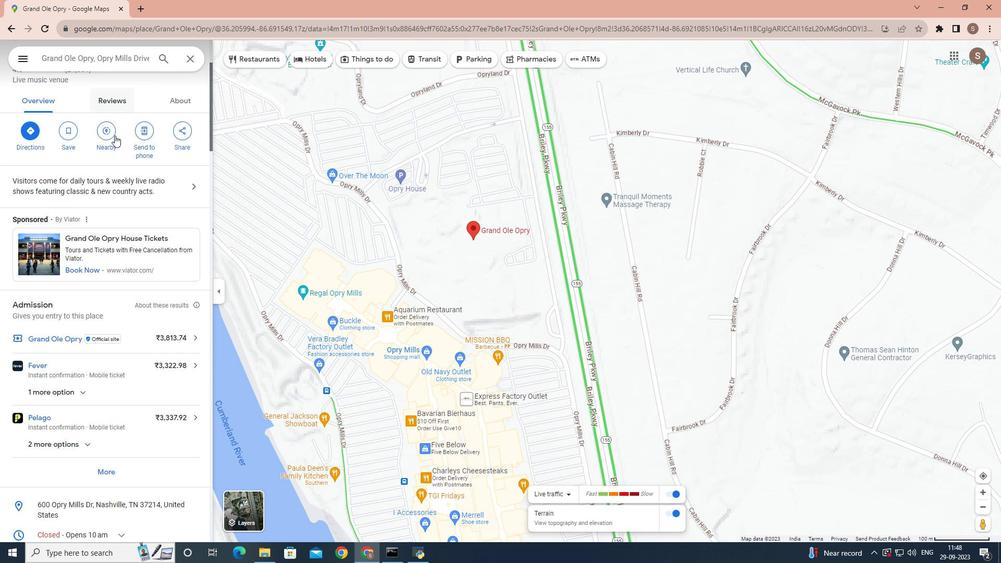 
Action: Mouse scrolled (114, 135) with delta (0, 0)
Screenshot: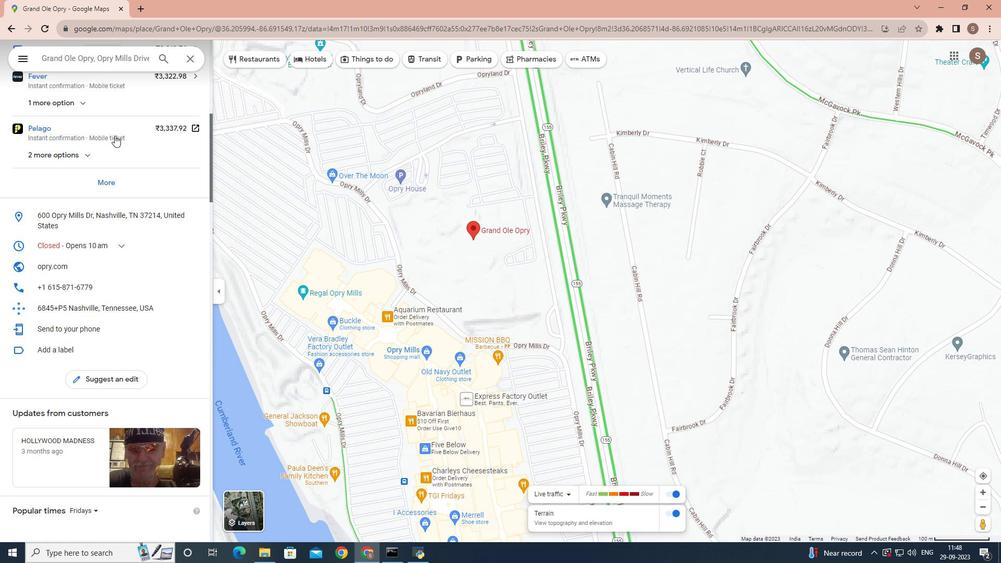 
Action: Mouse scrolled (114, 135) with delta (0, 0)
Screenshot: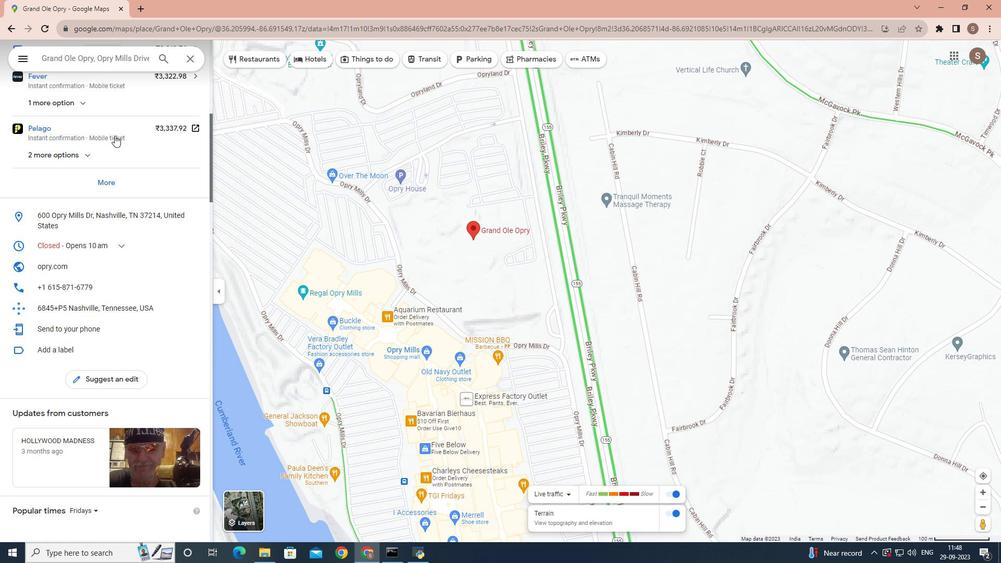 
Action: Mouse scrolled (114, 135) with delta (0, 0)
Screenshot: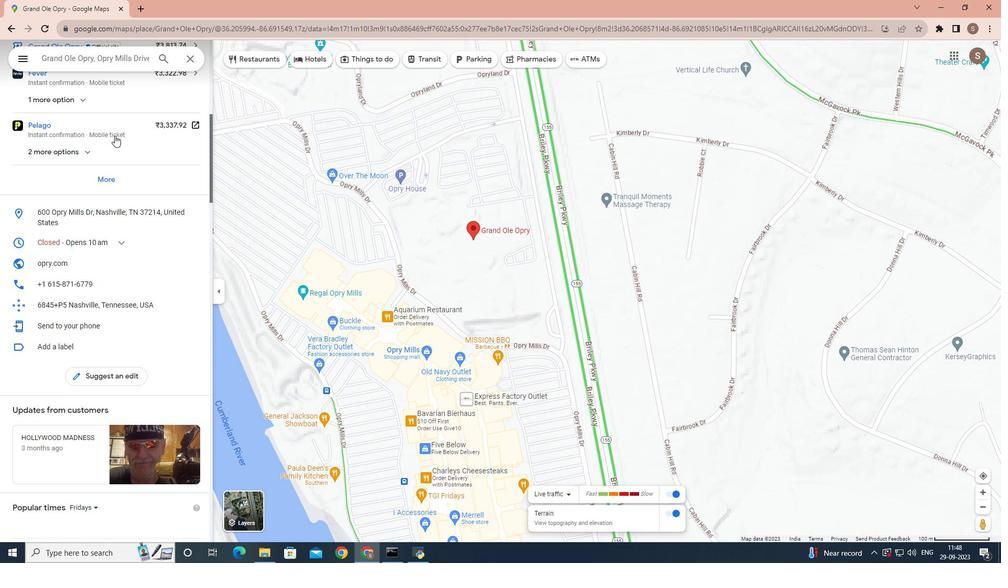 
Action: Mouse scrolled (114, 135) with delta (0, 0)
Screenshot: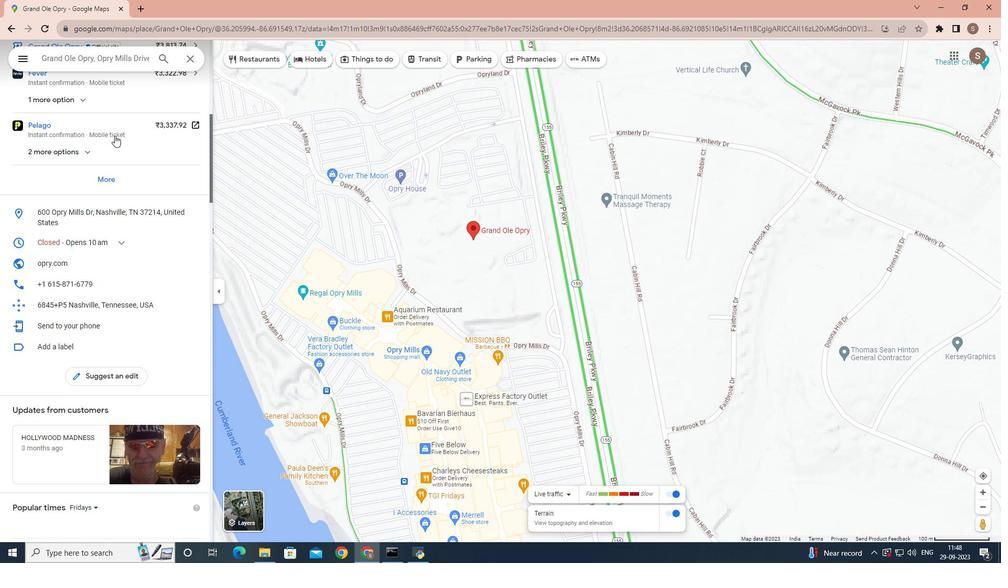 
Action: Mouse scrolled (114, 135) with delta (0, 0)
Screenshot: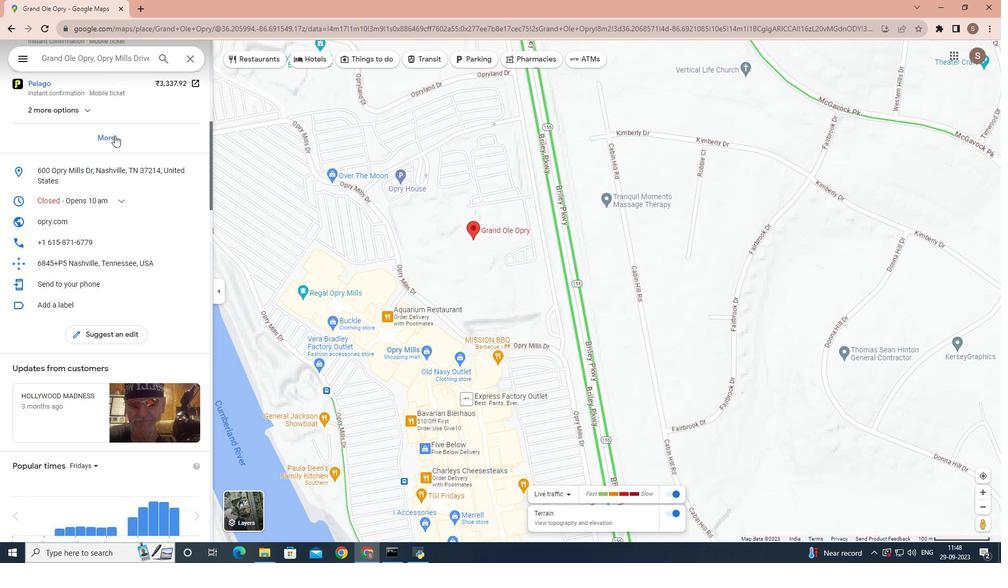 
Action: Mouse scrolled (114, 135) with delta (0, 0)
Screenshot: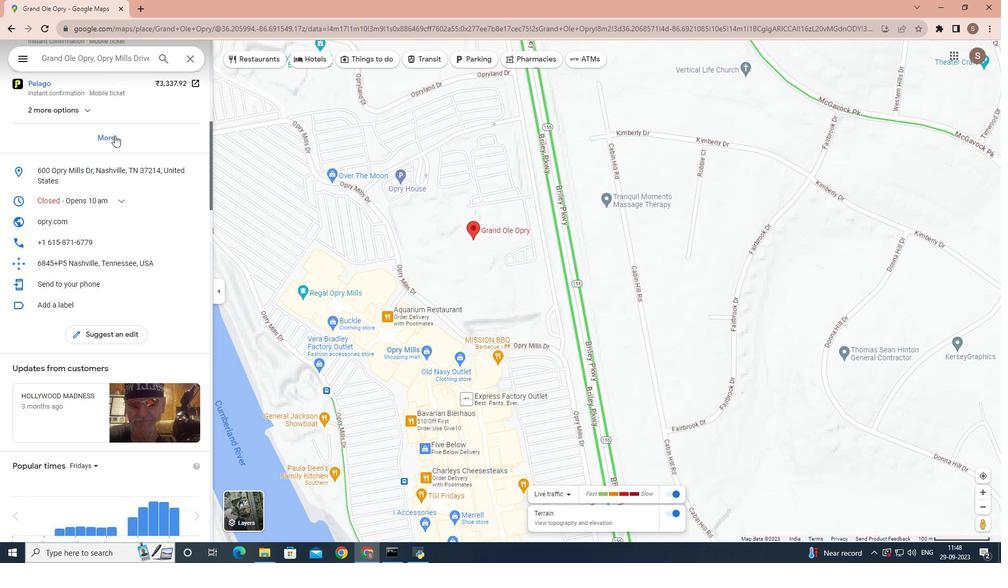 
Action: Mouse scrolled (114, 135) with delta (0, 0)
Screenshot: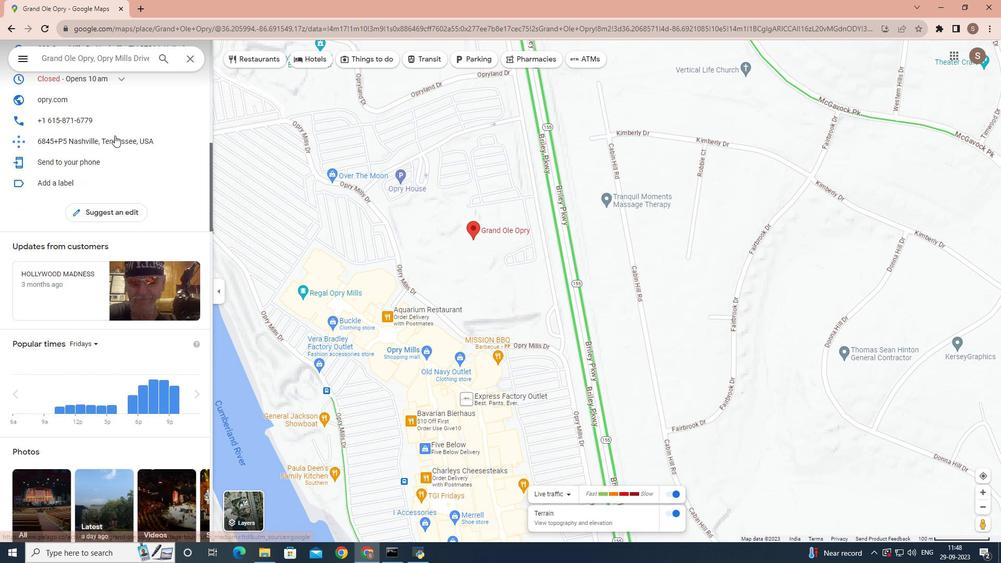 
Action: Mouse scrolled (114, 135) with delta (0, 0)
Screenshot: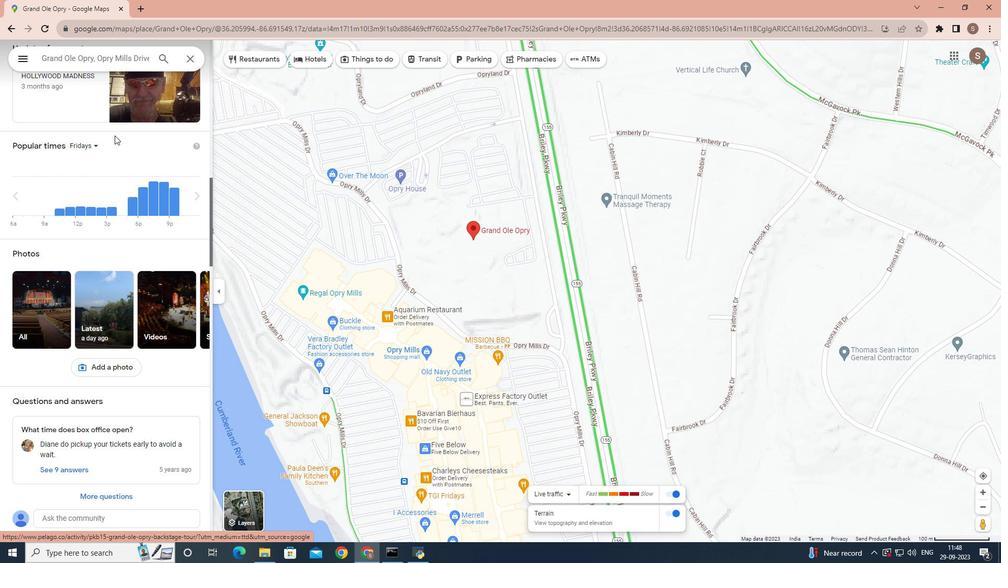 
Action: Mouse scrolled (114, 135) with delta (0, 0)
Screenshot: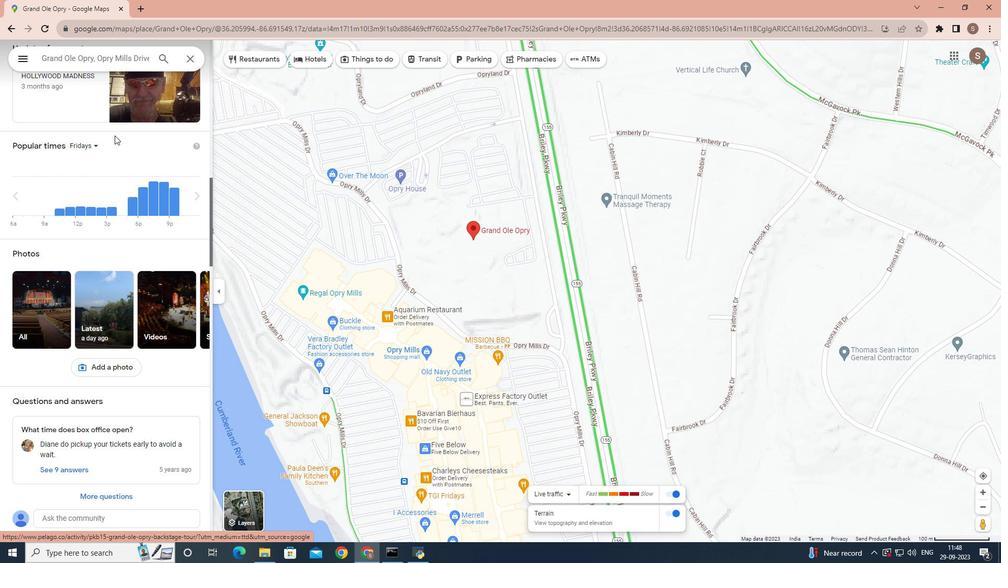 
Action: Mouse scrolled (114, 135) with delta (0, 0)
Screenshot: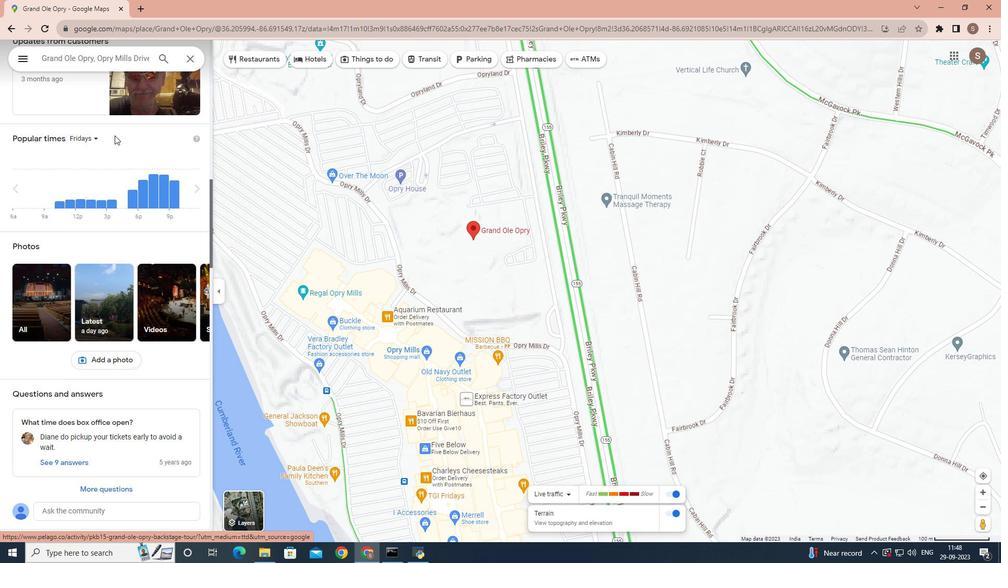 
Action: Mouse scrolled (114, 135) with delta (0, 0)
Screenshot: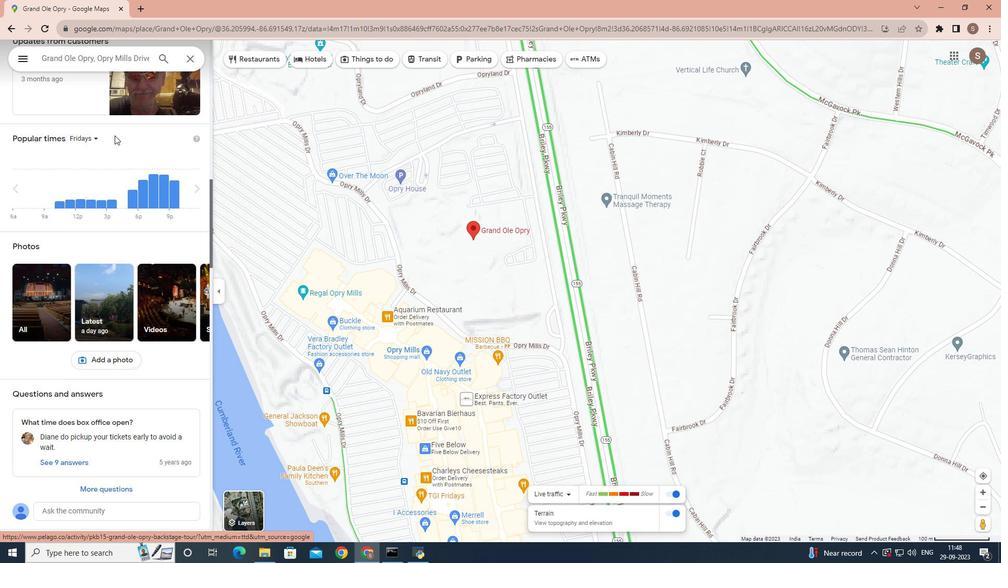 
Action: Mouse scrolled (114, 135) with delta (0, 0)
Screenshot: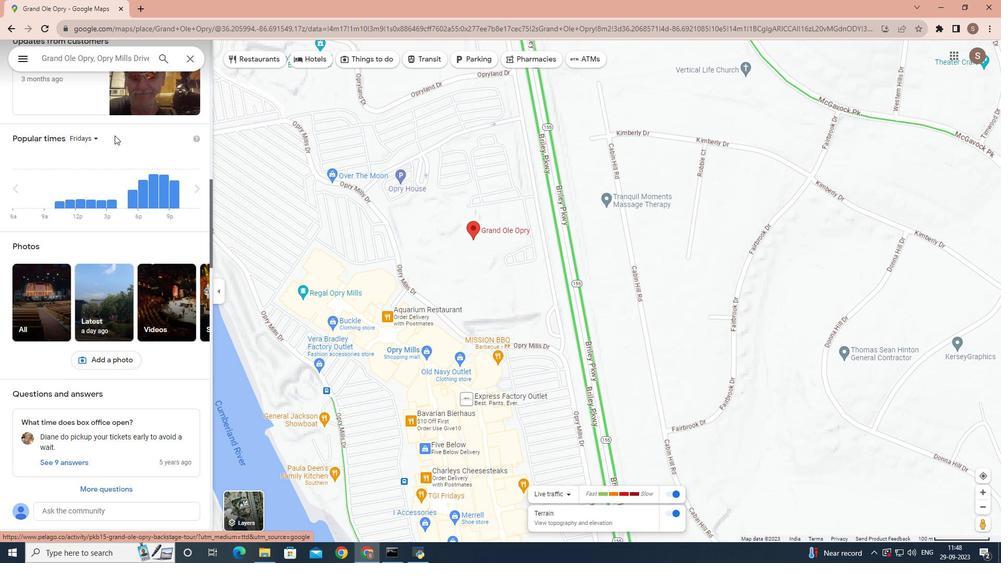 
Action: Mouse scrolled (114, 135) with delta (0, 0)
Screenshot: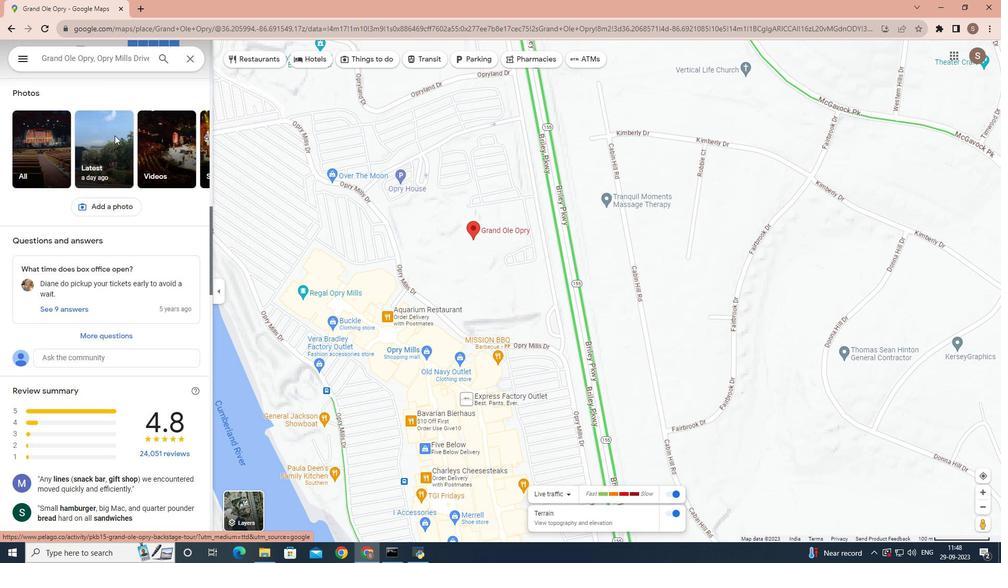 
Action: Mouse scrolled (114, 135) with delta (0, 0)
Screenshot: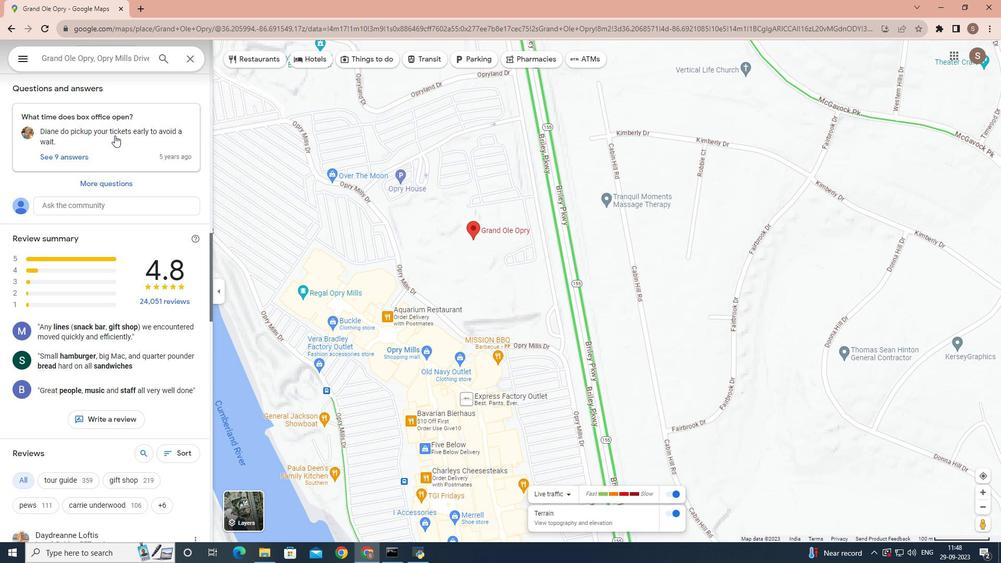 
Action: Mouse scrolled (114, 135) with delta (0, 0)
Screenshot: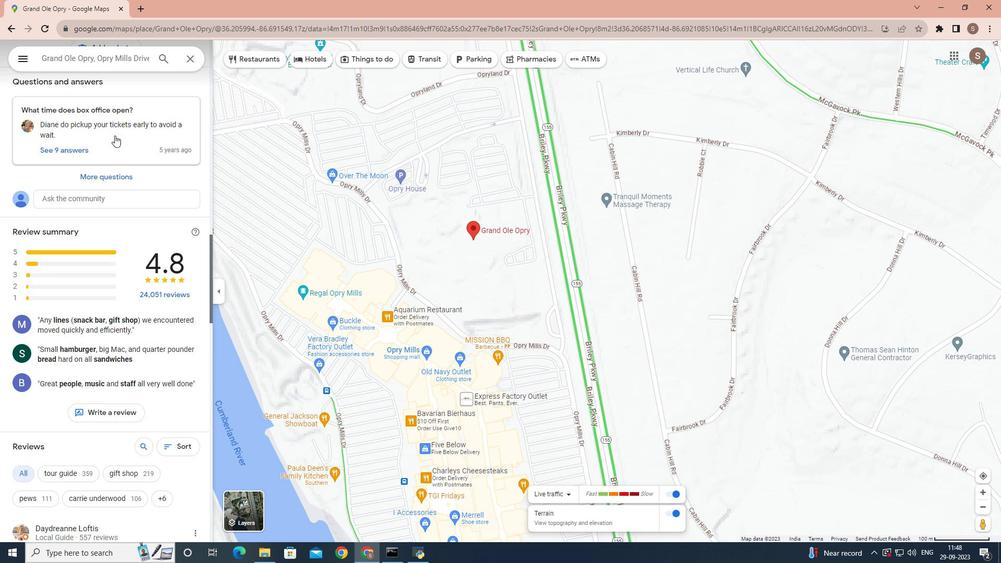 
Action: Mouse scrolled (114, 135) with delta (0, 0)
Screenshot: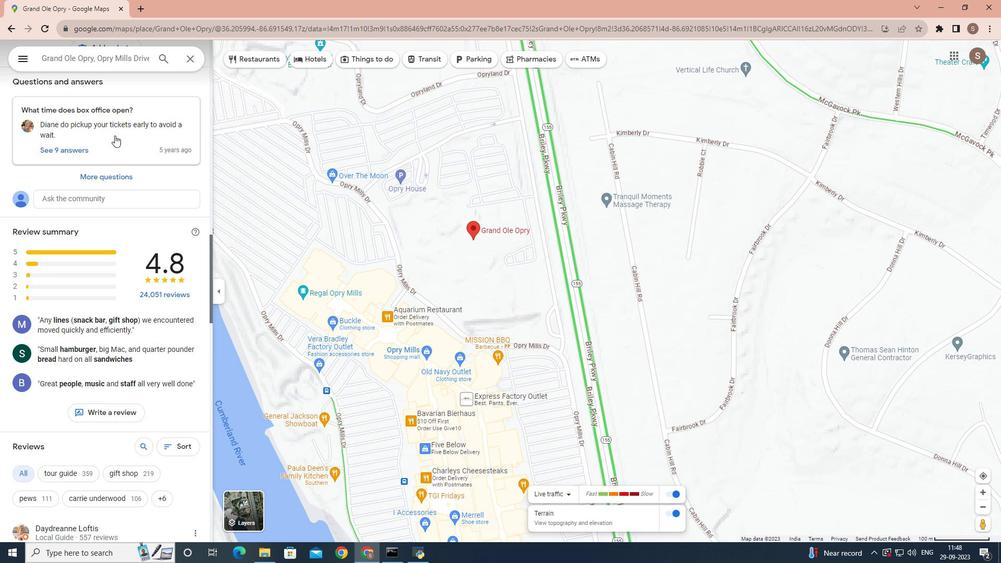 
Action: Mouse scrolled (114, 135) with delta (0, 0)
Screenshot: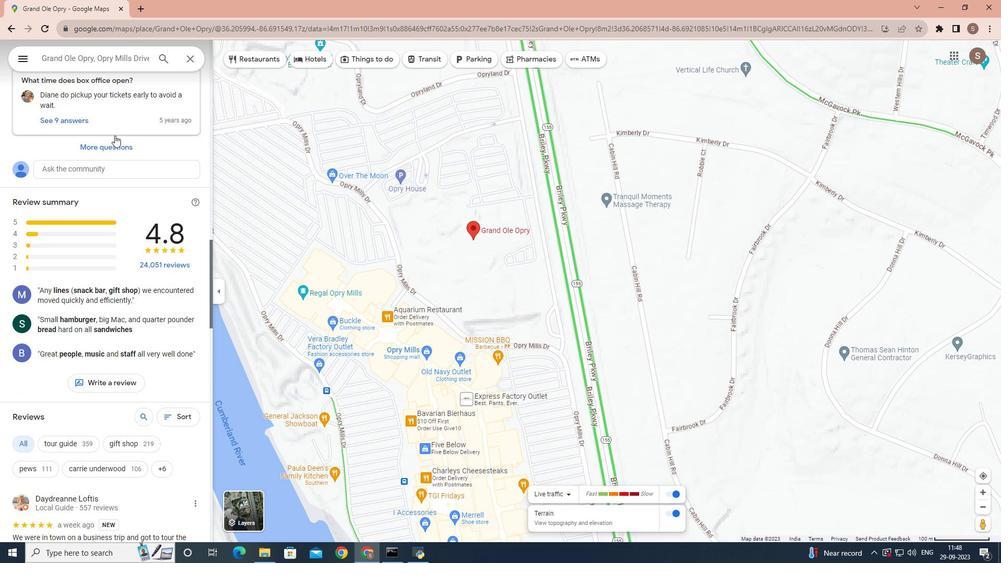 
Action: Mouse scrolled (114, 135) with delta (0, 0)
Screenshot: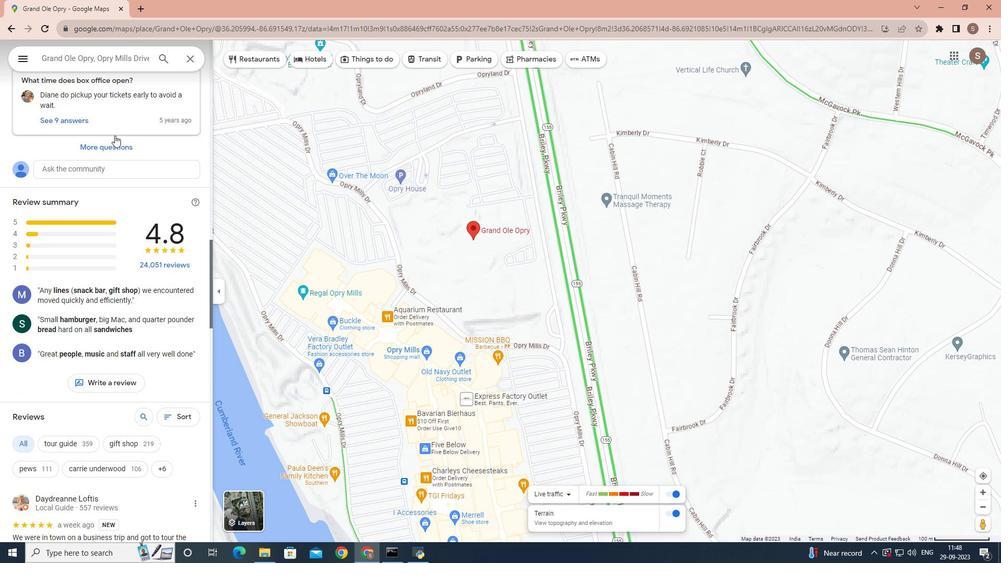 
Action: Mouse scrolled (114, 135) with delta (0, 0)
Screenshot: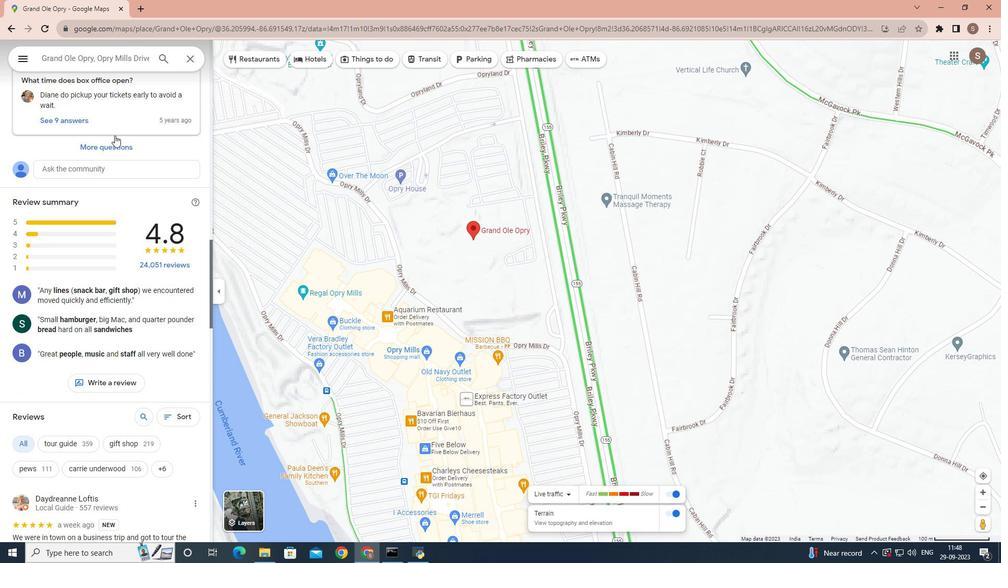 
Action: Mouse scrolled (114, 135) with delta (0, 0)
Screenshot: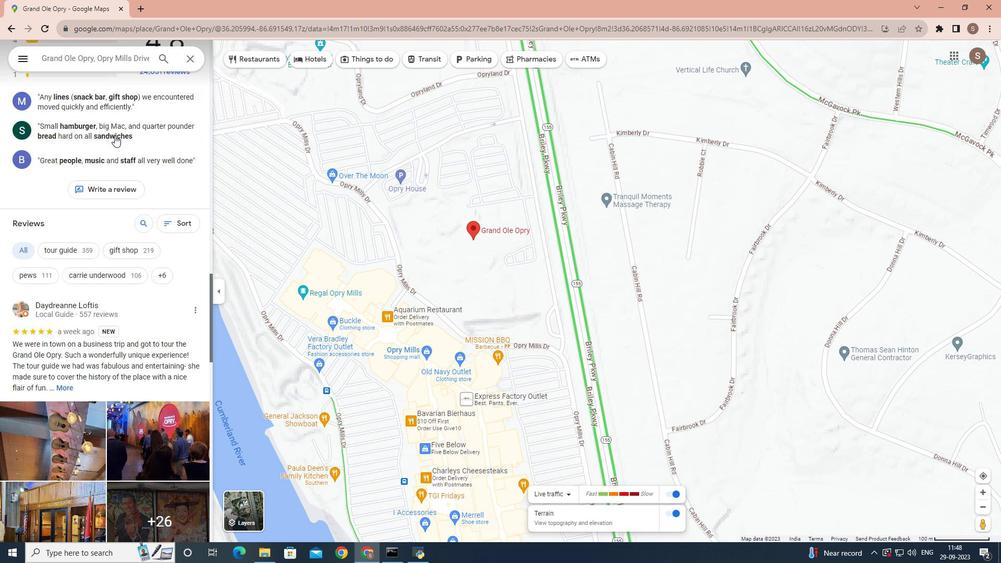 
Action: Mouse scrolled (114, 135) with delta (0, 0)
Screenshot: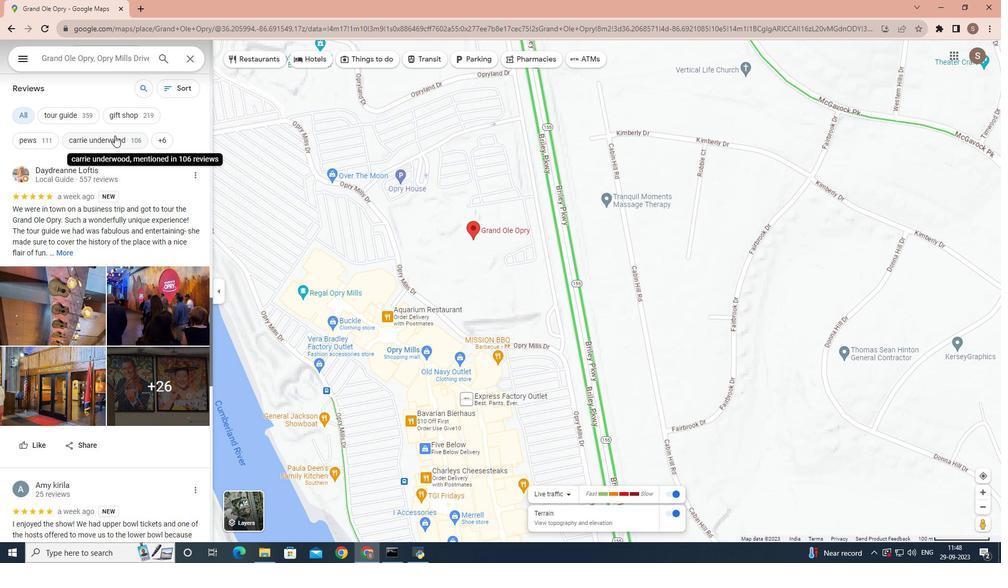 
Action: Mouse scrolled (114, 135) with delta (0, 0)
Screenshot: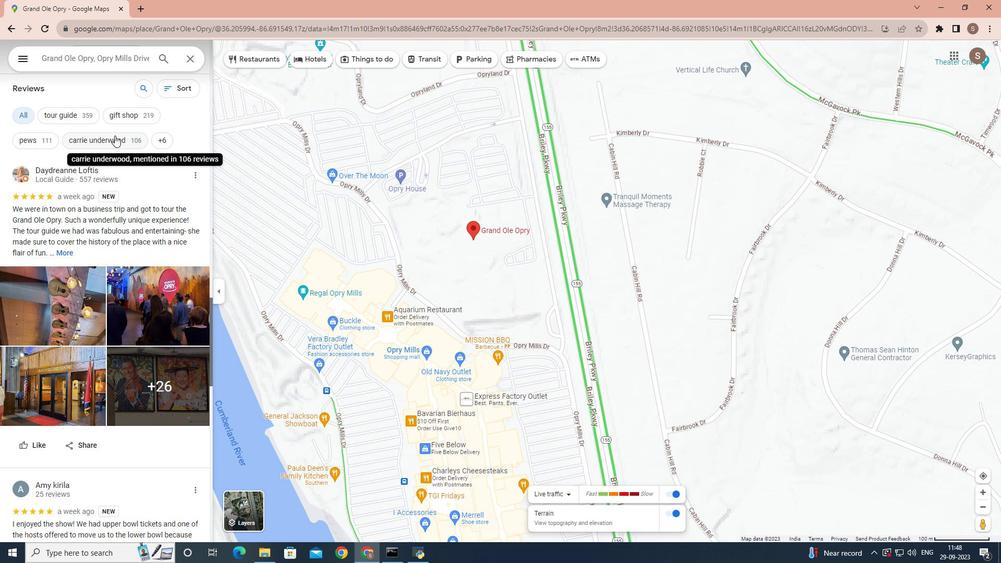 
Action: Mouse scrolled (114, 135) with delta (0, 0)
Screenshot: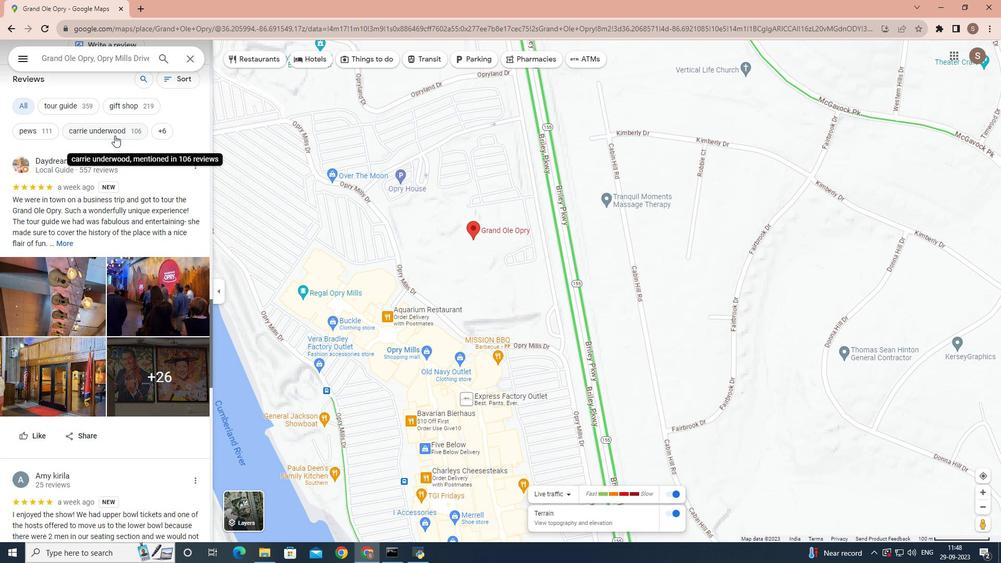 
Action: Mouse scrolled (114, 135) with delta (0, 0)
Screenshot: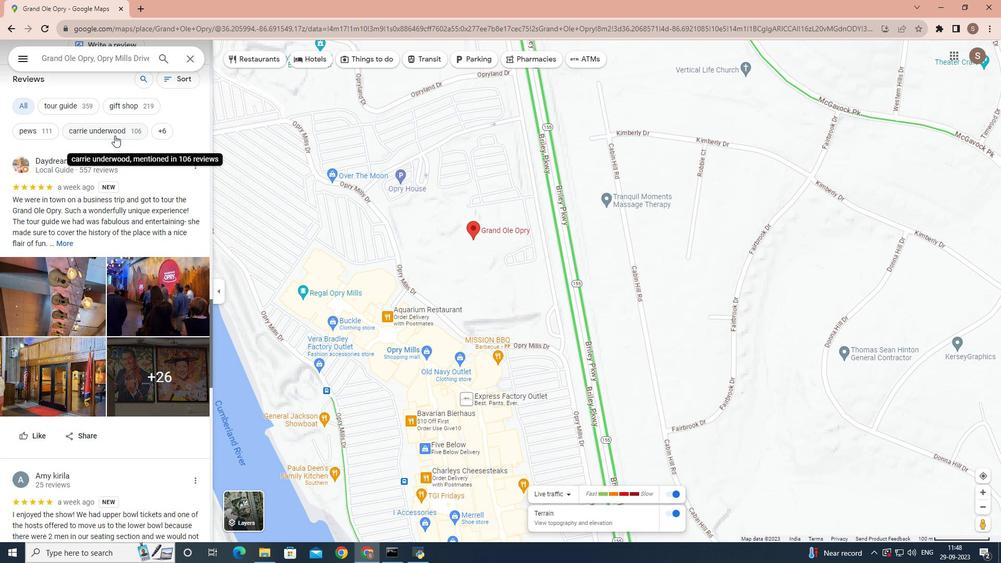
Action: Mouse scrolled (114, 135) with delta (0, 0)
Screenshot: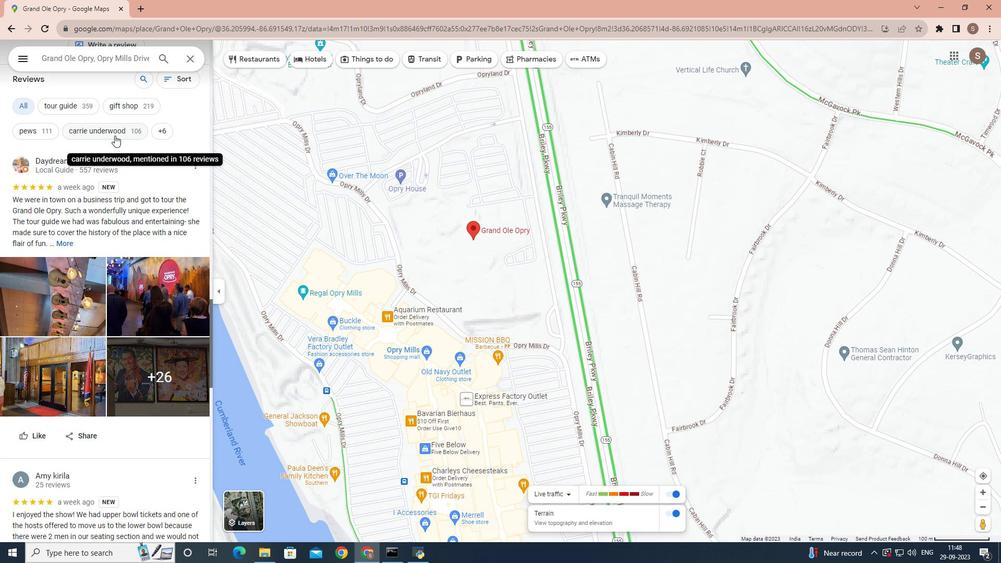 
Action: Mouse scrolled (114, 135) with delta (0, 0)
Screenshot: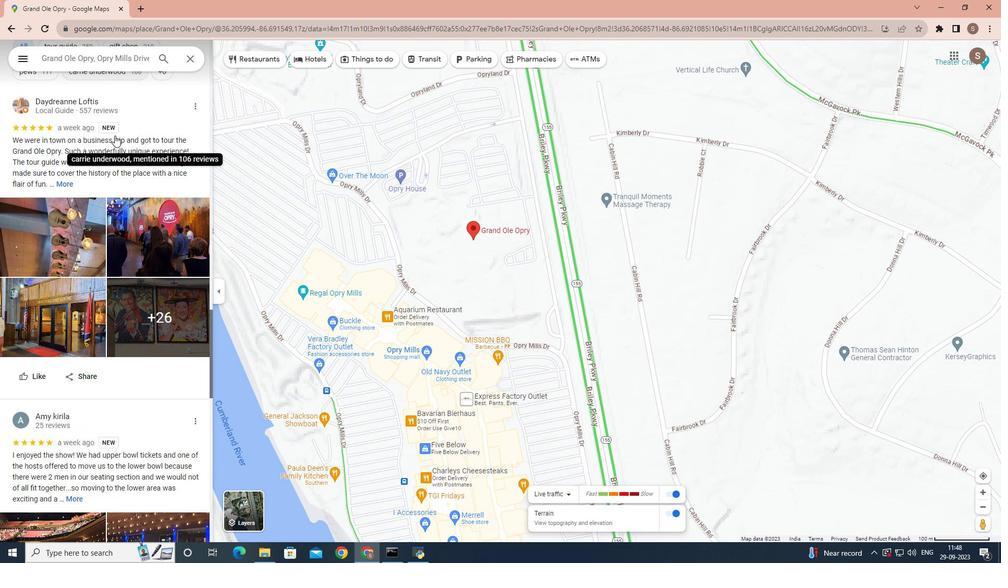
Action: Mouse scrolled (114, 135) with delta (0, 0)
Screenshot: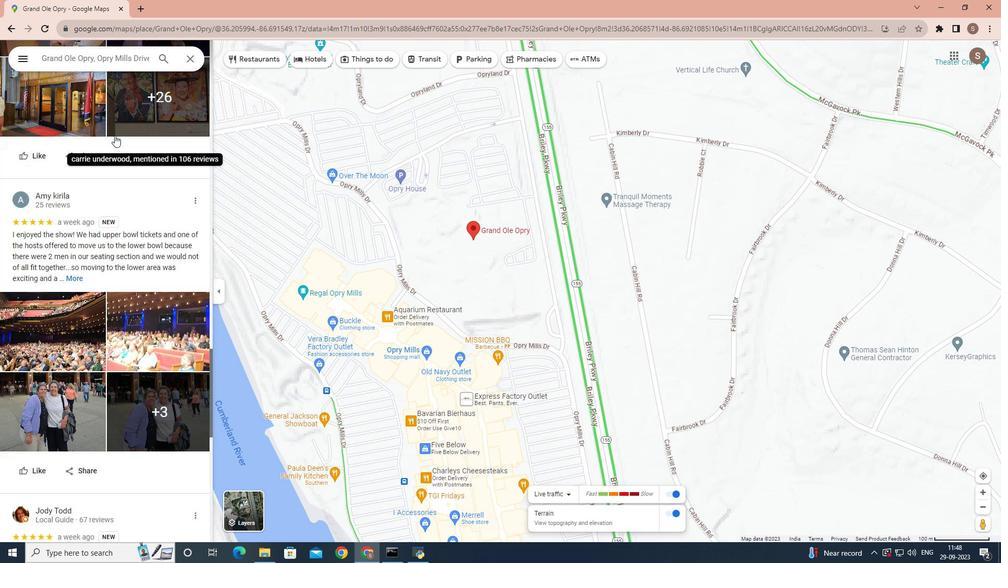 
Action: Mouse scrolled (114, 135) with delta (0, 0)
